 Task: Buy 2 Spice Racks from Seasoning & Spice Tools section under best seller category for shipping address: Martha Hall, 2838 Point Street, Park Ridge, Illinois 60068, Cell Number 7738643880. Pay from credit card ending with 7965, CVV 549
Action: Mouse moved to (235, 53)
Screenshot: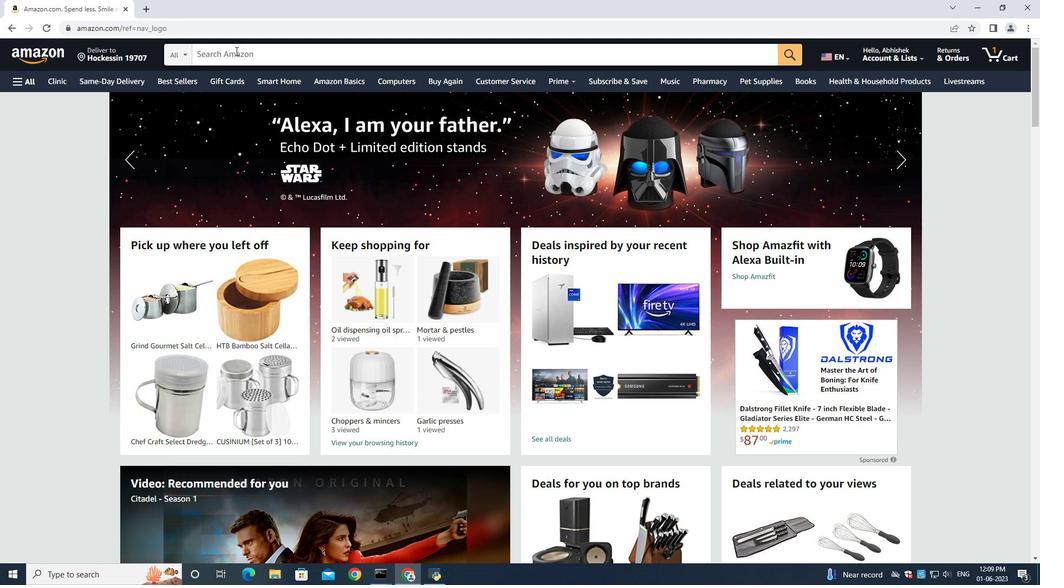 
Action: Mouse pressed left at (235, 53)
Screenshot: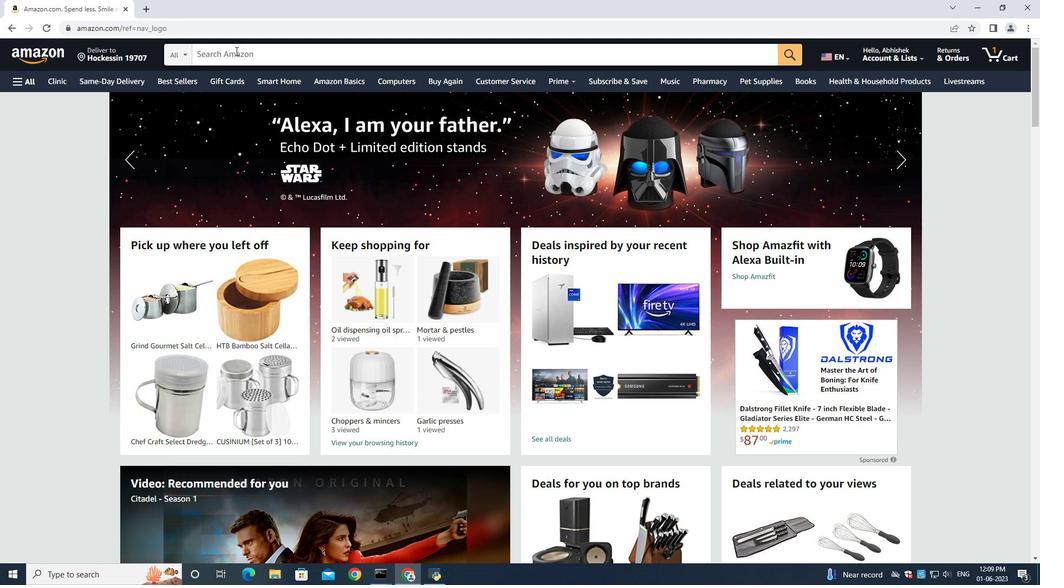 
Action: Mouse moved to (235, 54)
Screenshot: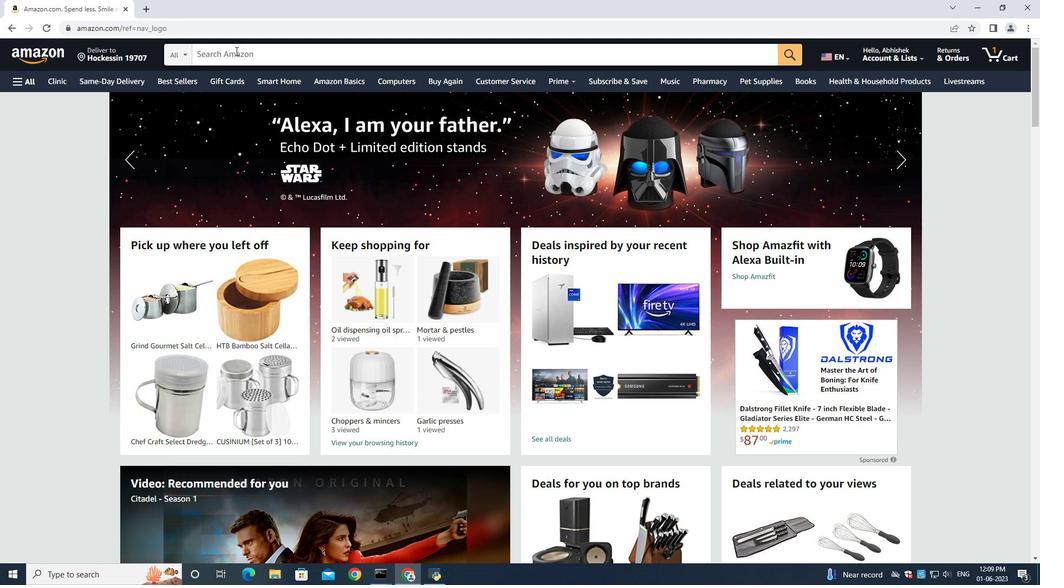 
Action: Key pressed <Key.shift>Spice<Key.space><Key.shift><Key.shift><Key.shift><Key.shift><Key.shift><Key.shift><Key.shift><Key.shift><Key.shift><Key.shift><Key.shift><Key.shift><Key.shift><Key.shift><Key.shift><Key.shift><Key.shift><Key.shift><Key.shift><Key.shift><Key.shift><Key.shift><Key.shift>Racks<Key.enter>
Screenshot: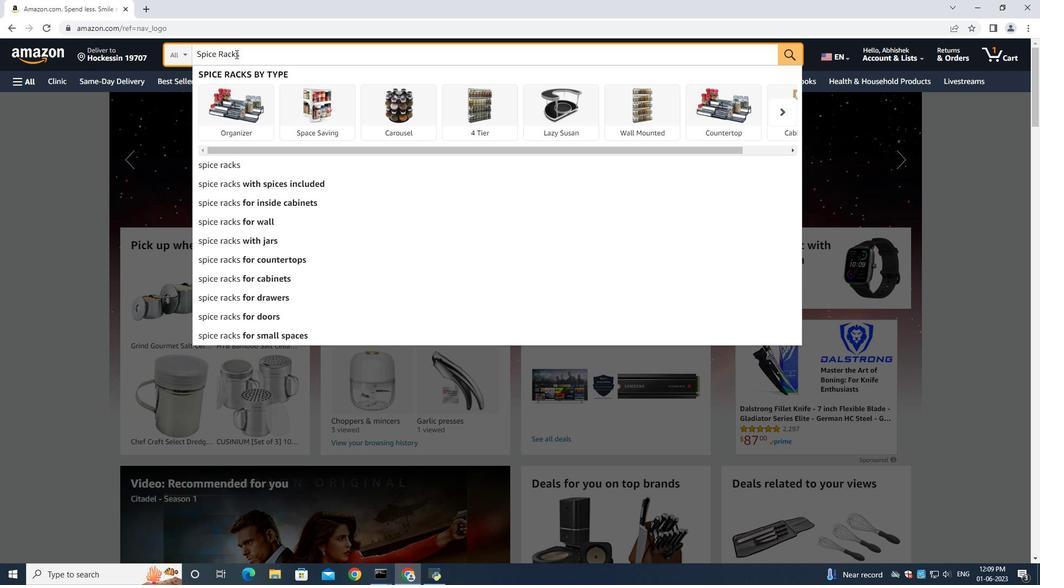 
Action: Mouse moved to (186, 86)
Screenshot: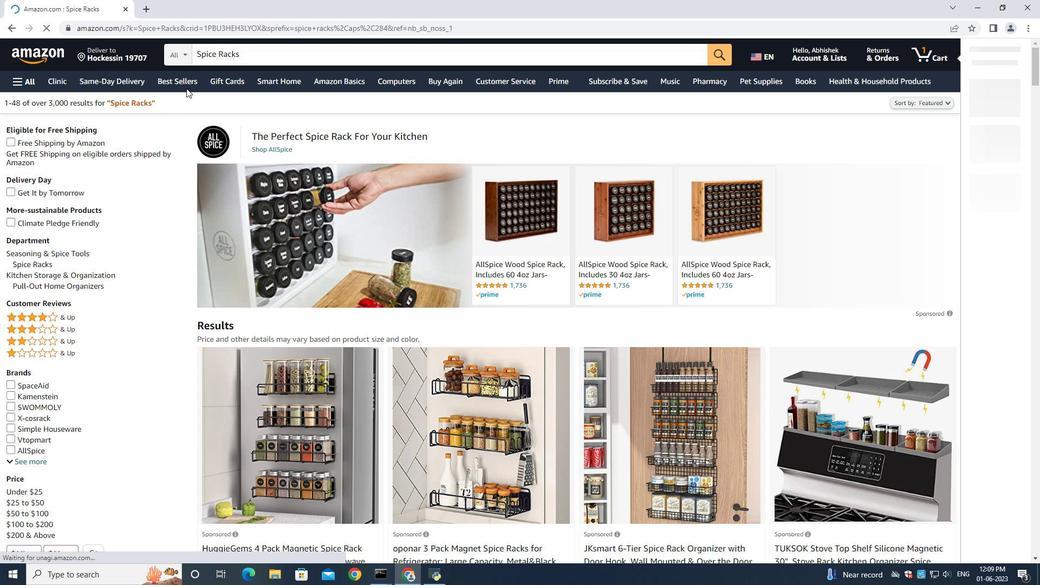 
Action: Mouse pressed left at (186, 86)
Screenshot: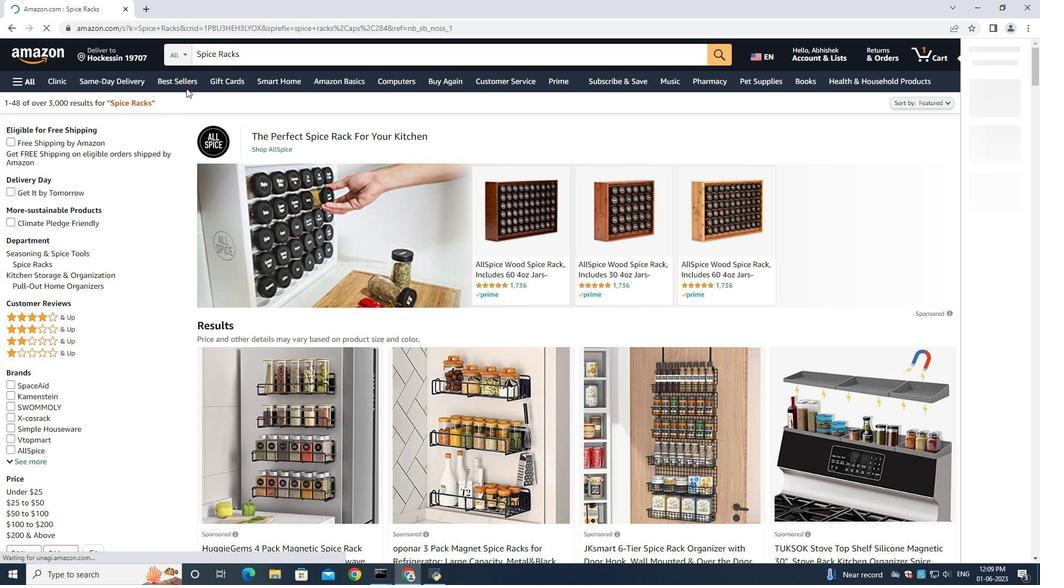 
Action: Mouse moved to (227, 58)
Screenshot: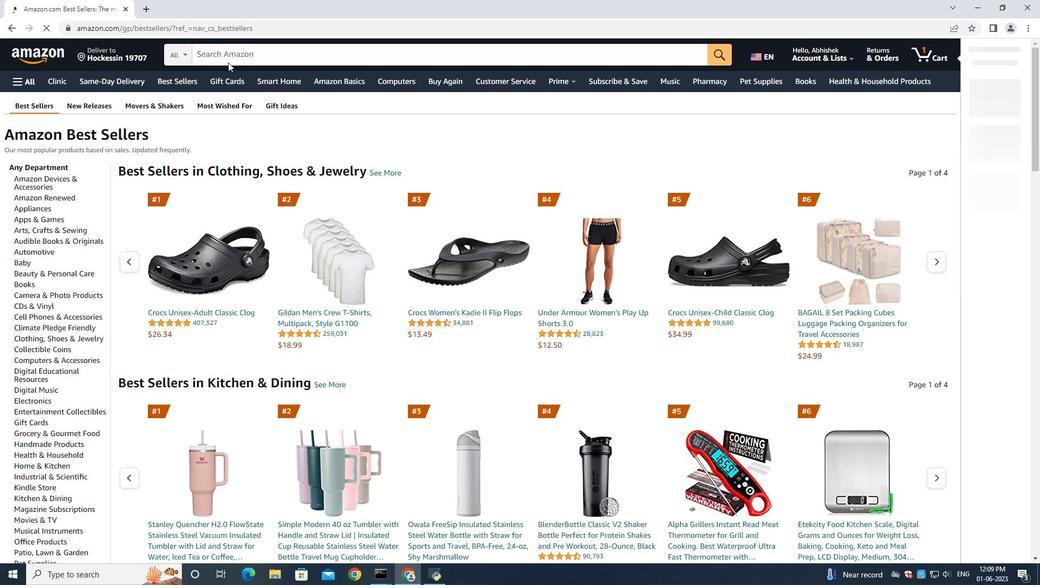 
Action: Mouse pressed left at (227, 58)
Screenshot: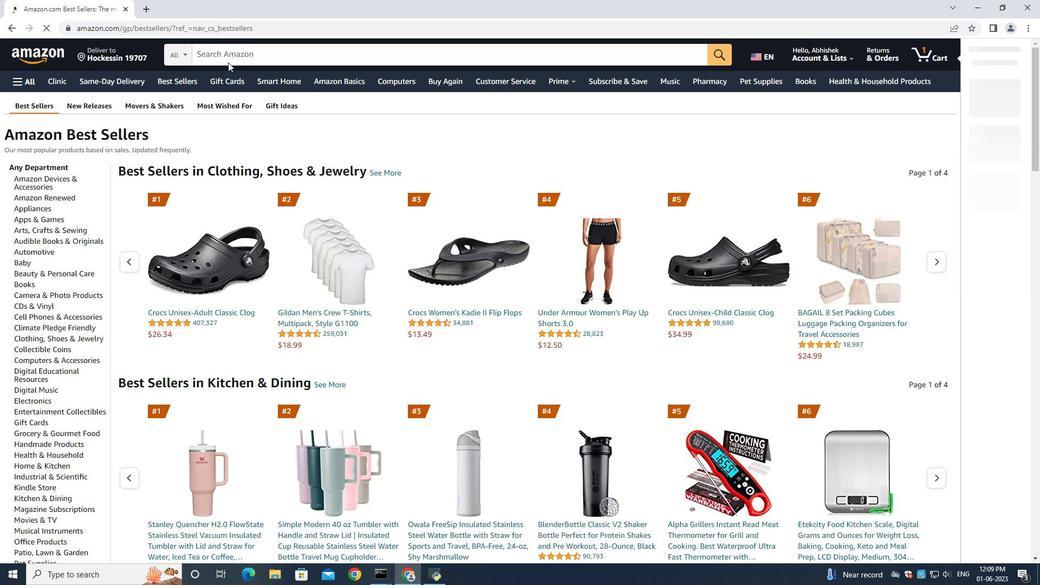 
Action: Mouse moved to (228, 58)
Screenshot: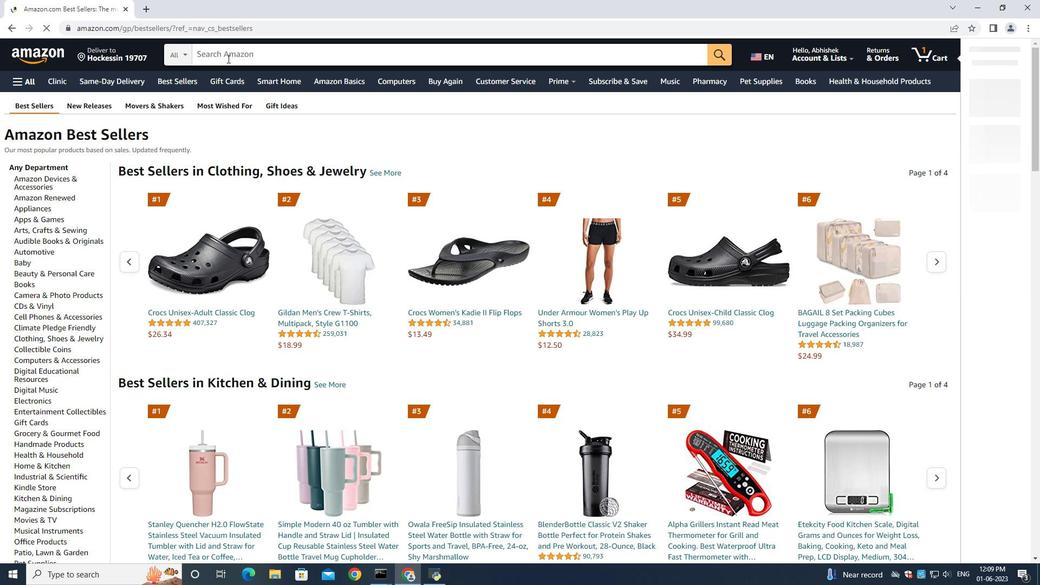 
Action: Key pressed spice<Key.space>racks<Key.enter>
Screenshot: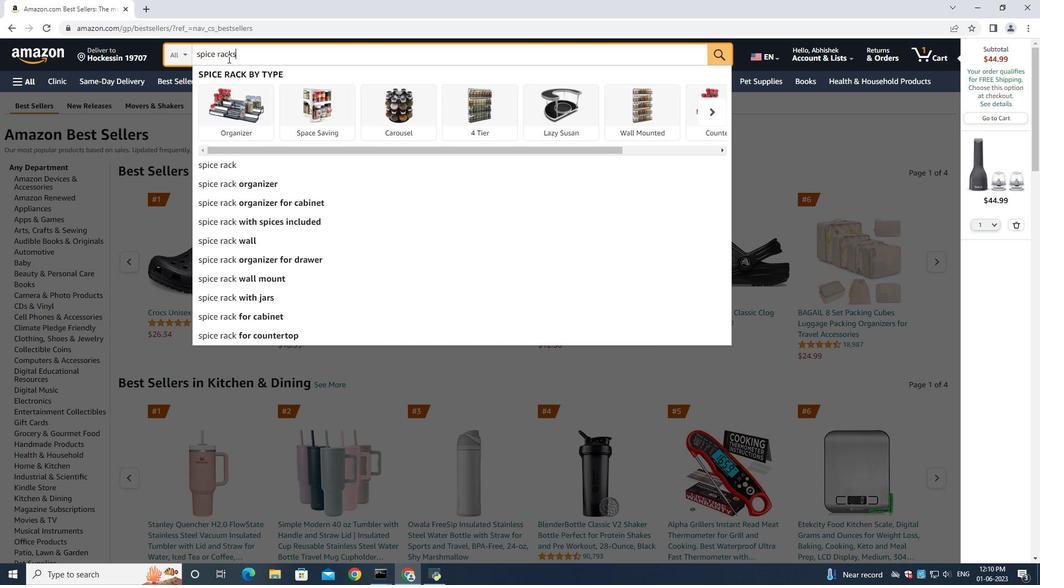 
Action: Mouse moved to (1014, 225)
Screenshot: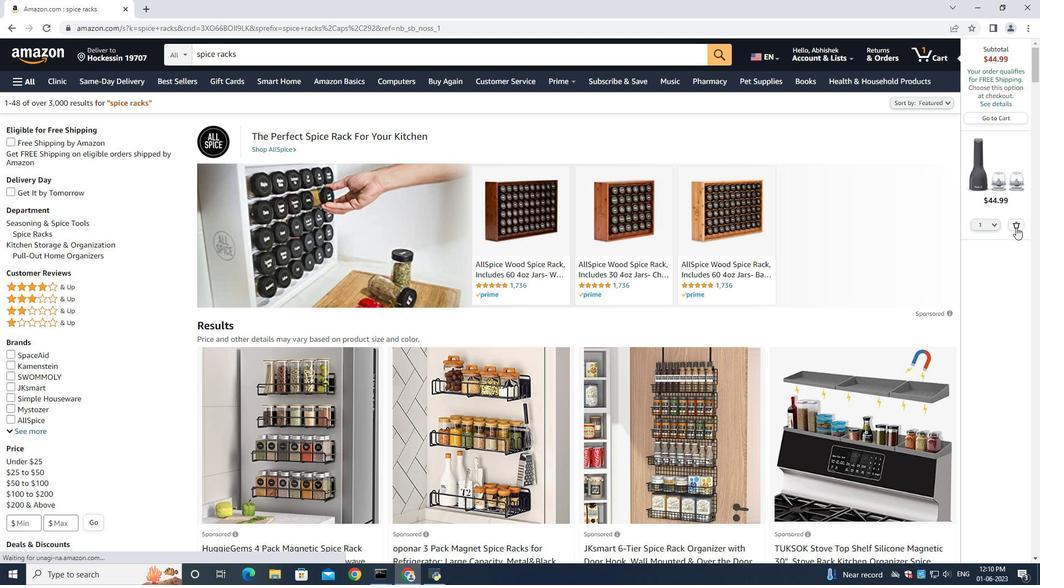 
Action: Mouse pressed left at (1014, 225)
Screenshot: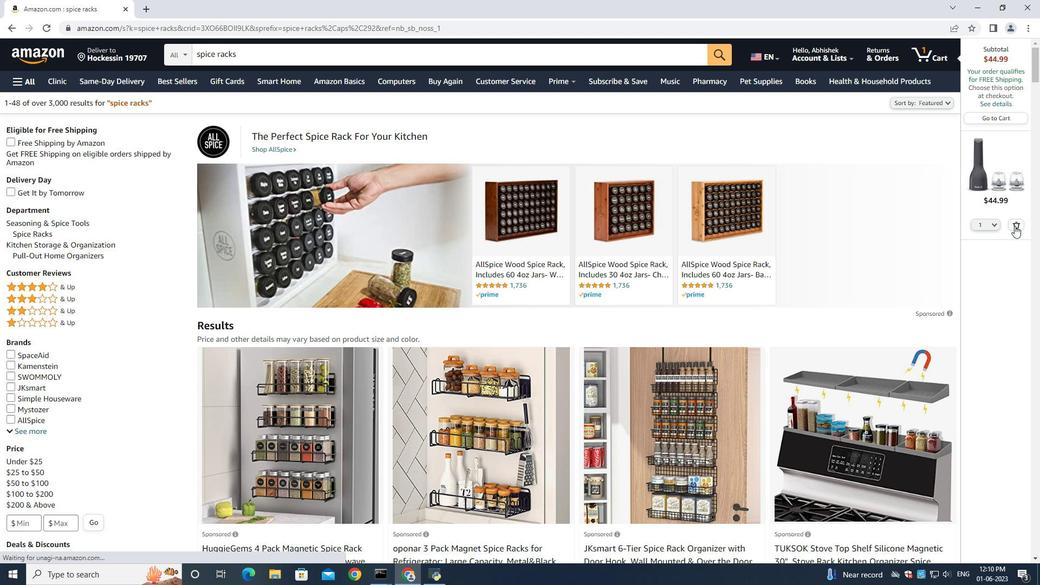 
Action: Mouse moved to (52, 225)
Screenshot: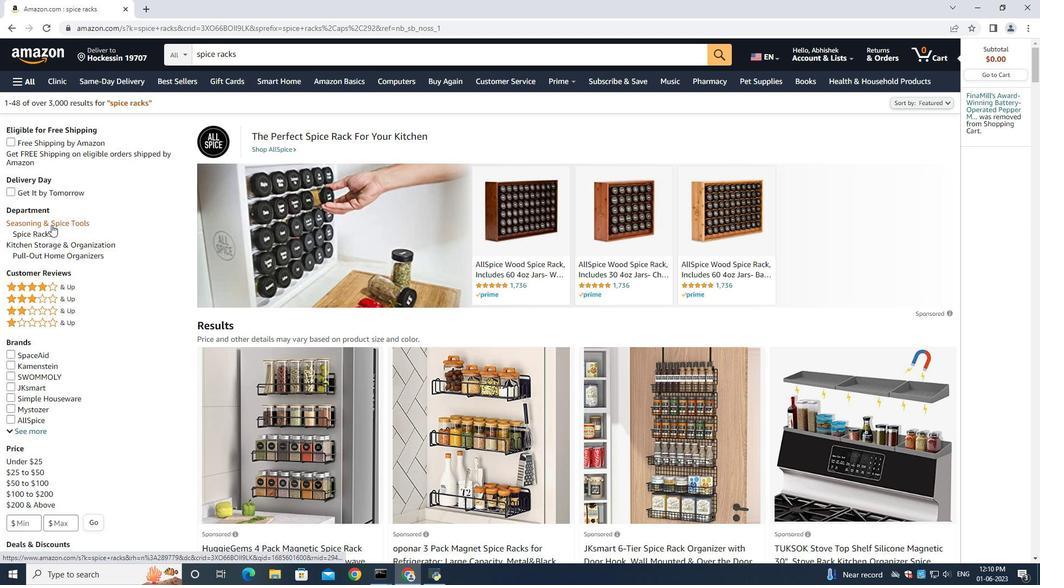 
Action: Mouse pressed left at (52, 225)
Screenshot: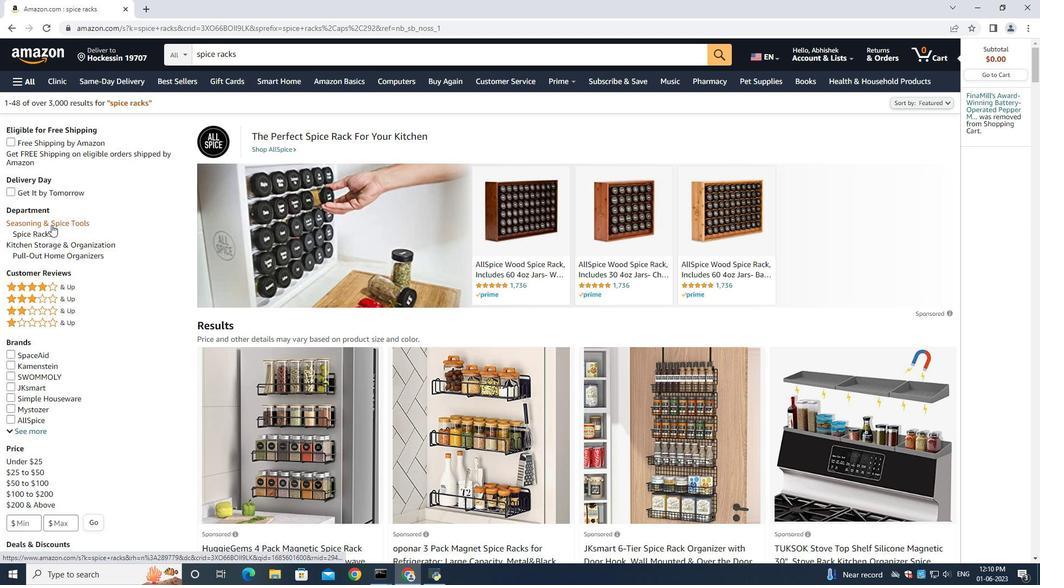 
Action: Mouse moved to (53, 222)
Screenshot: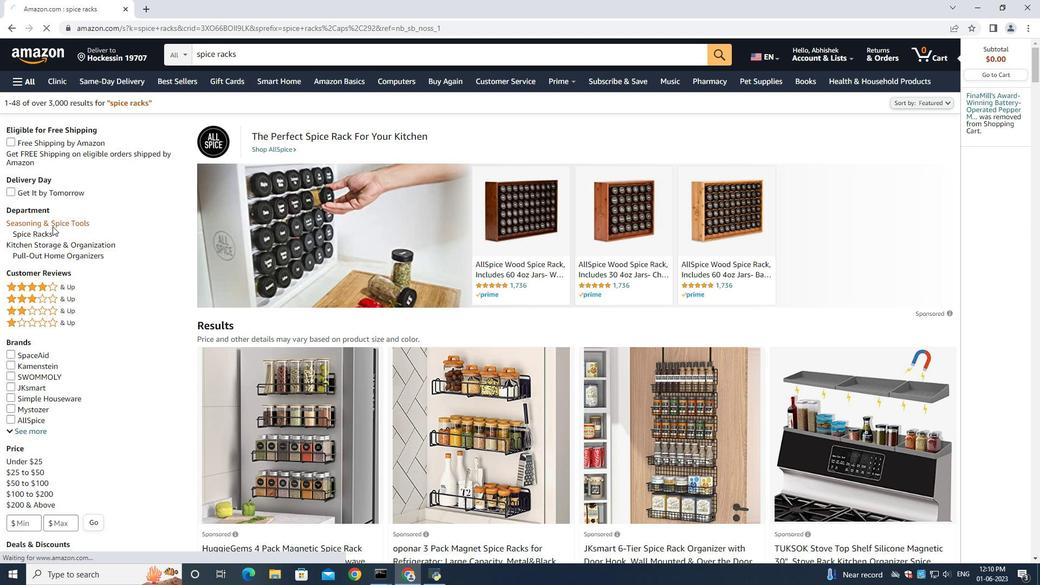 
Action: Mouse pressed left at (53, 222)
Screenshot: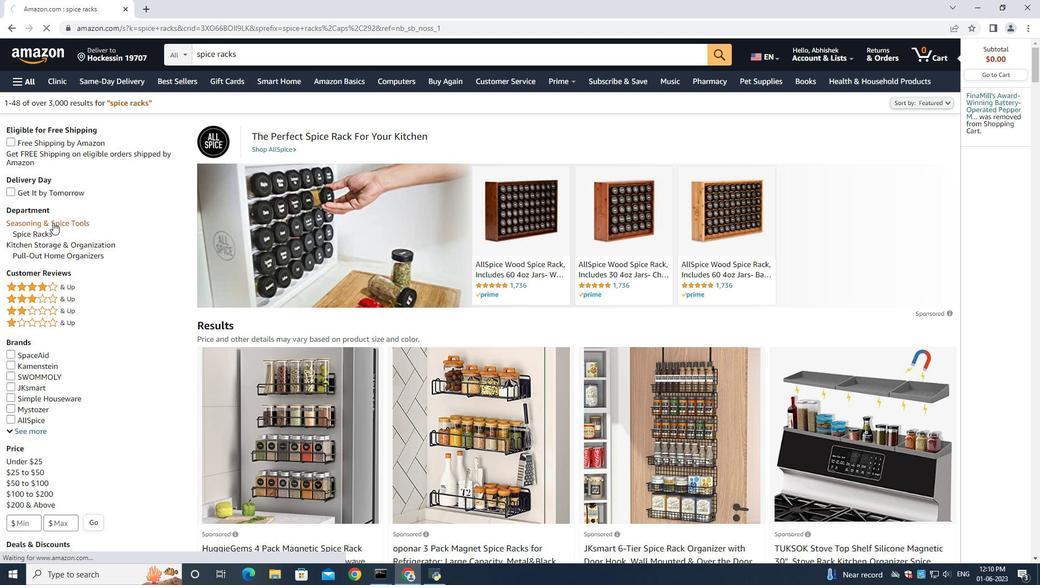 
Action: Mouse moved to (410, 315)
Screenshot: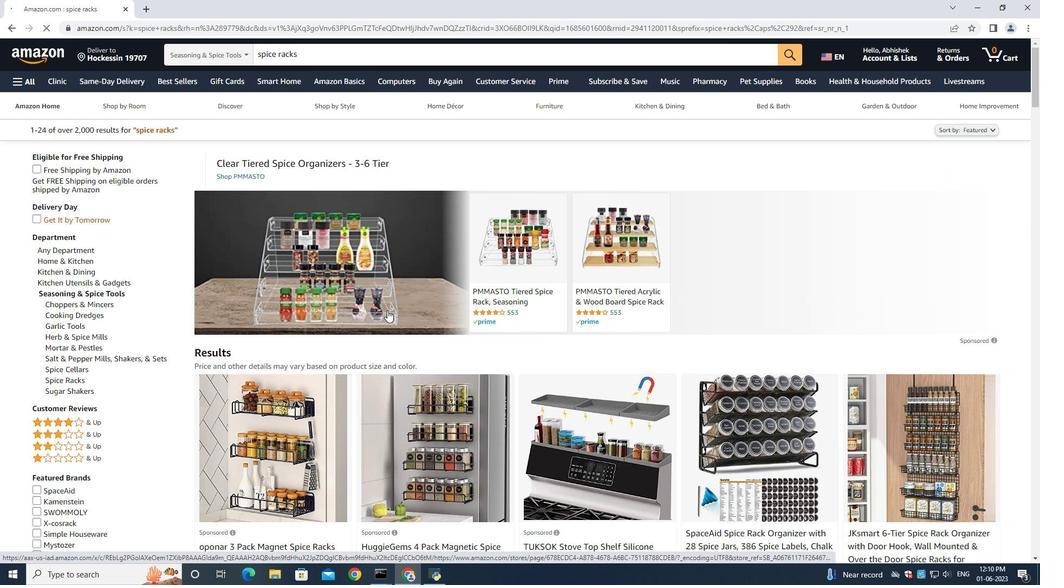 
Action: Mouse scrolled (410, 315) with delta (0, 0)
Screenshot: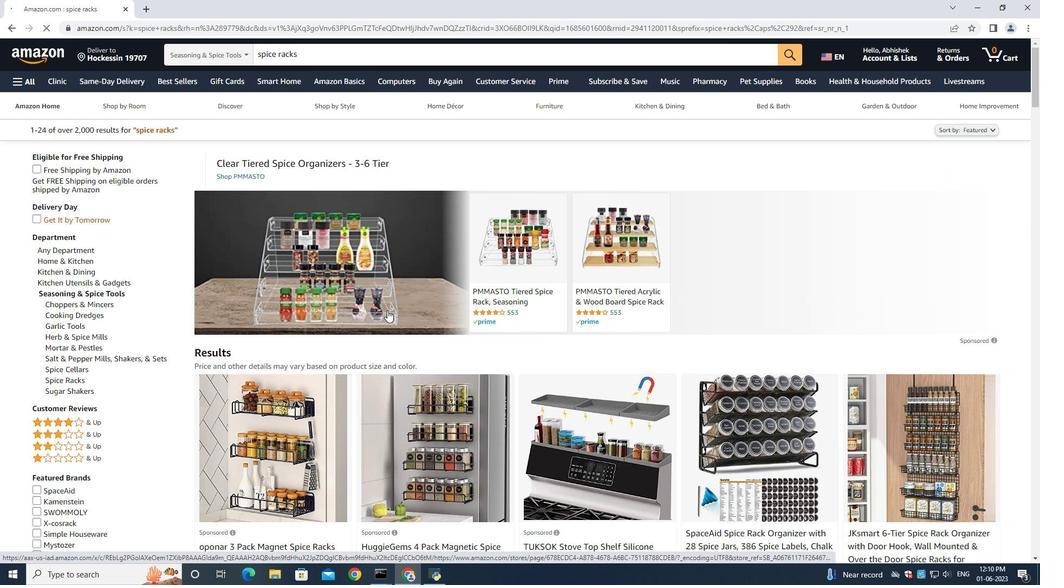 
Action: Mouse scrolled (410, 315) with delta (0, 0)
Screenshot: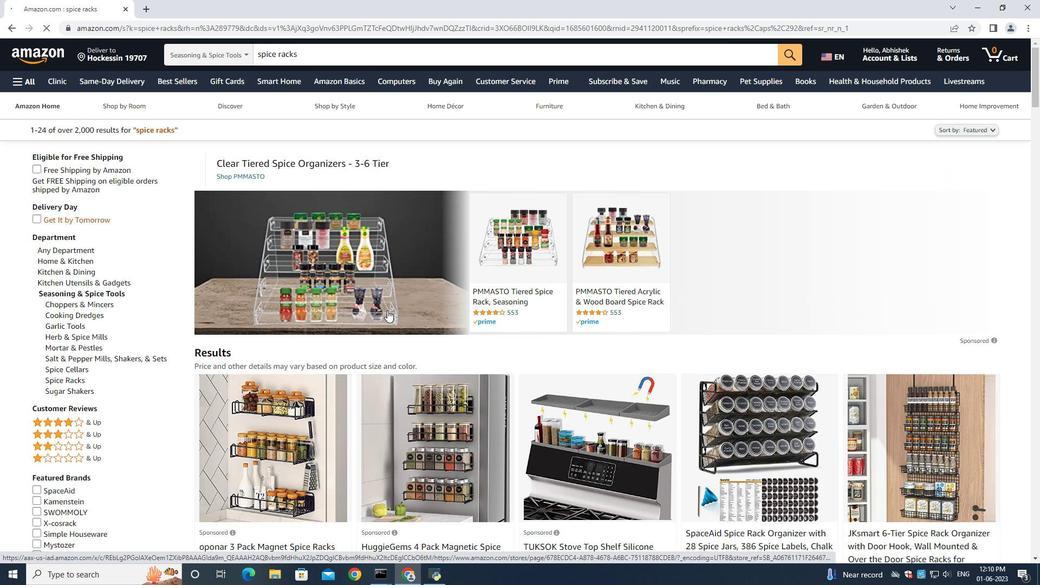 
Action: Mouse moved to (410, 315)
Screenshot: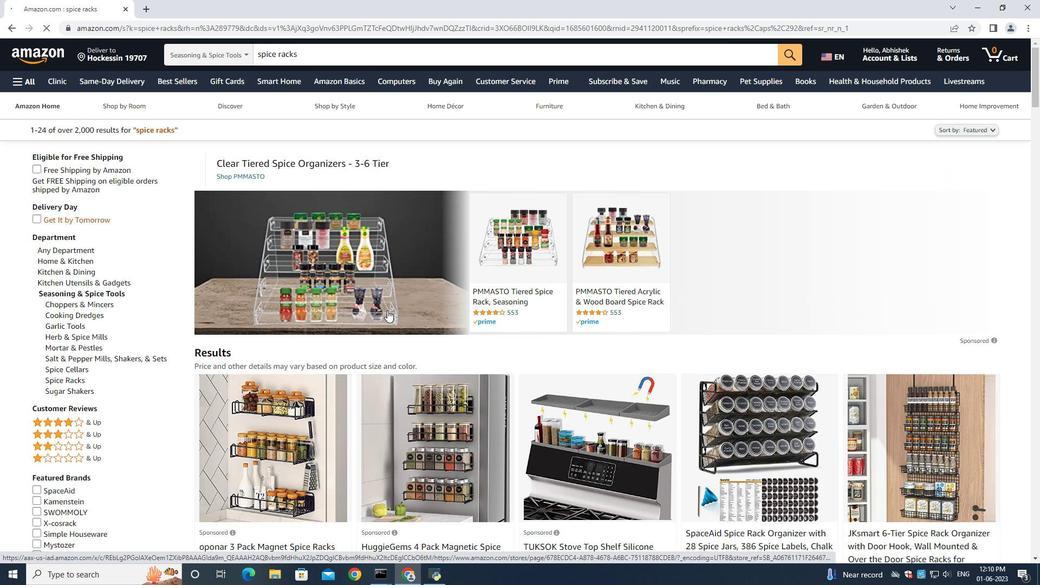 
Action: Mouse scrolled (410, 315) with delta (0, 0)
Screenshot: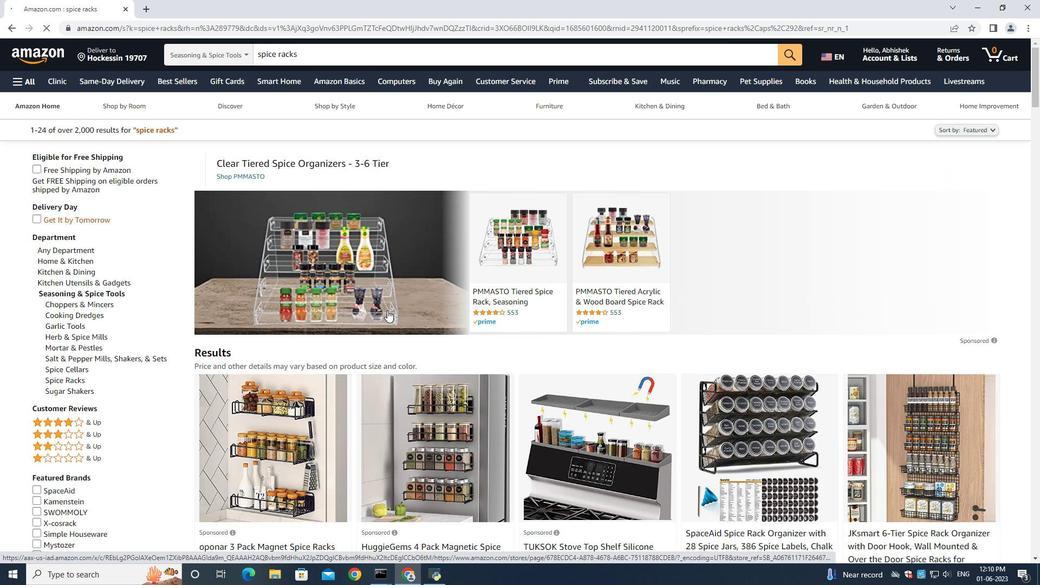
Action: Mouse moved to (413, 313)
Screenshot: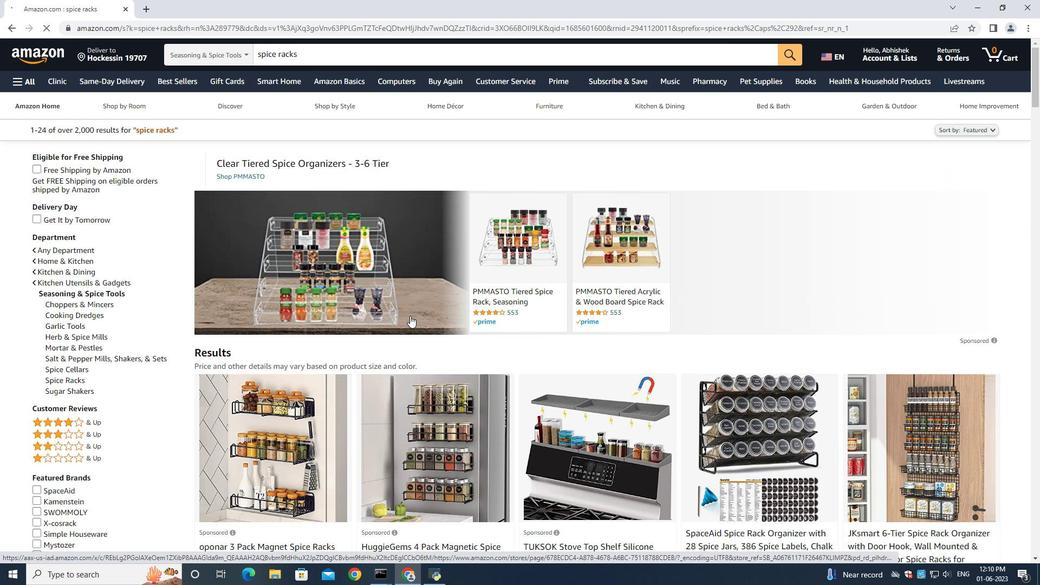 
Action: Mouse scrolled (413, 312) with delta (0, 0)
Screenshot: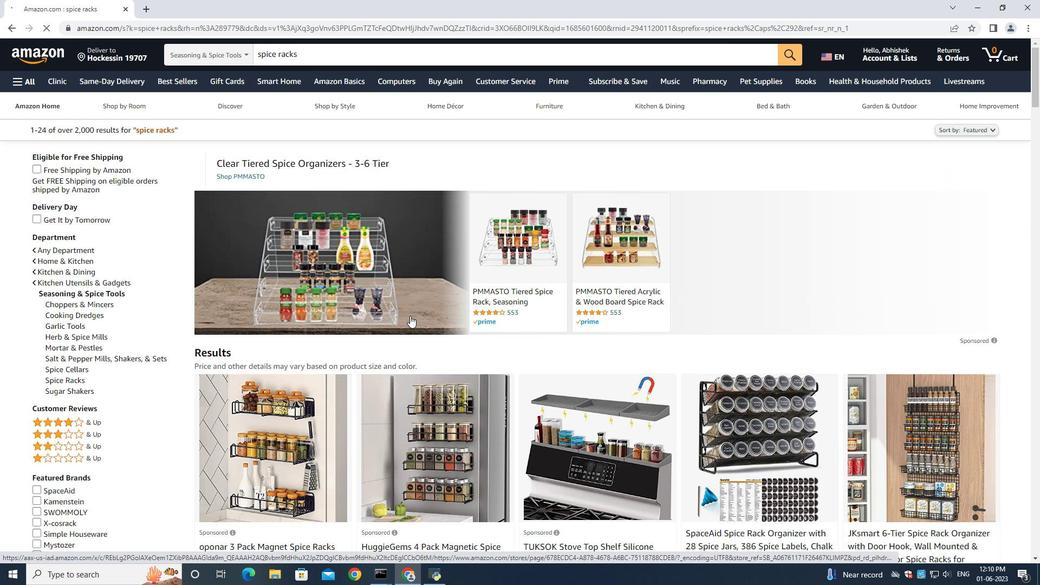 
Action: Mouse moved to (396, 328)
Screenshot: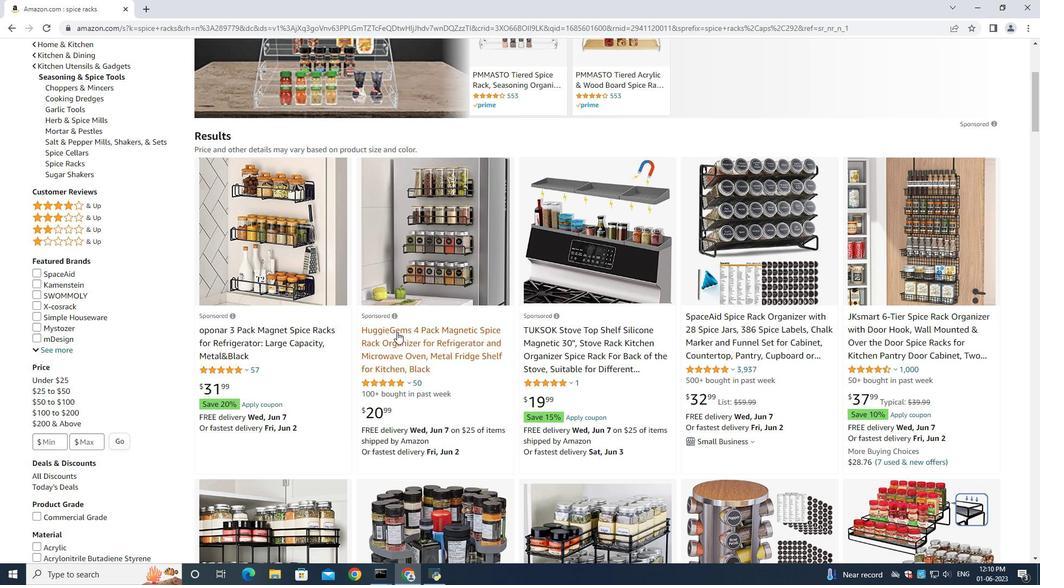 
Action: Mouse pressed left at (396, 328)
Screenshot: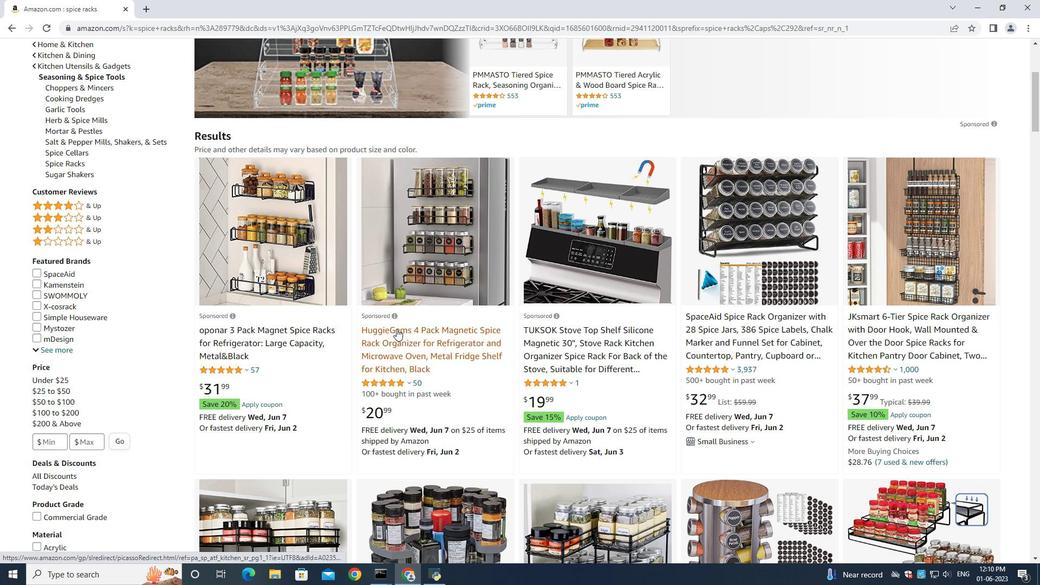 
Action: Mouse moved to (9, 27)
Screenshot: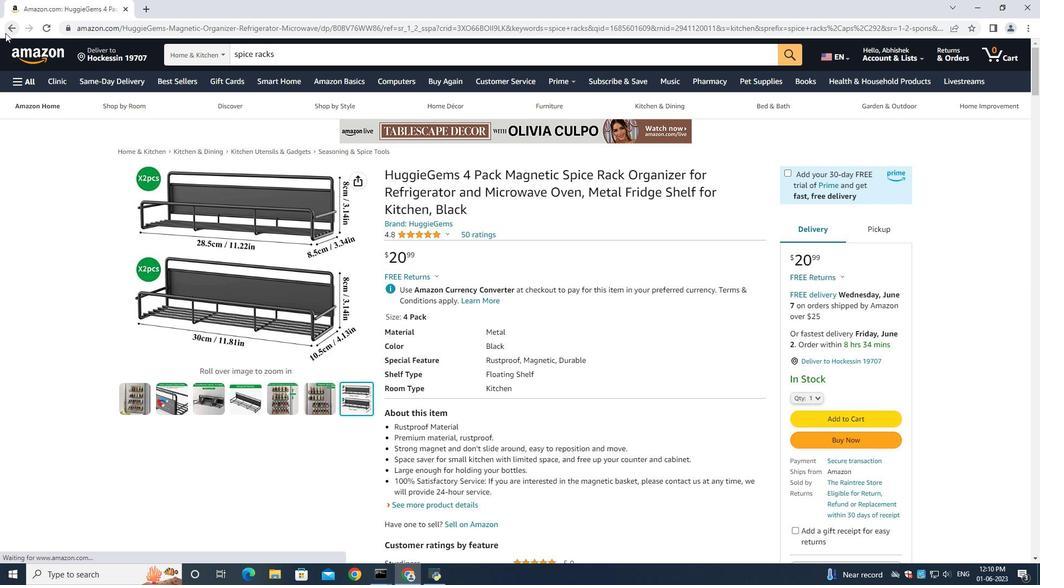 
Action: Mouse pressed left at (9, 27)
Screenshot: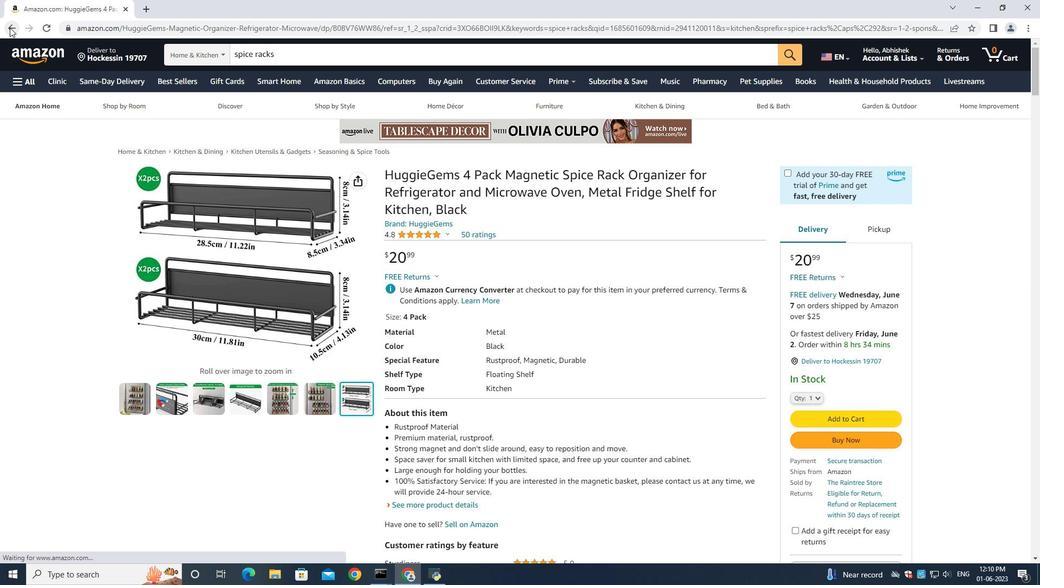 
Action: Mouse moved to (903, 320)
Screenshot: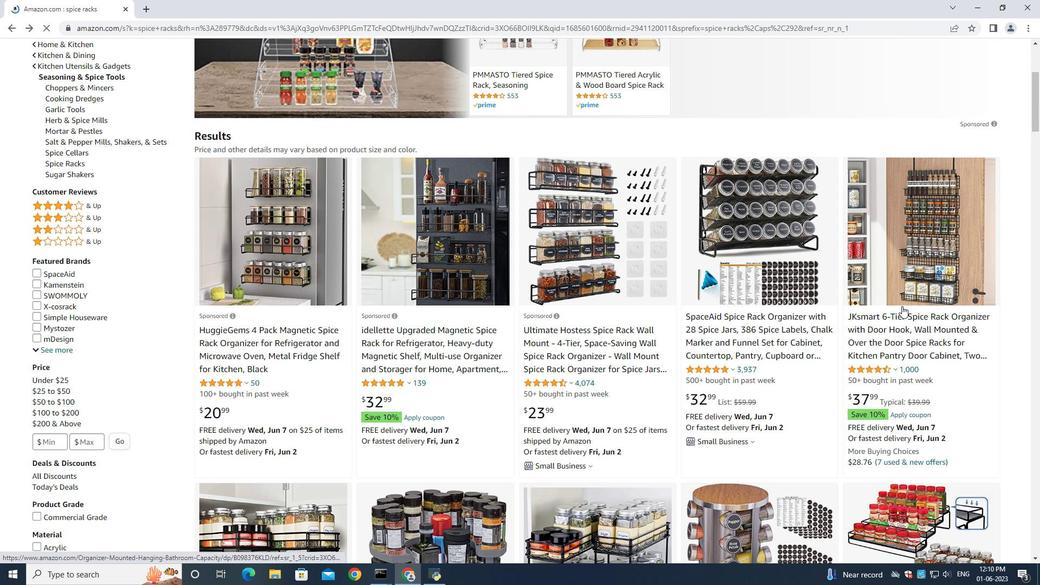 
Action: Mouse pressed left at (903, 320)
Screenshot: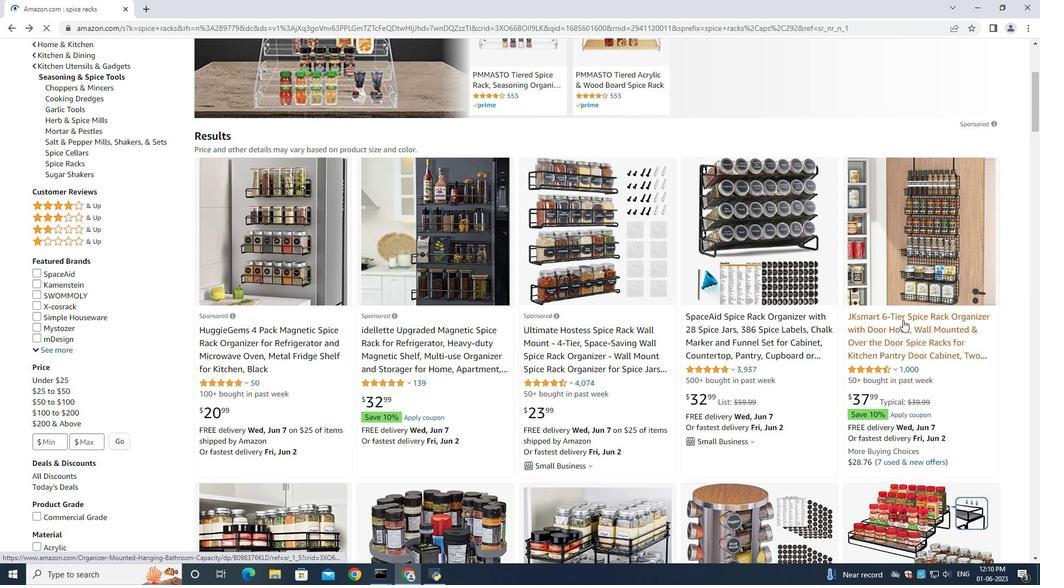 
Action: Mouse moved to (814, 362)
Screenshot: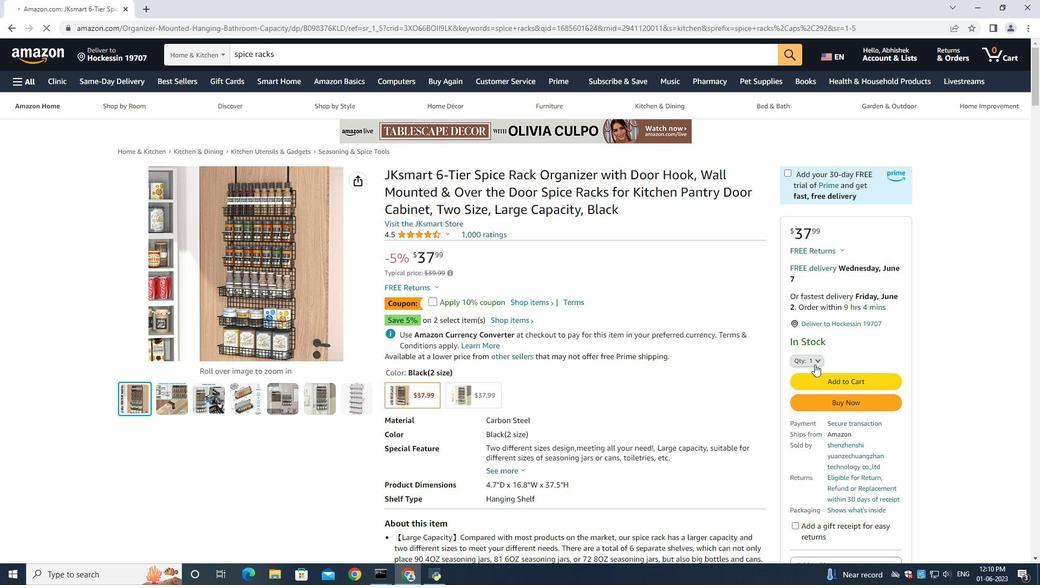 
Action: Mouse pressed left at (814, 362)
Screenshot: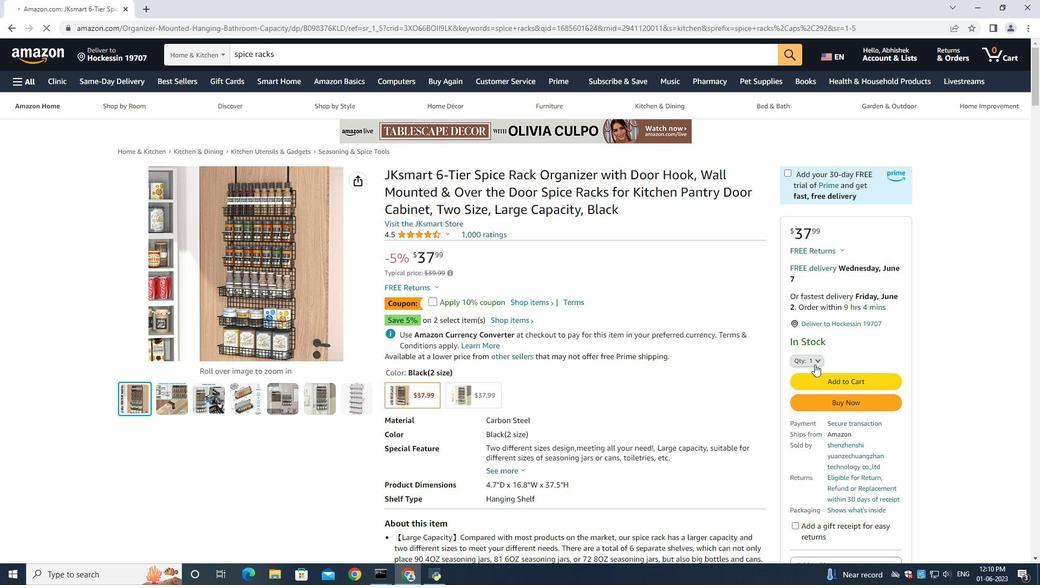 
Action: Mouse moved to (802, 175)
Screenshot: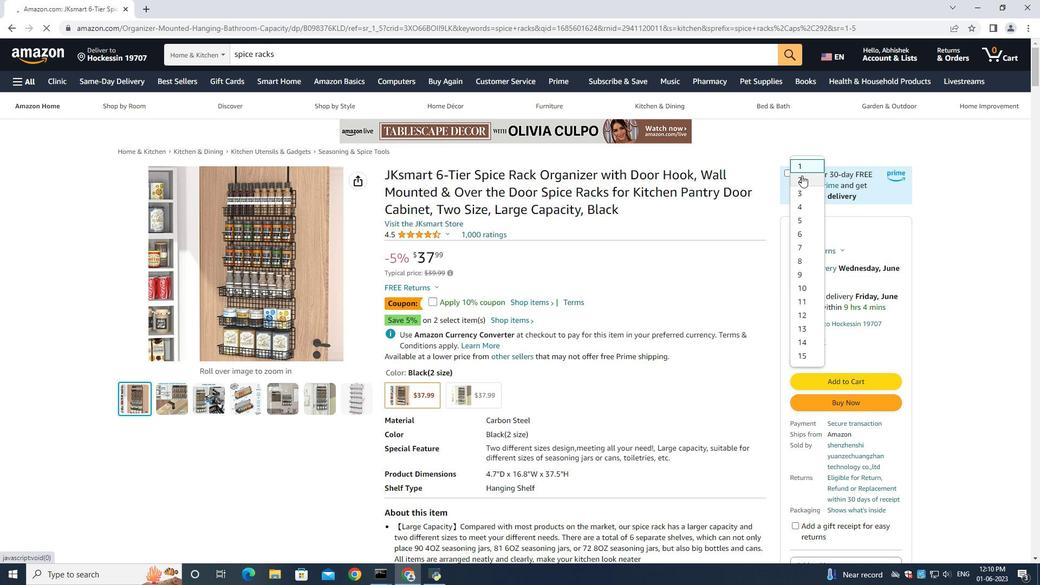 
Action: Mouse pressed left at (802, 175)
Screenshot: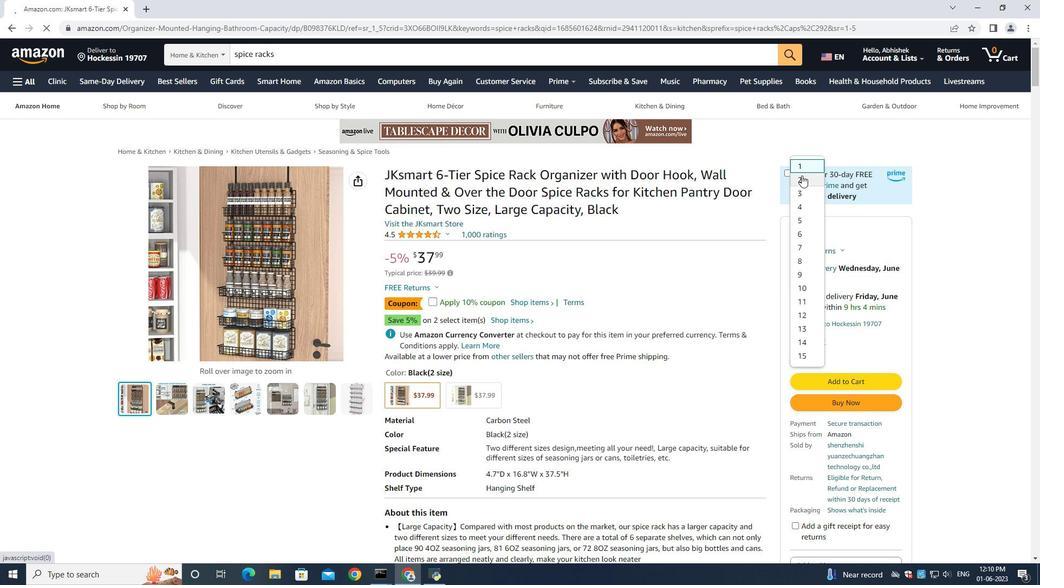 
Action: Mouse moved to (843, 402)
Screenshot: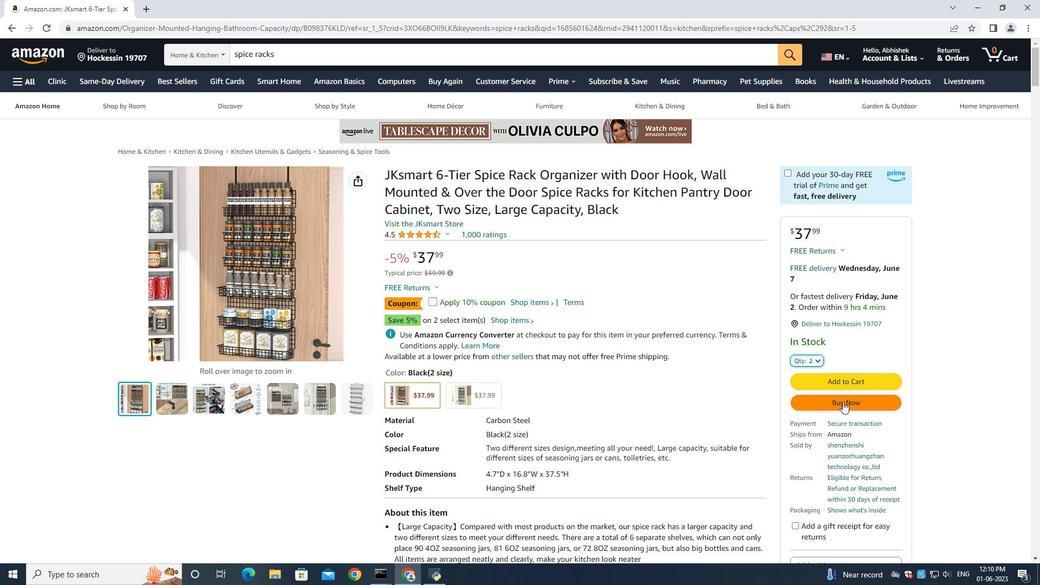 
Action: Mouse pressed left at (843, 402)
Screenshot: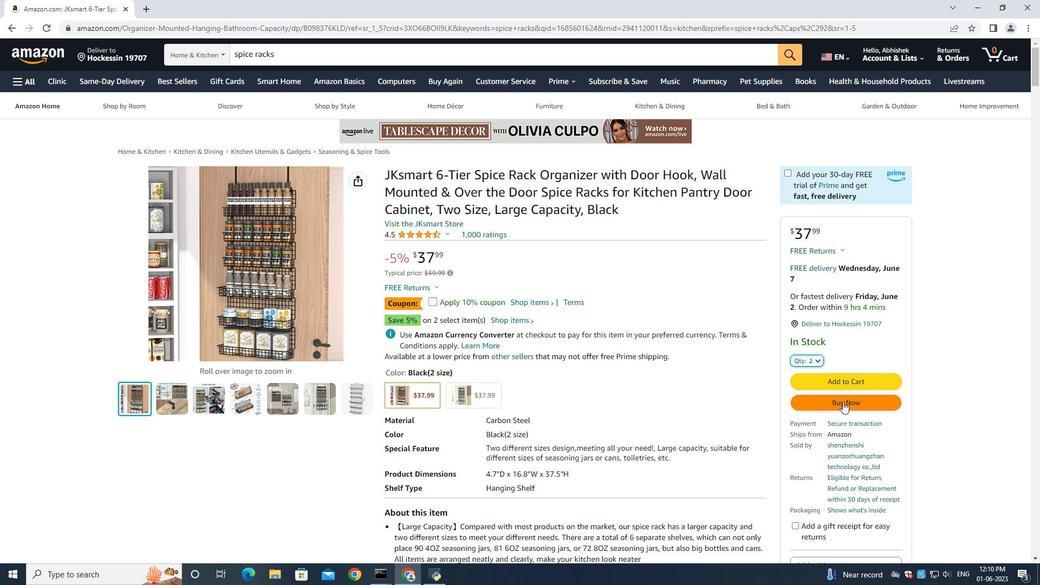 
Action: Mouse moved to (602, 295)
Screenshot: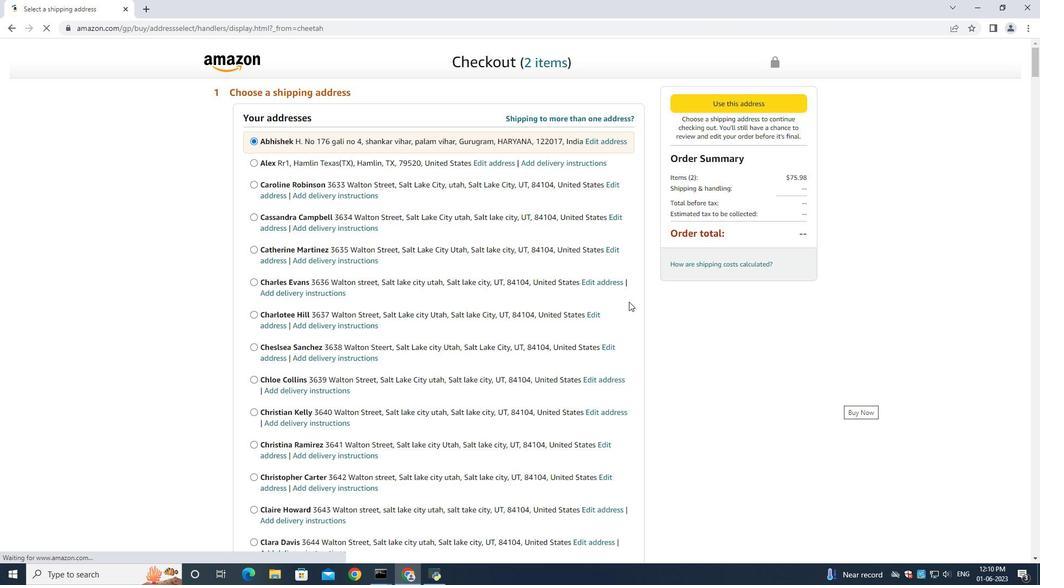 
Action: Mouse scrolled (623, 299) with delta (0, 0)
Screenshot: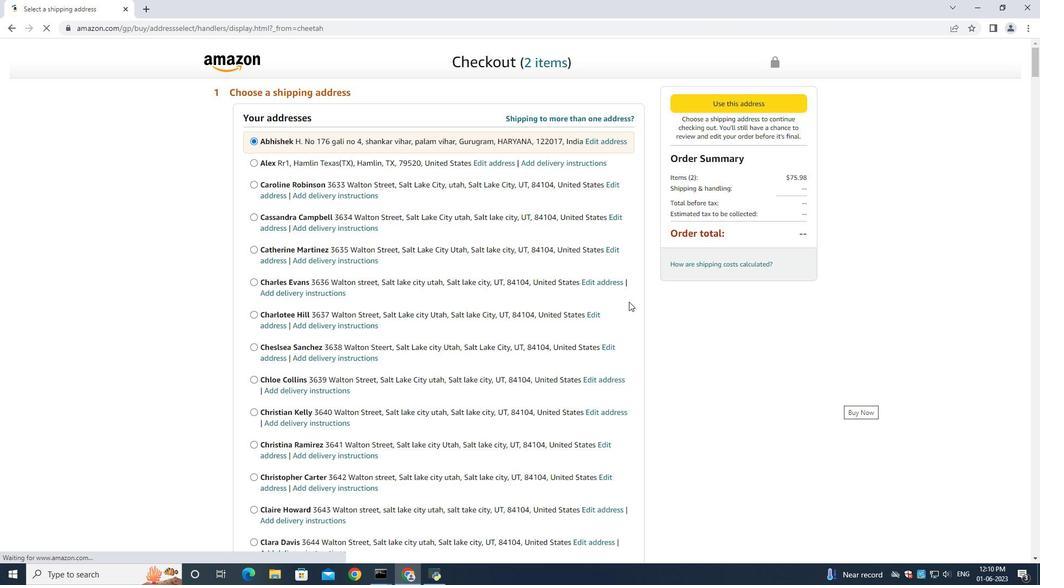 
Action: Mouse moved to (576, 294)
Screenshot: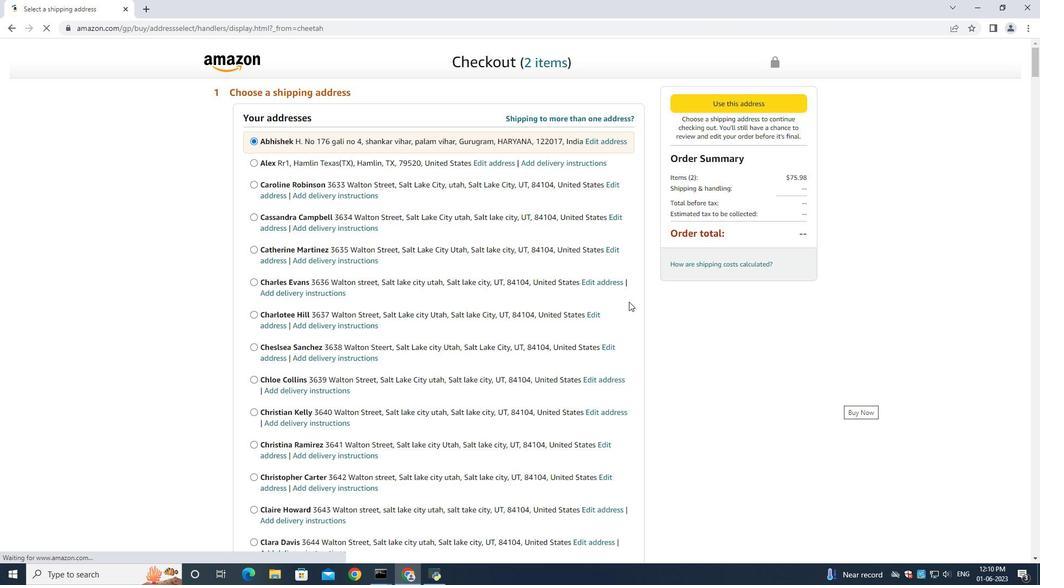 
Action: Mouse scrolled (622, 301) with delta (0, 0)
Screenshot: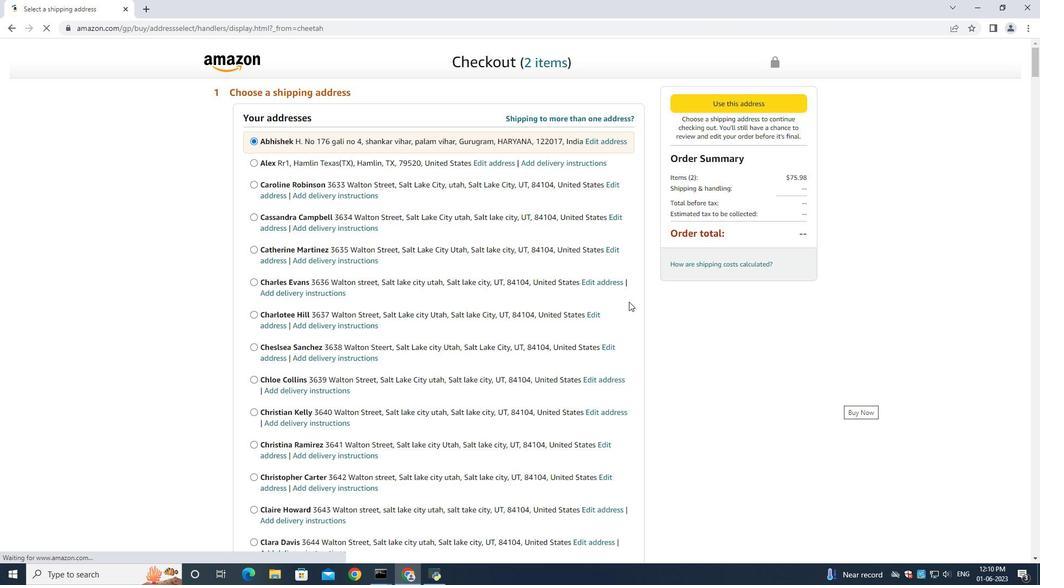 
Action: Mouse moved to (564, 292)
Screenshot: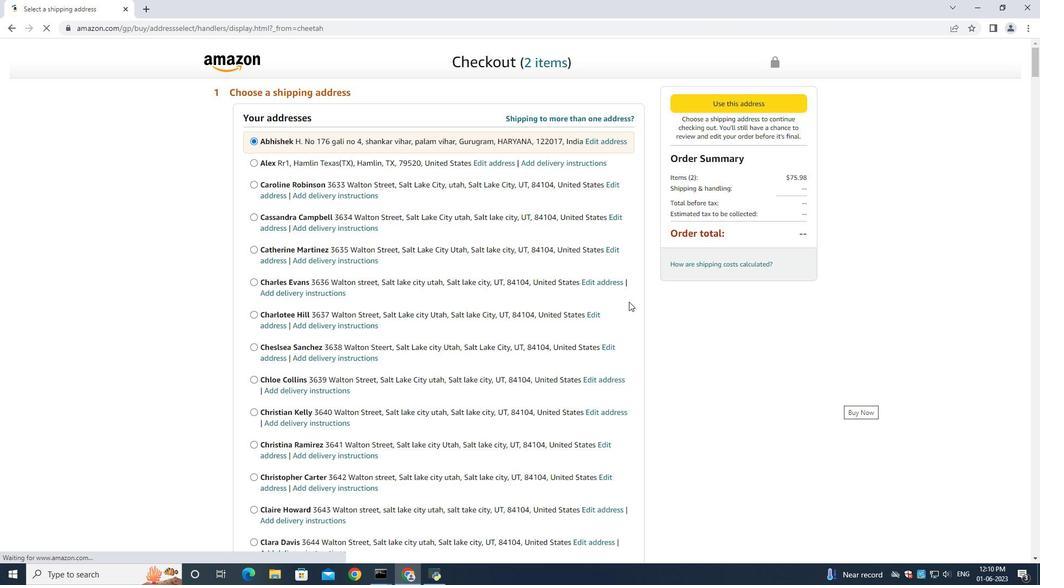 
Action: Mouse scrolled (621, 301) with delta (0, 0)
Screenshot: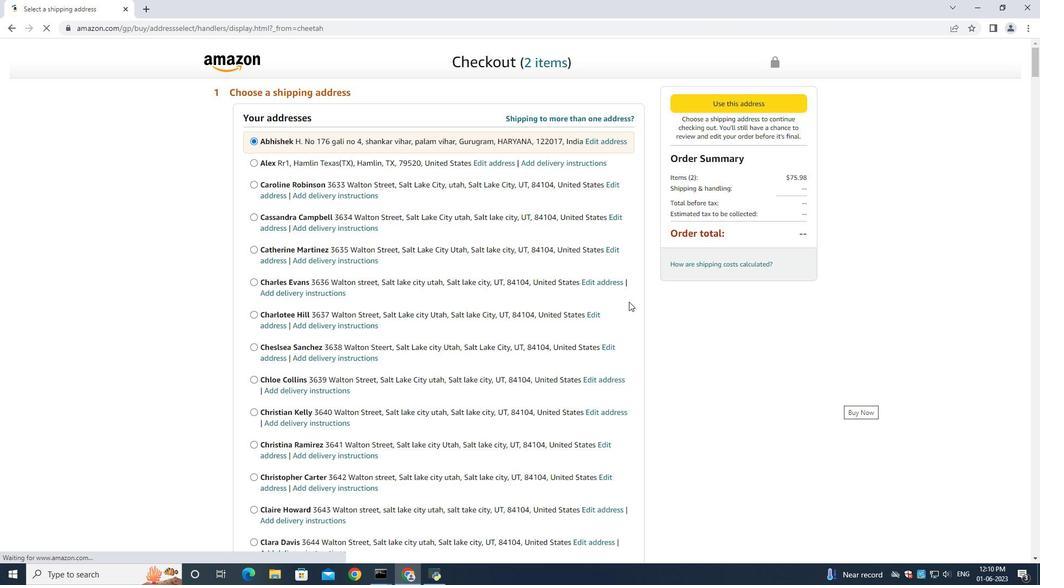 
Action: Mouse moved to (558, 291)
Screenshot: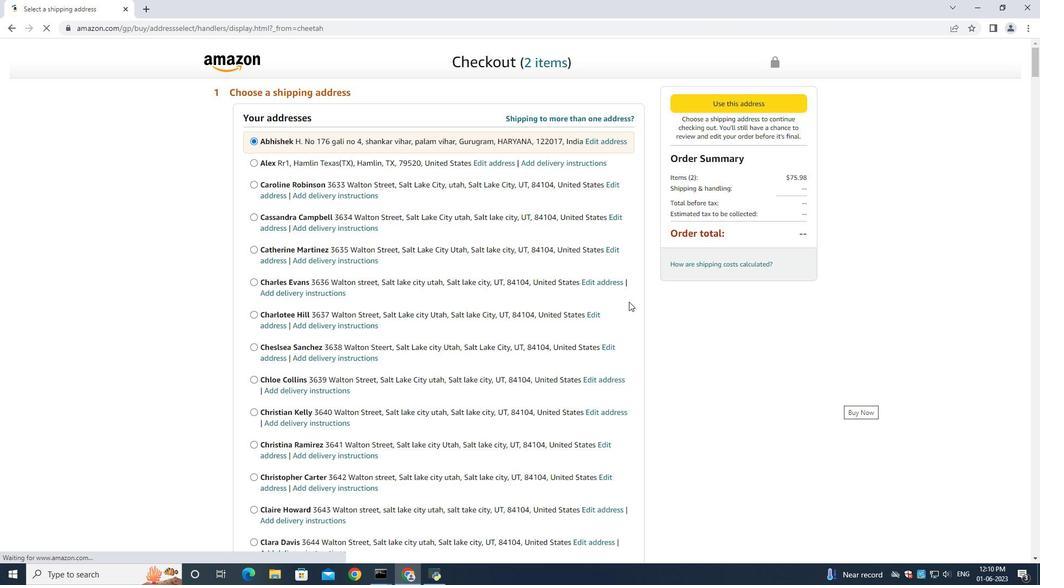 
Action: Mouse scrolled (621, 301) with delta (0, 0)
Screenshot: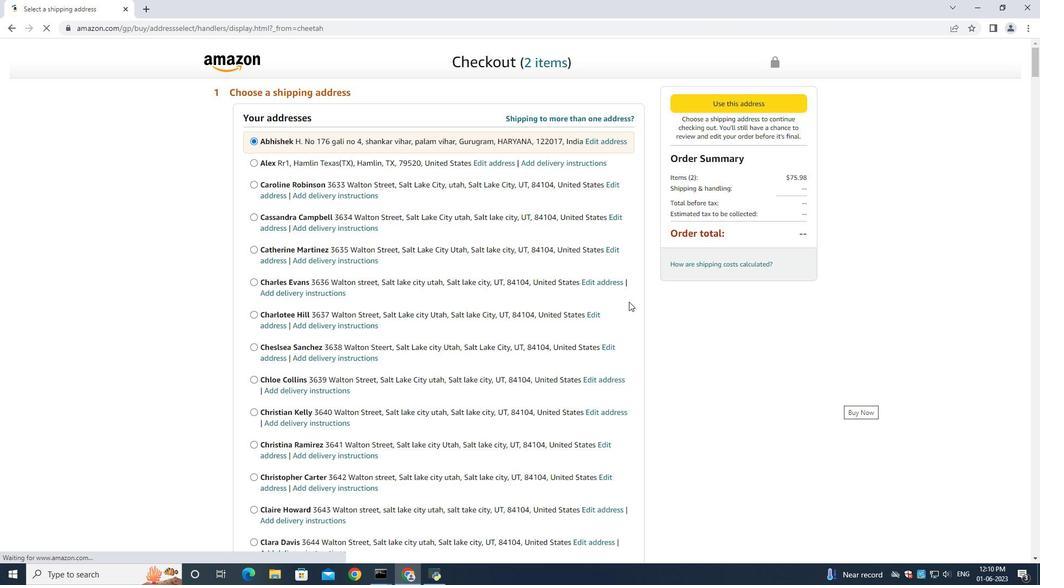 
Action: Mouse moved to (552, 290)
Screenshot: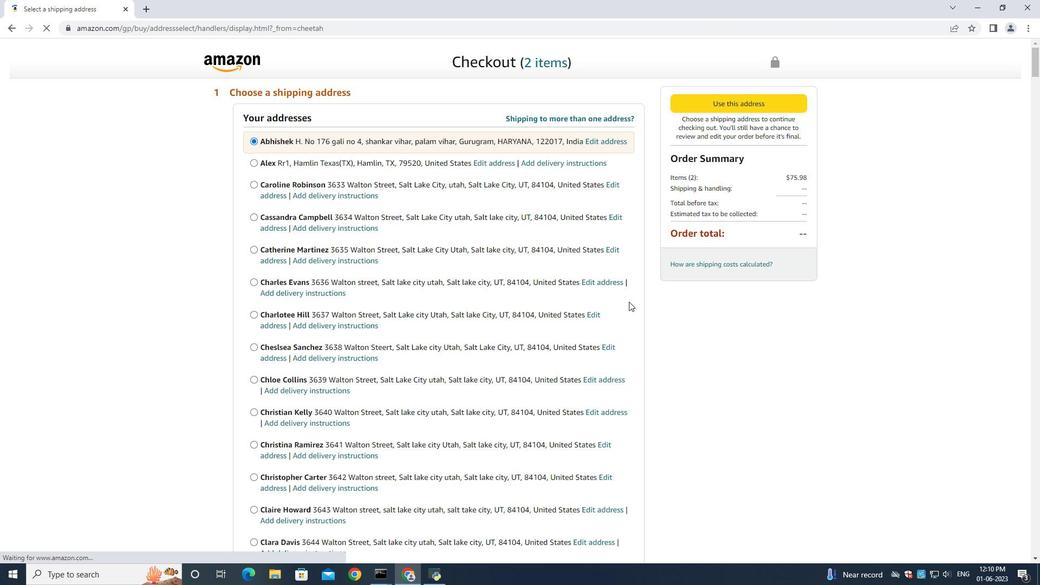 
Action: Mouse scrolled (621, 301) with delta (0, 0)
Screenshot: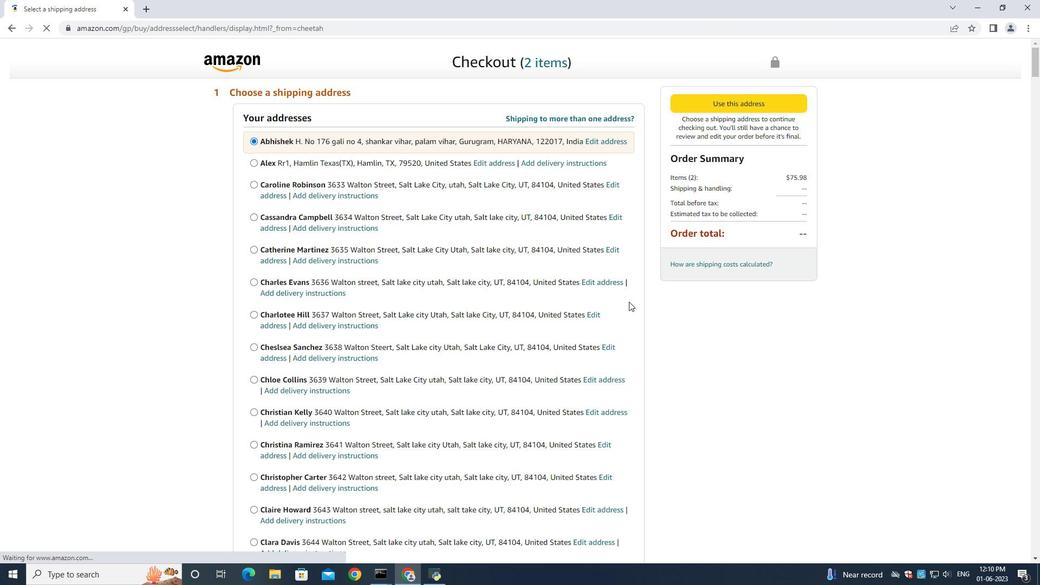 
Action: Mouse moved to (534, 286)
Screenshot: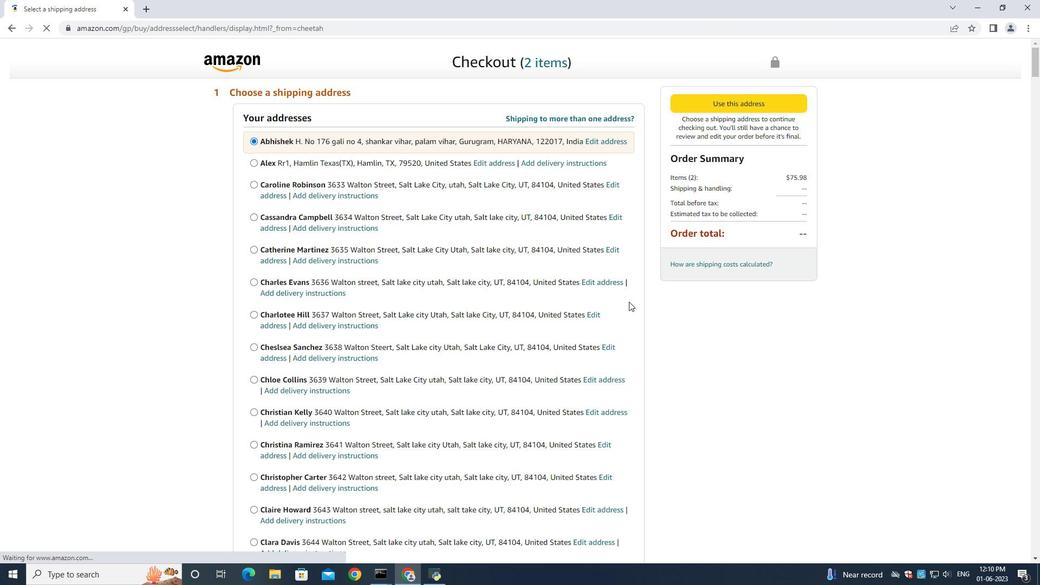 
Action: Mouse scrolled (621, 301) with delta (0, 0)
Screenshot: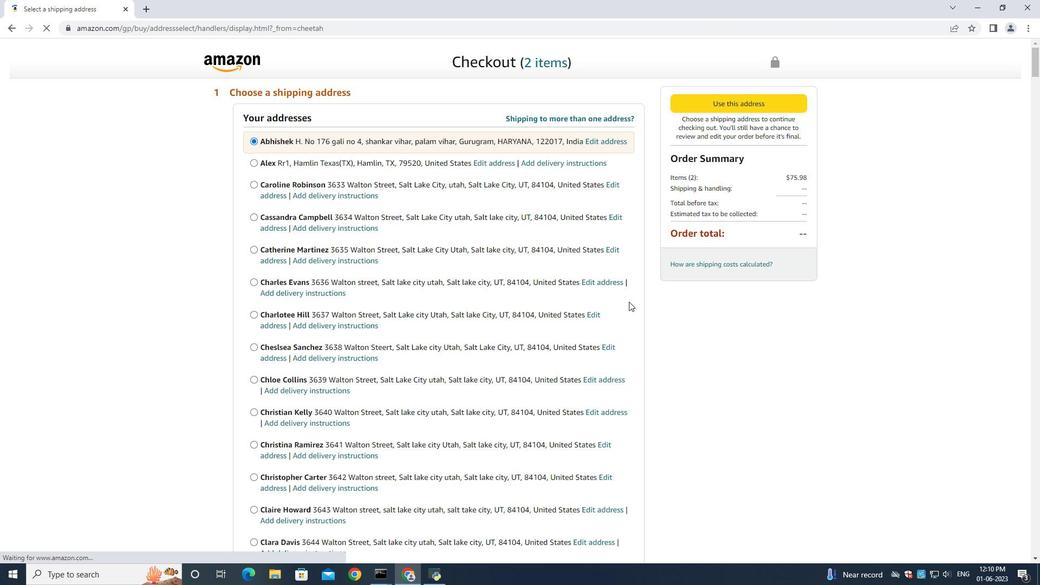 
Action: Mouse scrolled (620, 301) with delta (0, 0)
Screenshot: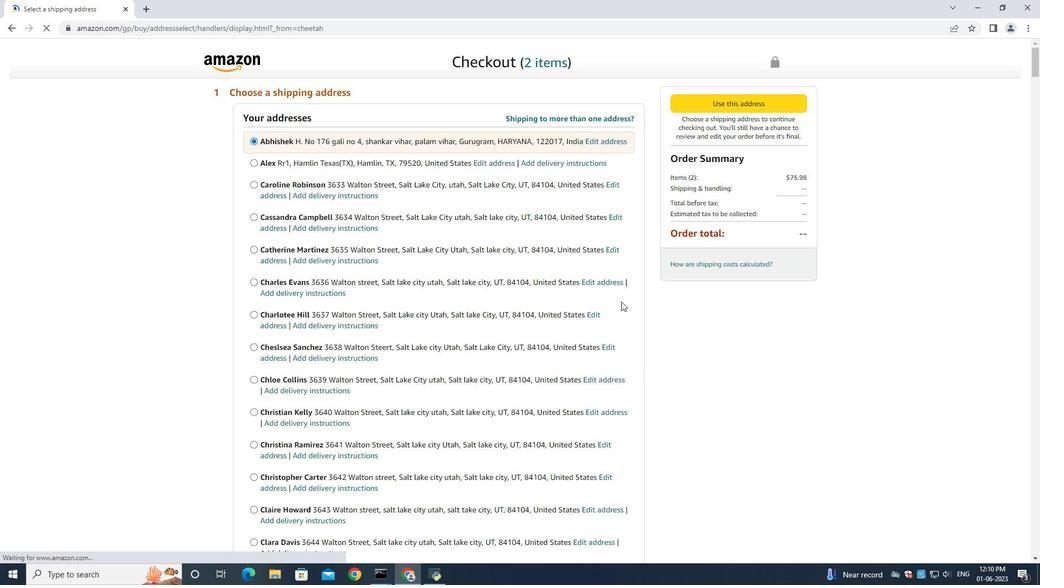 
Action: Mouse scrolled (534, 286) with delta (0, 0)
Screenshot: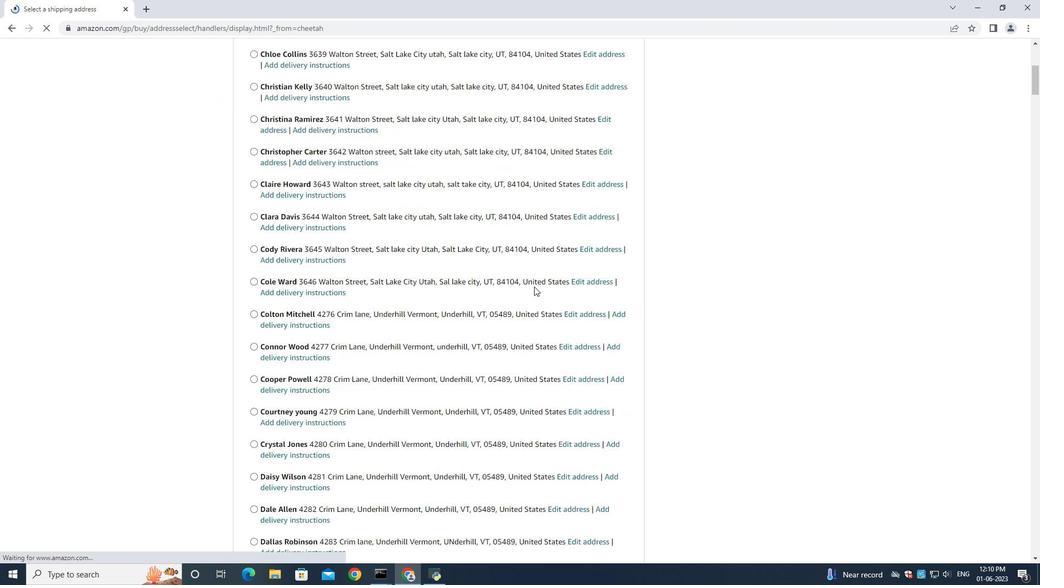 
Action: Mouse scrolled (534, 286) with delta (0, 0)
Screenshot: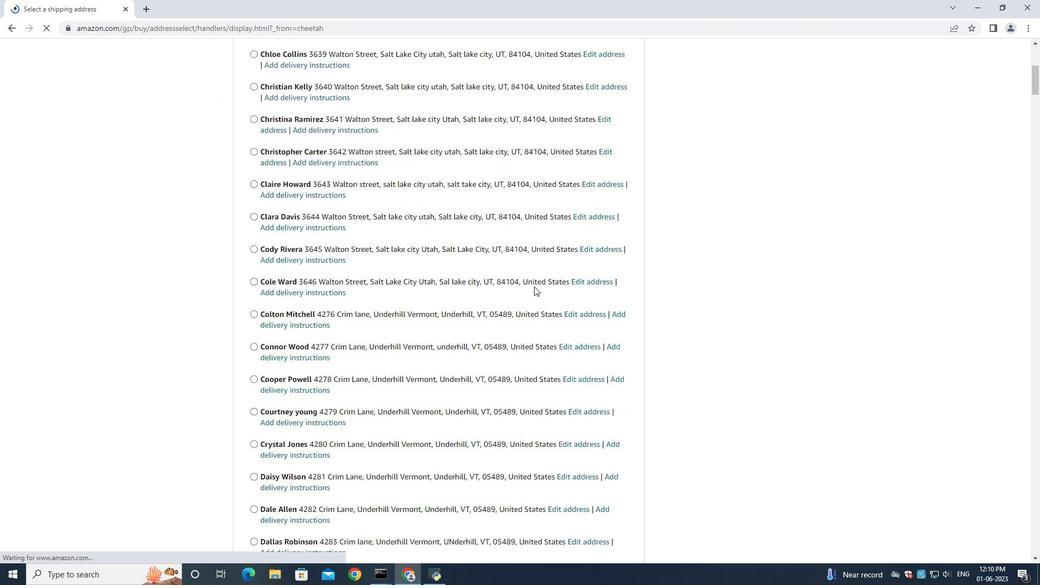 
Action: Mouse scrolled (534, 286) with delta (0, 0)
Screenshot: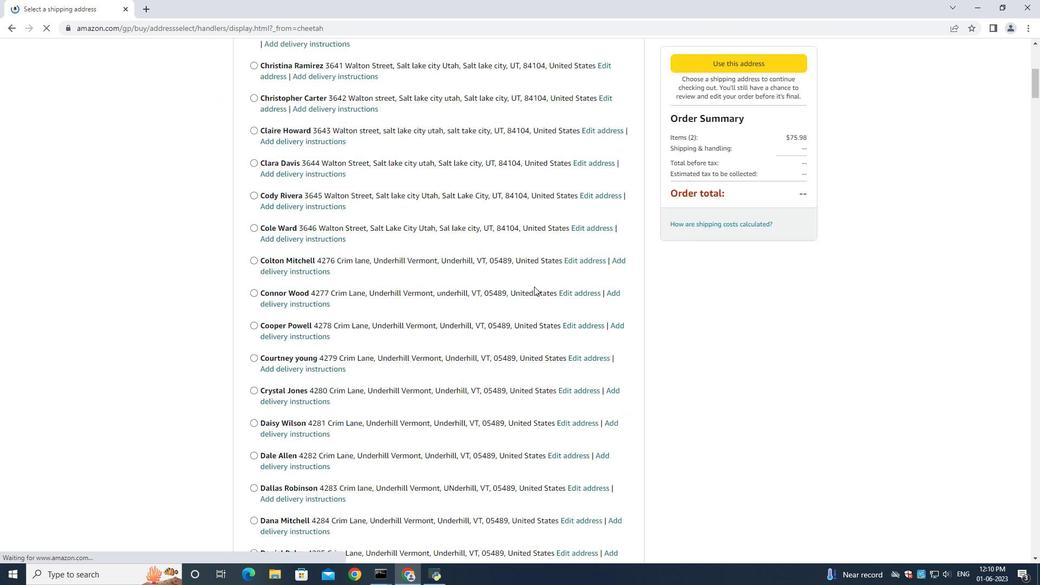 
Action: Mouse moved to (534, 286)
Screenshot: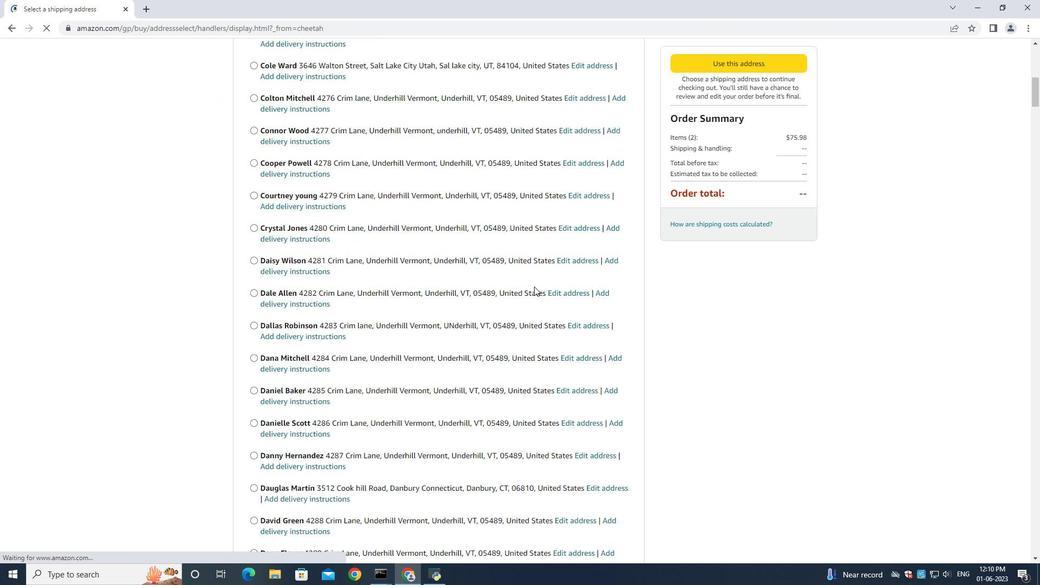 
Action: Mouse scrolled (534, 286) with delta (0, 0)
Screenshot: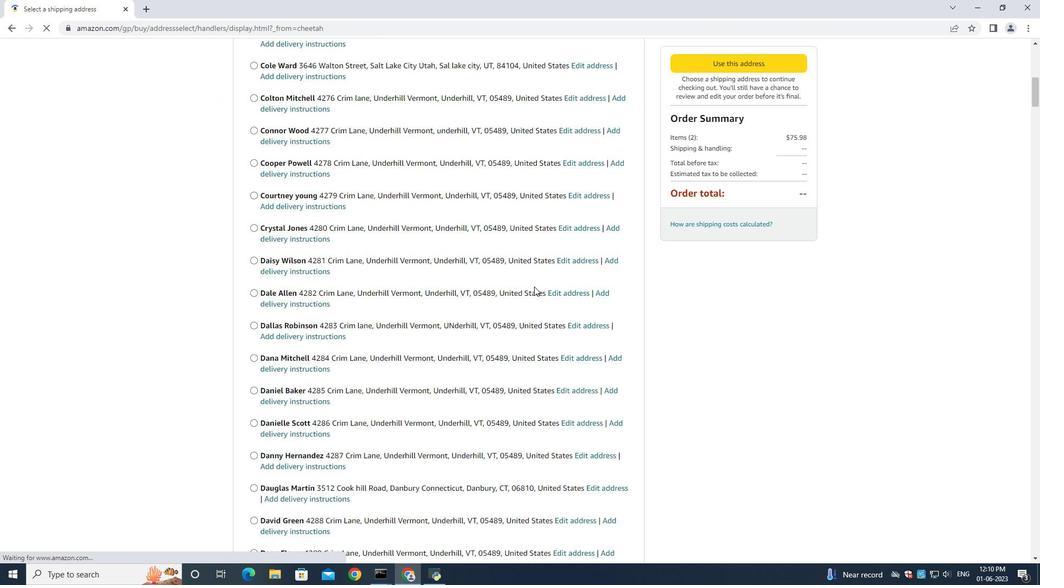 
Action: Mouse moved to (534, 286)
Screenshot: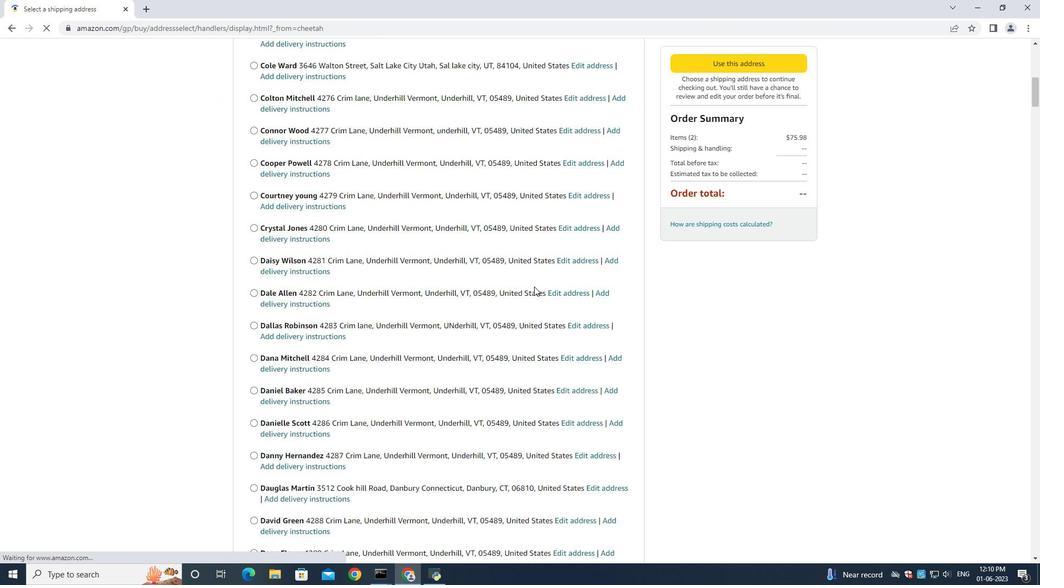 
Action: Mouse scrolled (534, 286) with delta (0, 0)
Screenshot: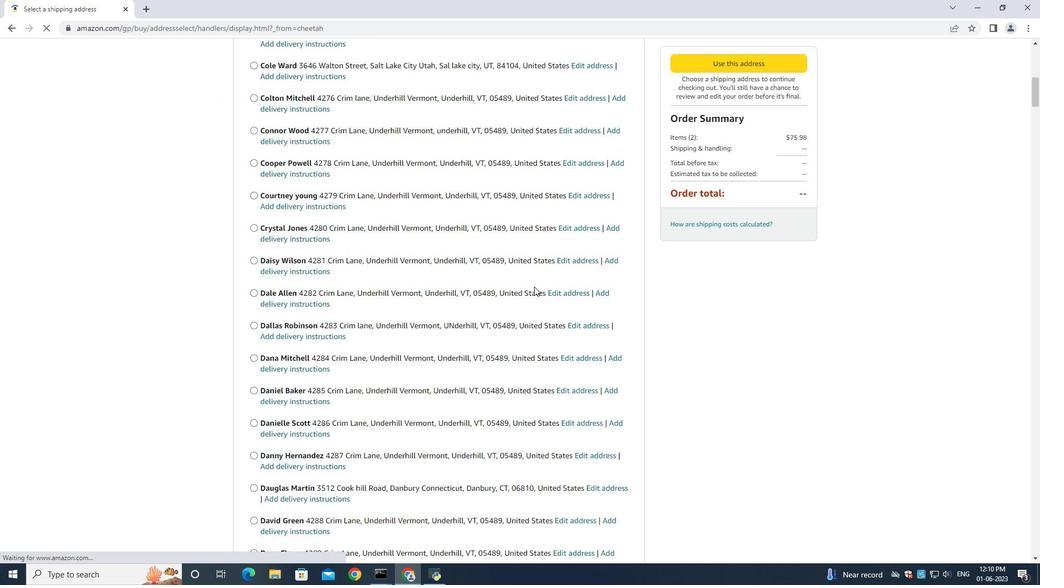 
Action: Mouse scrolled (534, 286) with delta (0, 0)
Screenshot: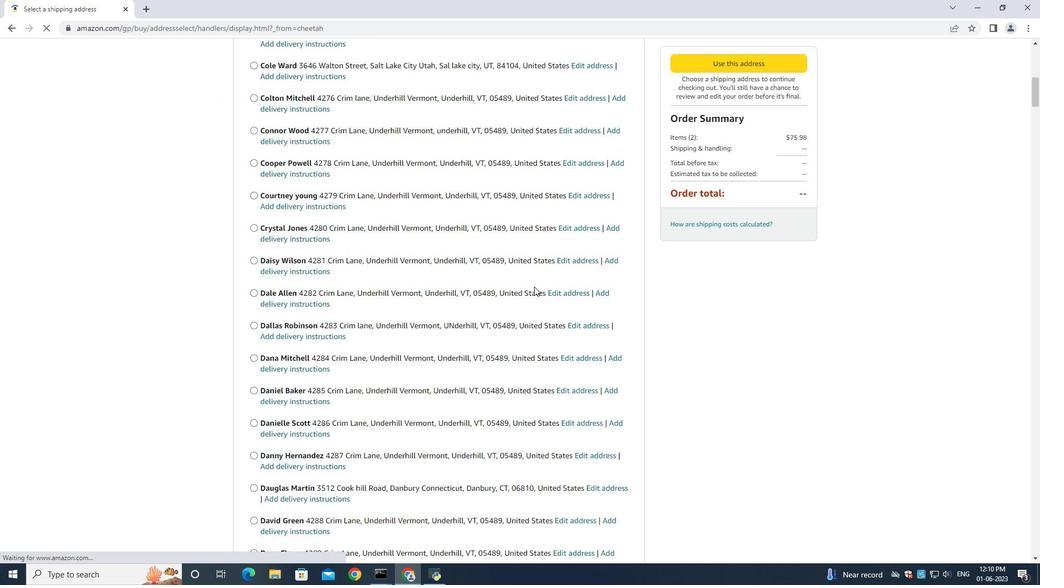 
Action: Mouse scrolled (534, 286) with delta (0, 0)
Screenshot: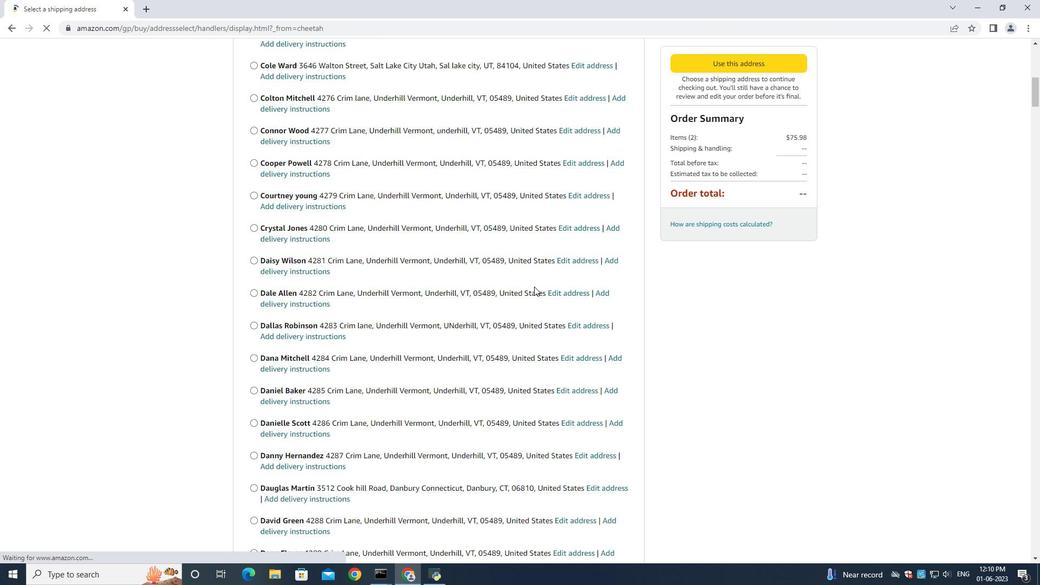 
Action: Mouse moved to (534, 286)
Screenshot: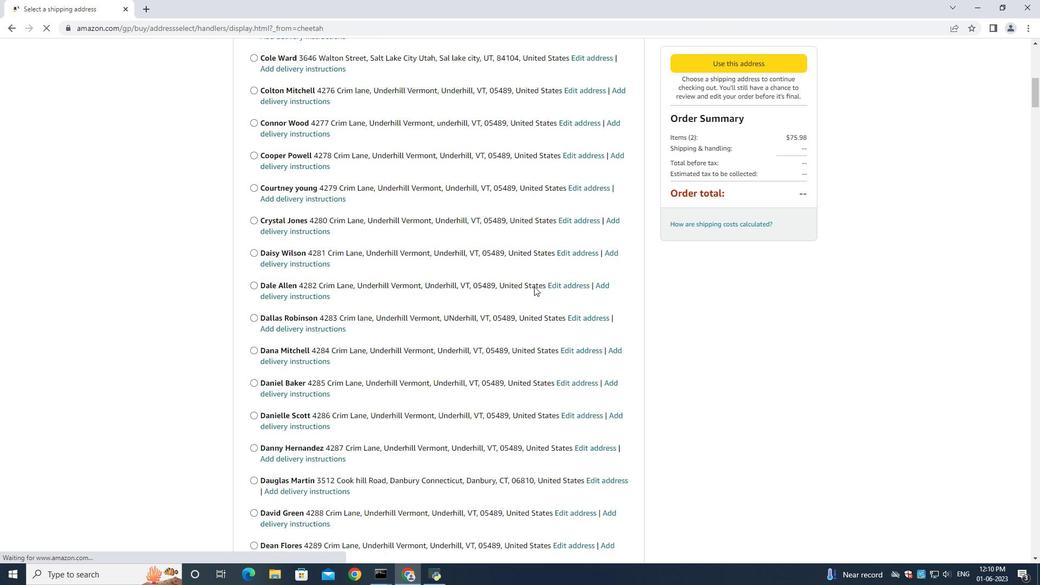 
Action: Mouse scrolled (534, 286) with delta (0, 0)
Screenshot: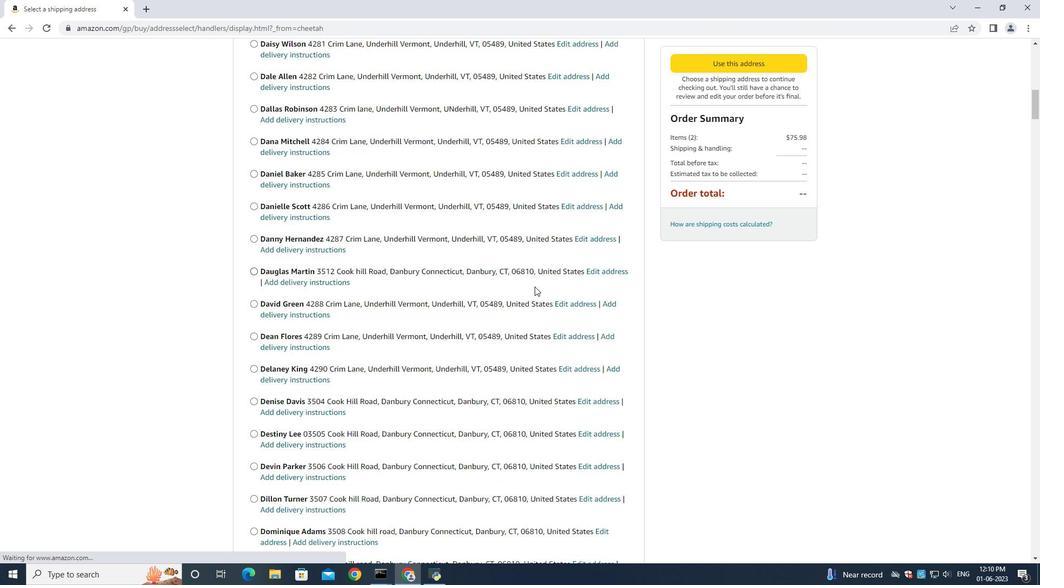 
Action: Mouse scrolled (534, 286) with delta (0, 0)
Screenshot: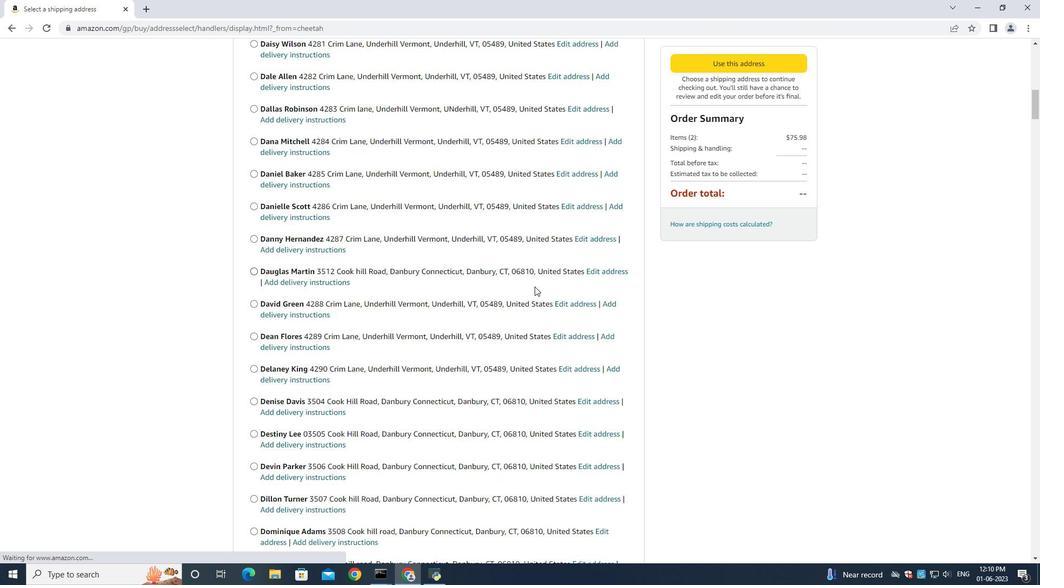 
Action: Mouse scrolled (534, 286) with delta (0, 0)
Screenshot: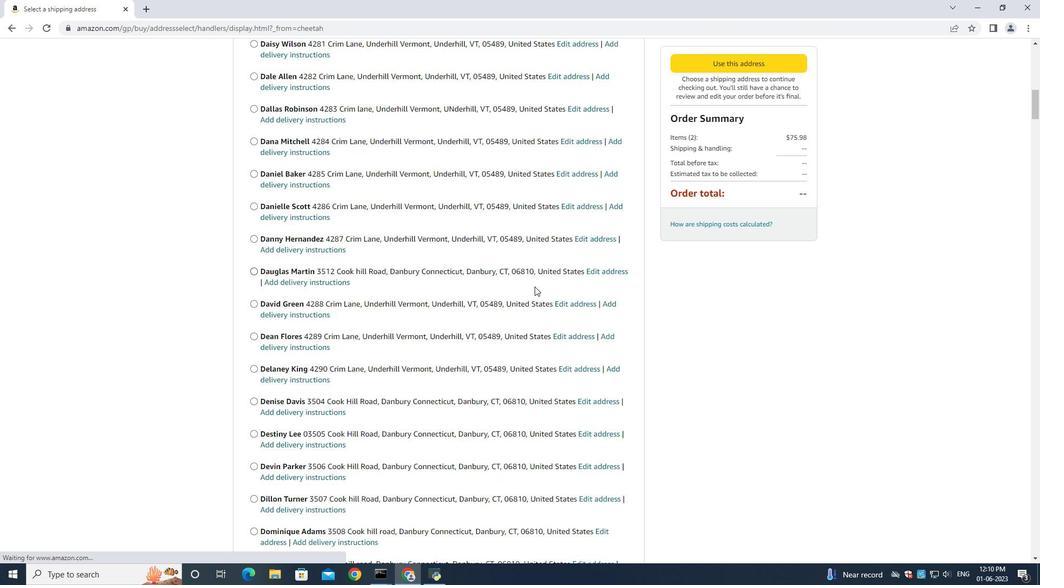 
Action: Mouse scrolled (534, 286) with delta (0, 0)
Screenshot: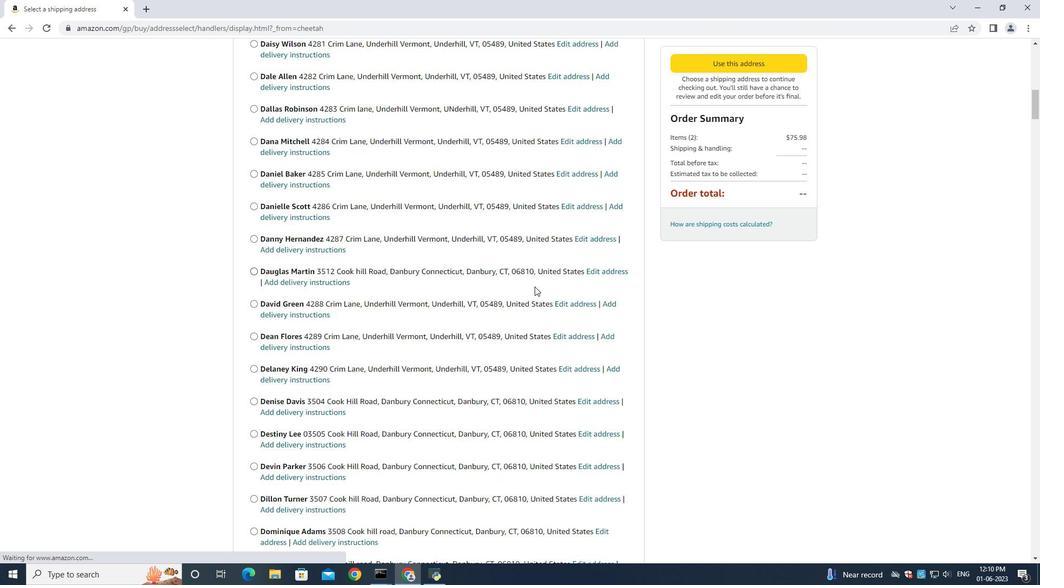 
Action: Mouse scrolled (534, 286) with delta (0, 0)
Screenshot: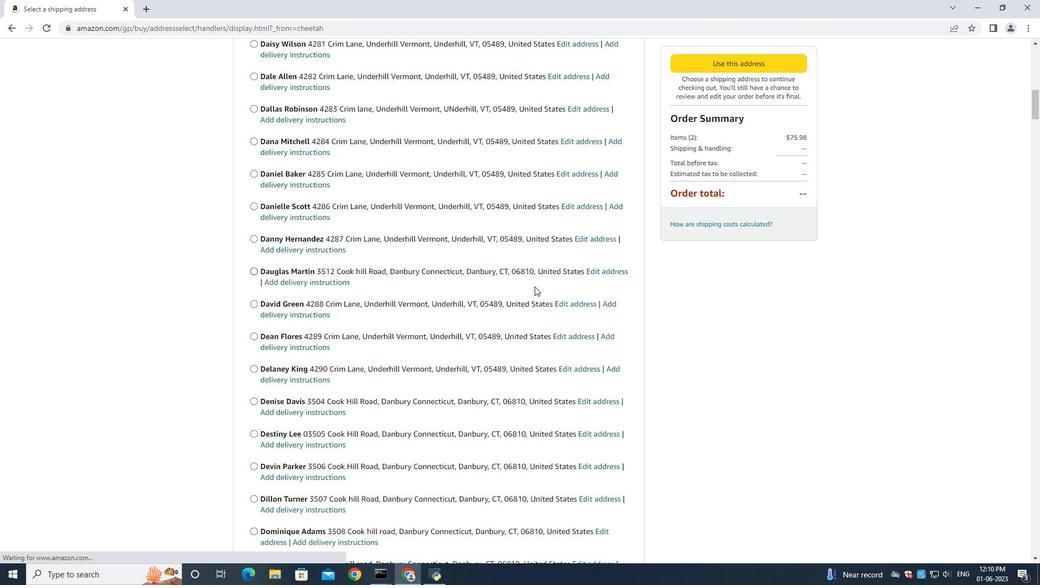 
Action: Mouse moved to (535, 283)
Screenshot: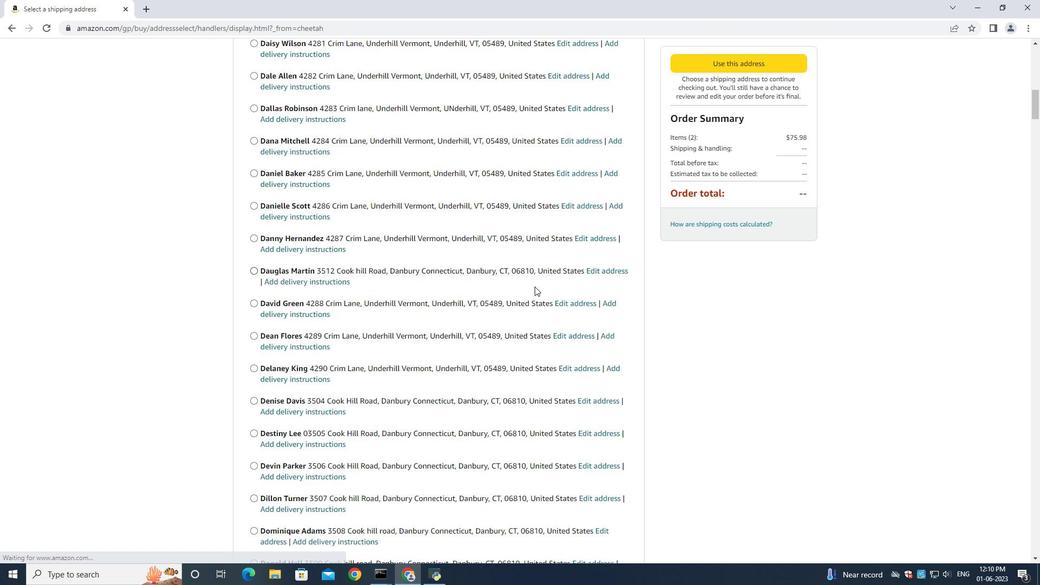 
Action: Mouse scrolled (535, 283) with delta (0, 0)
Screenshot: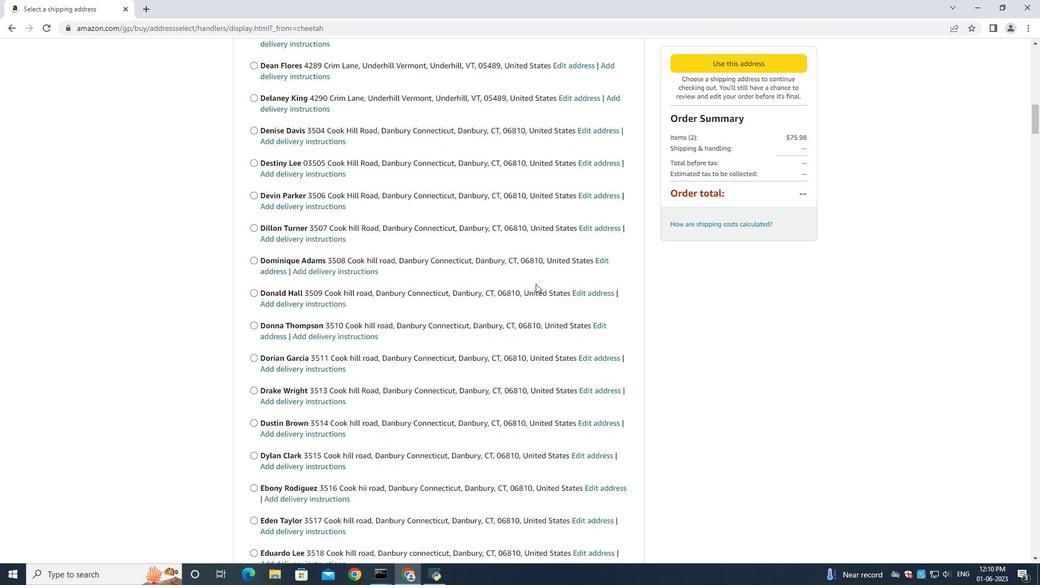 
Action: Mouse moved to (536, 287)
Screenshot: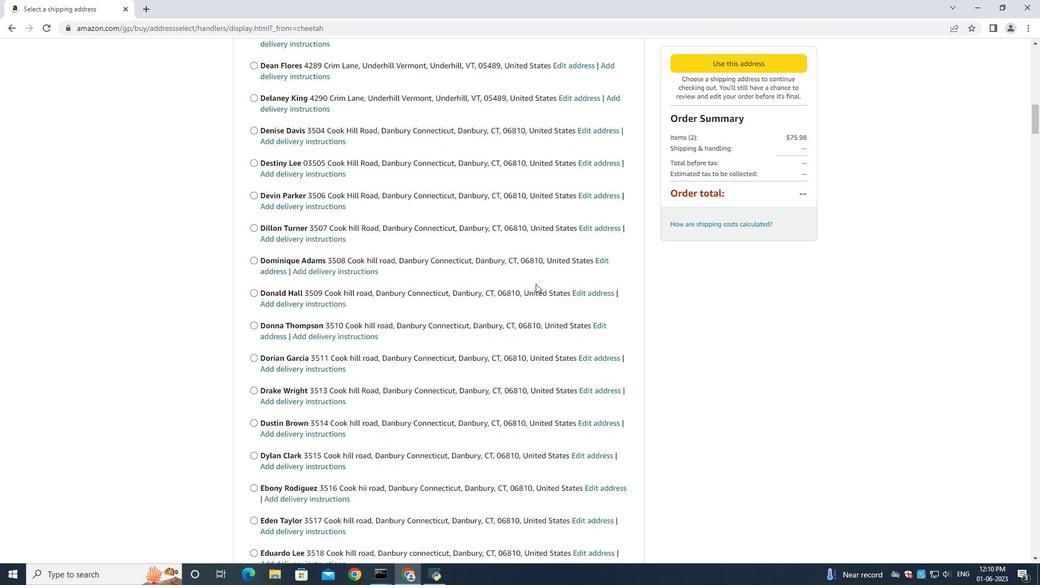 
Action: Mouse scrolled (536, 286) with delta (0, 0)
Screenshot: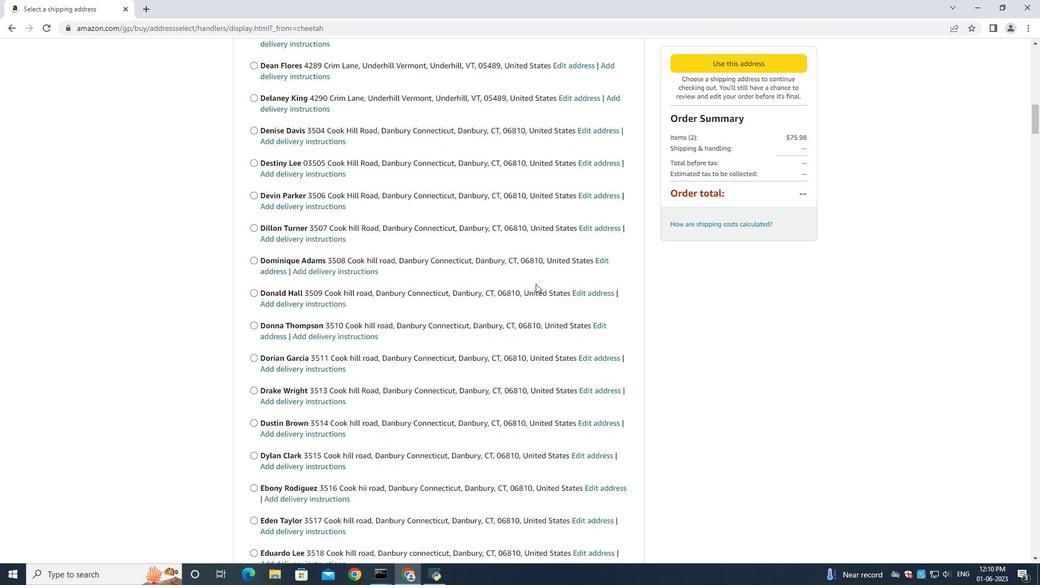 
Action: Mouse moved to (537, 290)
Screenshot: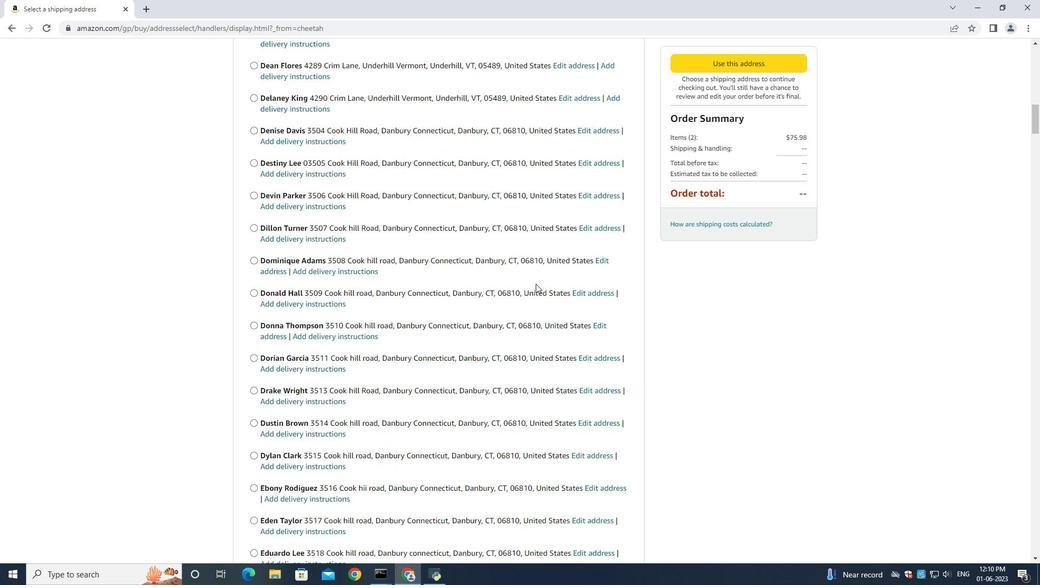 
Action: Mouse scrolled (537, 288) with delta (0, 0)
Screenshot: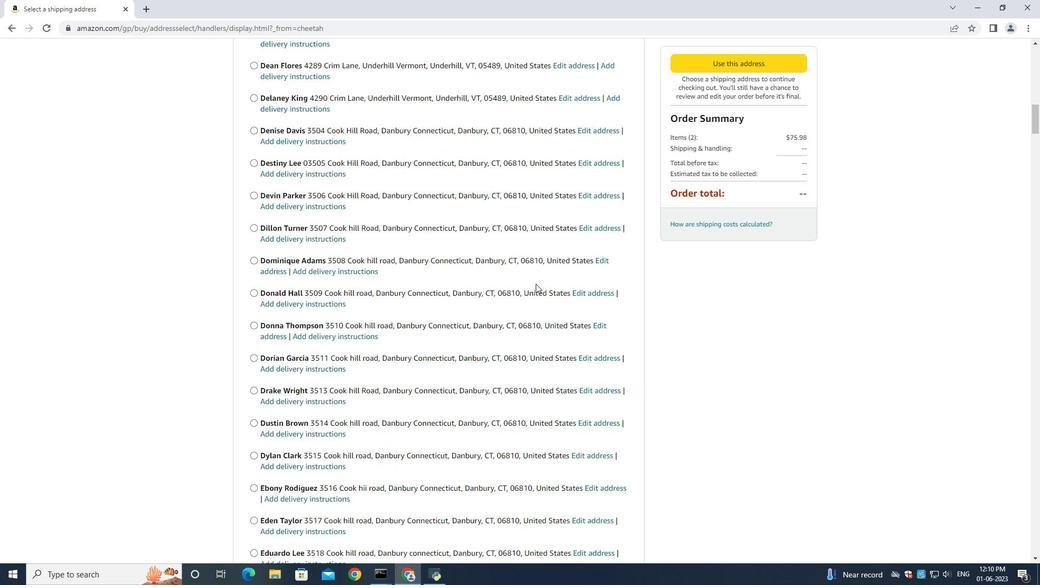 
Action: Mouse moved to (537, 291)
Screenshot: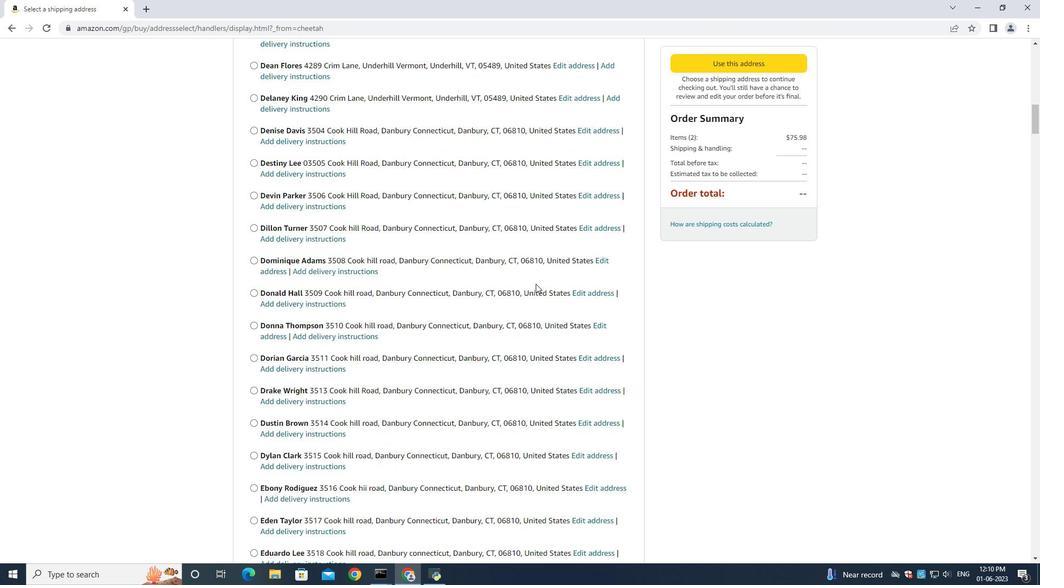 
Action: Mouse scrolled (537, 290) with delta (0, 0)
Screenshot: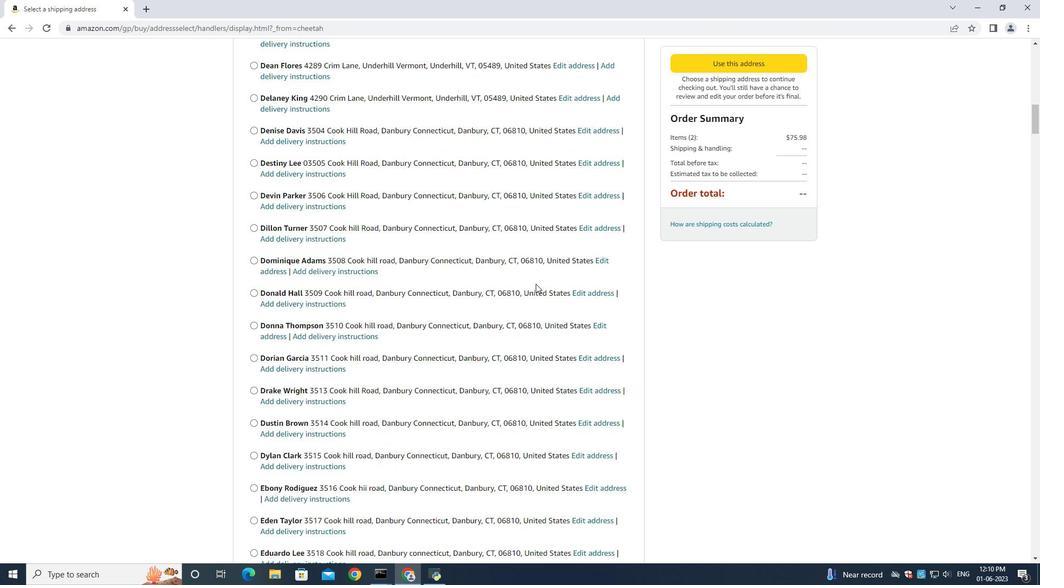 
Action: Mouse scrolled (537, 290) with delta (0, 0)
Screenshot: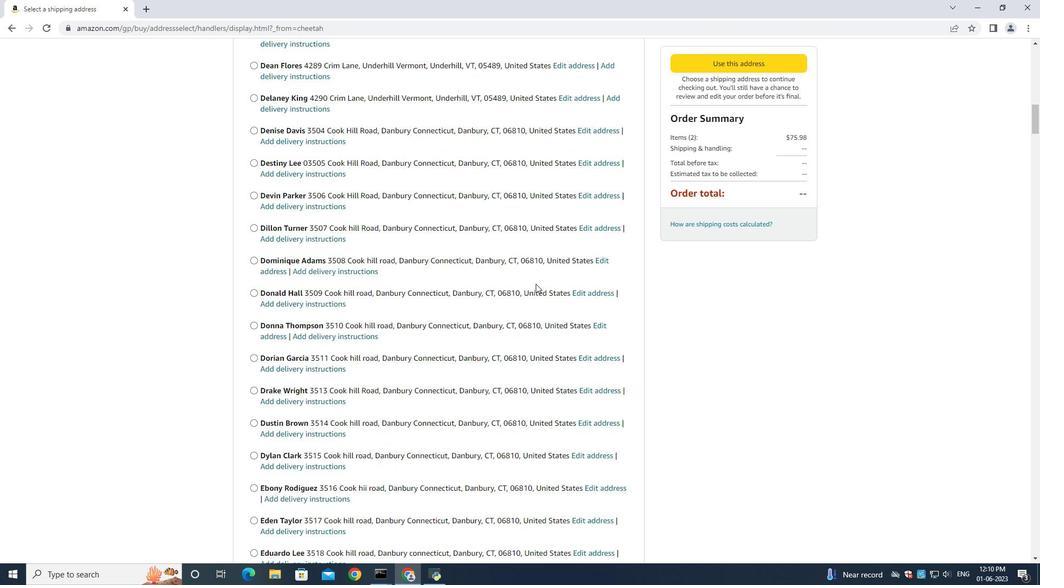 
Action: Mouse scrolled (537, 290) with delta (0, 0)
Screenshot: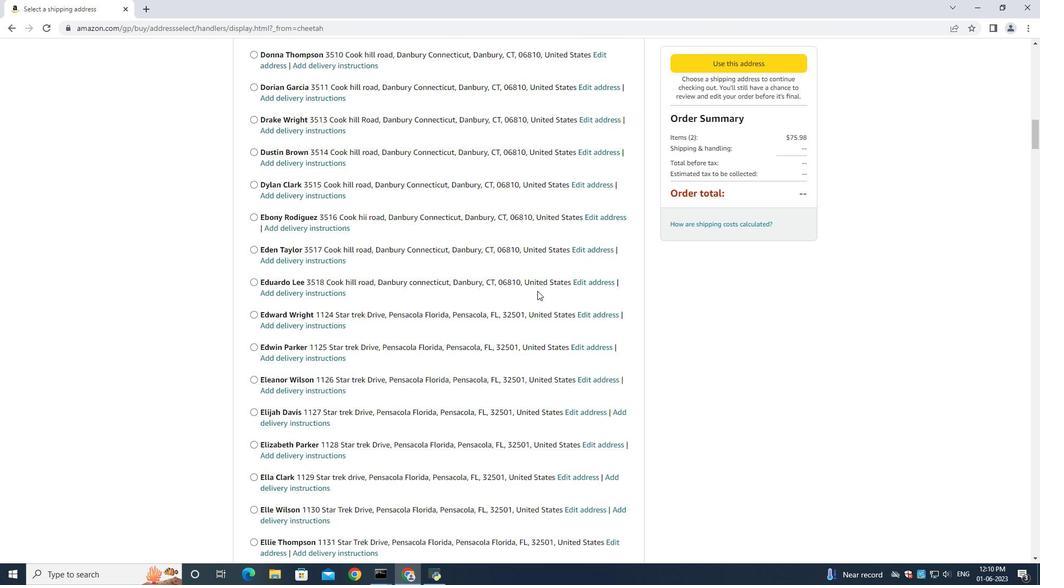 
Action: Mouse moved to (537, 291)
Screenshot: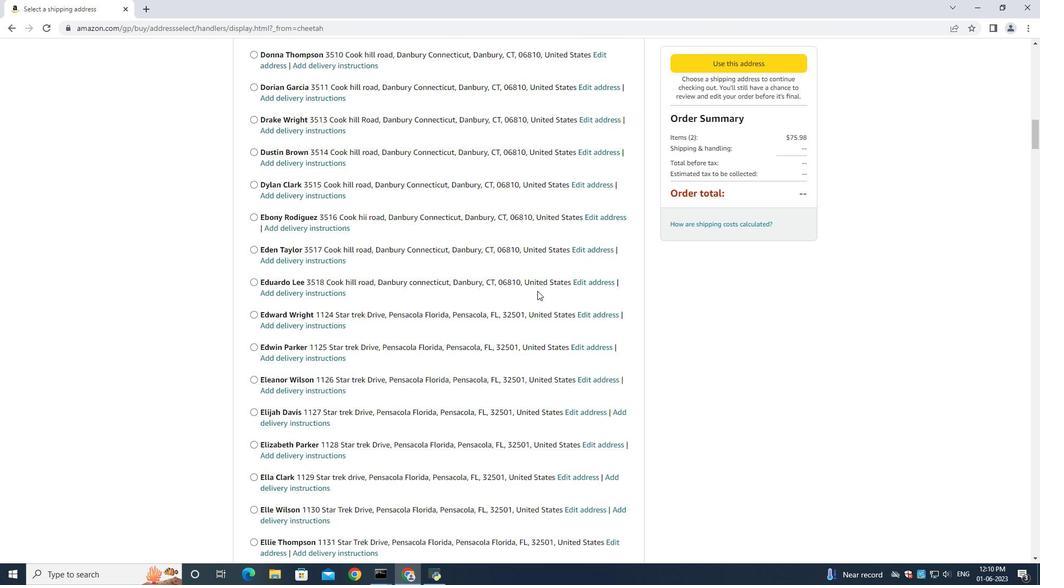 
Action: Mouse scrolled (537, 291) with delta (0, 0)
Screenshot: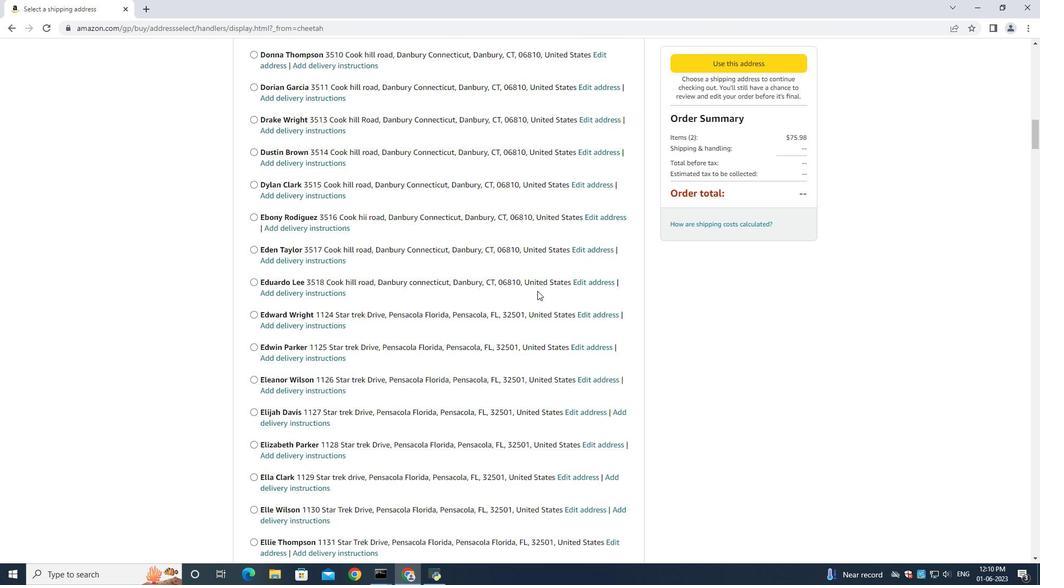 
Action: Mouse moved to (537, 292)
Screenshot: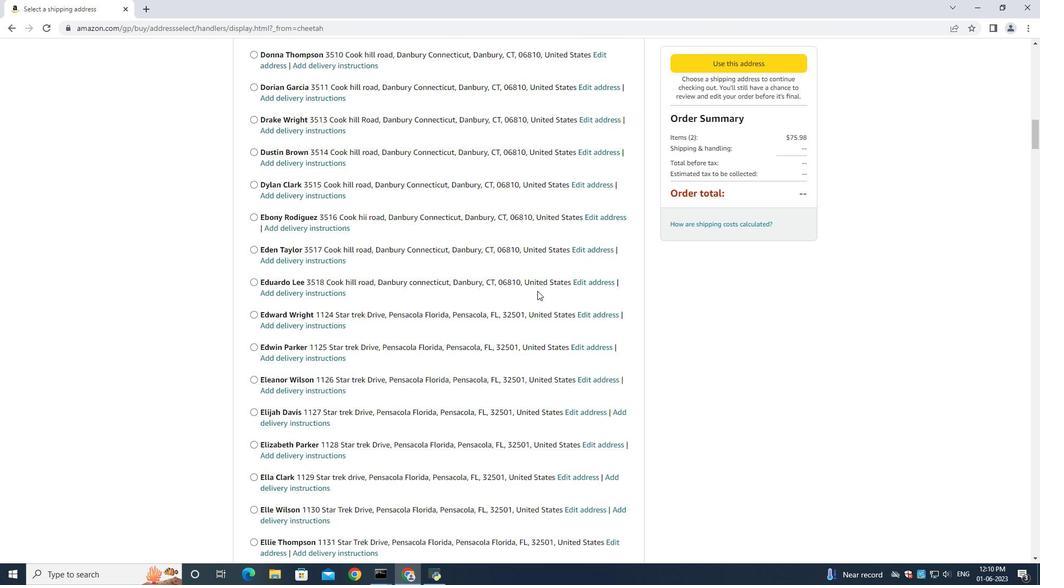 
Action: Mouse scrolled (537, 292) with delta (0, 0)
Screenshot: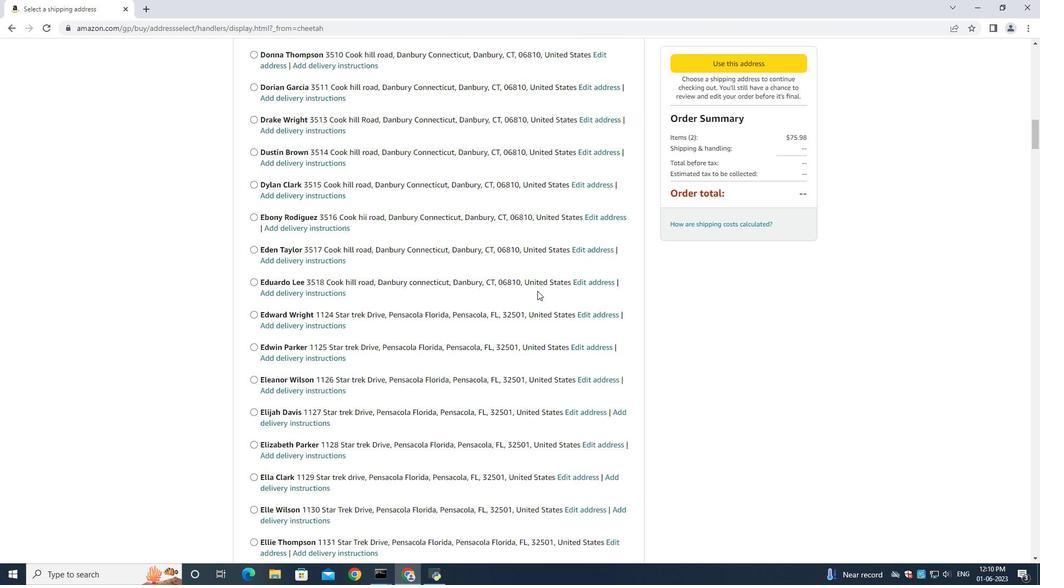 
Action: Mouse scrolled (537, 292) with delta (0, 0)
Screenshot: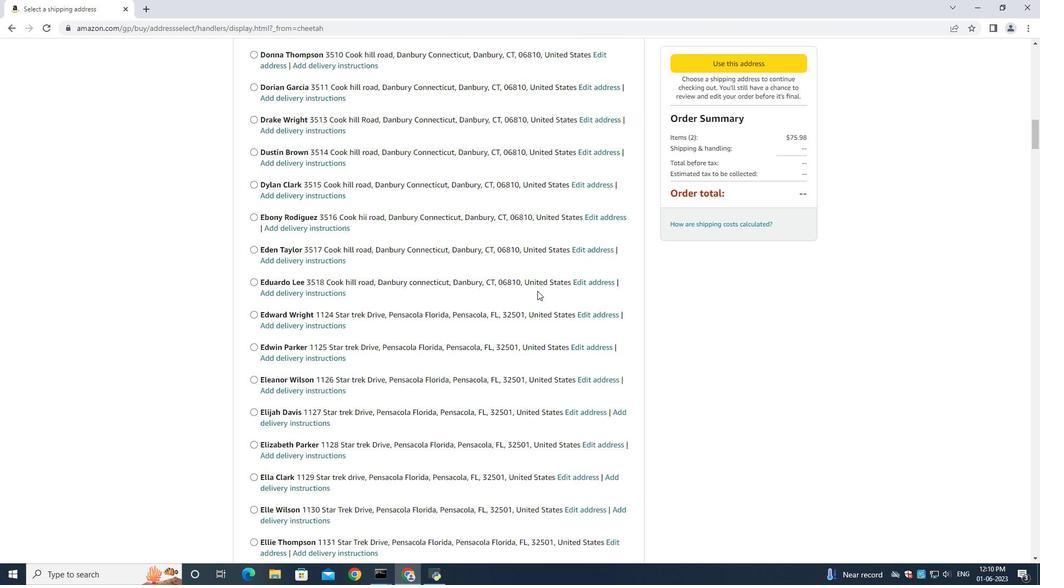 
Action: Mouse moved to (538, 294)
Screenshot: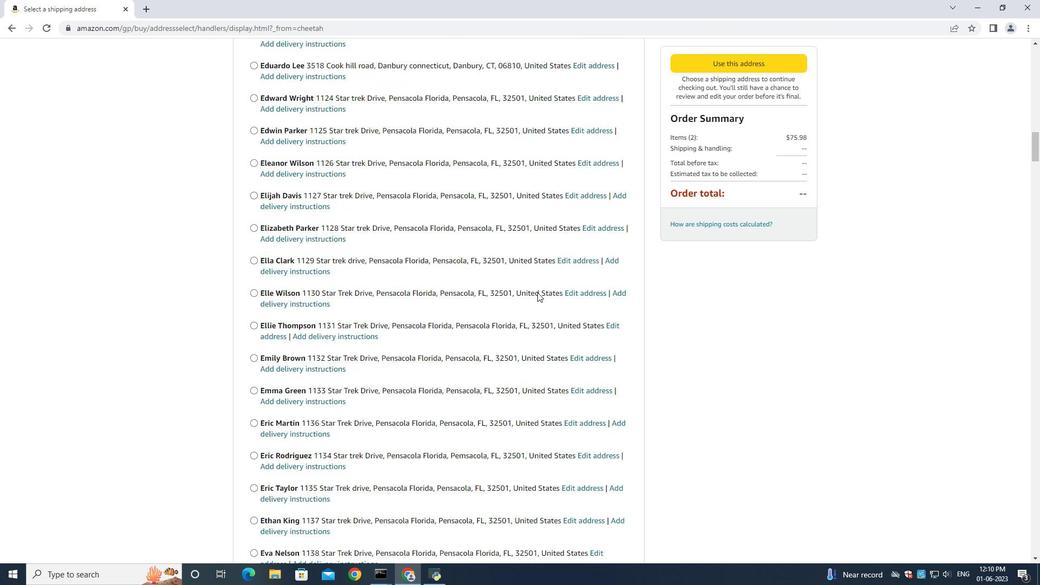 
Action: Mouse scrolled (537, 292) with delta (0, 0)
Screenshot: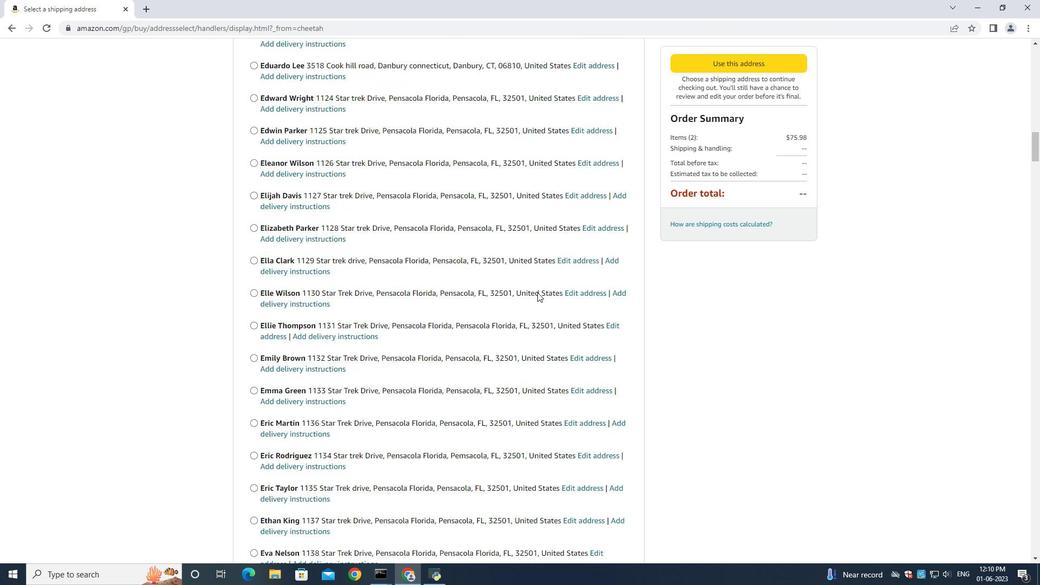 
Action: Mouse moved to (539, 299)
Screenshot: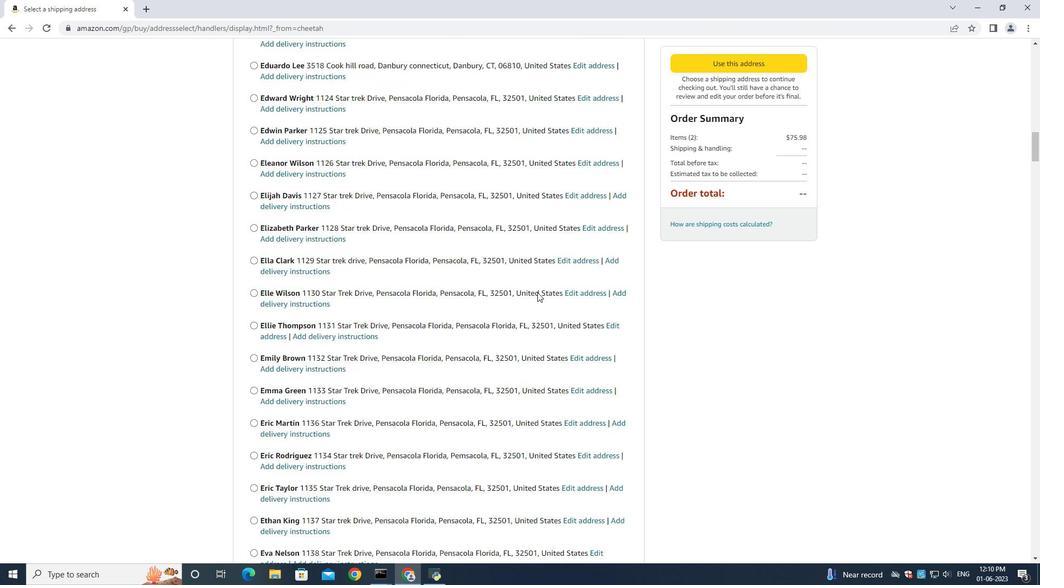 
Action: Mouse scrolled (539, 298) with delta (0, 0)
Screenshot: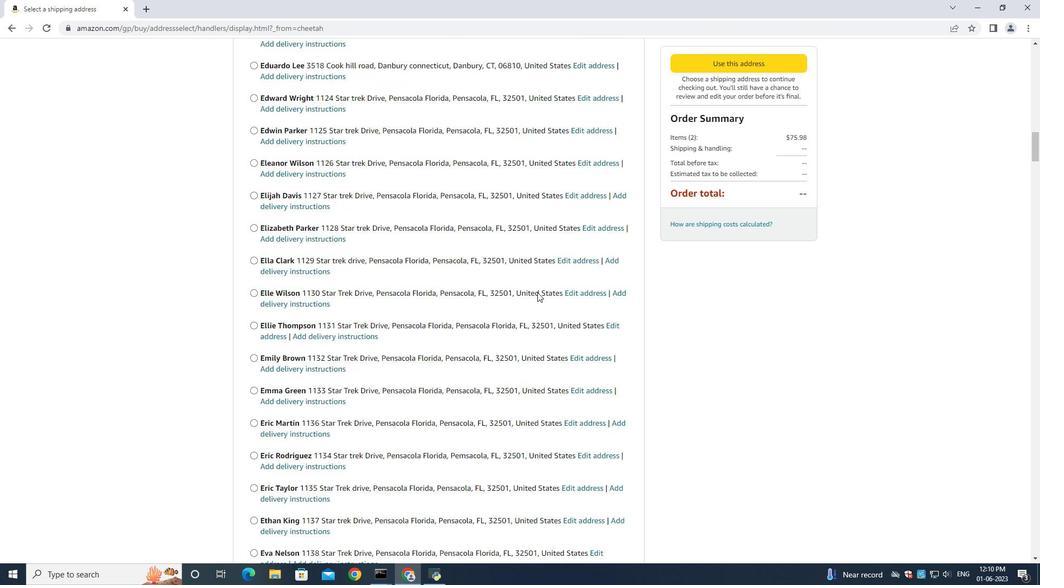 
Action: Mouse scrolled (539, 299) with delta (0, 0)
Screenshot: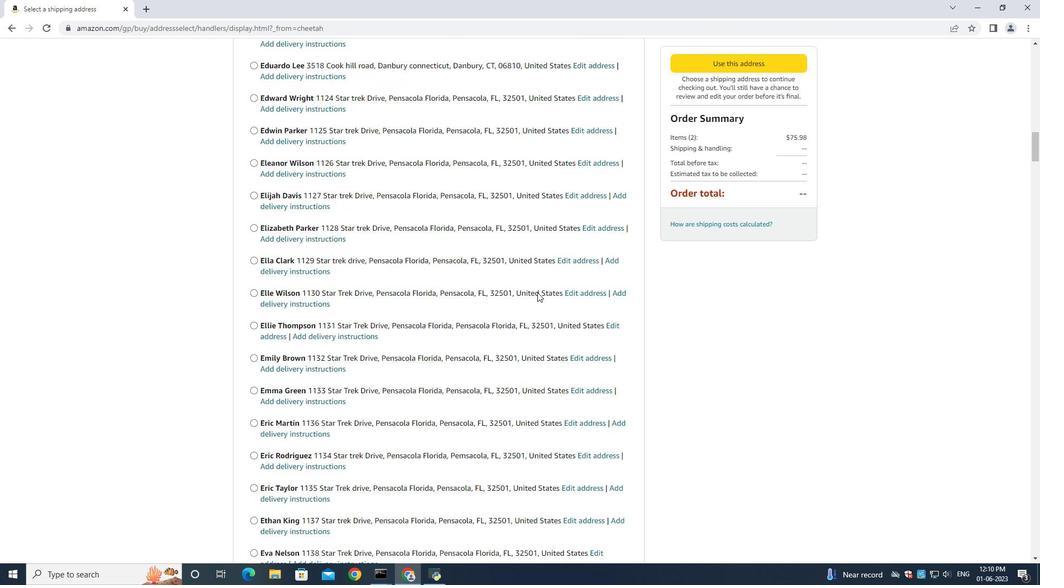 
Action: Mouse scrolled (539, 299) with delta (0, 0)
Screenshot: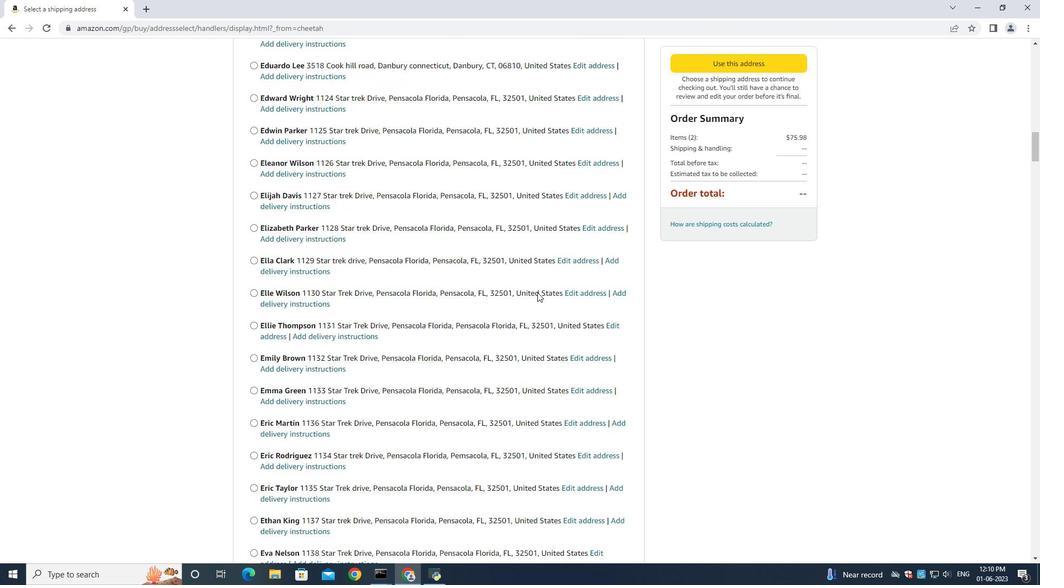 
Action: Mouse scrolled (539, 299) with delta (0, 0)
Screenshot: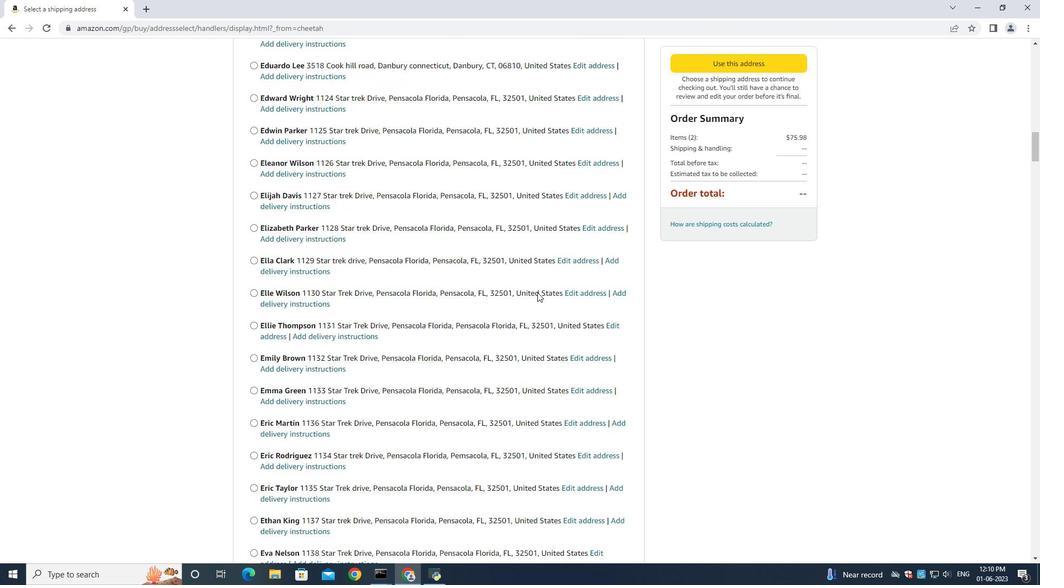 
Action: Mouse scrolled (539, 299) with delta (0, 0)
Screenshot: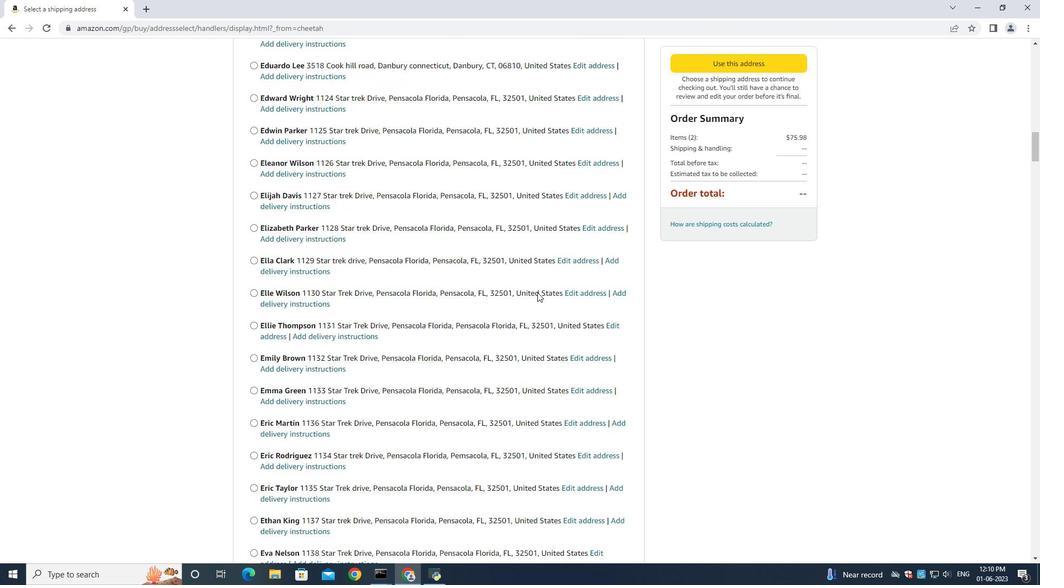 
Action: Mouse scrolled (539, 299) with delta (0, 0)
Screenshot: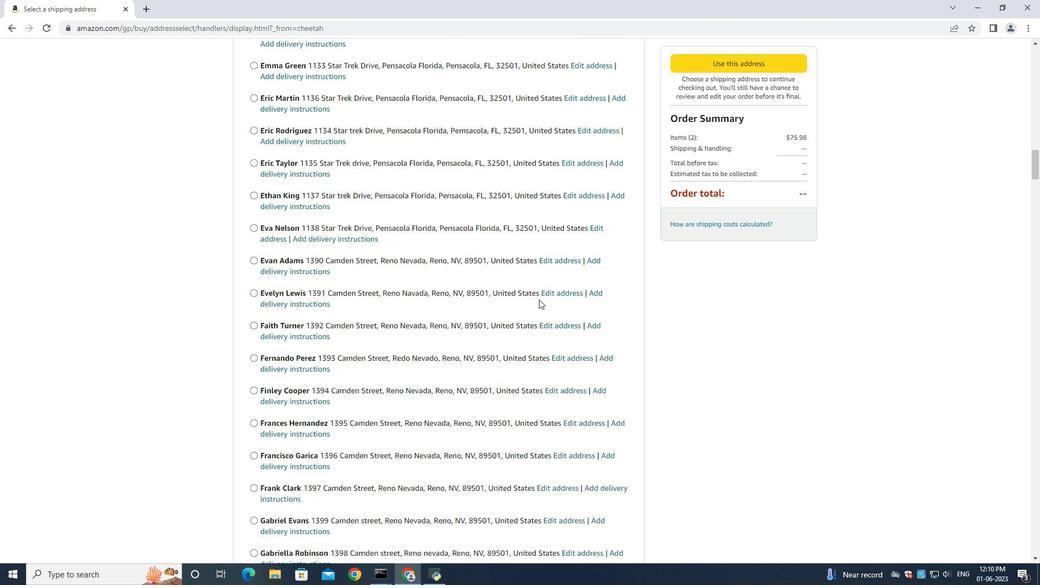 
Action: Mouse scrolled (539, 299) with delta (0, 0)
Screenshot: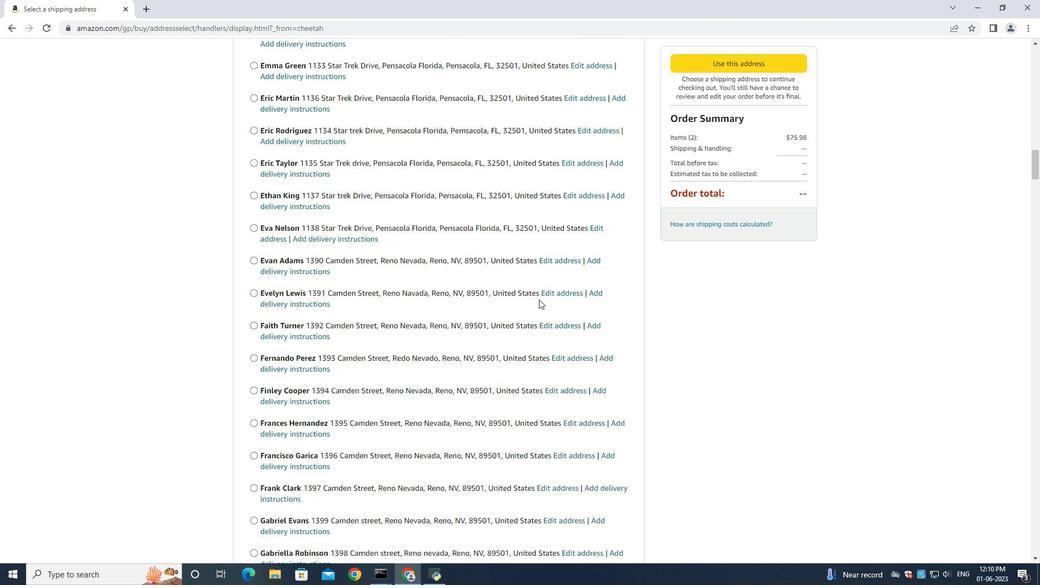 
Action: Mouse scrolled (539, 299) with delta (0, 0)
Screenshot: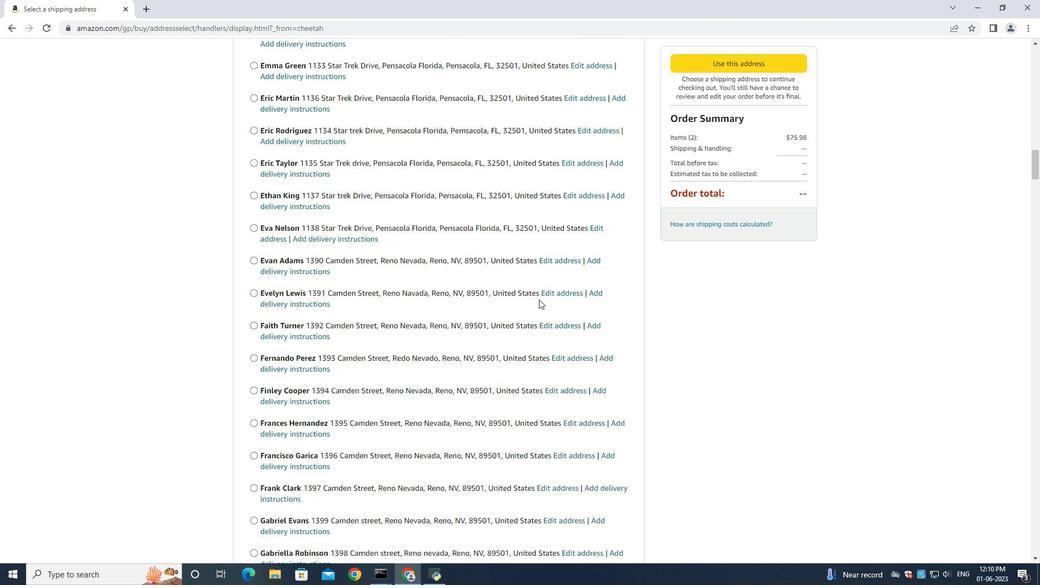 
Action: Mouse scrolled (539, 299) with delta (0, 0)
Screenshot: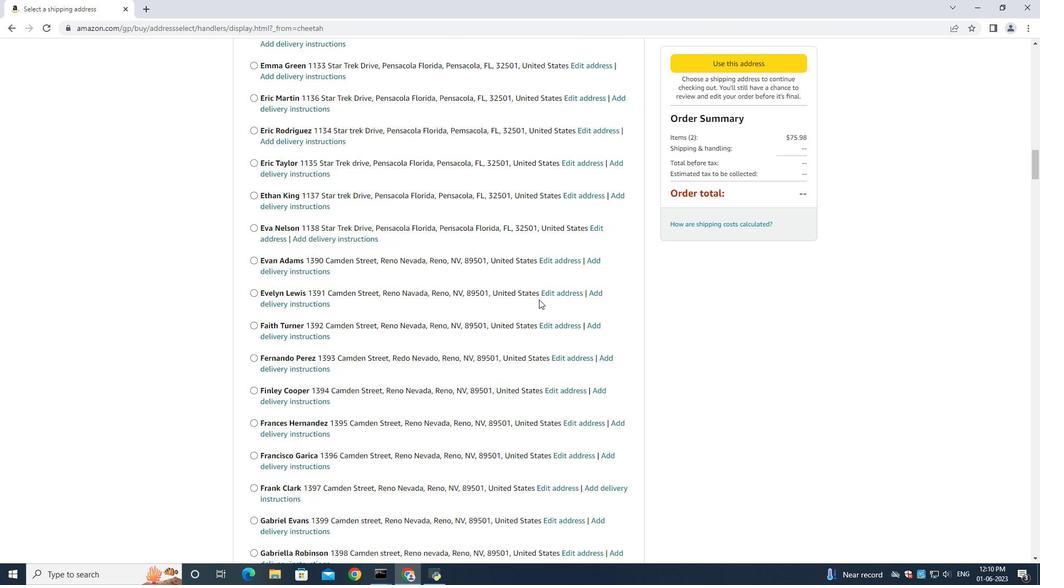 
Action: Mouse scrolled (539, 299) with delta (0, 0)
Screenshot: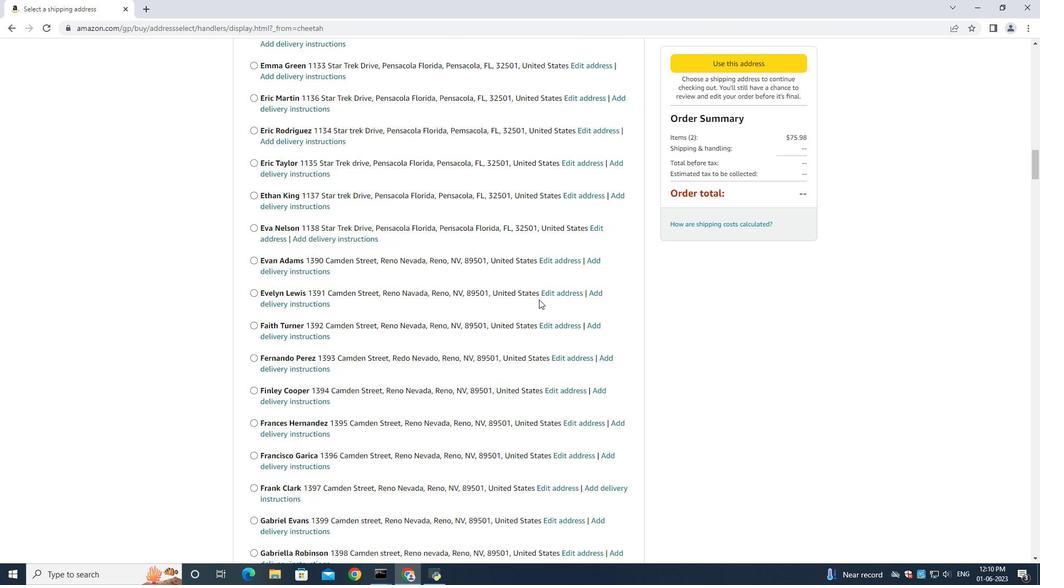 
Action: Mouse scrolled (539, 299) with delta (0, 0)
Screenshot: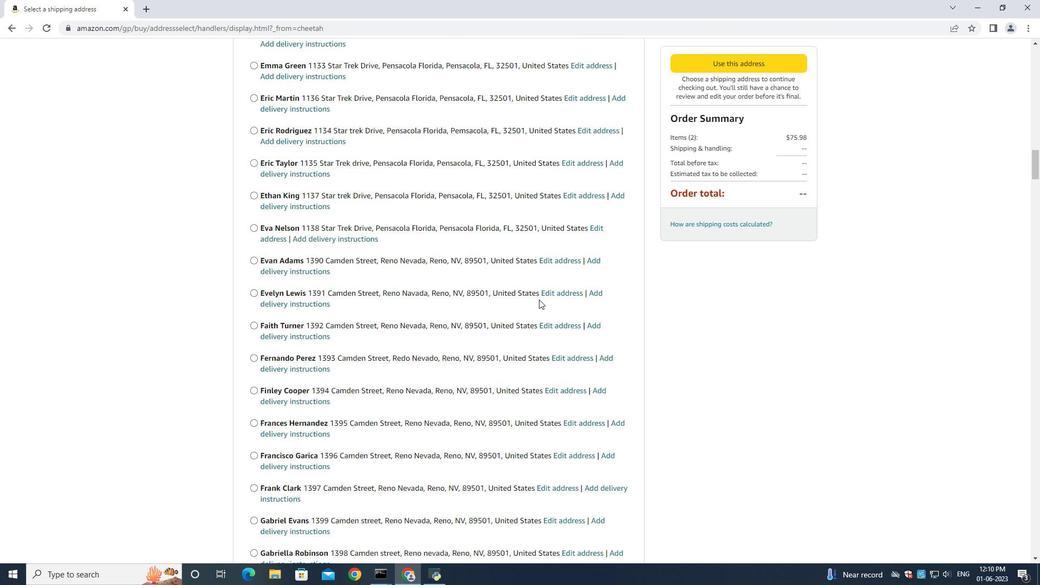 
Action: Mouse scrolled (539, 299) with delta (0, 0)
Screenshot: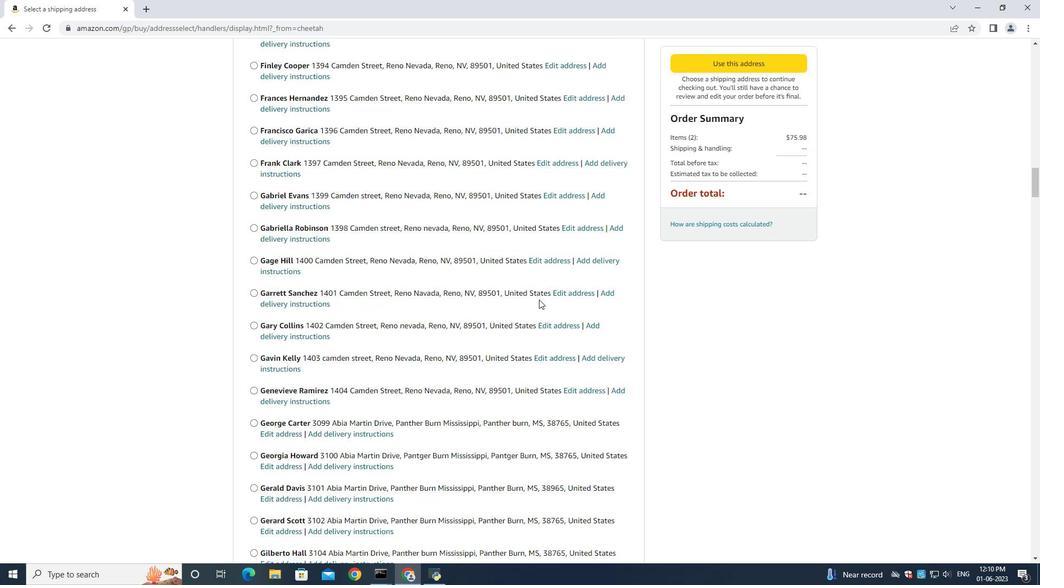 
Action: Mouse scrolled (539, 299) with delta (0, 0)
Screenshot: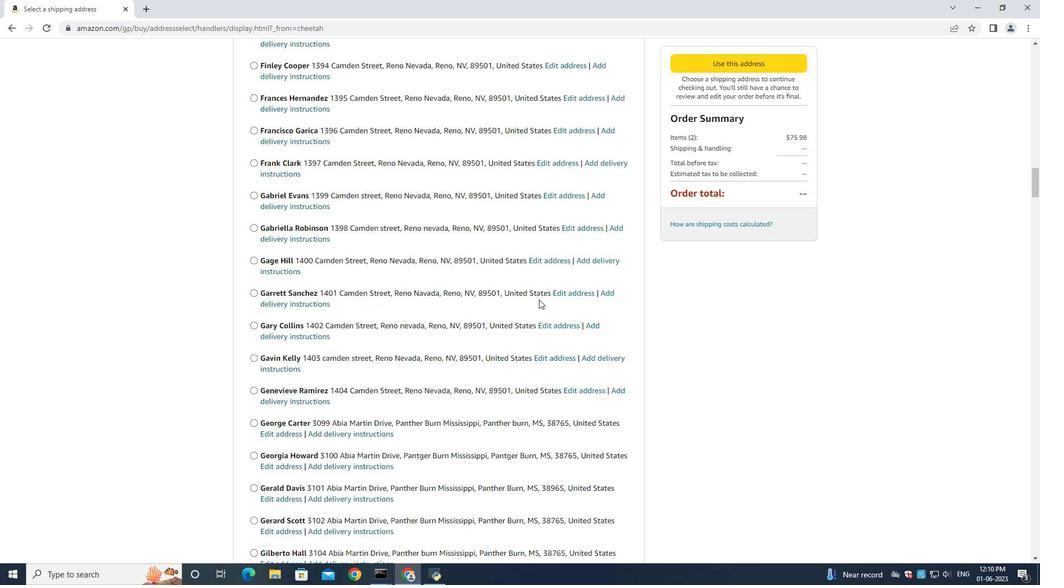 
Action: Mouse scrolled (539, 299) with delta (0, 0)
Screenshot: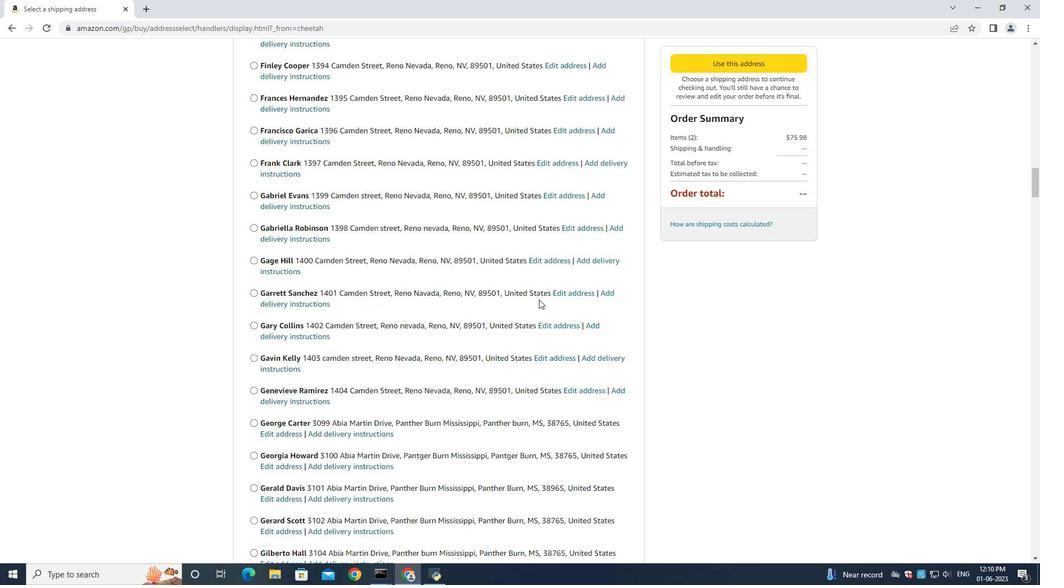 
Action: Mouse scrolled (539, 299) with delta (0, 0)
Screenshot: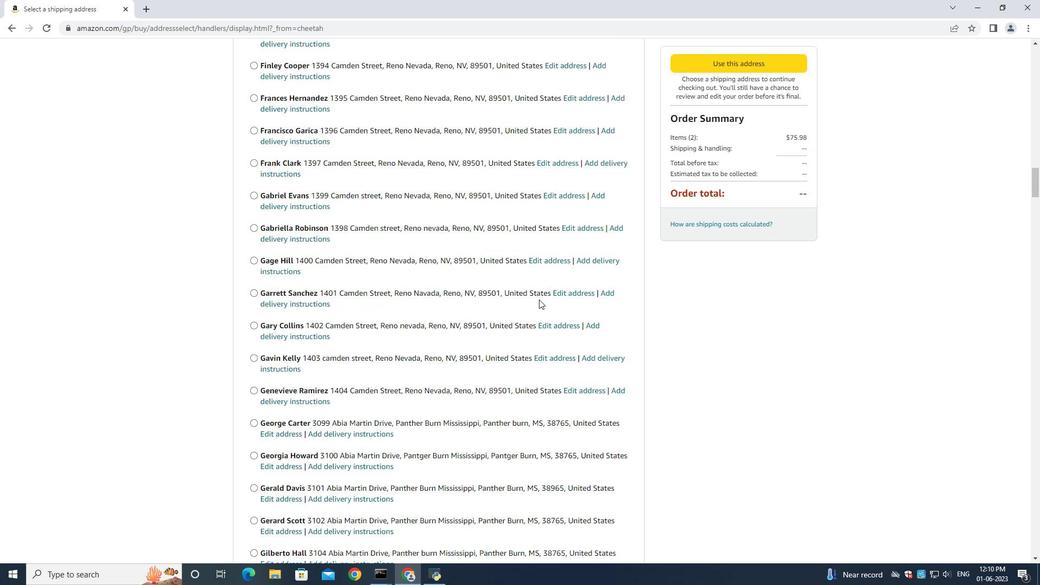 
Action: Mouse scrolled (539, 299) with delta (0, 0)
Screenshot: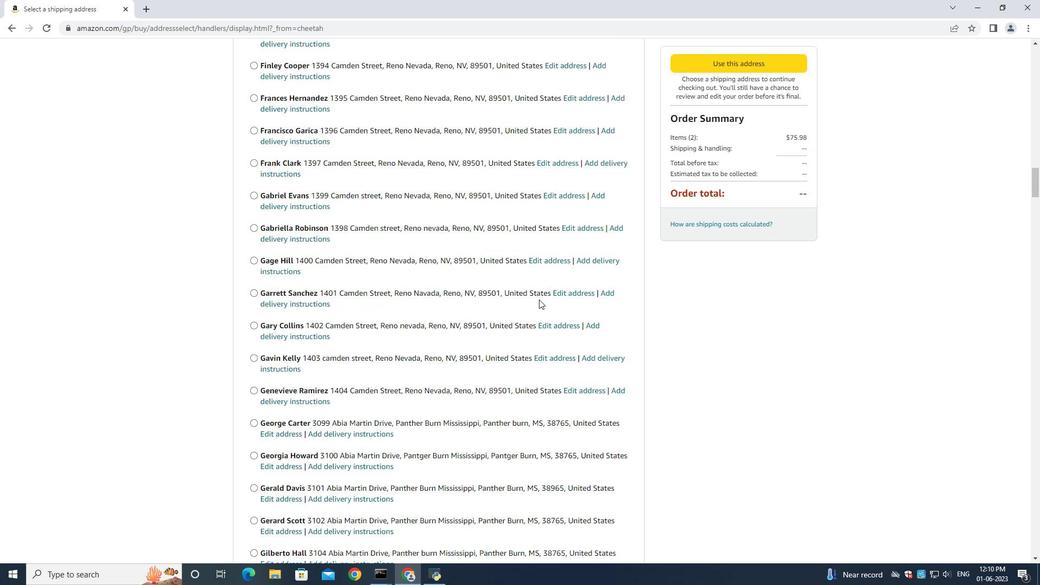 
Action: Mouse scrolled (539, 299) with delta (0, 0)
Screenshot: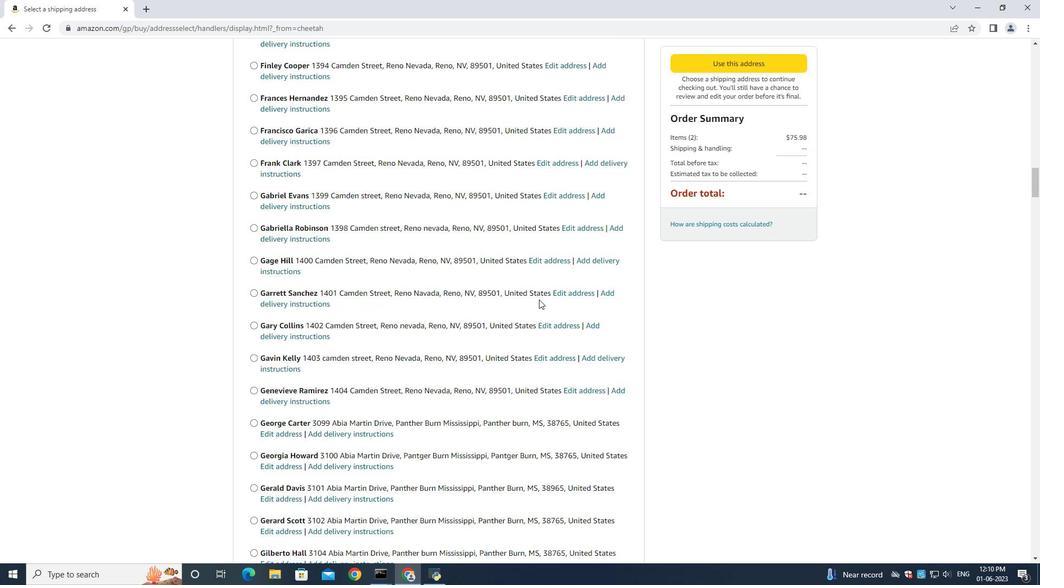 
Action: Mouse moved to (539, 299)
Screenshot: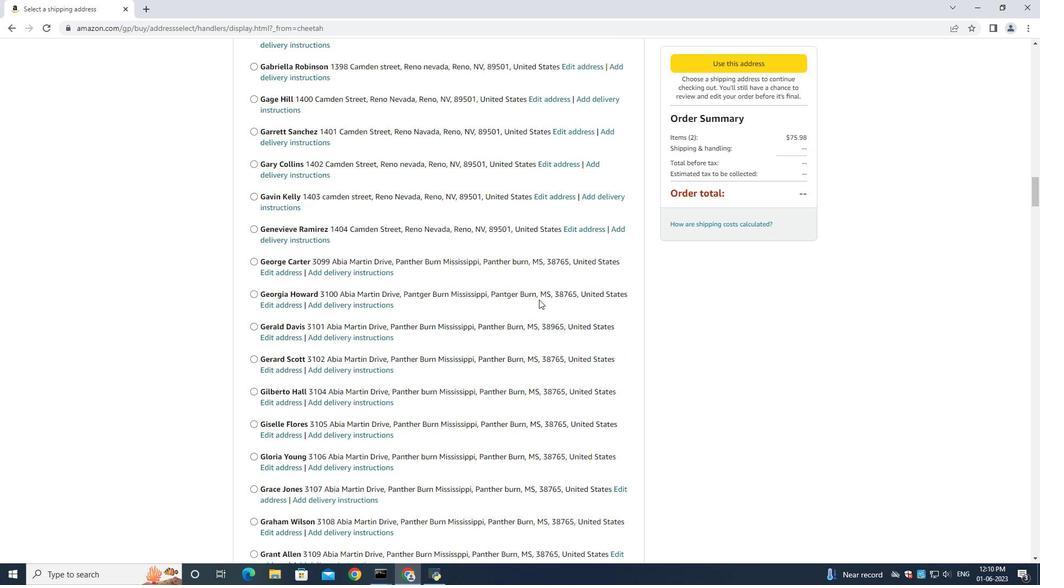 
Action: Mouse scrolled (539, 298) with delta (0, 0)
Screenshot: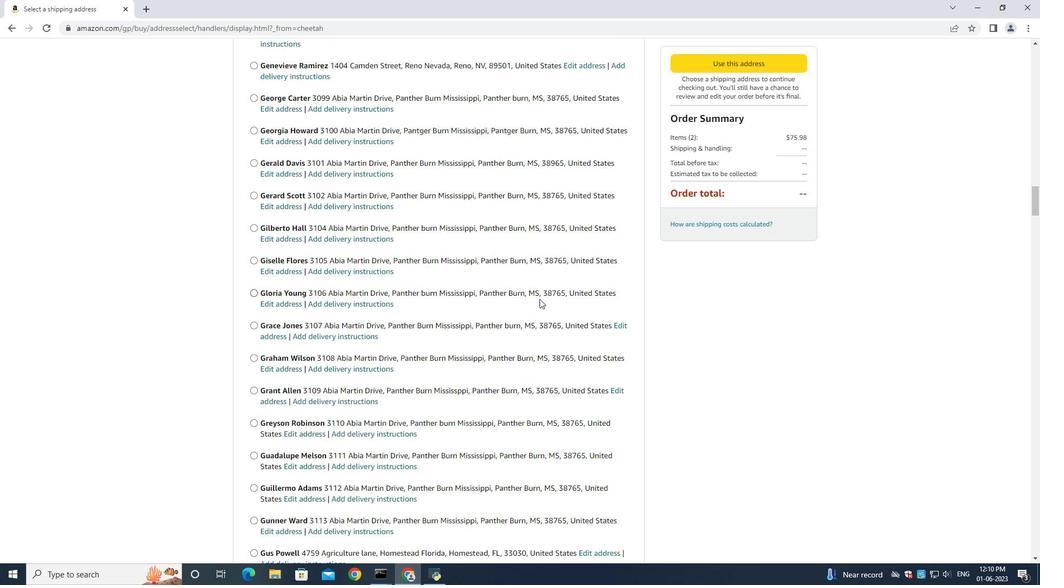 
Action: Mouse scrolled (539, 298) with delta (0, 0)
Screenshot: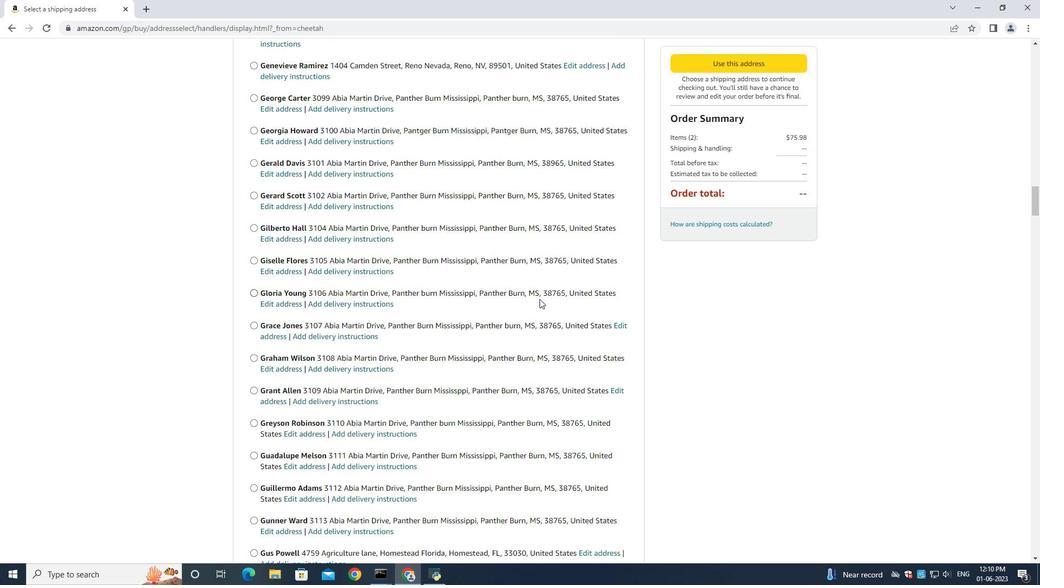 
Action: Mouse moved to (539, 299)
Screenshot: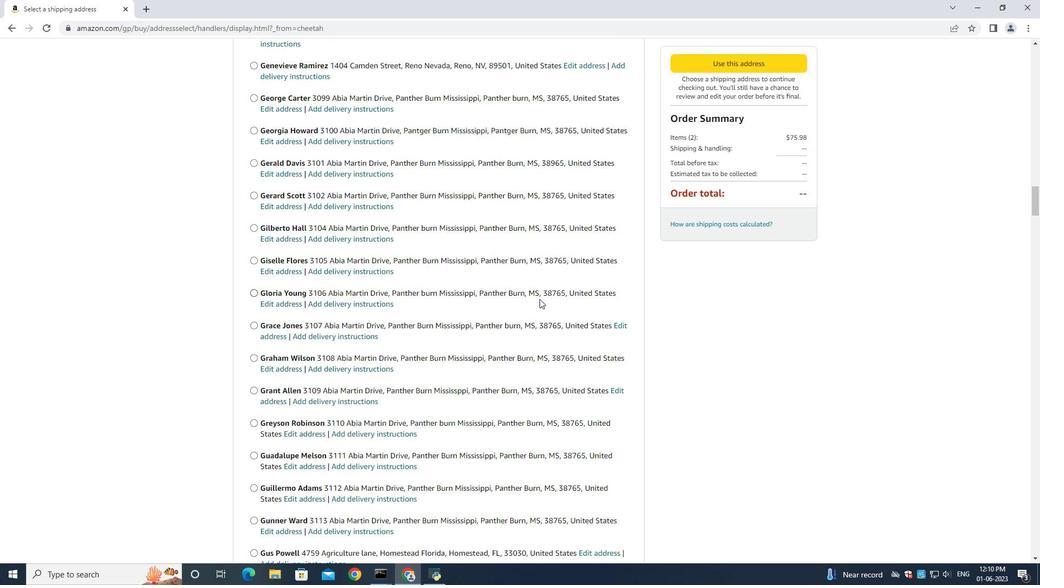 
Action: Mouse scrolled (539, 298) with delta (0, 0)
Screenshot: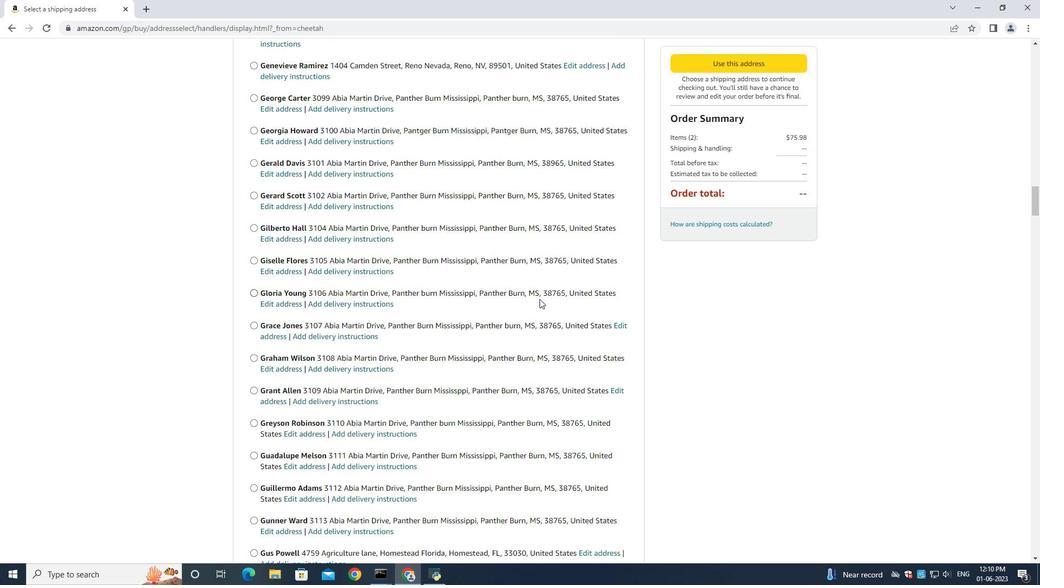 
Action: Mouse moved to (540, 300)
Screenshot: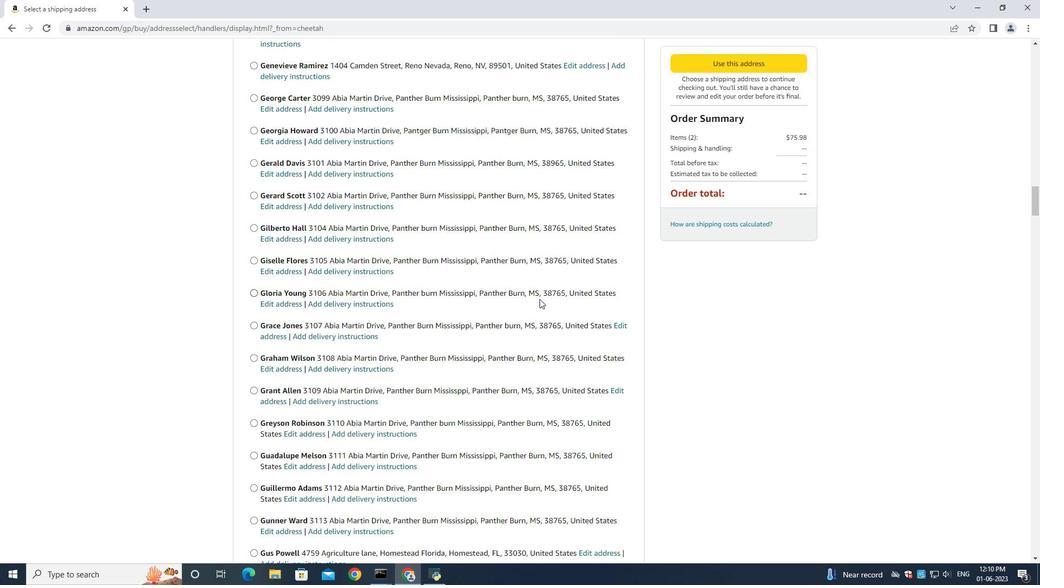 
Action: Mouse scrolled (540, 299) with delta (0, 0)
Screenshot: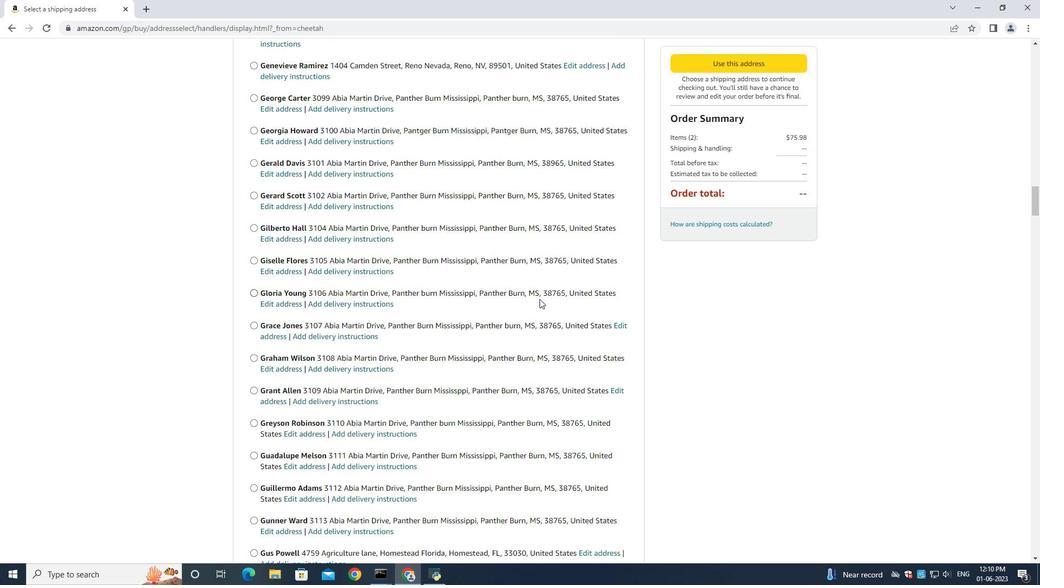 
Action: Mouse scrolled (540, 299) with delta (0, 0)
Screenshot: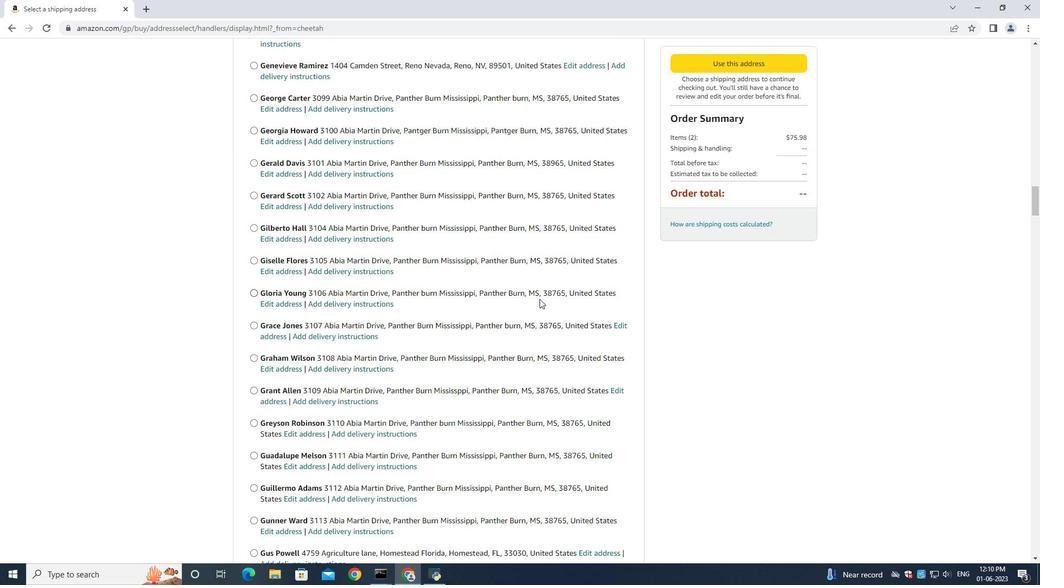 
Action: Mouse moved to (540, 300)
Screenshot: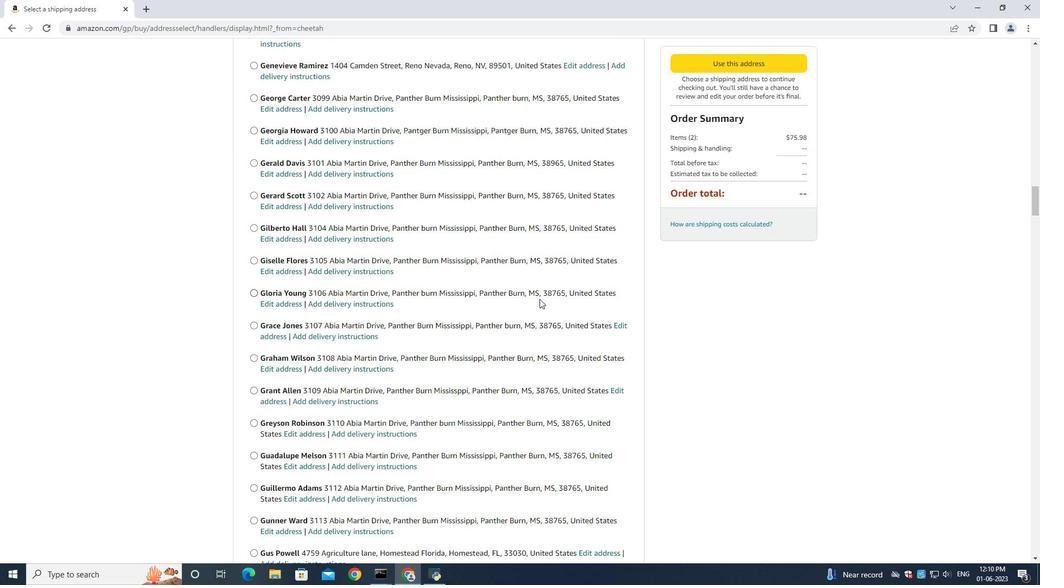 
Action: Mouse scrolled (540, 299) with delta (0, 0)
Screenshot: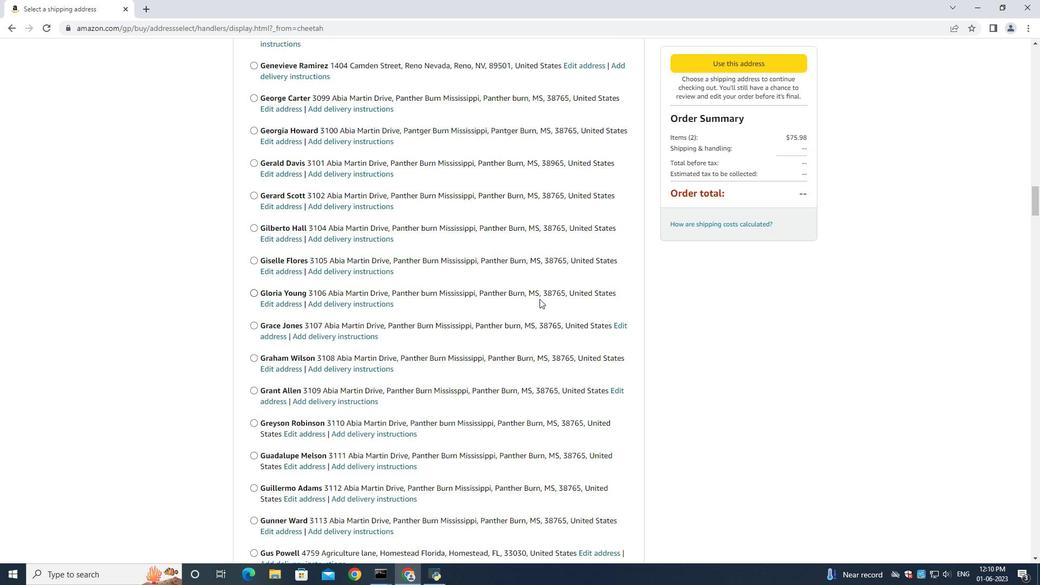 
Action: Mouse moved to (540, 299)
Screenshot: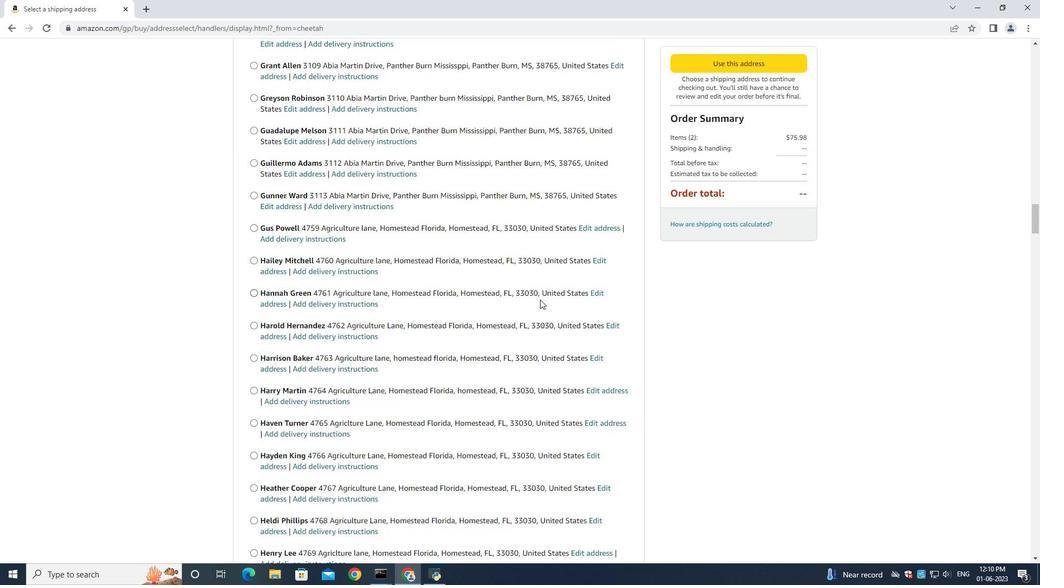 
Action: Mouse scrolled (540, 299) with delta (0, 0)
Screenshot: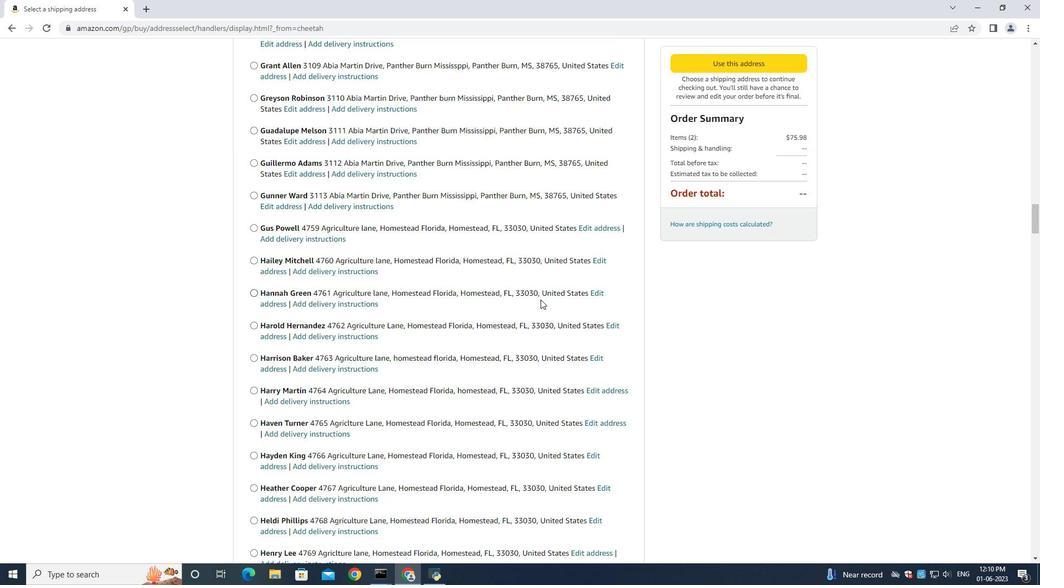 
Action: Mouse scrolled (540, 299) with delta (0, 0)
Screenshot: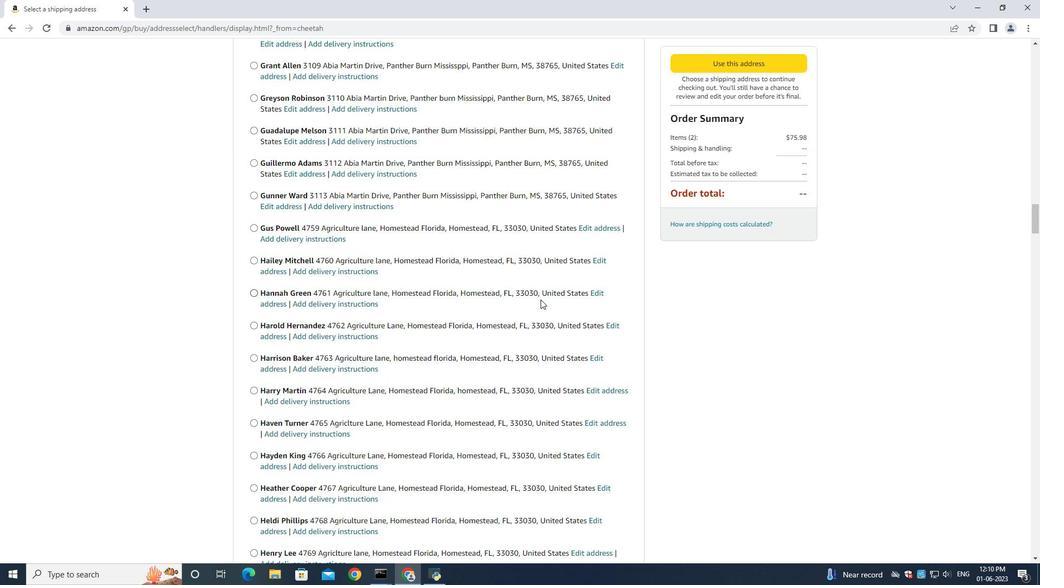 
Action: Mouse moved to (540, 299)
Screenshot: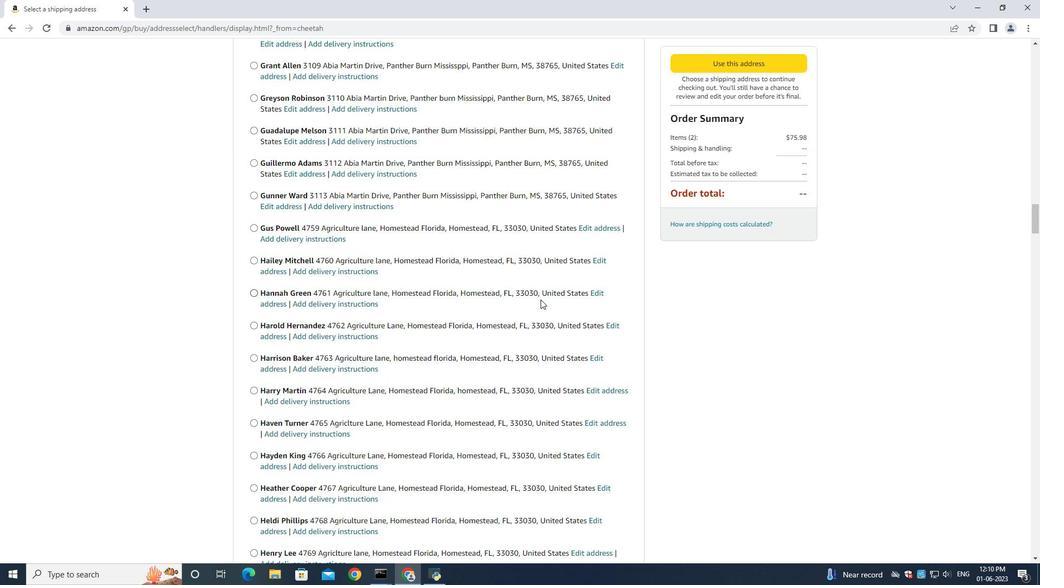 
Action: Mouse scrolled (540, 299) with delta (0, 0)
Screenshot: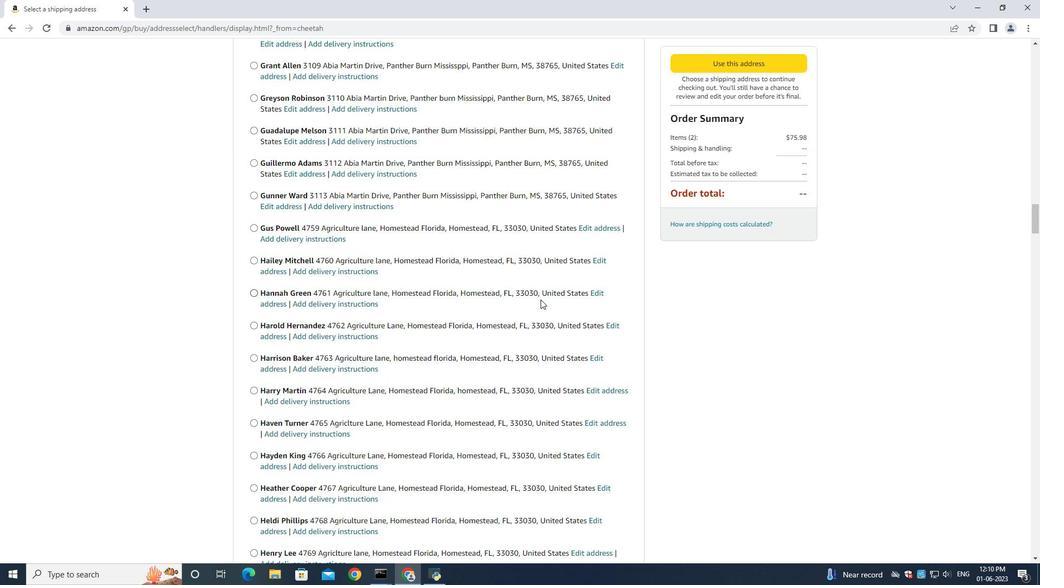
Action: Mouse scrolled (540, 299) with delta (0, 0)
Screenshot: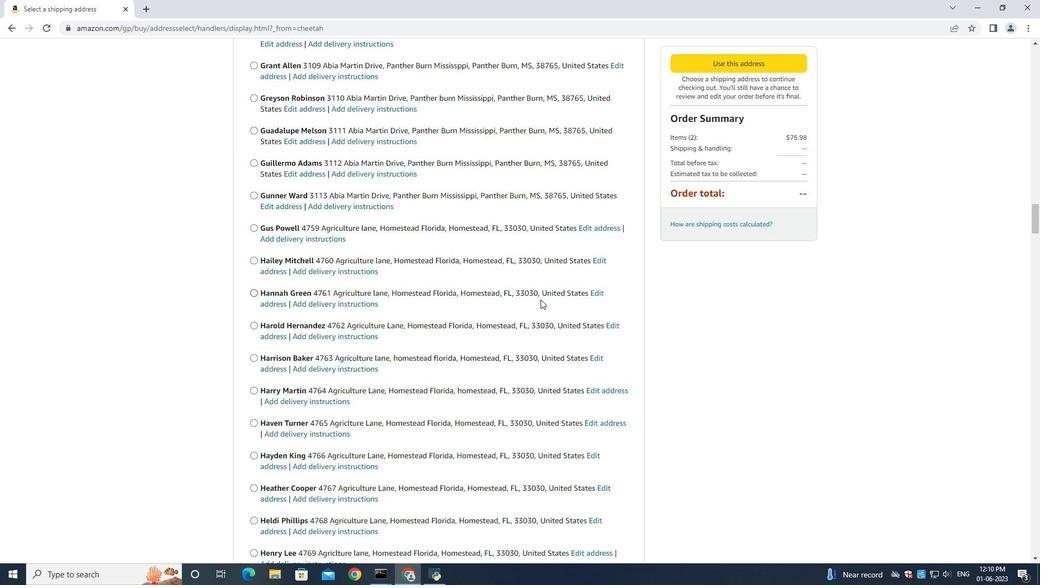 
Action: Mouse moved to (540, 299)
Screenshot: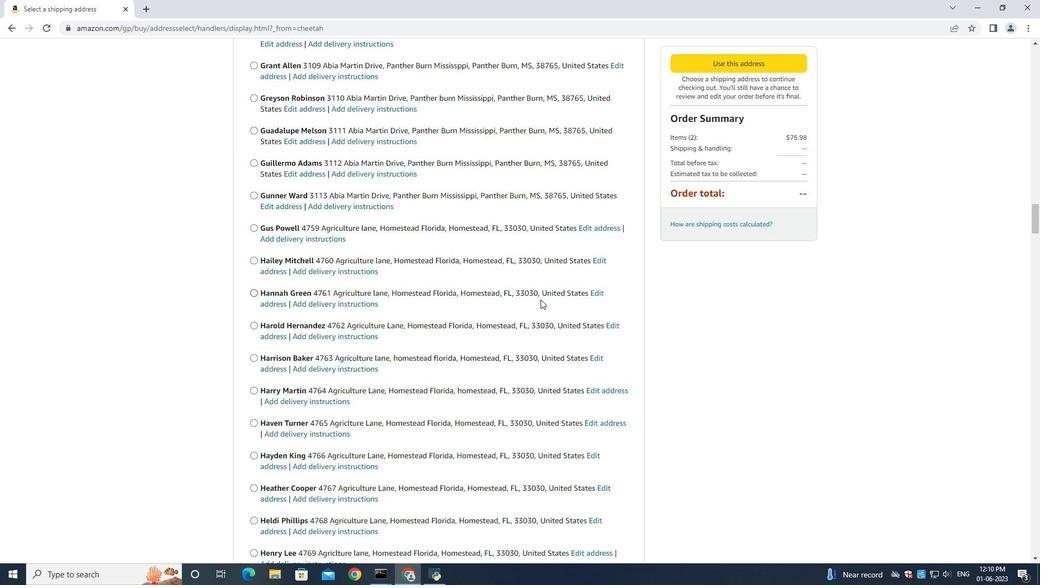 
Action: Mouse scrolled (540, 299) with delta (0, 0)
Screenshot: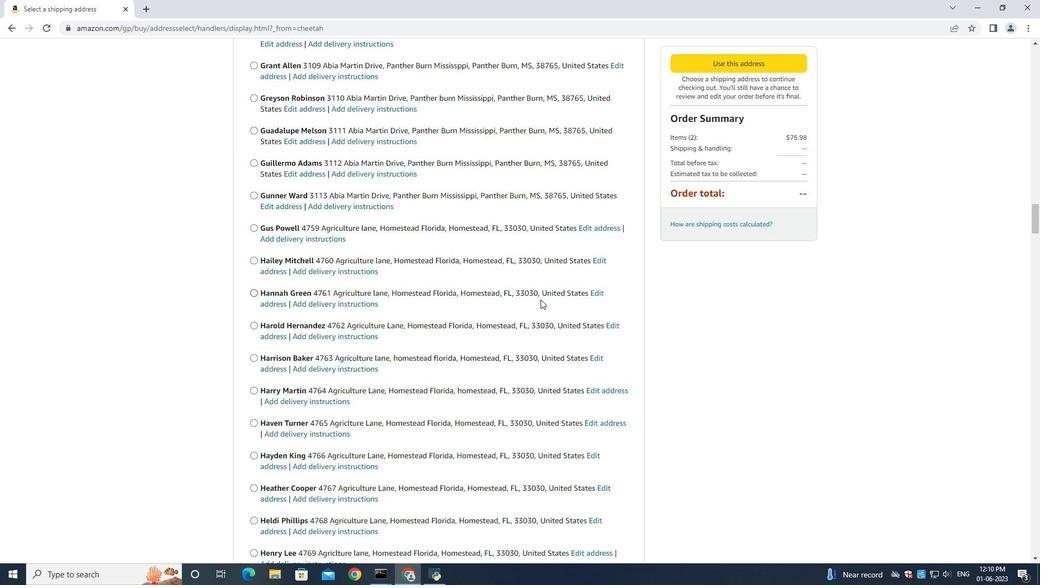 
Action: Mouse scrolled (540, 299) with delta (0, 0)
Screenshot: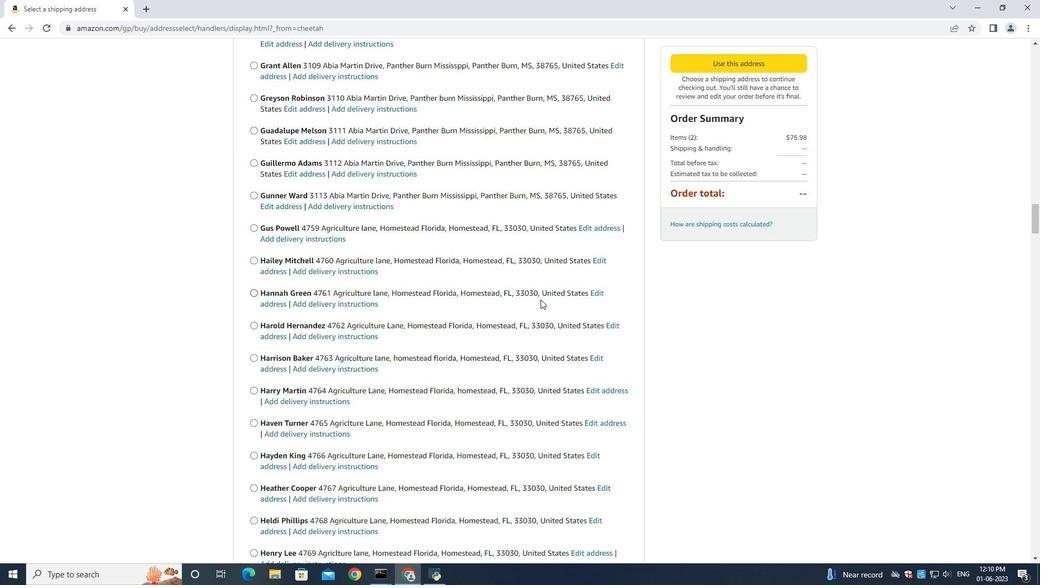 
Action: Mouse moved to (541, 300)
Screenshot: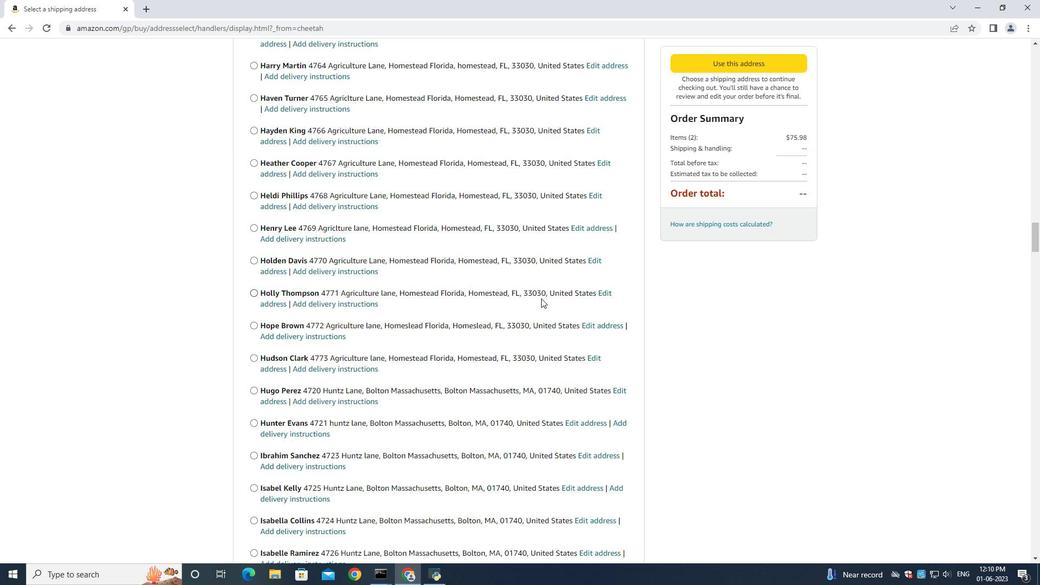 
Action: Mouse scrolled (541, 299) with delta (0, 0)
Screenshot: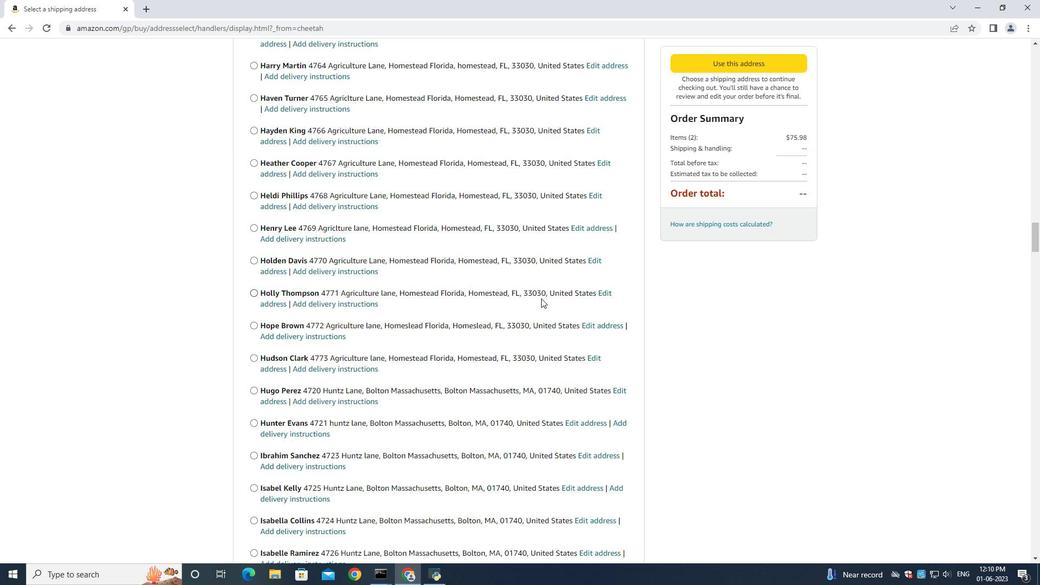 
Action: Mouse scrolled (541, 299) with delta (0, 0)
Screenshot: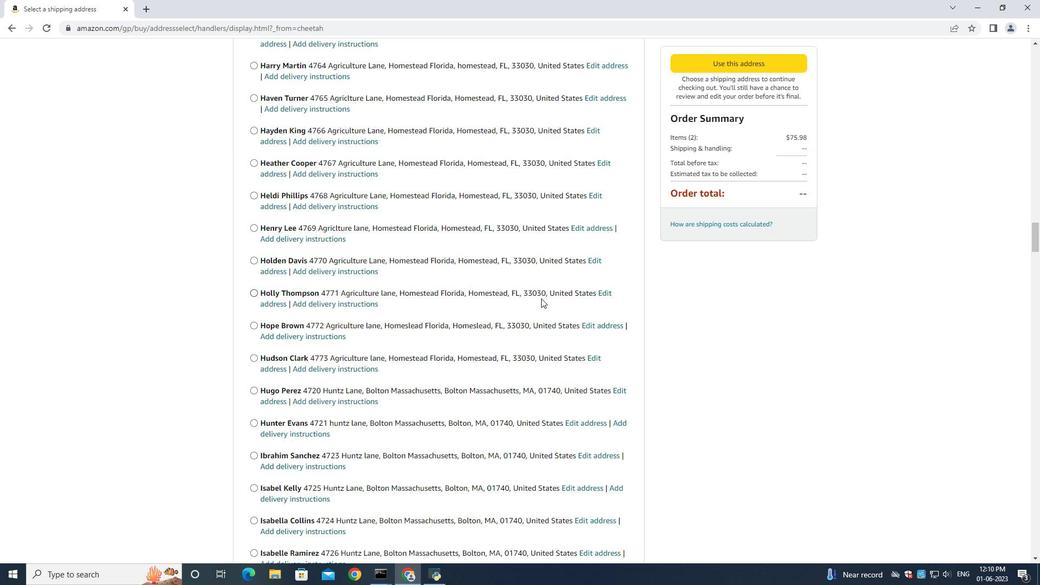 
Action: Mouse scrolled (541, 299) with delta (0, 0)
Screenshot: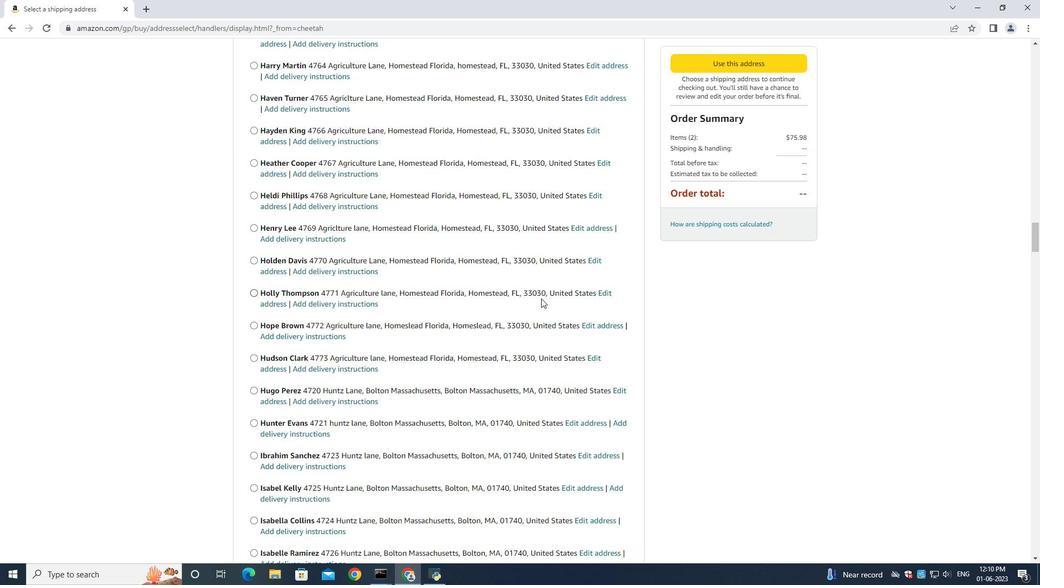 
Action: Mouse scrolled (541, 299) with delta (0, 0)
Screenshot: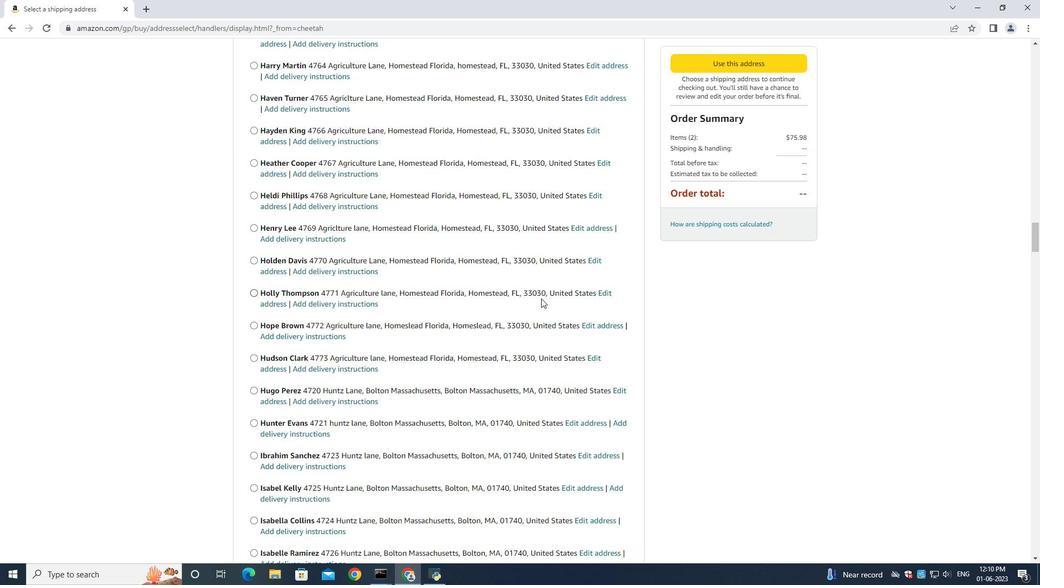 
Action: Mouse scrolled (541, 299) with delta (0, 0)
Screenshot: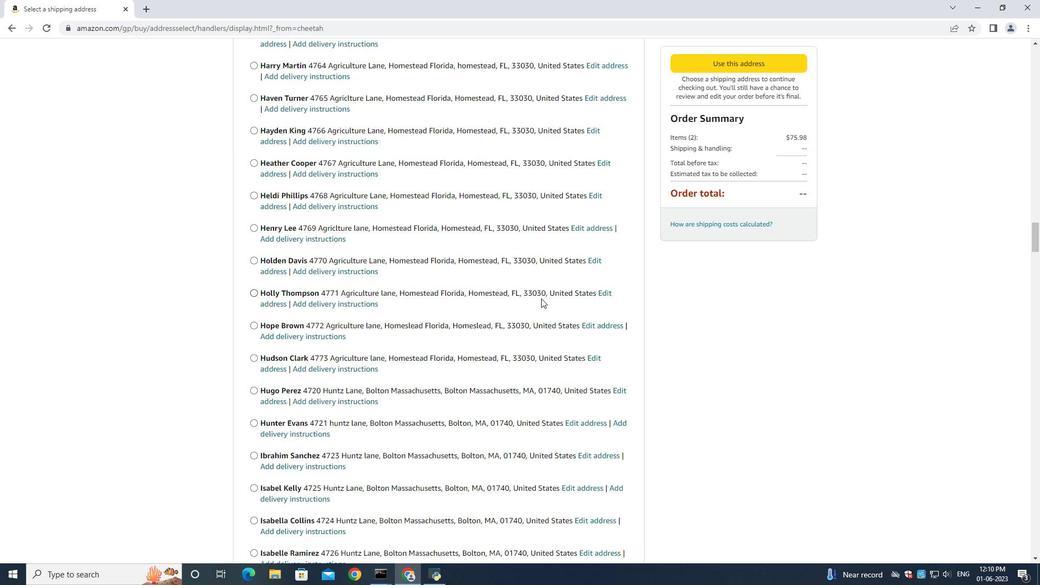 
Action: Mouse moved to (541, 300)
Screenshot: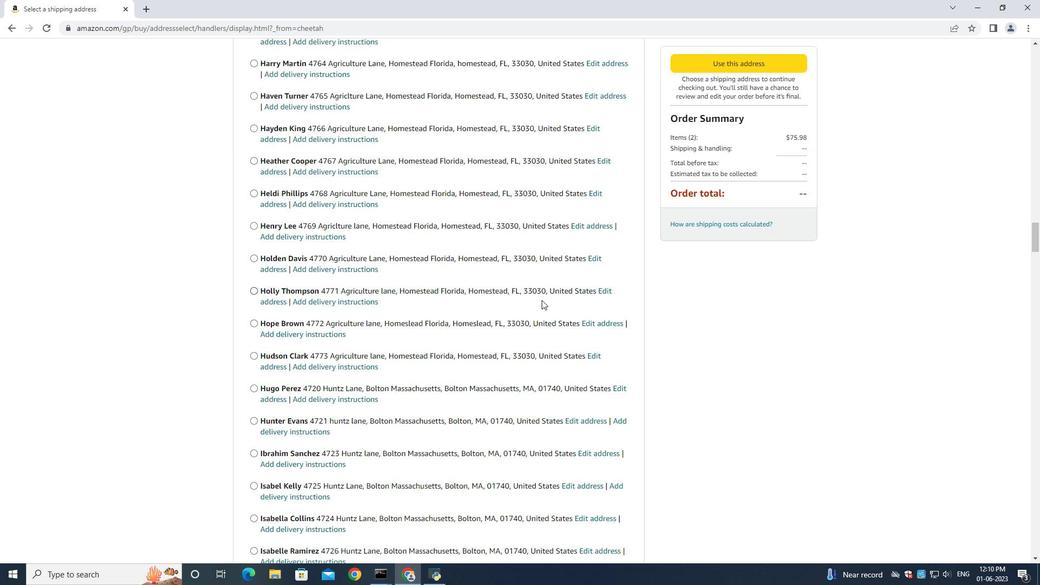 
Action: Mouse scrolled (541, 299) with delta (0, 0)
Screenshot: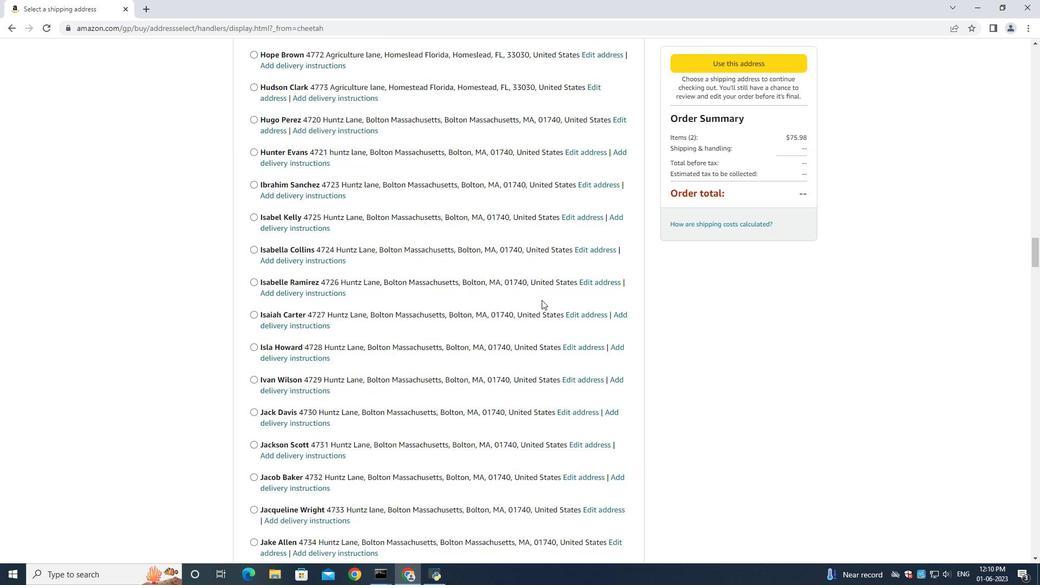 
Action: Mouse scrolled (541, 299) with delta (0, 0)
Screenshot: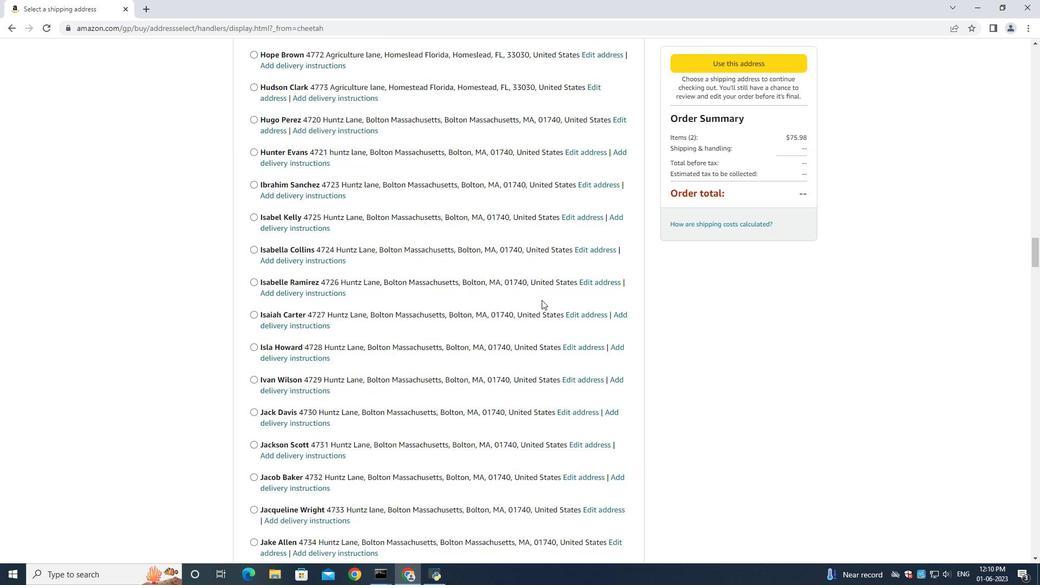 
Action: Mouse scrolled (541, 299) with delta (0, 0)
Screenshot: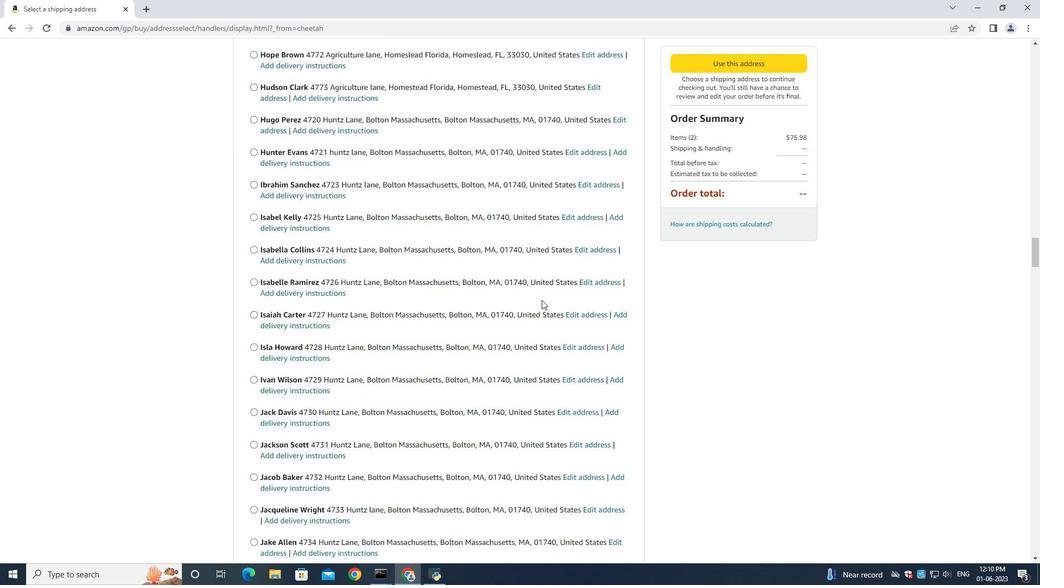 
Action: Mouse scrolled (541, 299) with delta (0, 0)
Screenshot: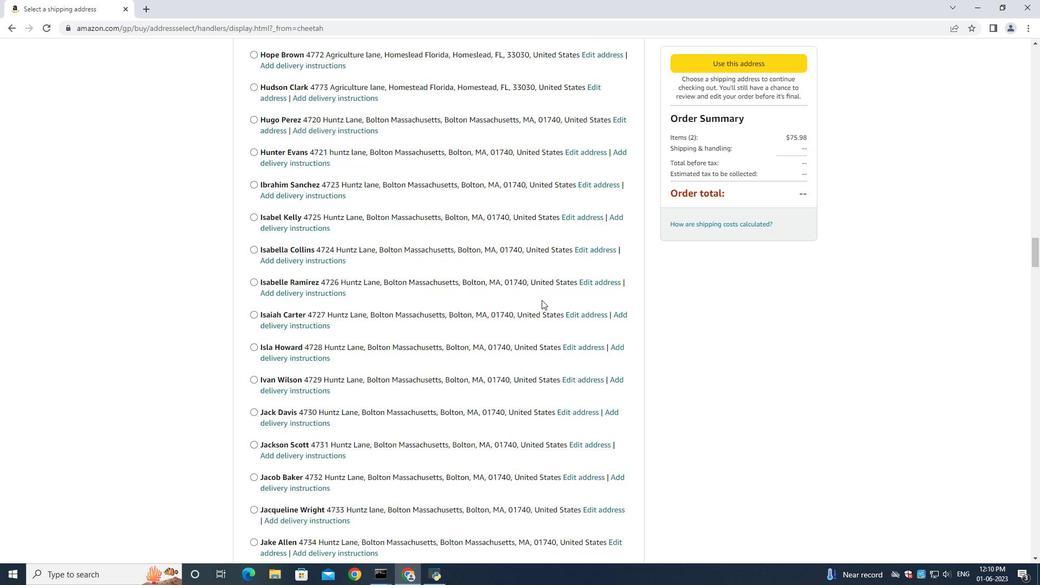 
Action: Mouse scrolled (541, 299) with delta (0, 0)
Screenshot: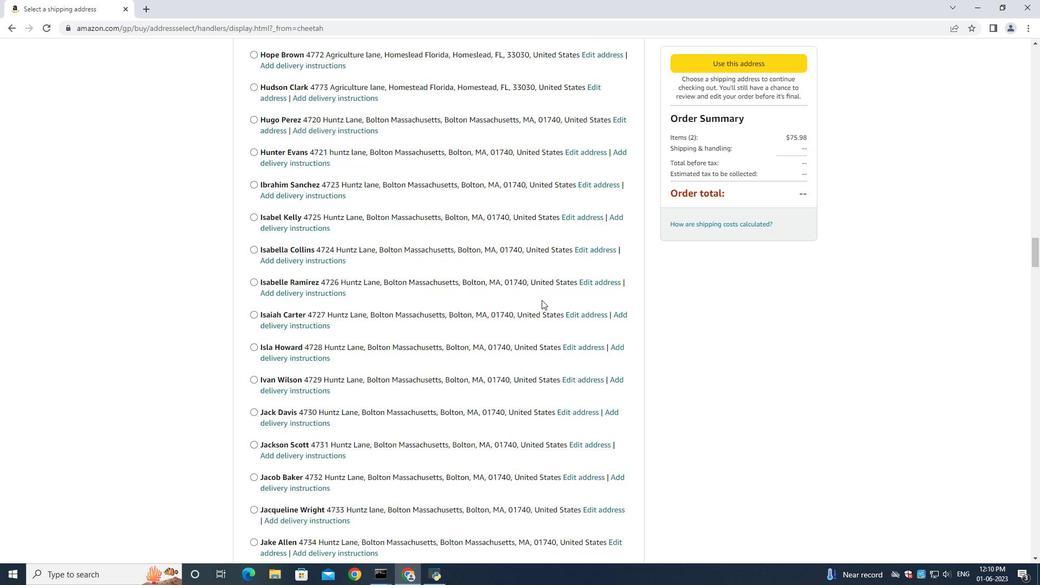 
Action: Mouse scrolled (541, 299) with delta (0, 0)
Screenshot: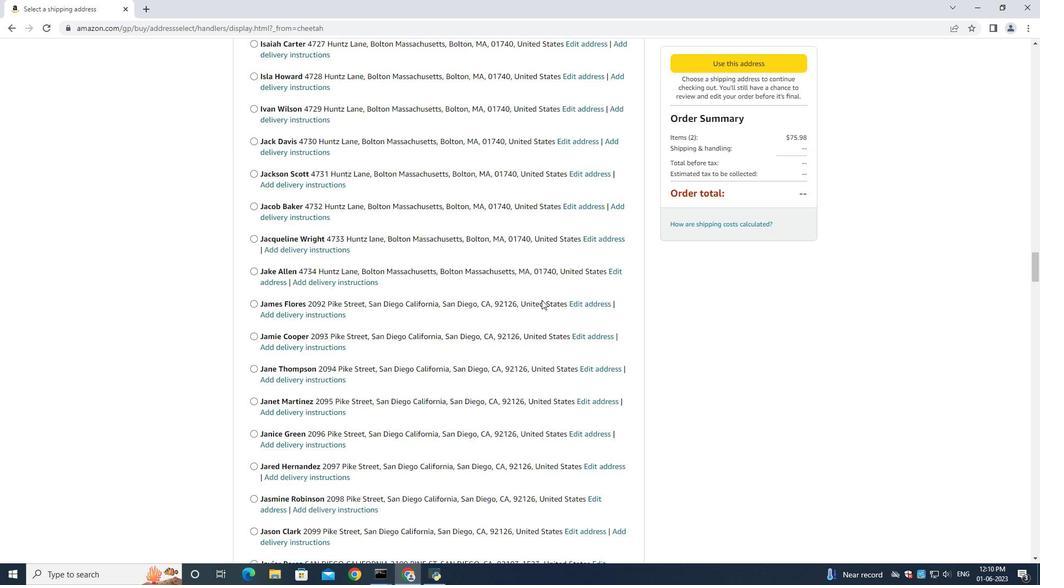 
Action: Mouse scrolled (541, 299) with delta (0, 0)
Screenshot: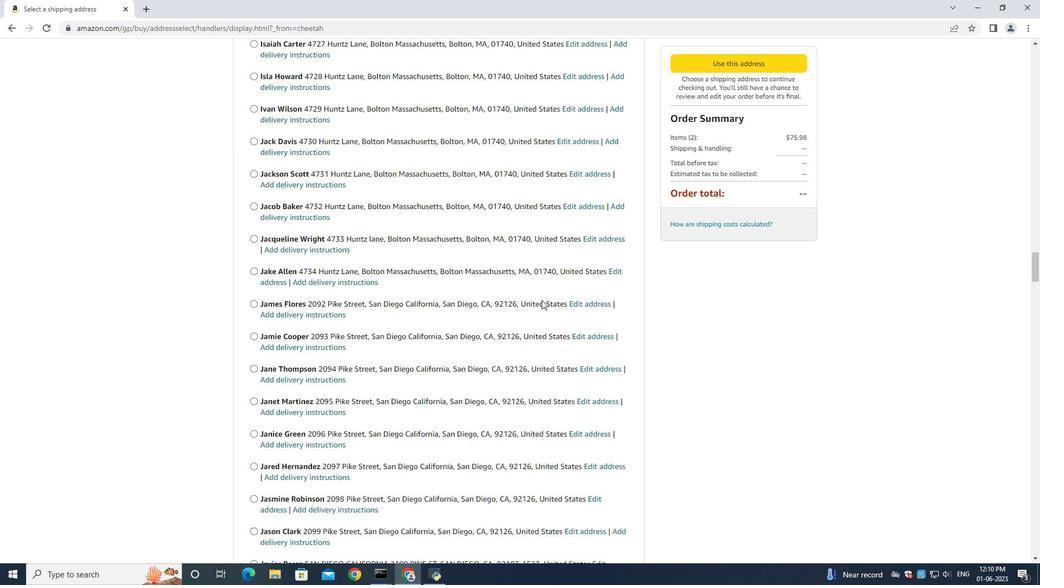 
Action: Mouse scrolled (541, 299) with delta (0, 0)
Screenshot: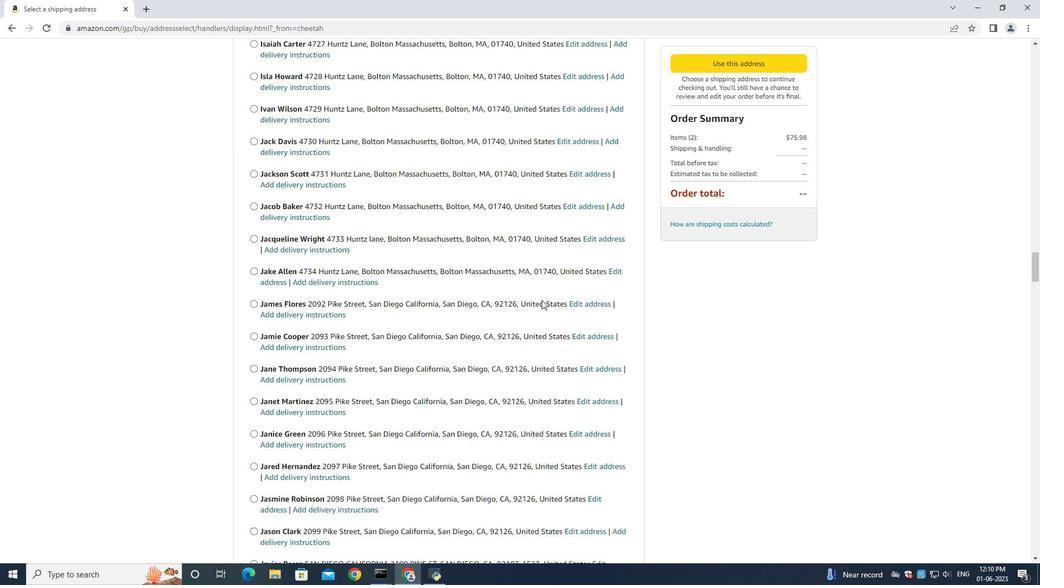 
Action: Mouse scrolled (541, 299) with delta (0, 0)
Screenshot: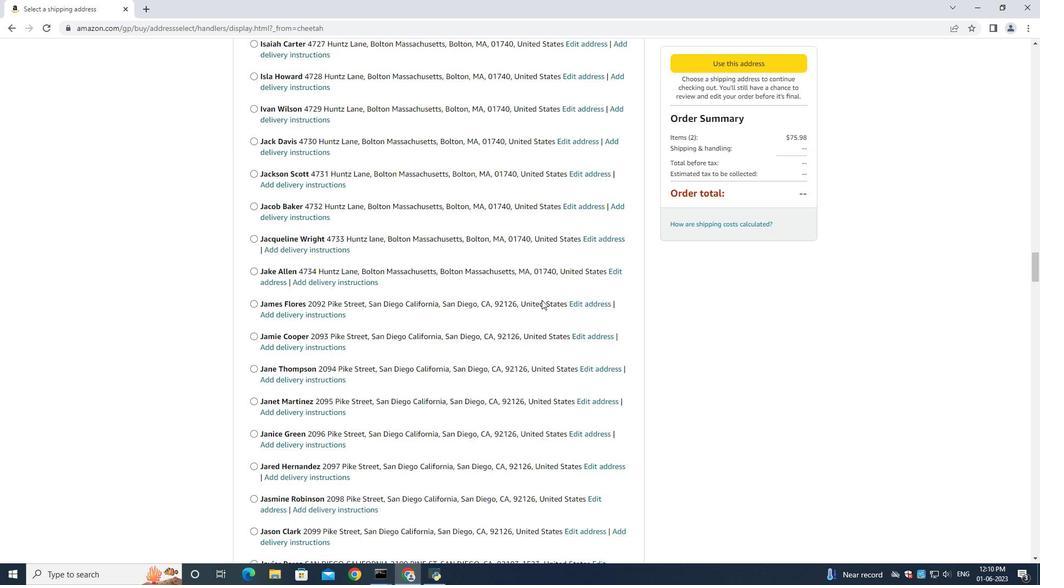 
Action: Mouse scrolled (541, 299) with delta (0, 0)
Screenshot: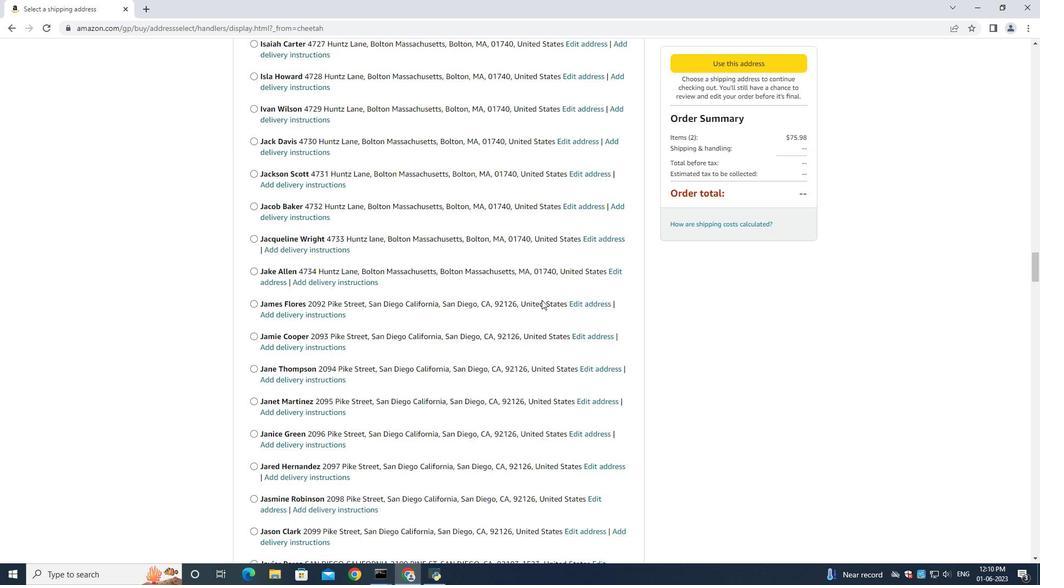 
Action: Mouse scrolled (541, 299) with delta (0, 0)
Screenshot: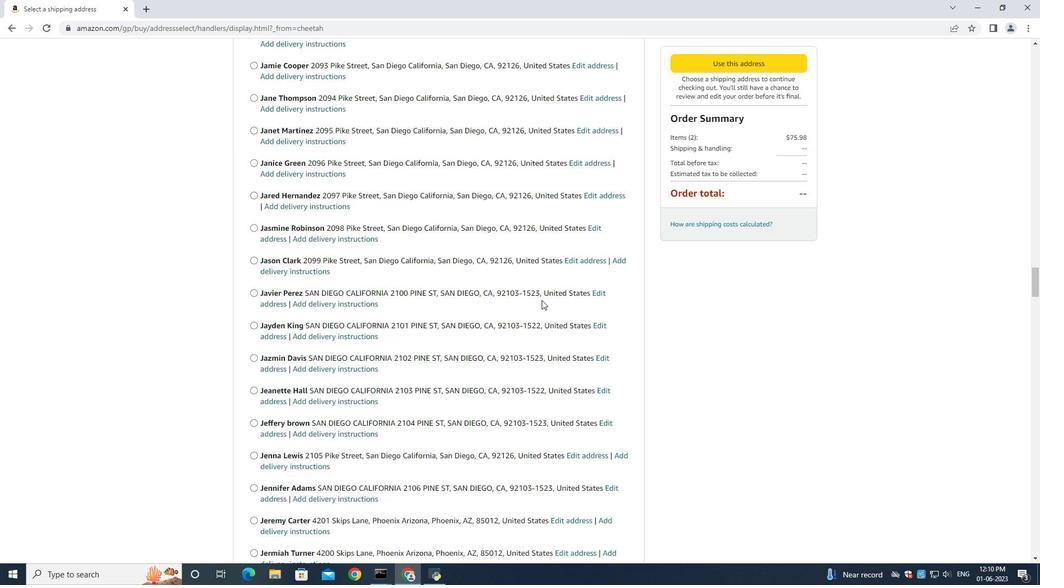 
Action: Mouse scrolled (541, 299) with delta (0, 0)
Screenshot: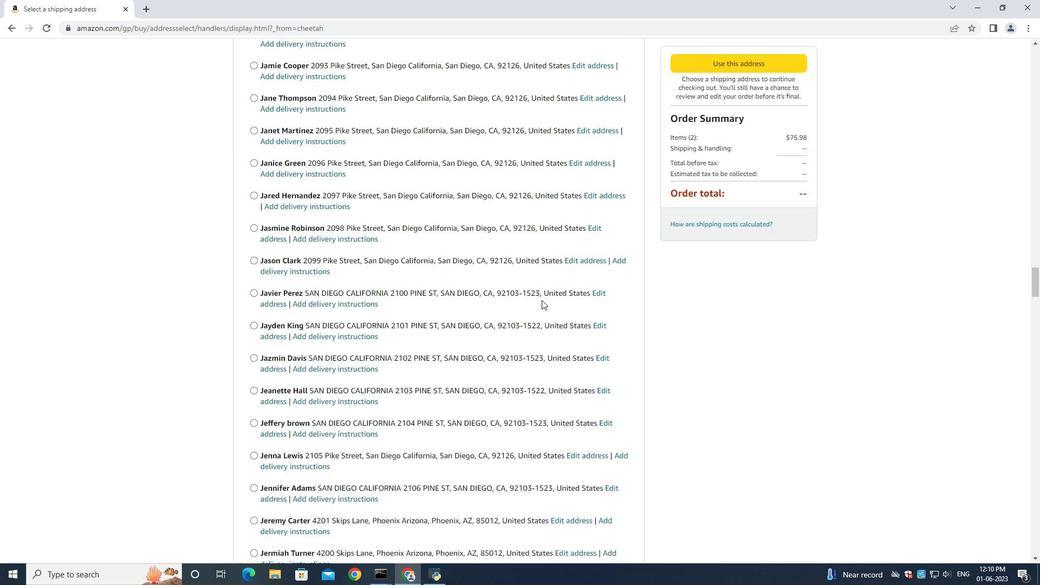 
Action: Mouse scrolled (541, 299) with delta (0, 0)
Screenshot: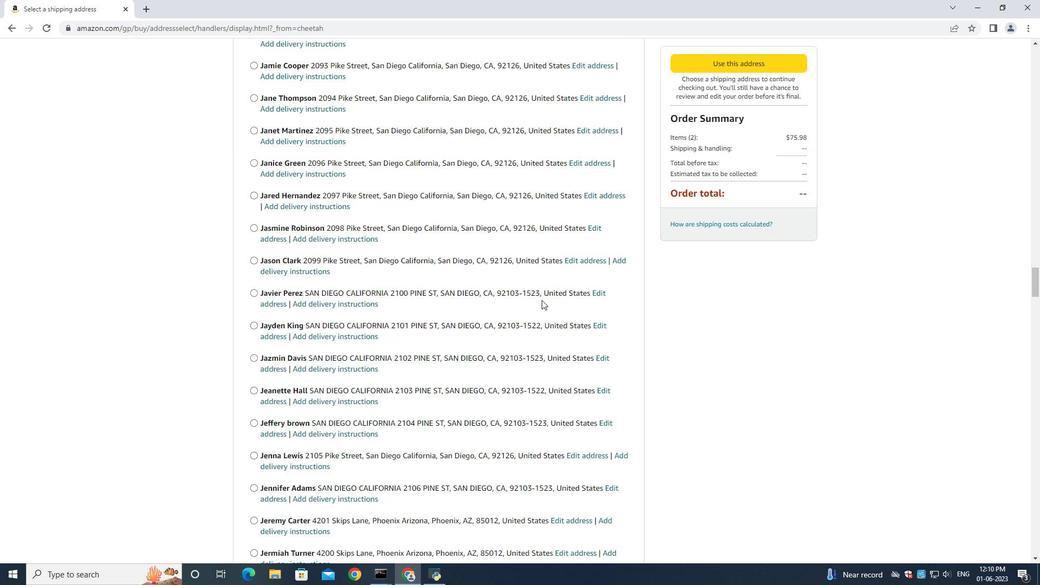 
Action: Mouse scrolled (541, 299) with delta (0, 0)
Screenshot: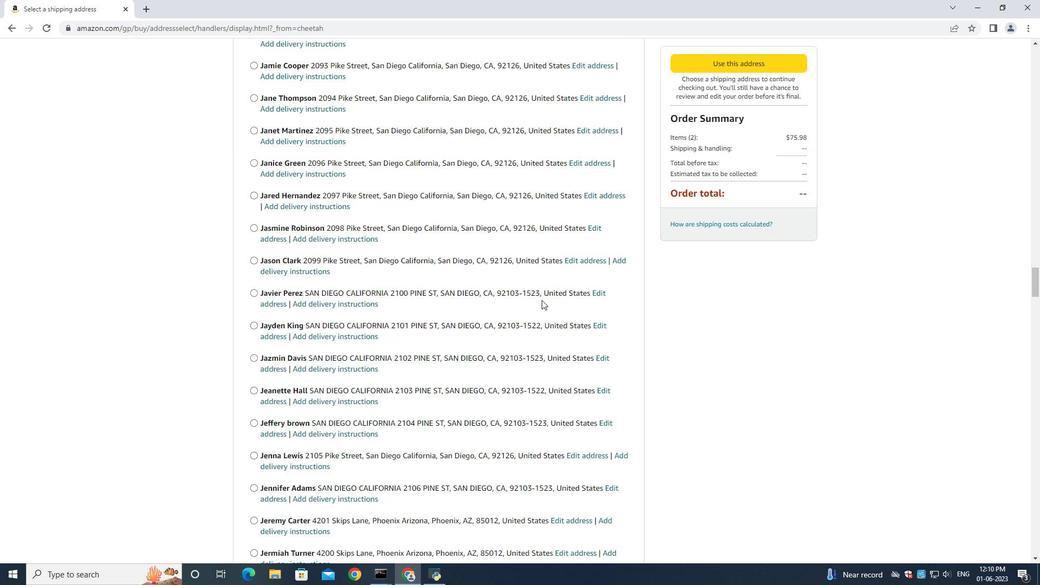 
Action: Mouse scrolled (541, 299) with delta (0, 0)
Screenshot: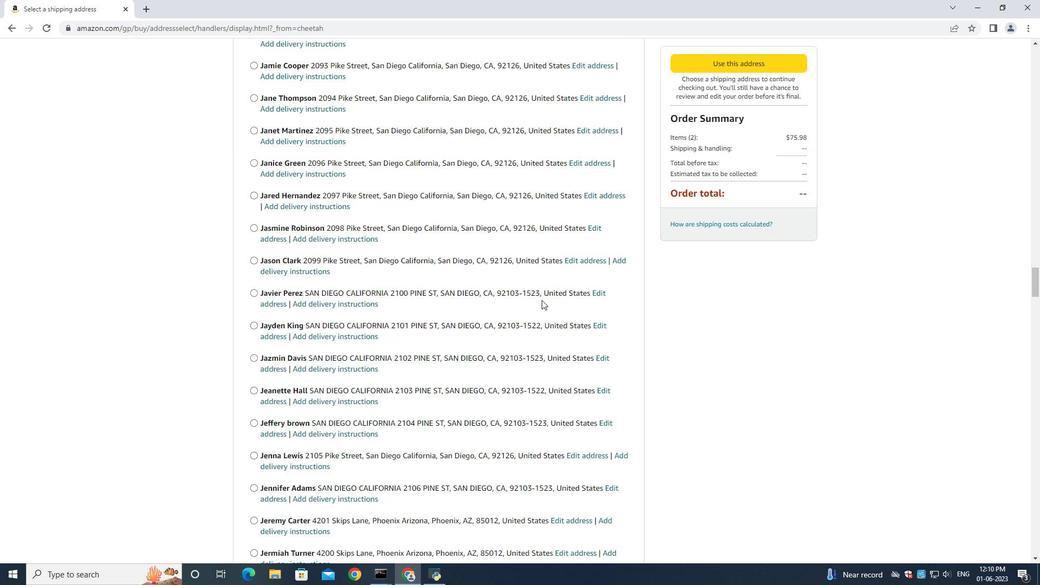 
Action: Mouse moved to (542, 302)
Screenshot: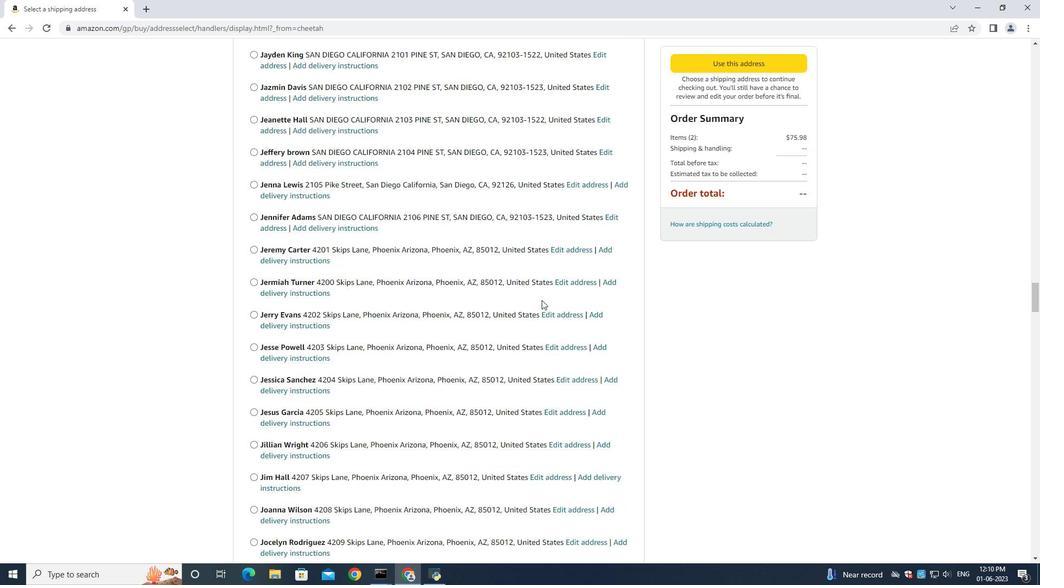 
Action: Mouse scrolled (542, 302) with delta (0, 0)
Screenshot: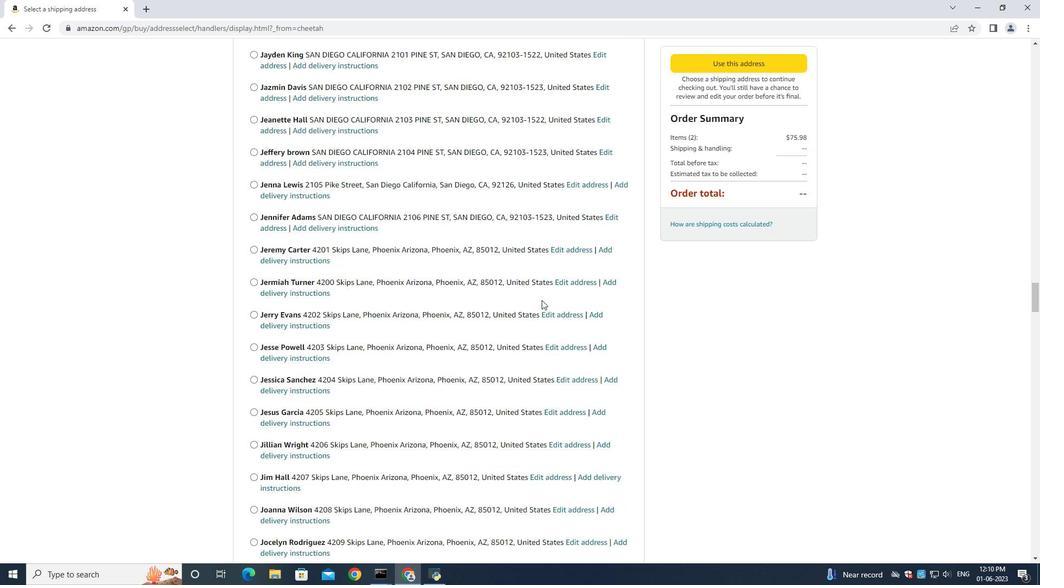 
Action: Mouse scrolled (542, 302) with delta (0, 0)
Screenshot: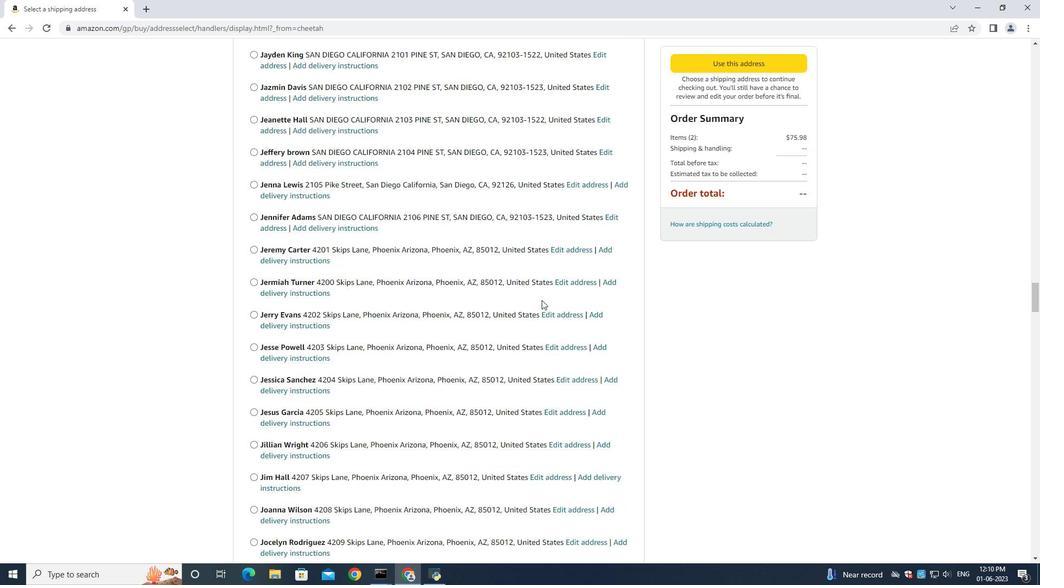 
Action: Mouse scrolled (542, 302) with delta (0, 0)
Screenshot: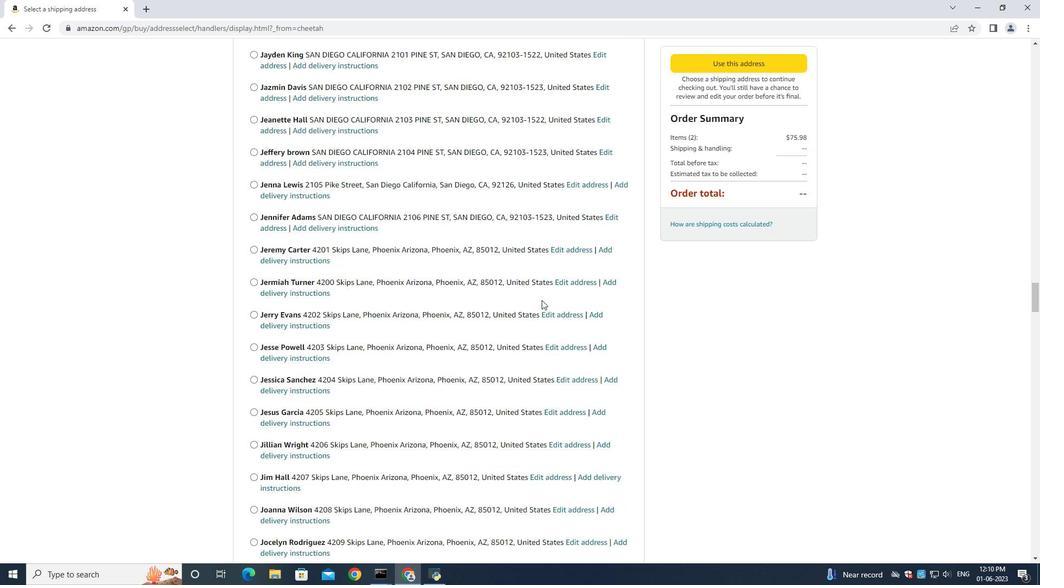 
Action: Mouse moved to (542, 302)
Screenshot: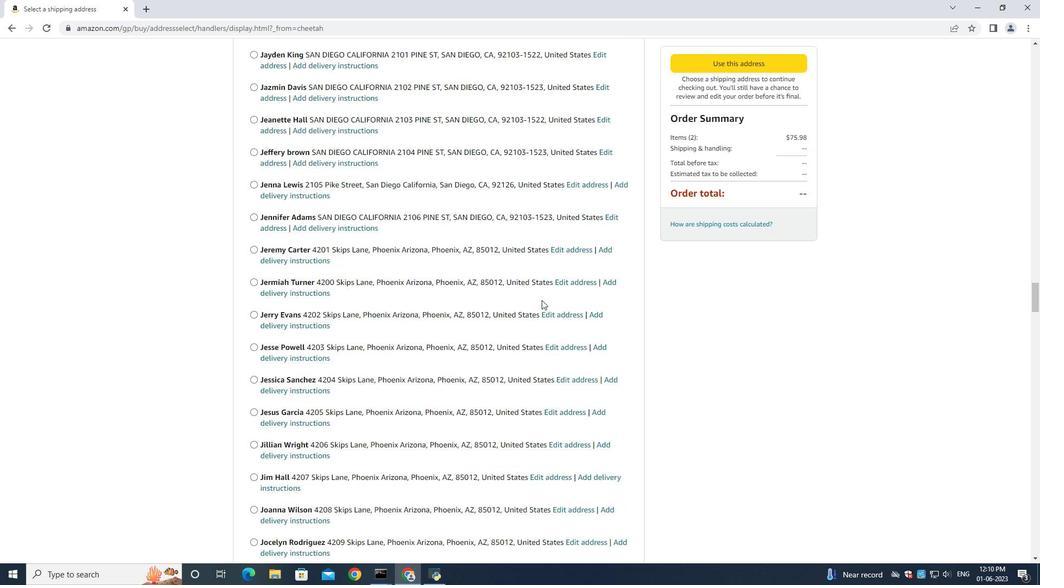 
Action: Mouse scrolled (542, 302) with delta (0, 0)
Screenshot: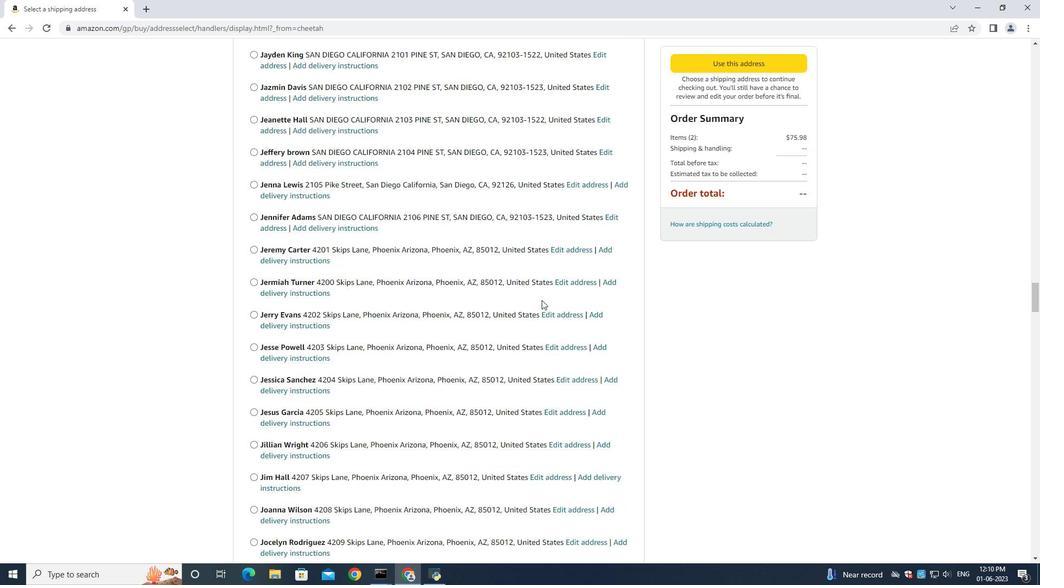 
Action: Mouse scrolled (542, 302) with delta (0, 0)
Screenshot: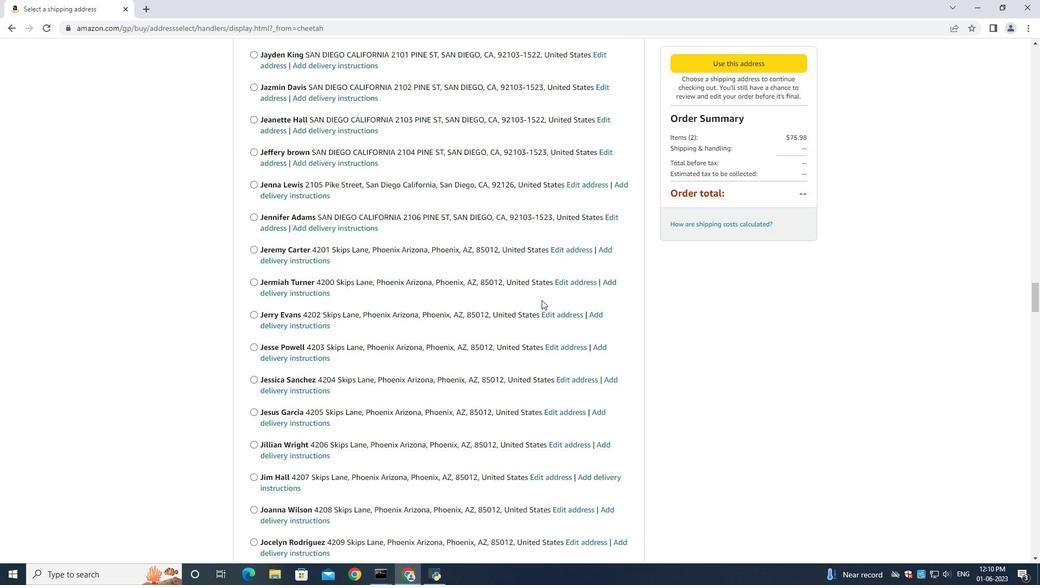 
Action: Mouse moved to (542, 302)
Screenshot: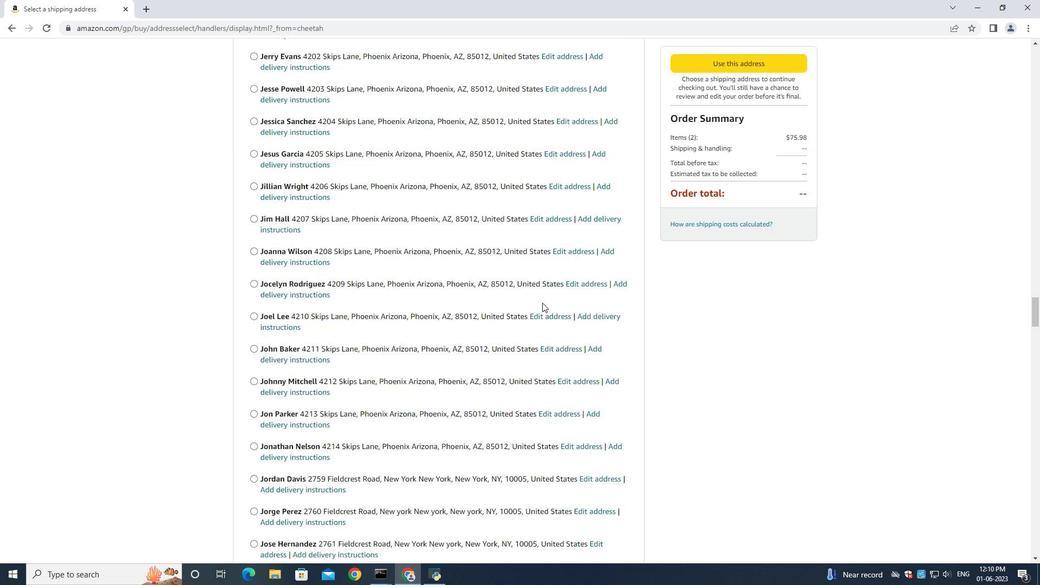 
Action: Mouse scrolled (542, 302) with delta (0, 0)
Screenshot: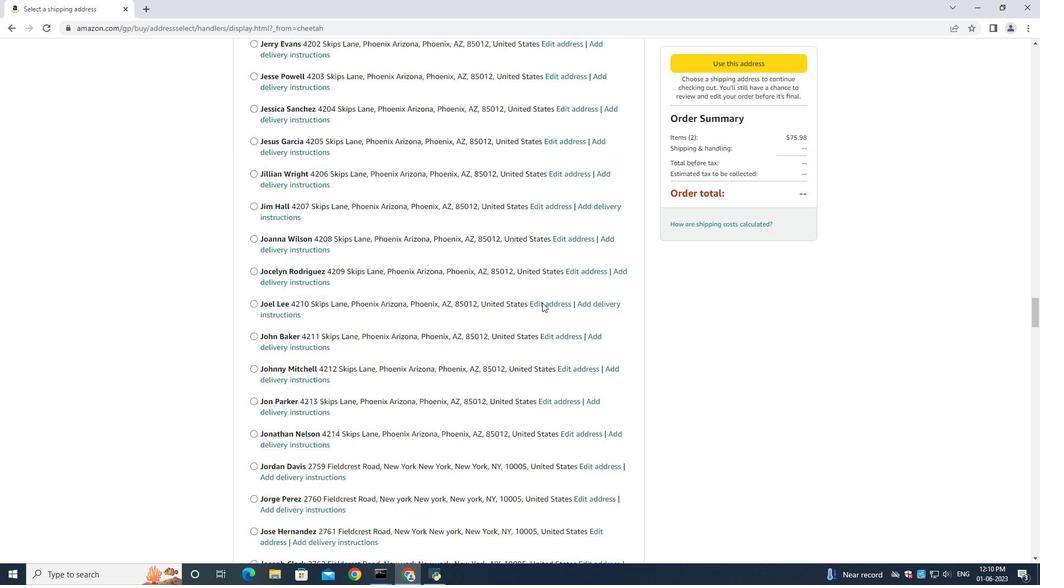 
Action: Mouse scrolled (542, 302) with delta (0, 0)
Screenshot: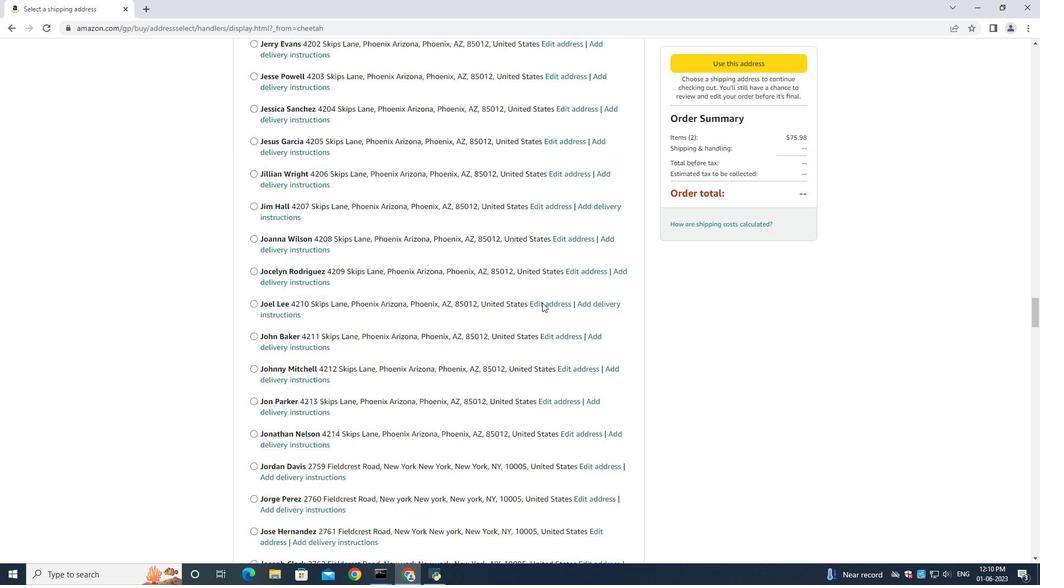
Action: Mouse scrolled (542, 302) with delta (0, 0)
Screenshot: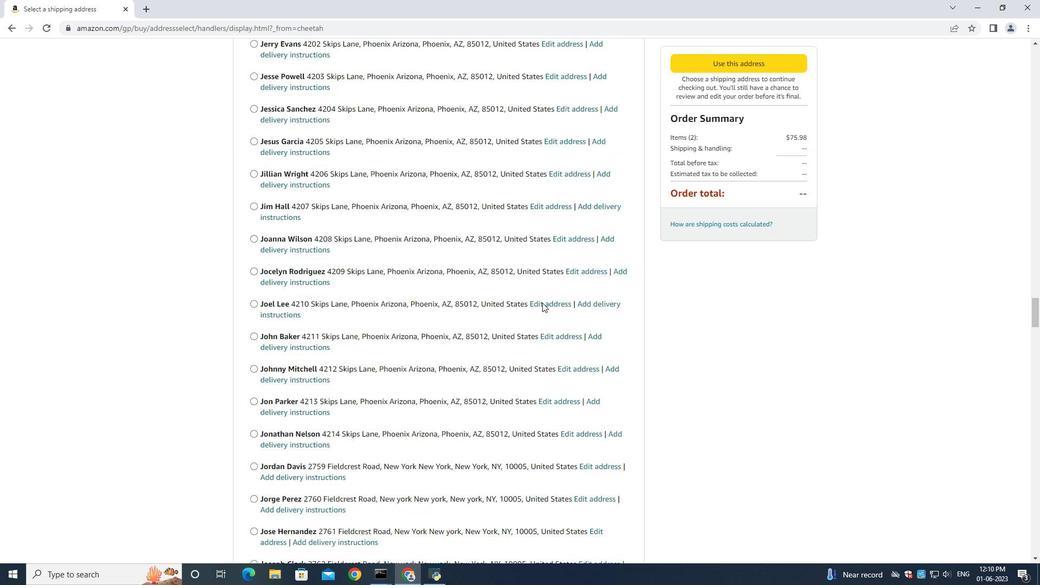 
Action: Mouse scrolled (542, 302) with delta (0, 0)
Screenshot: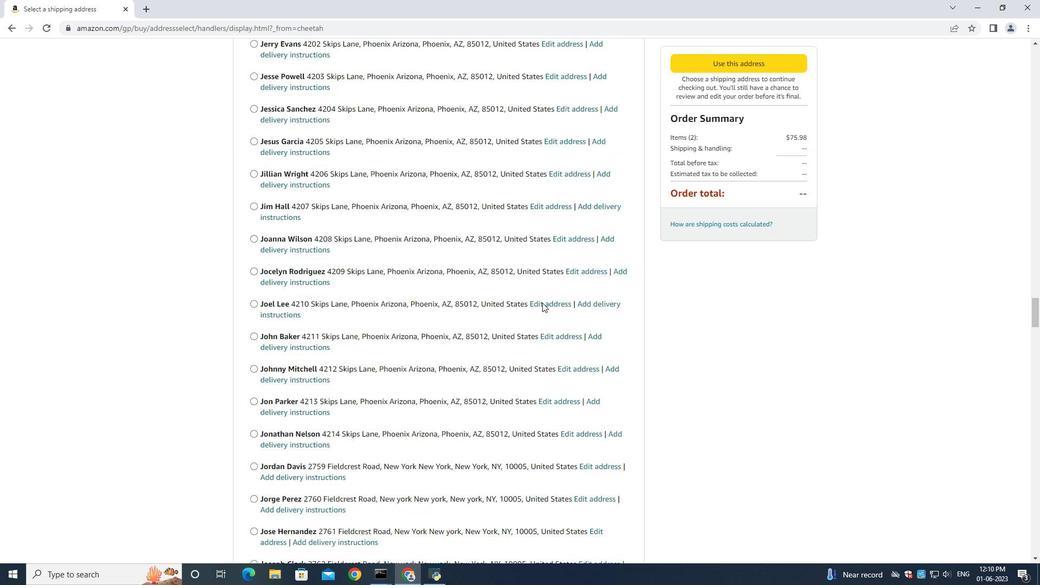 
Action: Mouse scrolled (542, 302) with delta (0, 0)
Screenshot: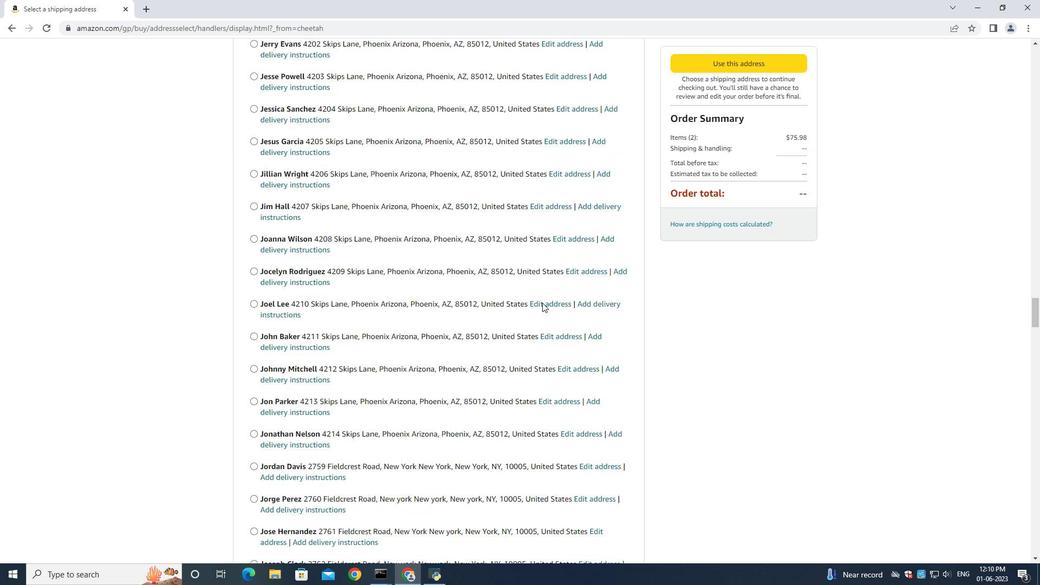 
Action: Mouse scrolled (542, 302) with delta (0, 0)
Screenshot: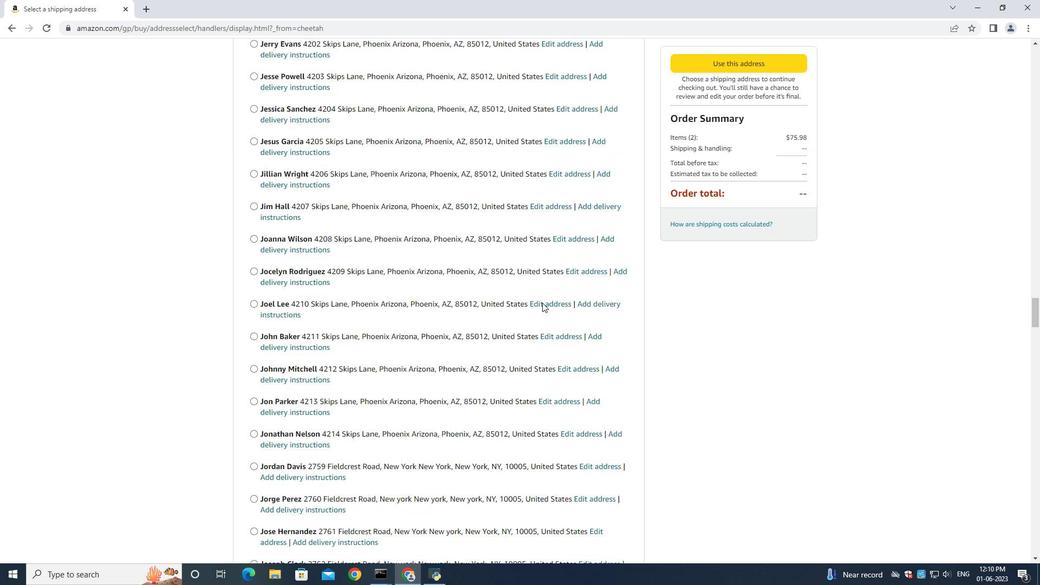 
Action: Mouse scrolled (542, 302) with delta (0, 0)
Screenshot: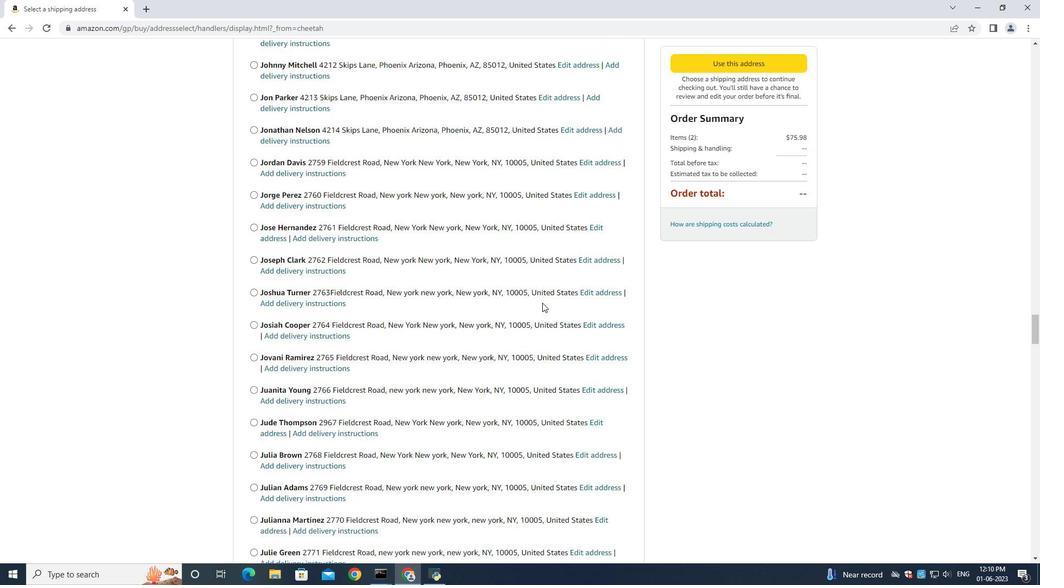 
Action: Mouse scrolled (542, 302) with delta (0, 0)
Screenshot: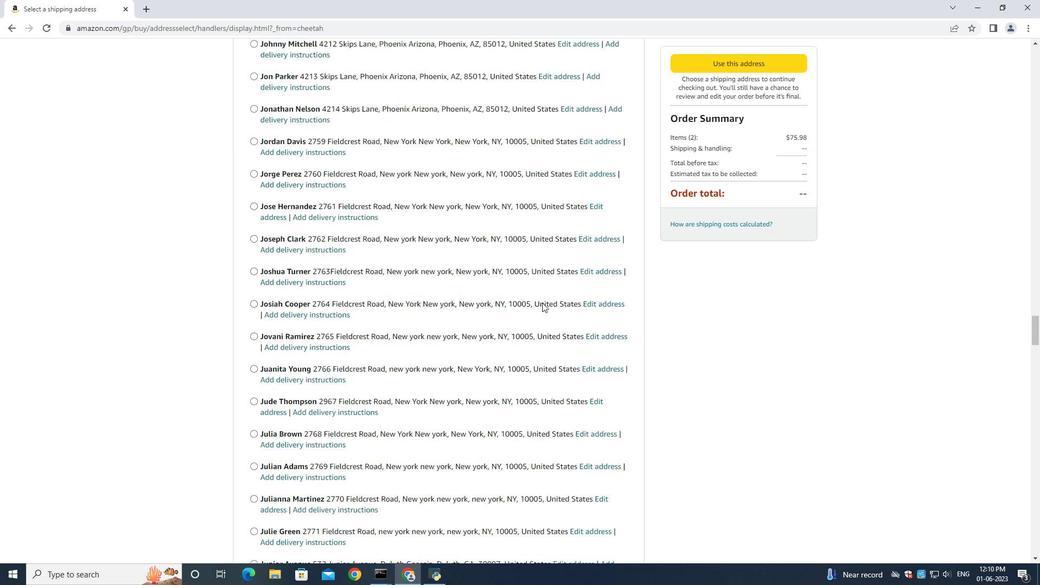 
Action: Mouse scrolled (542, 302) with delta (0, 0)
Screenshot: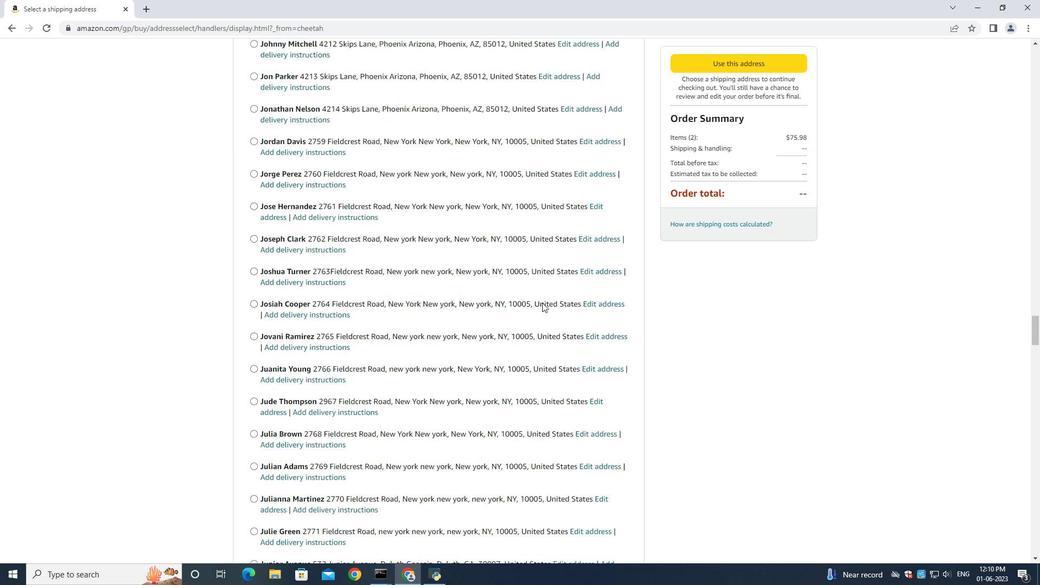 
Action: Mouse scrolled (542, 302) with delta (0, 0)
Screenshot: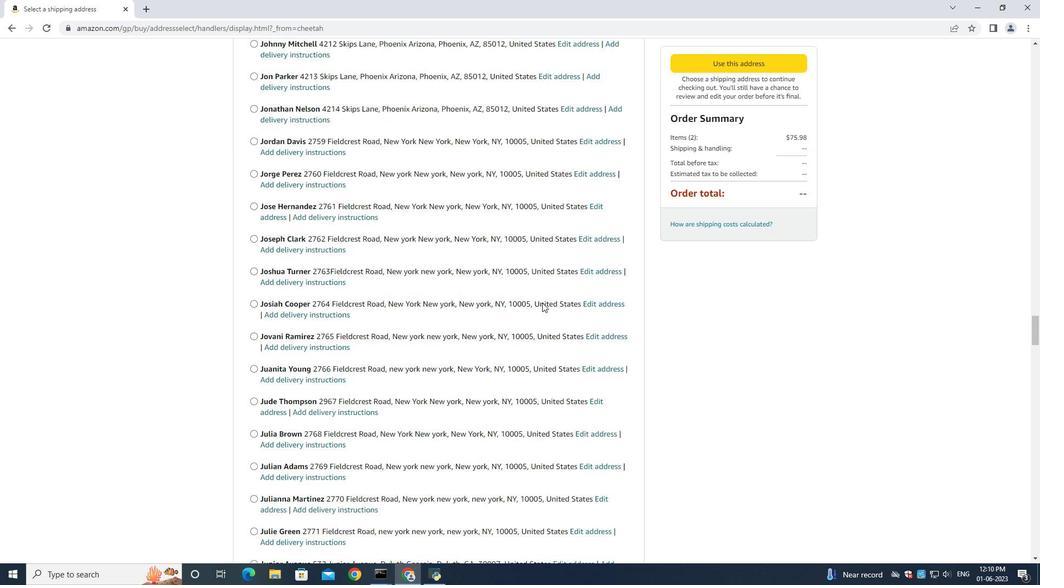 
Action: Mouse scrolled (542, 302) with delta (0, 0)
Screenshot: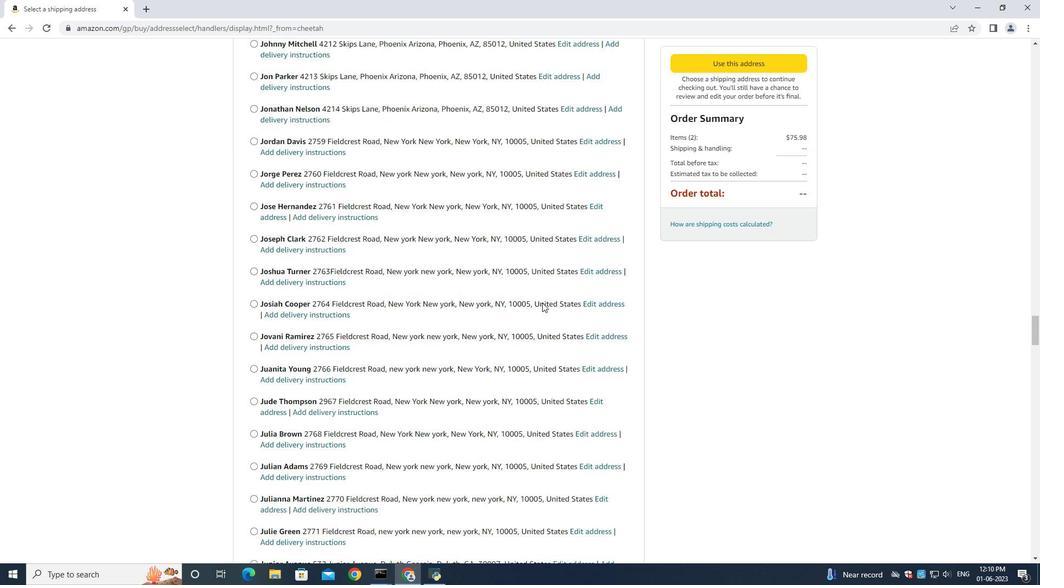 
Action: Mouse scrolled (542, 302) with delta (0, 0)
Screenshot: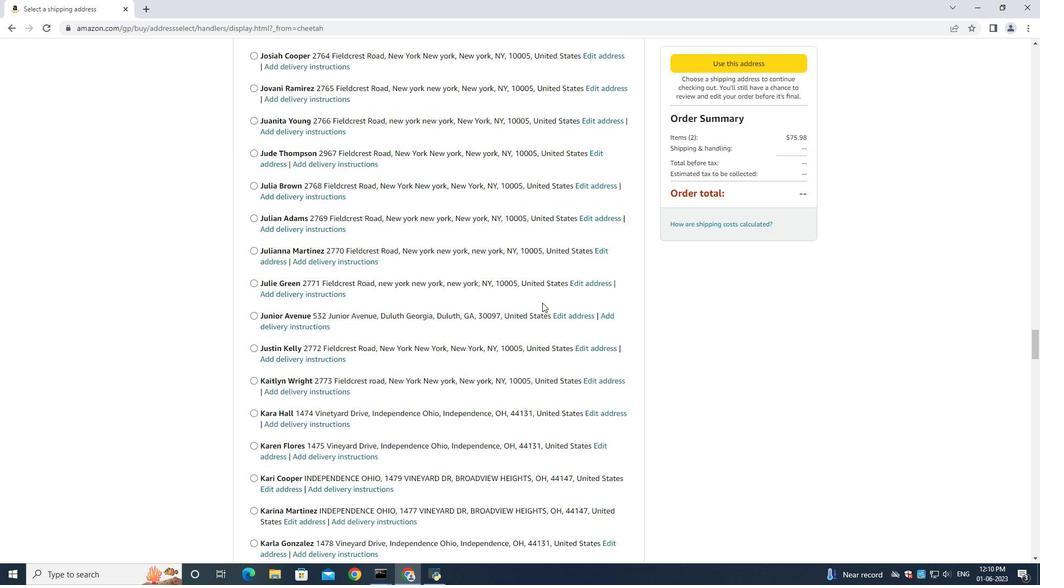 
Action: Mouse scrolled (542, 302) with delta (0, 0)
Screenshot: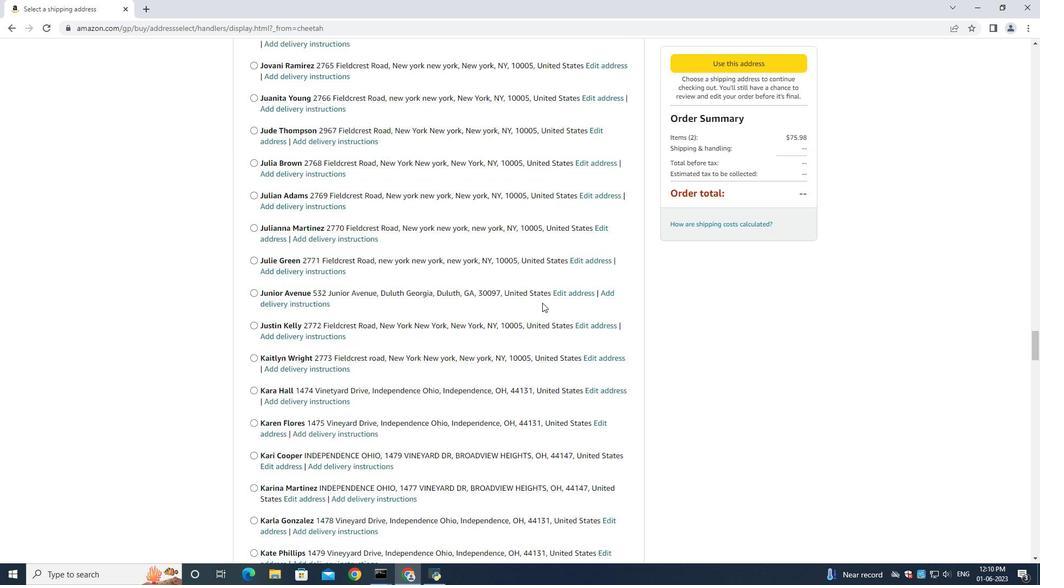 
Action: Mouse scrolled (542, 302) with delta (0, 0)
Screenshot: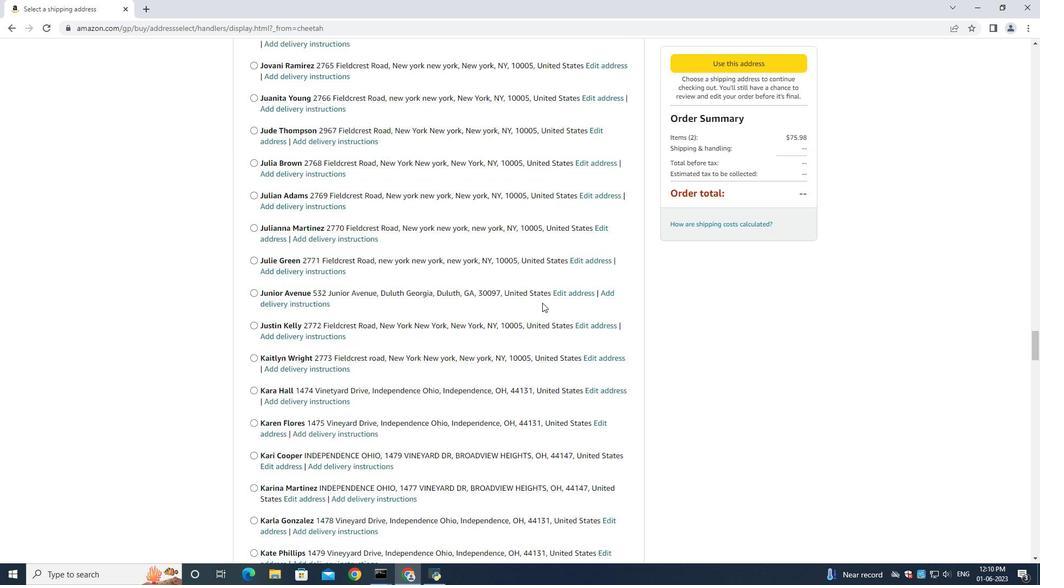
Action: Mouse scrolled (542, 302) with delta (0, 0)
Screenshot: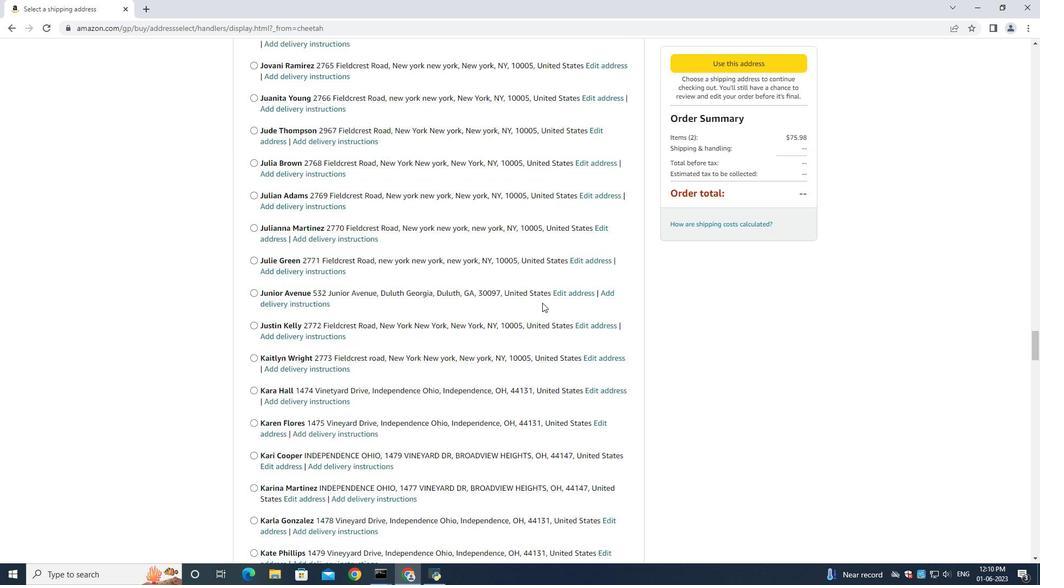 
Action: Mouse scrolled (542, 302) with delta (0, 0)
Screenshot: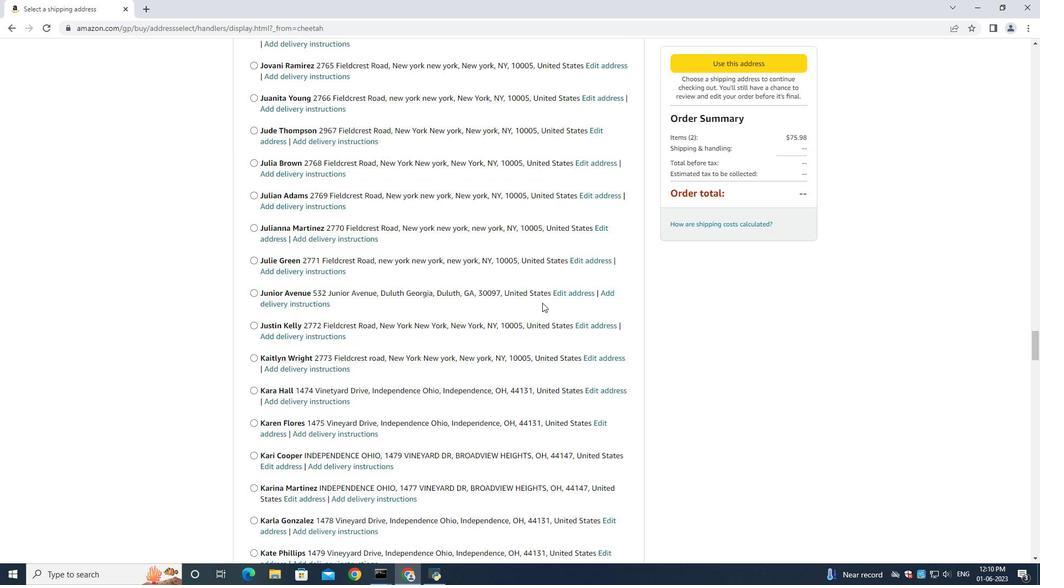 
Action: Mouse scrolled (542, 302) with delta (0, 0)
Screenshot: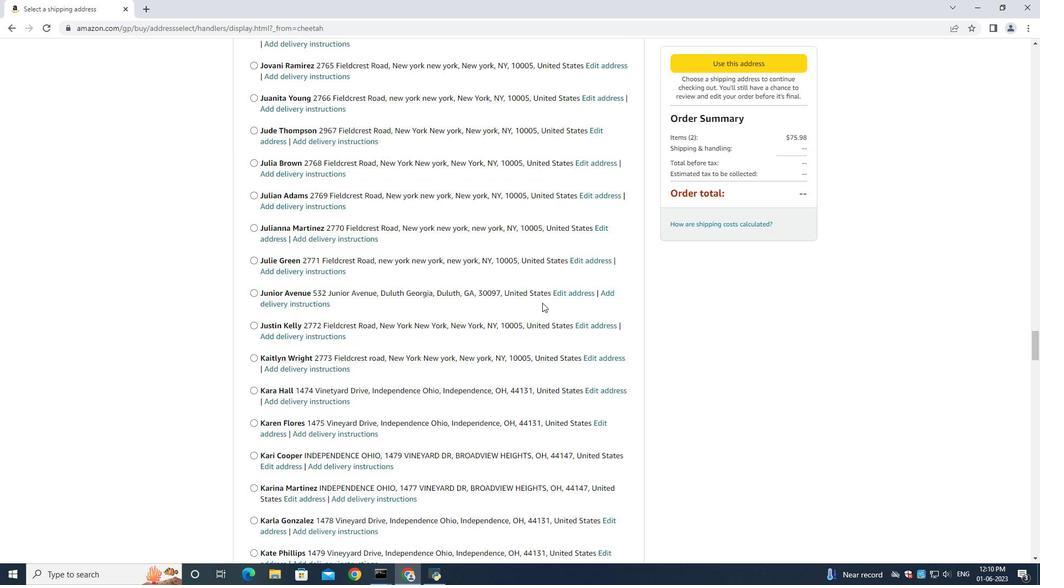 
Action: Mouse scrolled (542, 302) with delta (0, 0)
Screenshot: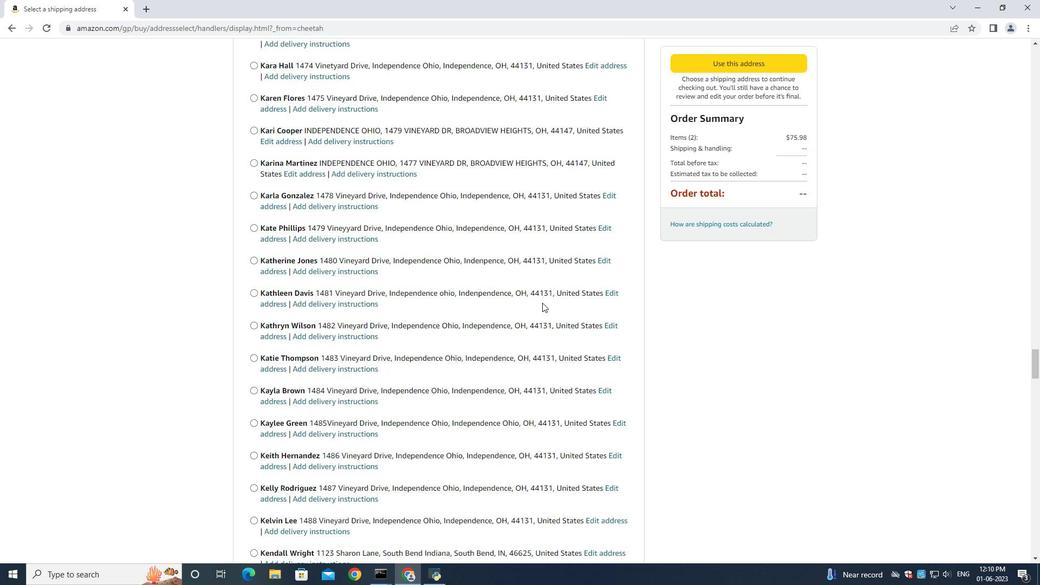 
Action: Mouse scrolled (542, 302) with delta (0, 0)
Screenshot: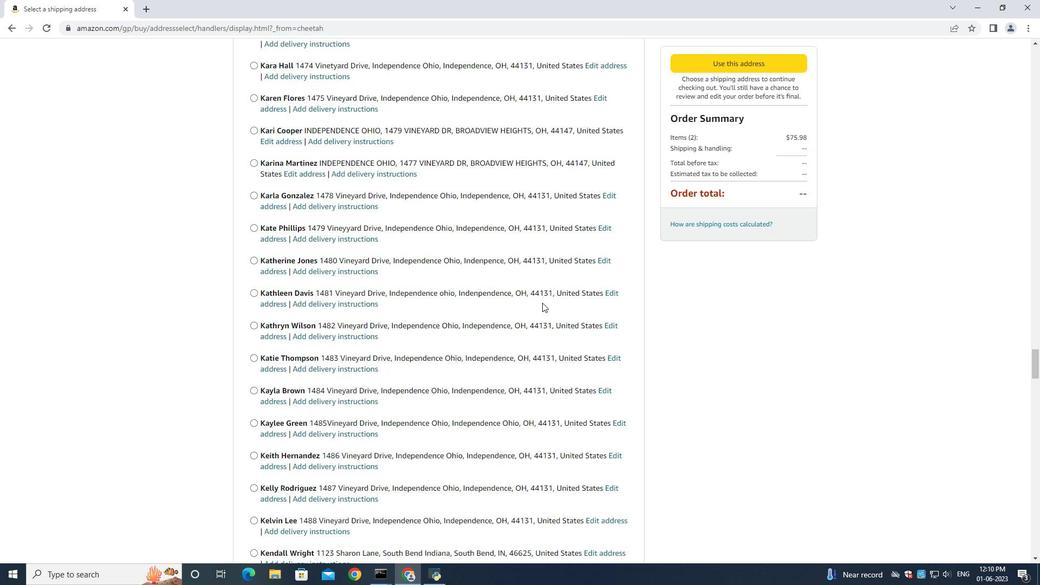 
Action: Mouse scrolled (542, 302) with delta (0, 0)
Screenshot: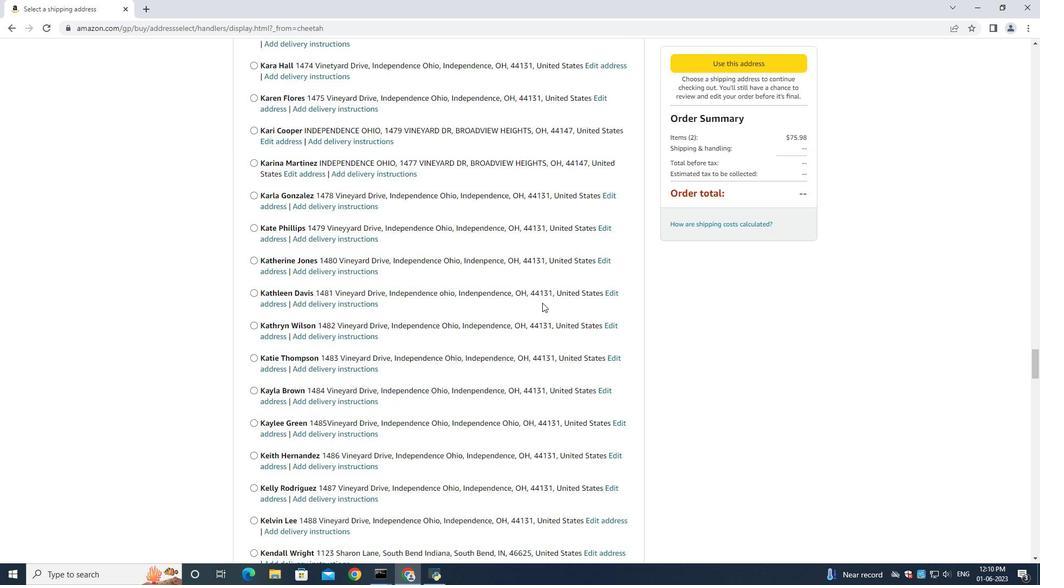 
Action: Mouse scrolled (542, 302) with delta (0, 0)
Screenshot: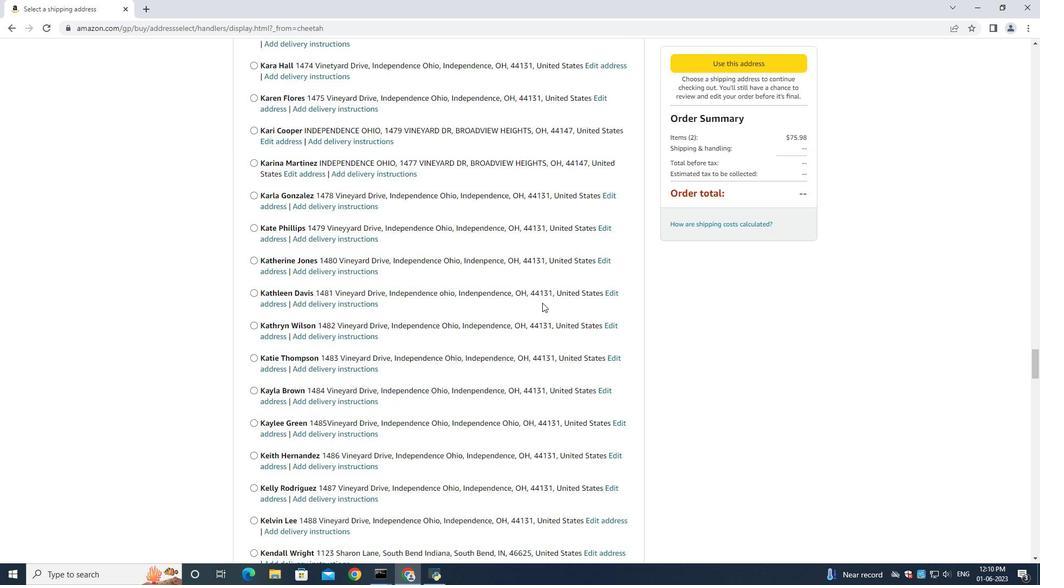 
Action: Mouse scrolled (542, 302) with delta (0, 0)
Screenshot: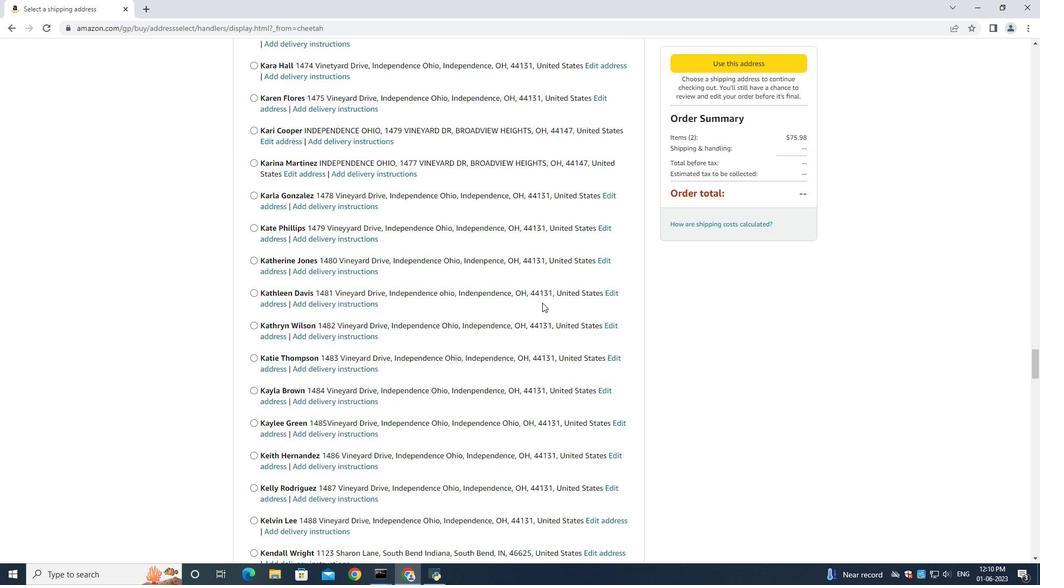 
Action: Mouse scrolled (542, 302) with delta (0, 0)
Screenshot: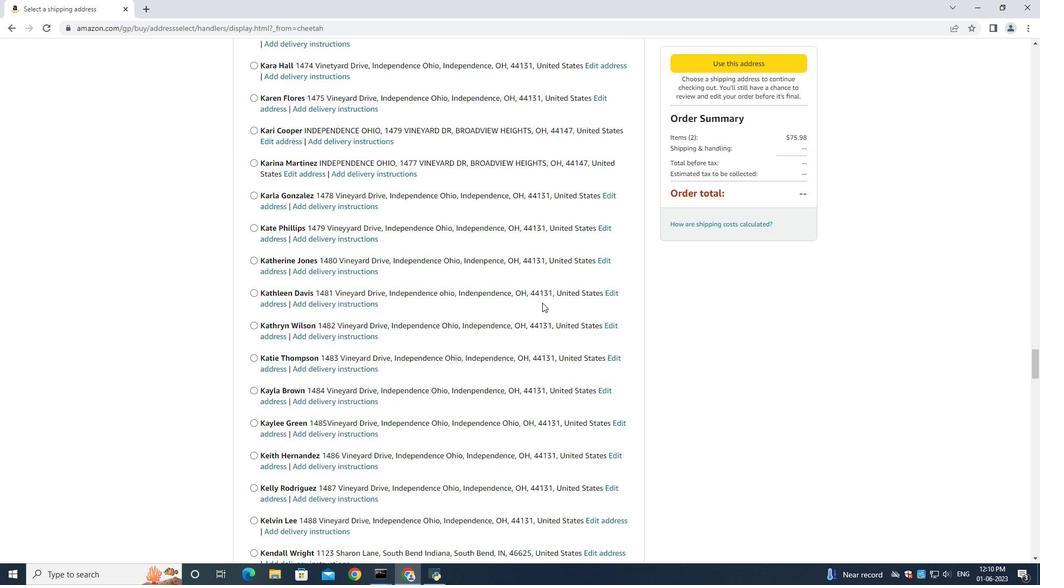 
Action: Mouse scrolled (542, 302) with delta (0, 0)
Screenshot: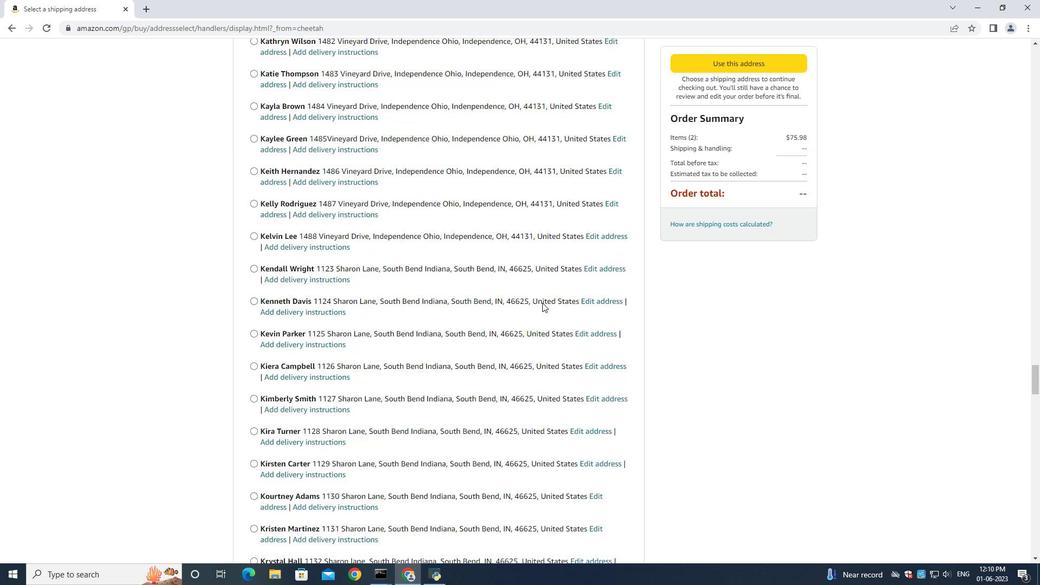 
Action: Mouse scrolled (542, 302) with delta (0, 0)
Screenshot: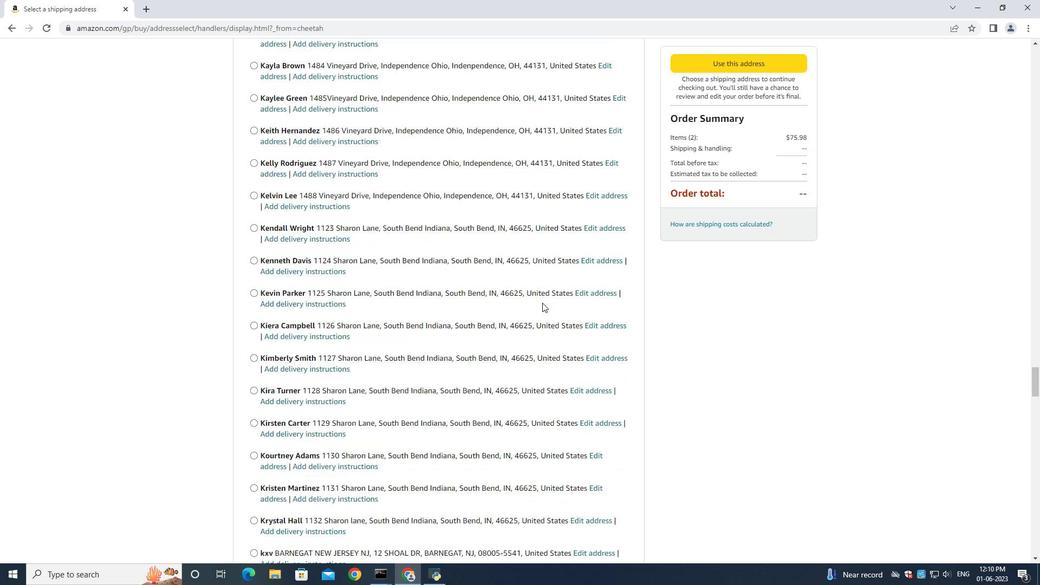 
Action: Mouse scrolled (542, 302) with delta (0, 0)
Screenshot: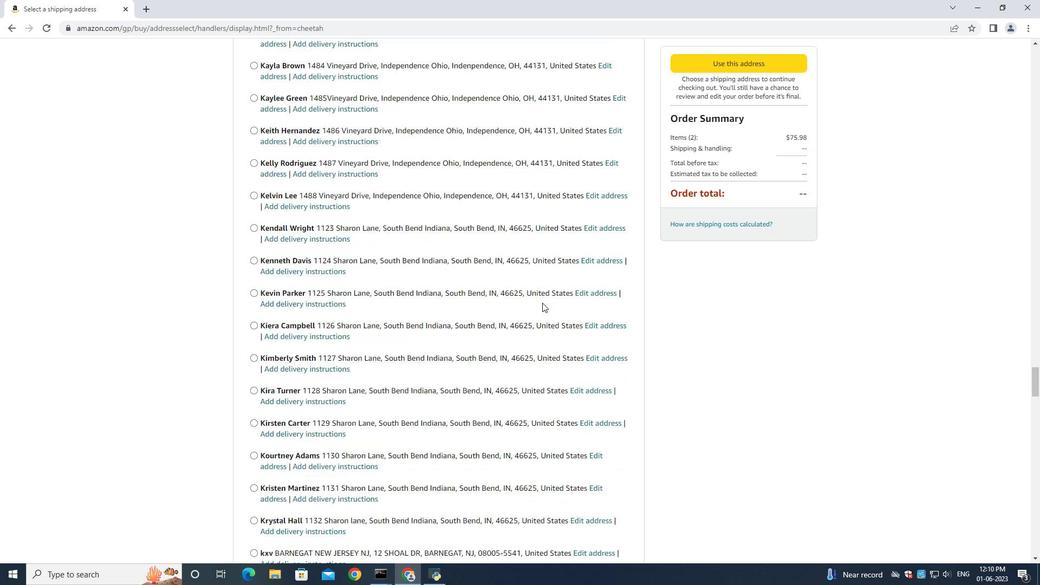
Action: Mouse scrolled (542, 302) with delta (0, 0)
Screenshot: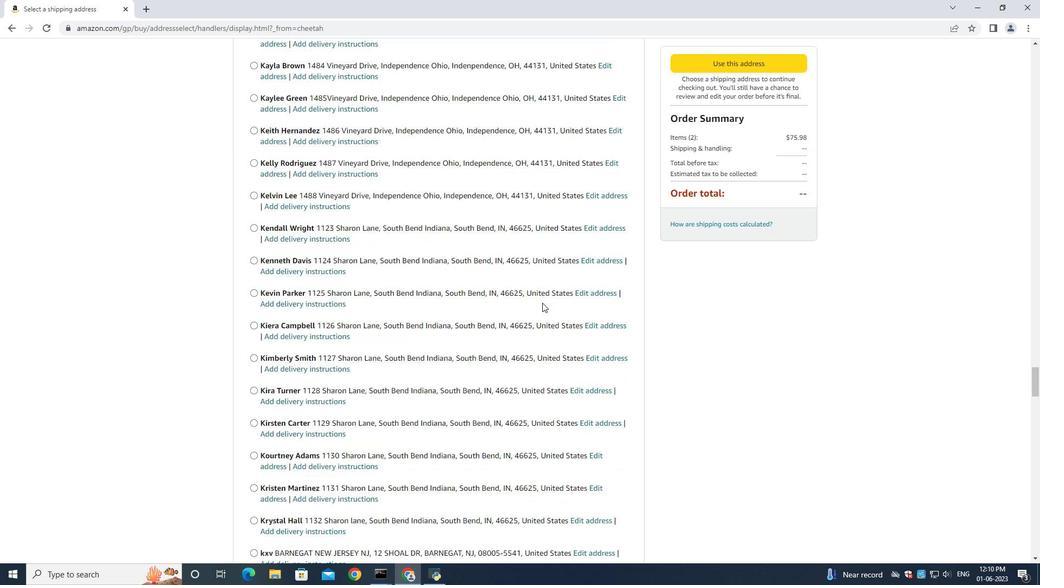 
Action: Mouse scrolled (542, 302) with delta (0, 0)
Screenshot: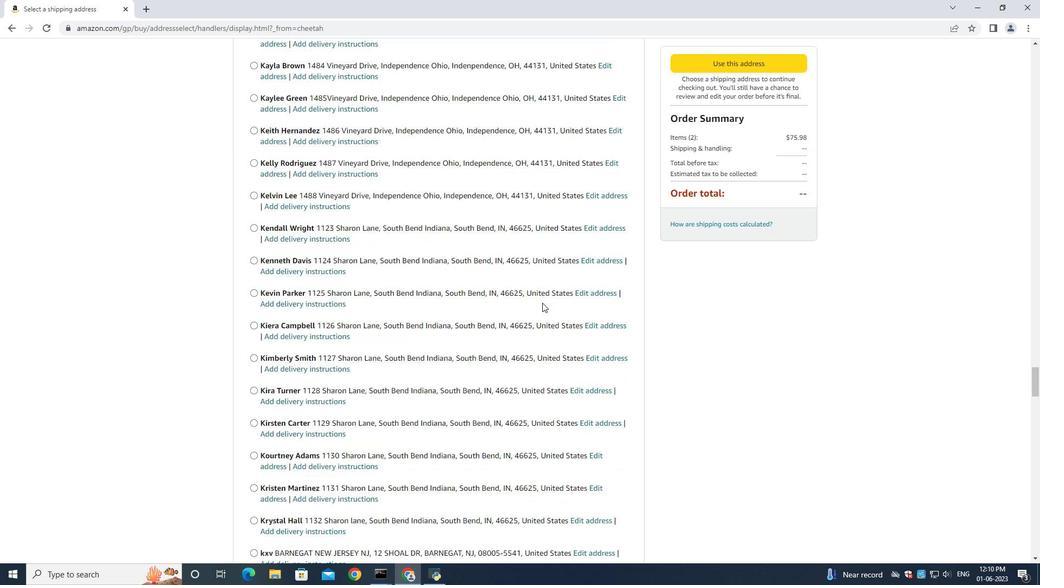 
Action: Mouse scrolled (542, 302) with delta (0, 0)
Screenshot: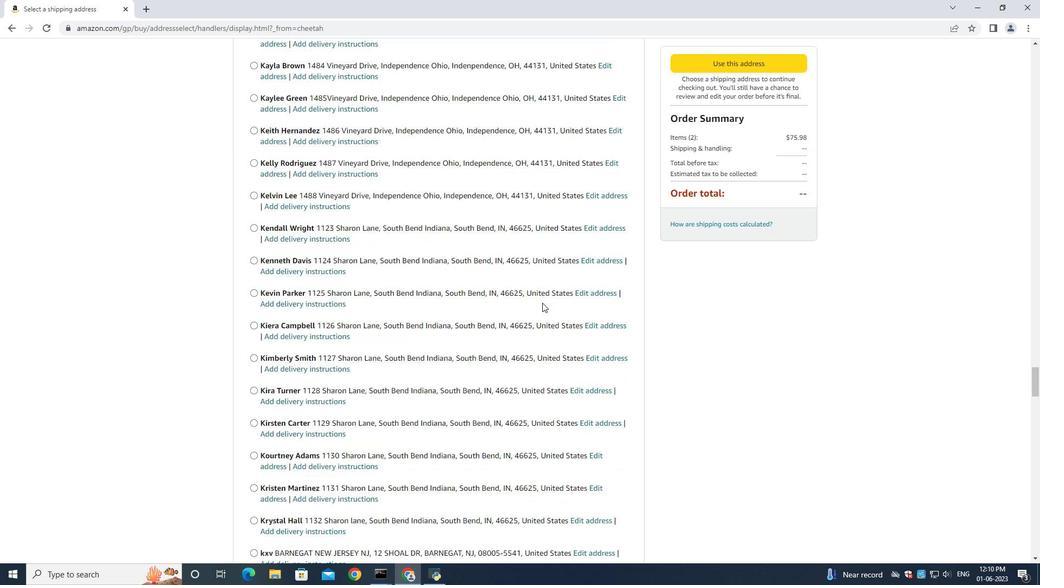 
Action: Mouse moved to (543, 303)
Screenshot: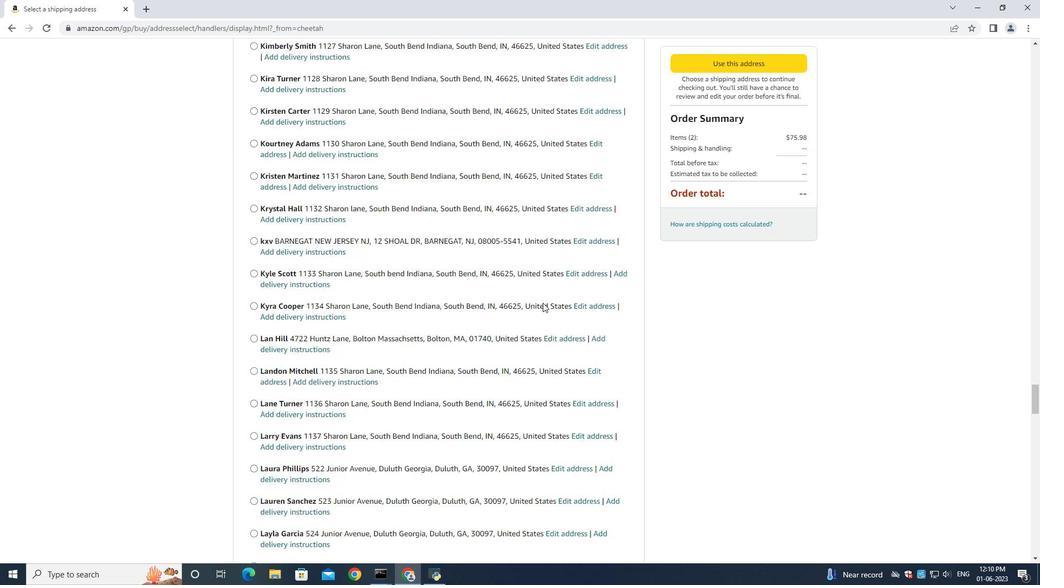 
Action: Mouse scrolled (543, 302) with delta (0, 0)
Screenshot: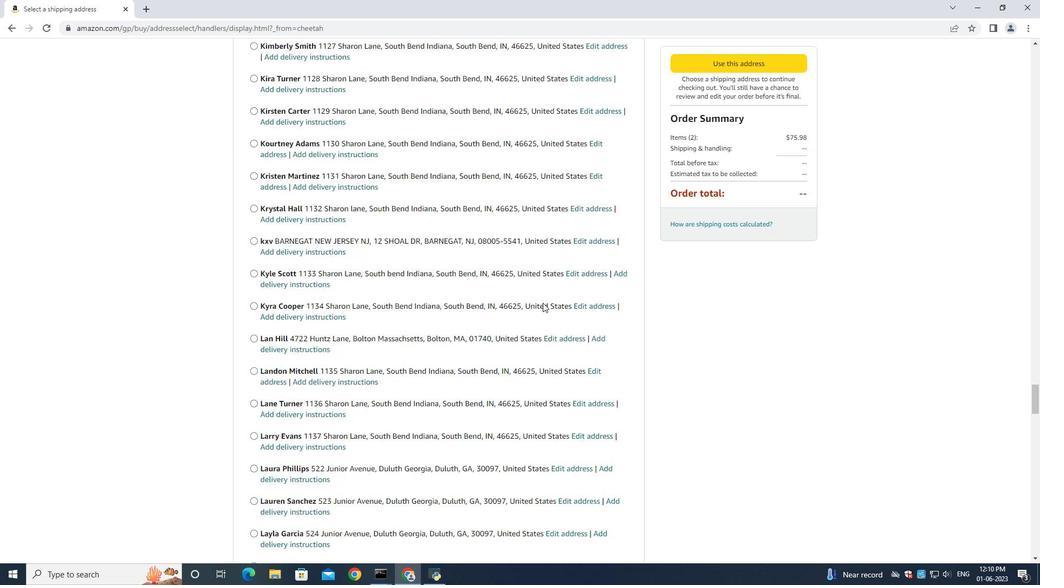 
Action: Mouse scrolled (543, 302) with delta (0, 0)
Screenshot: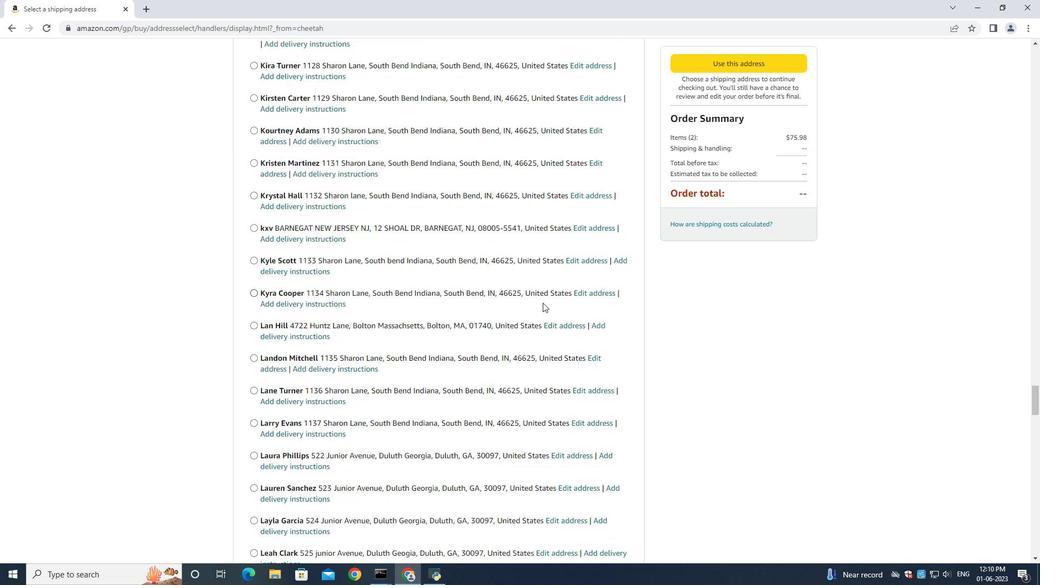 
Action: Mouse scrolled (543, 302) with delta (0, 0)
Screenshot: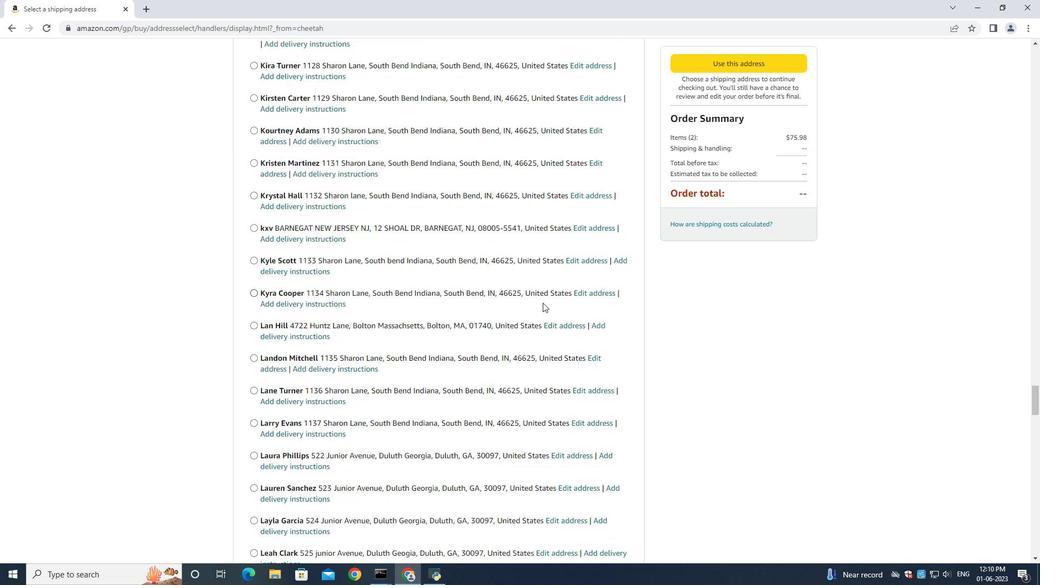 
Action: Mouse scrolled (543, 302) with delta (0, 0)
Screenshot: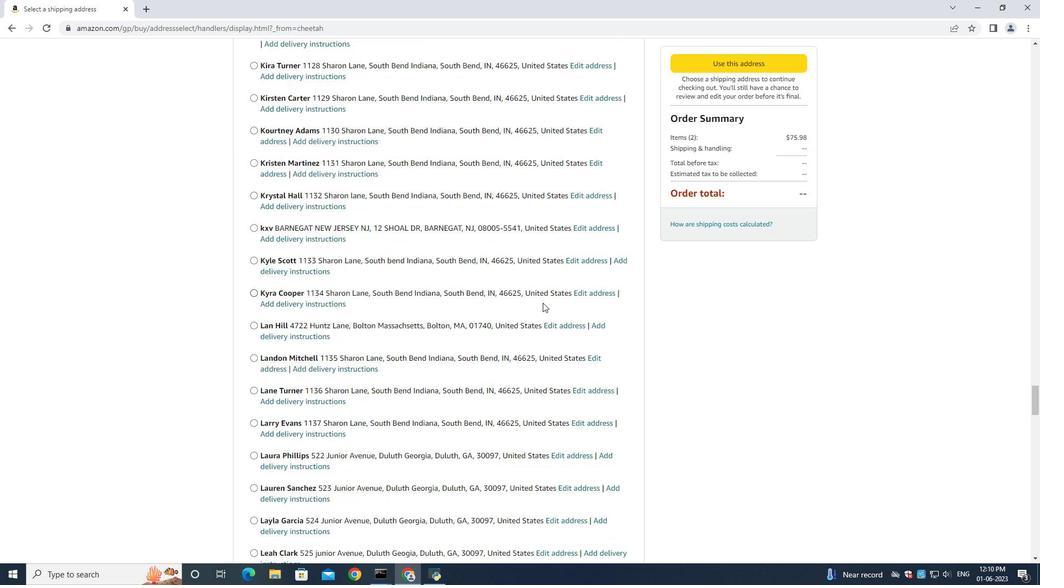 
Action: Mouse moved to (543, 303)
Screenshot: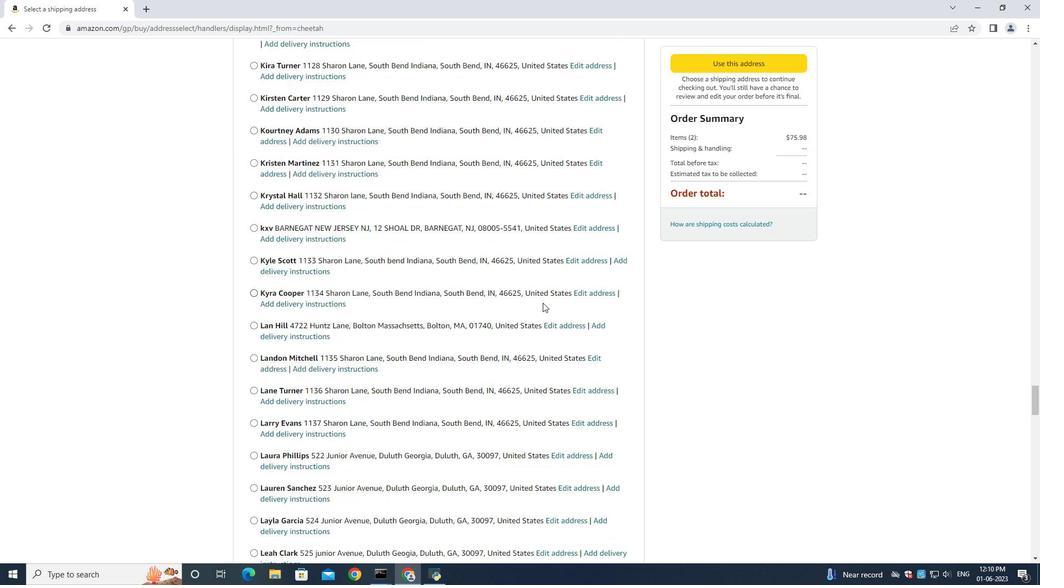 
Action: Mouse scrolled (543, 302) with delta (0, 0)
Screenshot: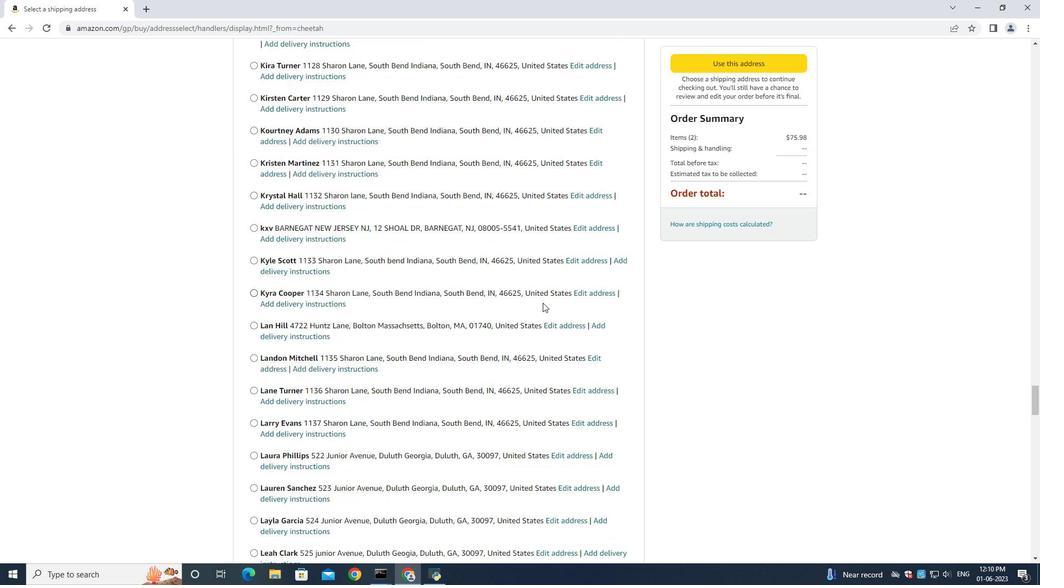 
Action: Mouse scrolled (543, 302) with delta (0, 0)
Screenshot: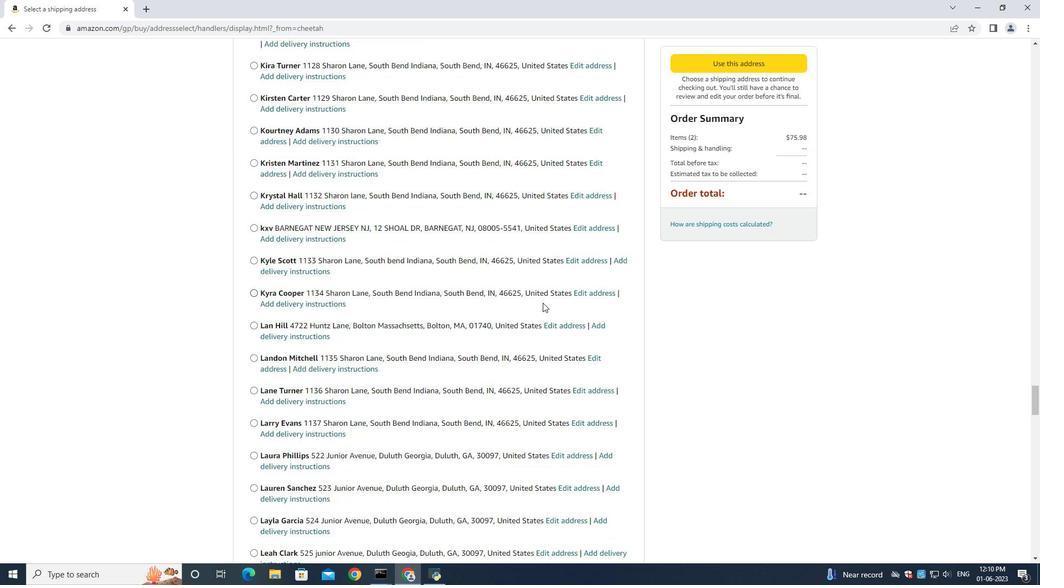 
Action: Mouse moved to (544, 305)
Screenshot: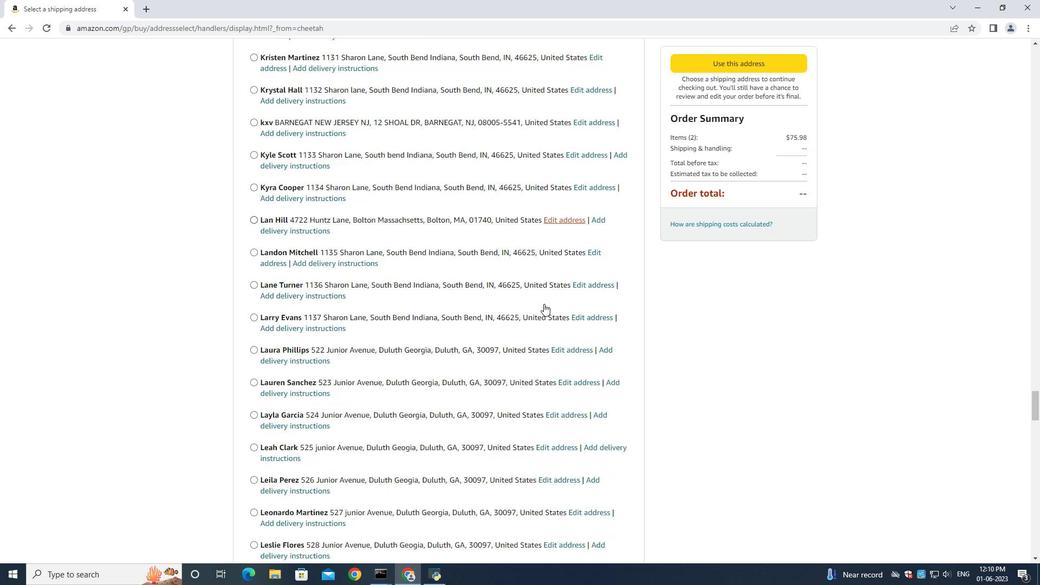 
Action: Mouse scrolled (544, 304) with delta (0, 0)
Screenshot: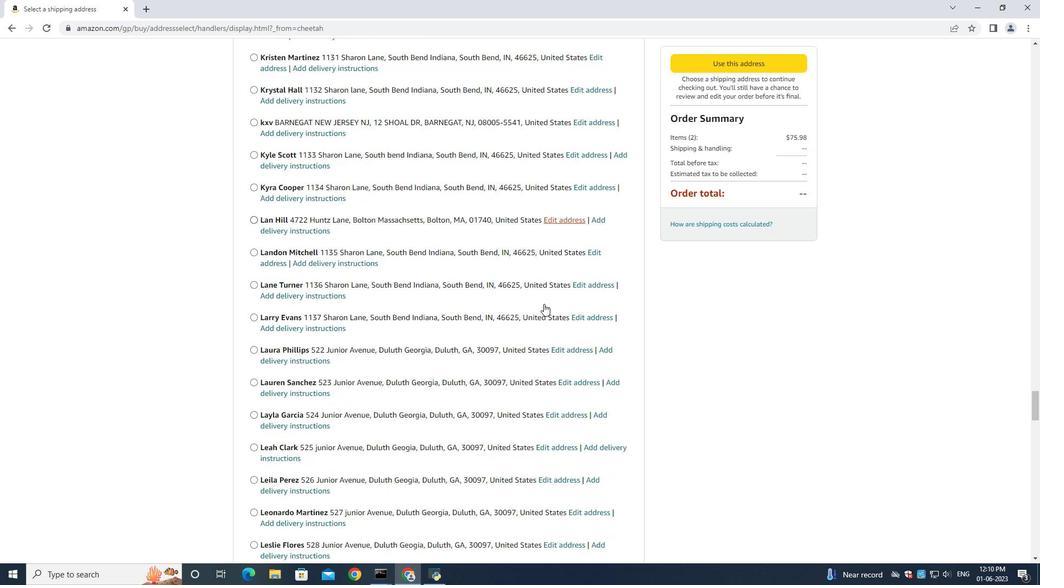 
Action: Mouse scrolled (544, 304) with delta (0, 0)
Screenshot: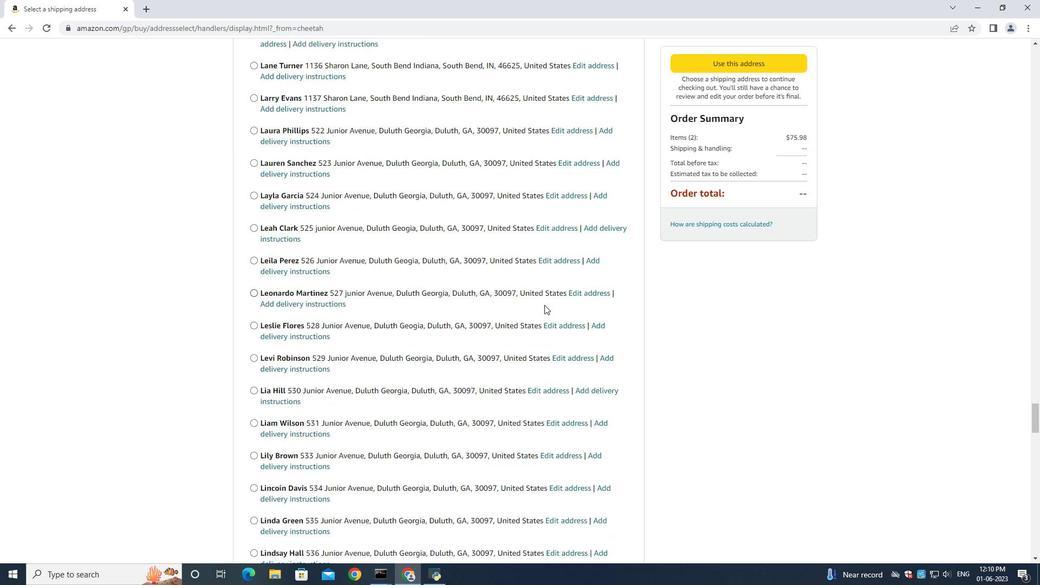 
Action: Mouse scrolled (544, 304) with delta (0, 0)
Screenshot: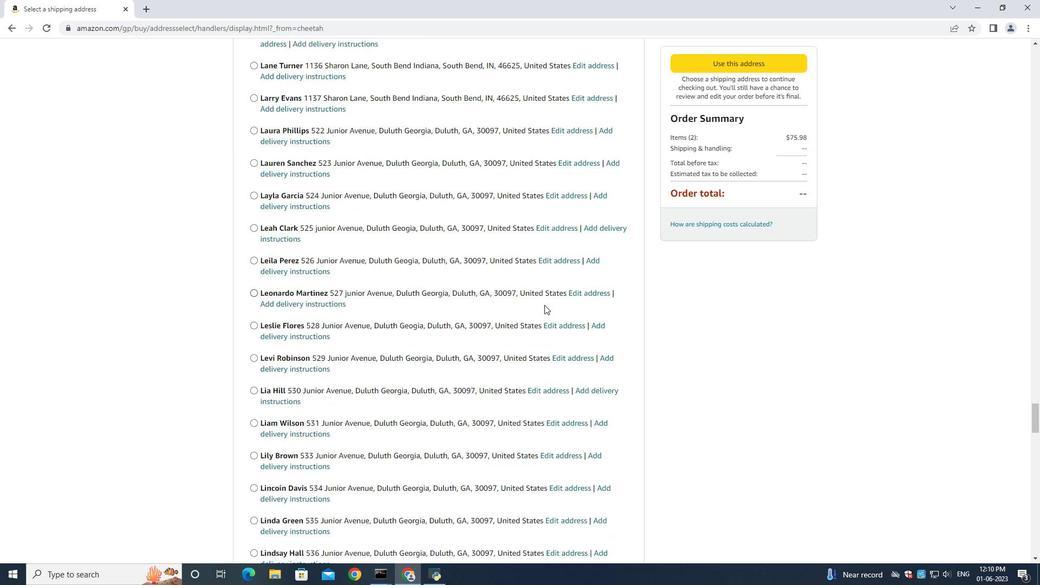 
Action: Mouse scrolled (544, 304) with delta (0, 0)
Screenshot: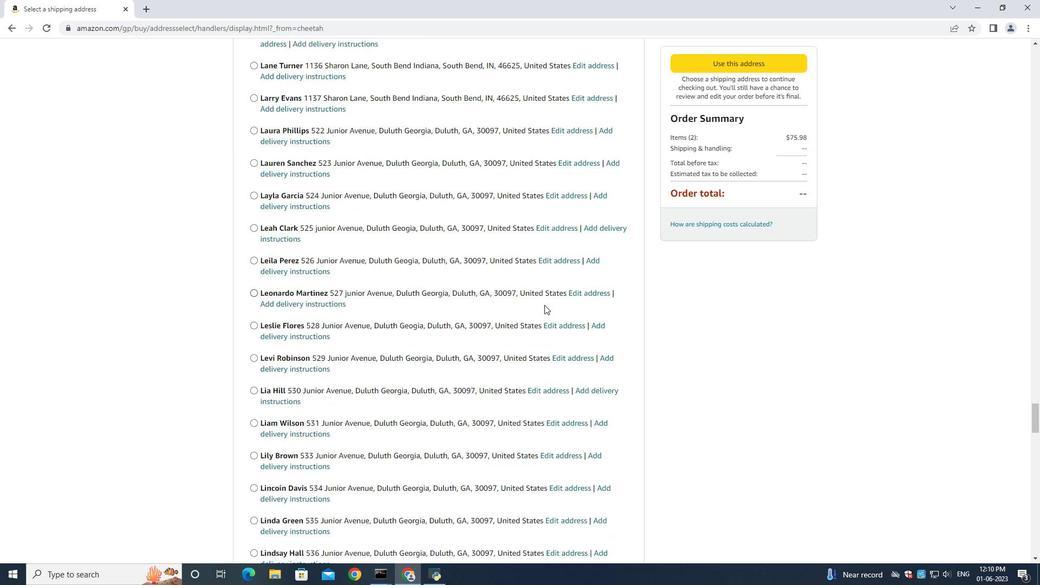
Action: Mouse scrolled (544, 304) with delta (0, 0)
Screenshot: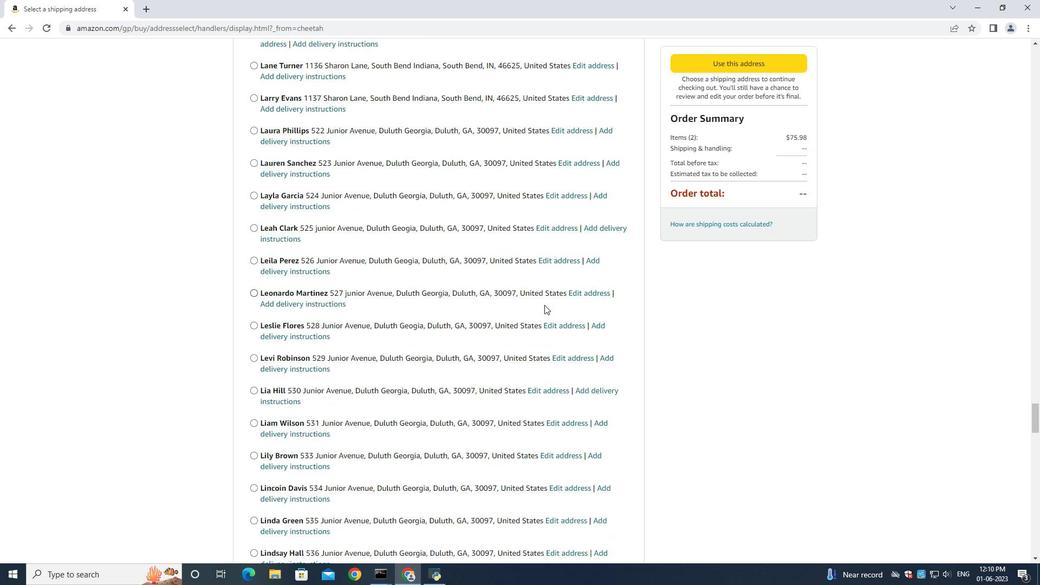 
Action: Mouse scrolled (544, 304) with delta (0, 0)
Screenshot: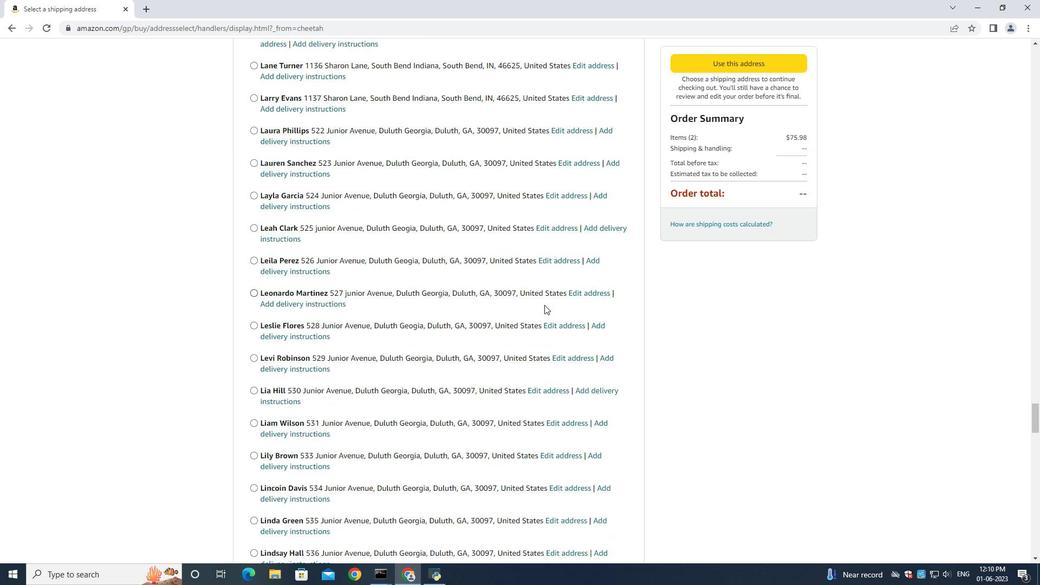
Action: Mouse moved to (544, 305)
Screenshot: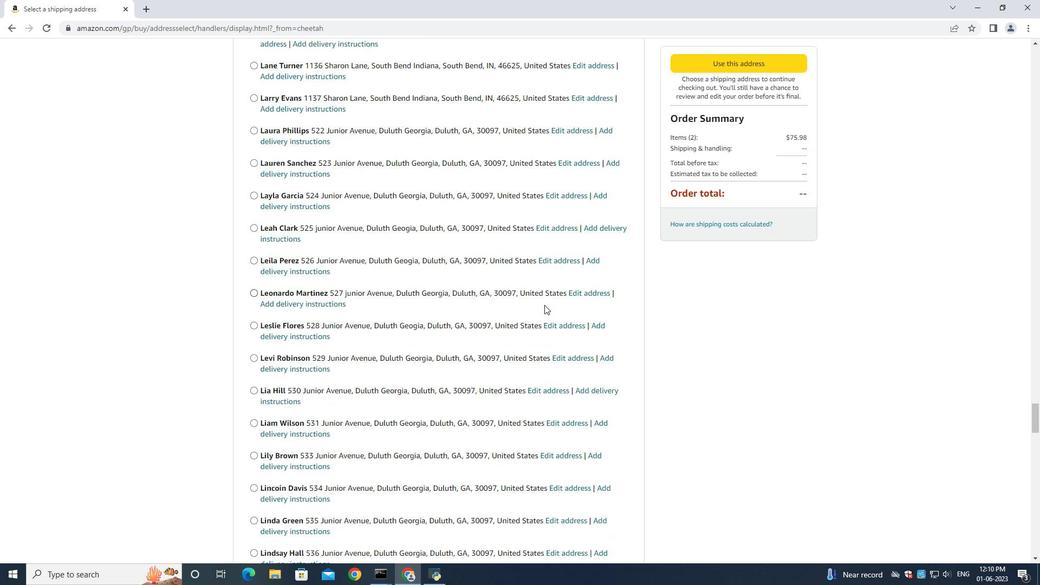 
Action: Mouse scrolled (544, 305) with delta (0, 0)
Screenshot: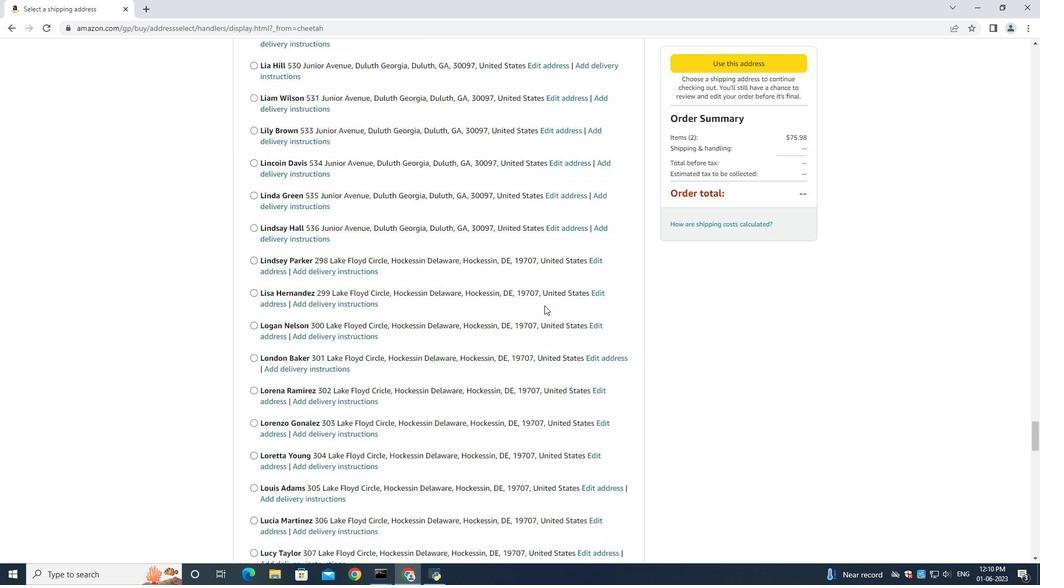 
Action: Mouse moved to (544, 306)
Screenshot: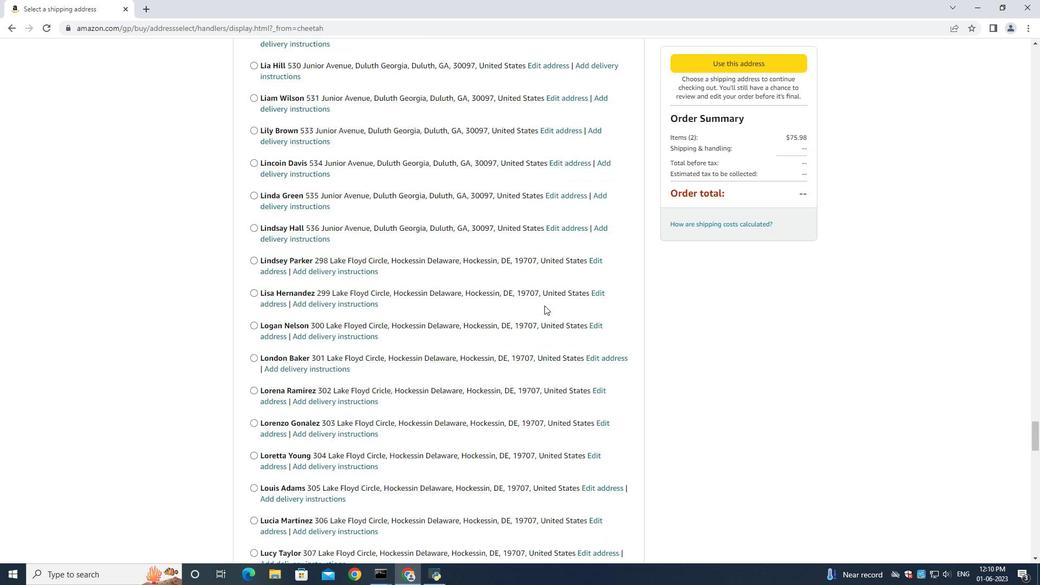 
Action: Mouse scrolled (544, 305) with delta (0, 0)
Screenshot: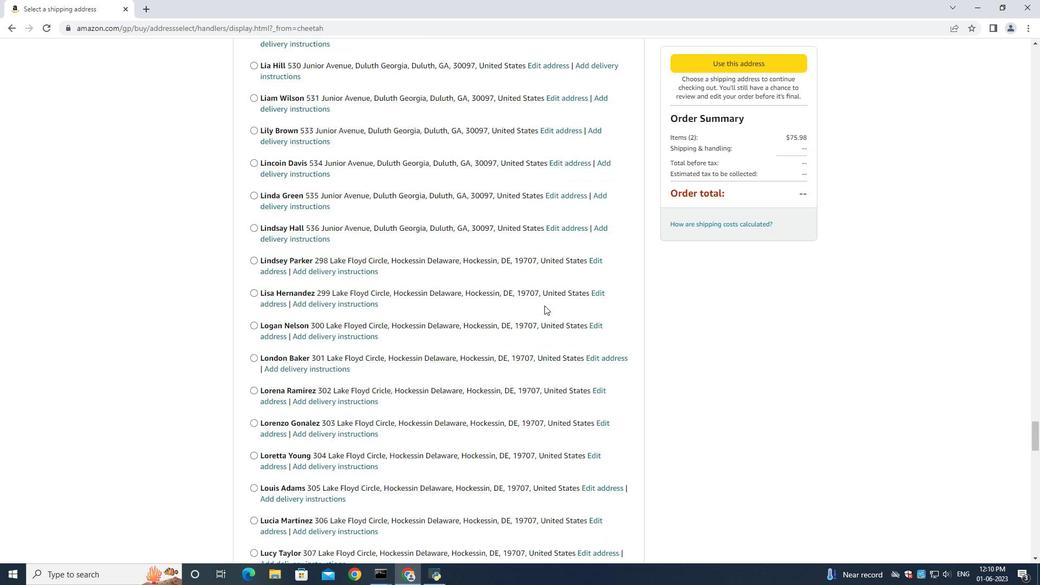 
Action: Mouse moved to (544, 307)
Screenshot: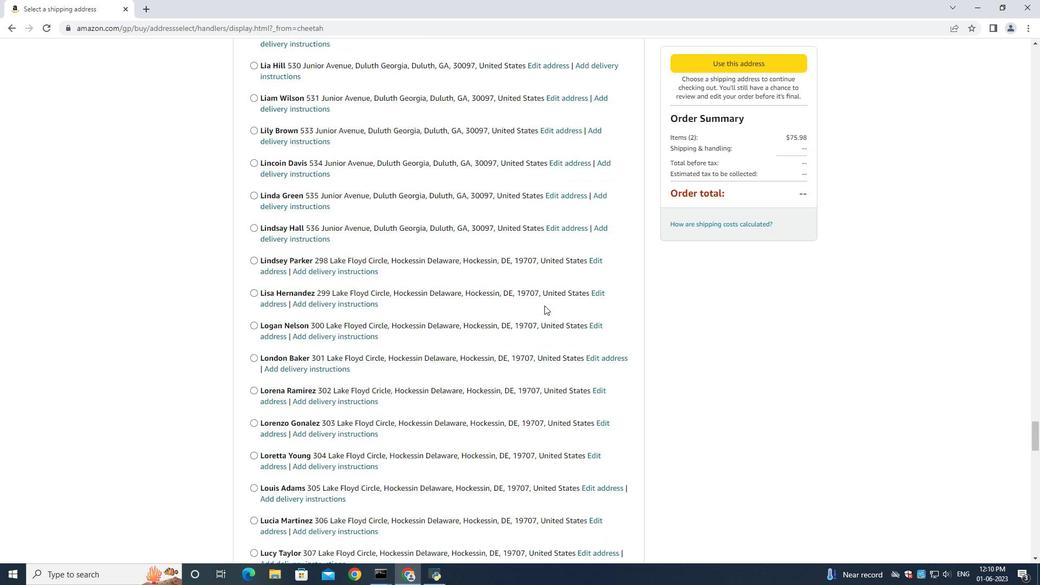 
Action: Mouse scrolled (544, 306) with delta (0, 0)
Screenshot: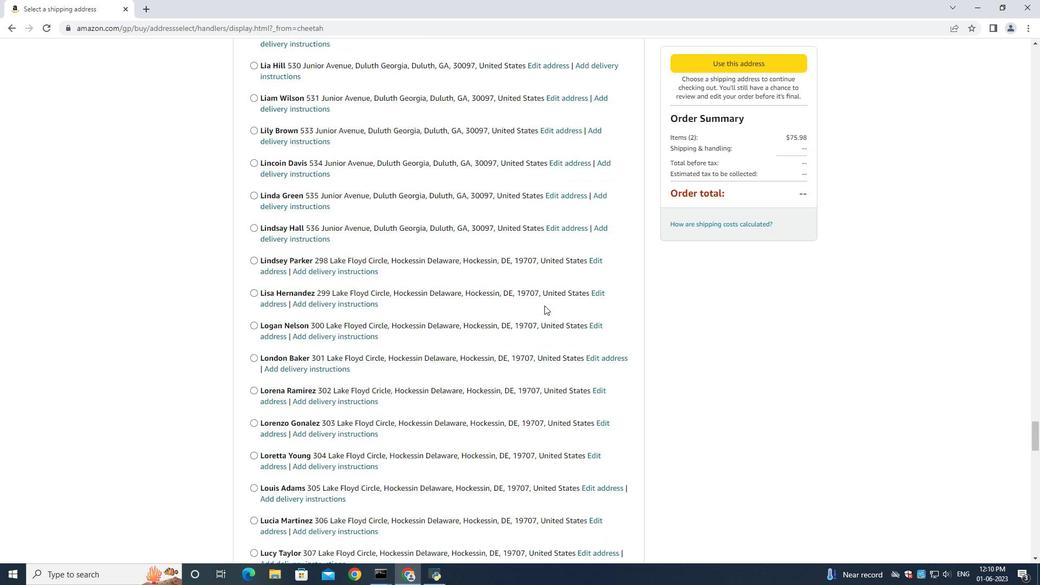
Action: Mouse scrolled (544, 306) with delta (0, 0)
Screenshot: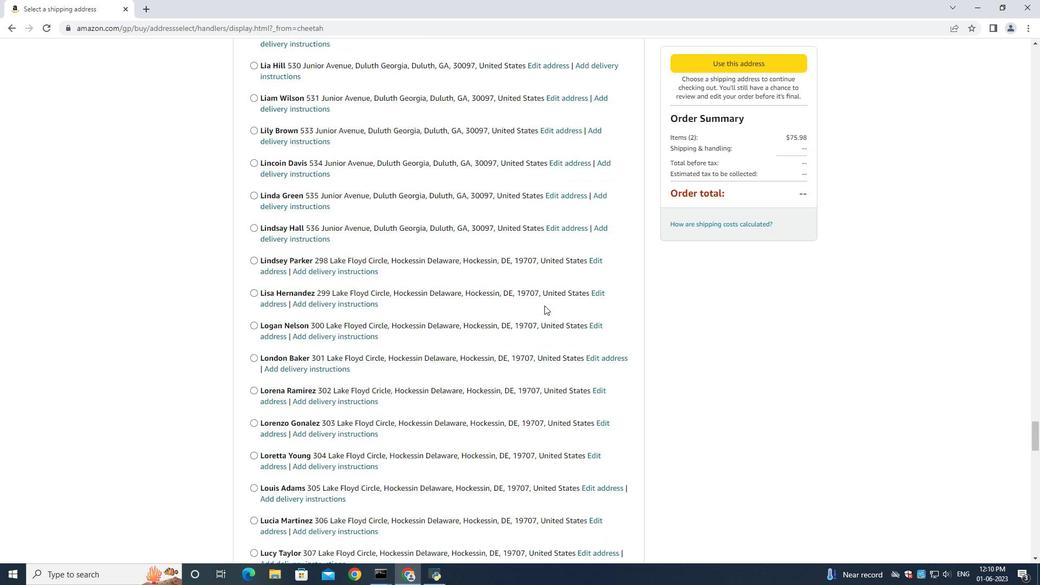 
Action: Mouse scrolled (544, 306) with delta (0, 0)
Screenshot: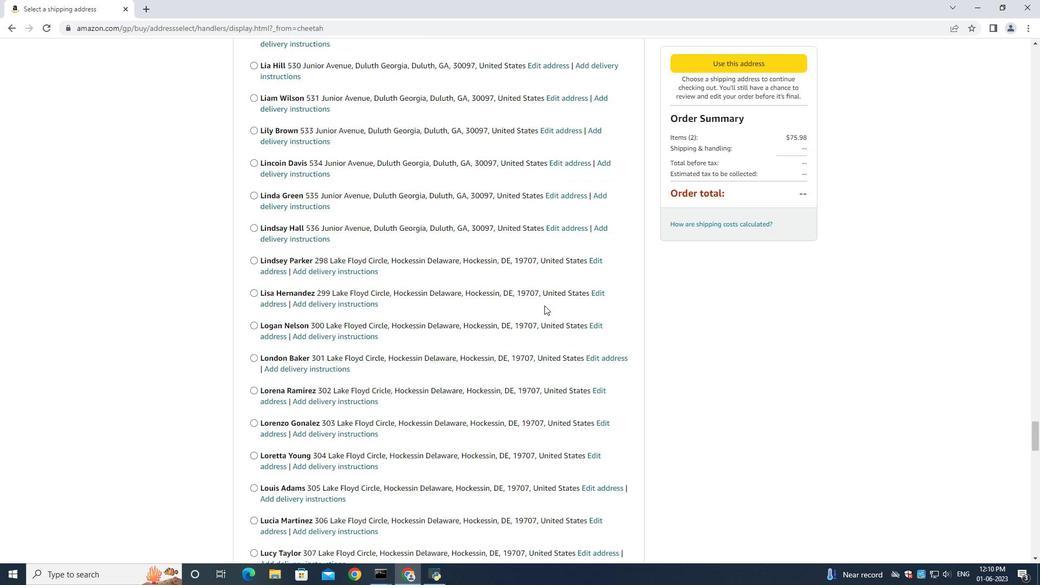 
Action: Mouse moved to (544, 307)
Screenshot: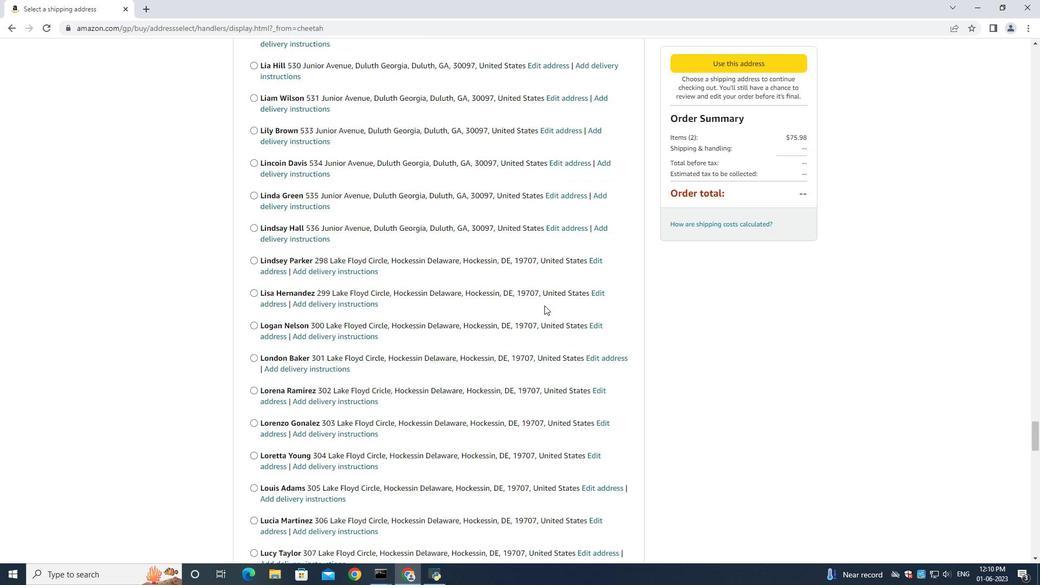 
Action: Mouse scrolled (544, 306) with delta (0, 0)
Screenshot: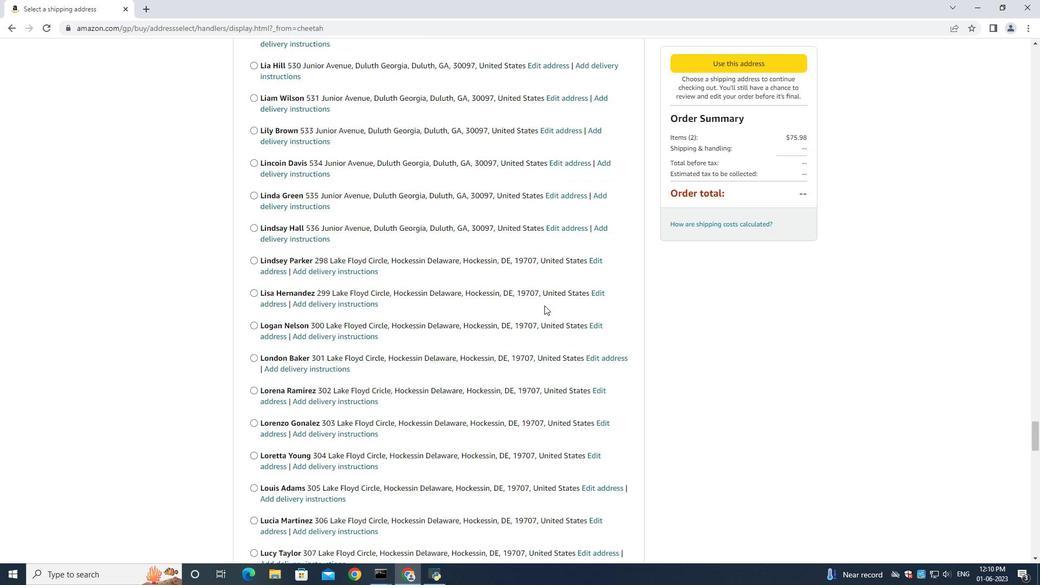 
Action: Mouse moved to (546, 307)
Screenshot: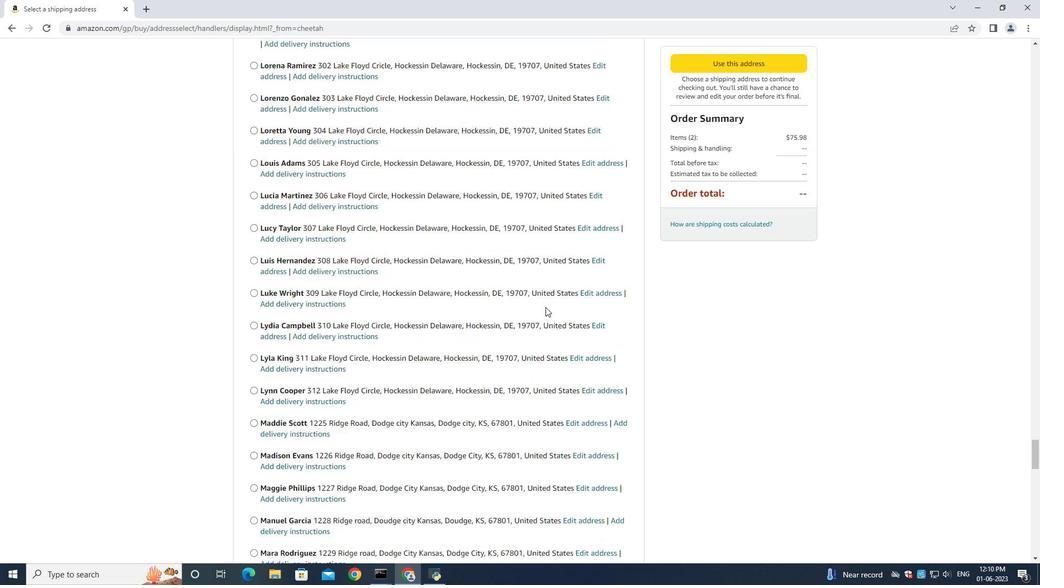
Action: Mouse scrolled (546, 306) with delta (0, 0)
Screenshot: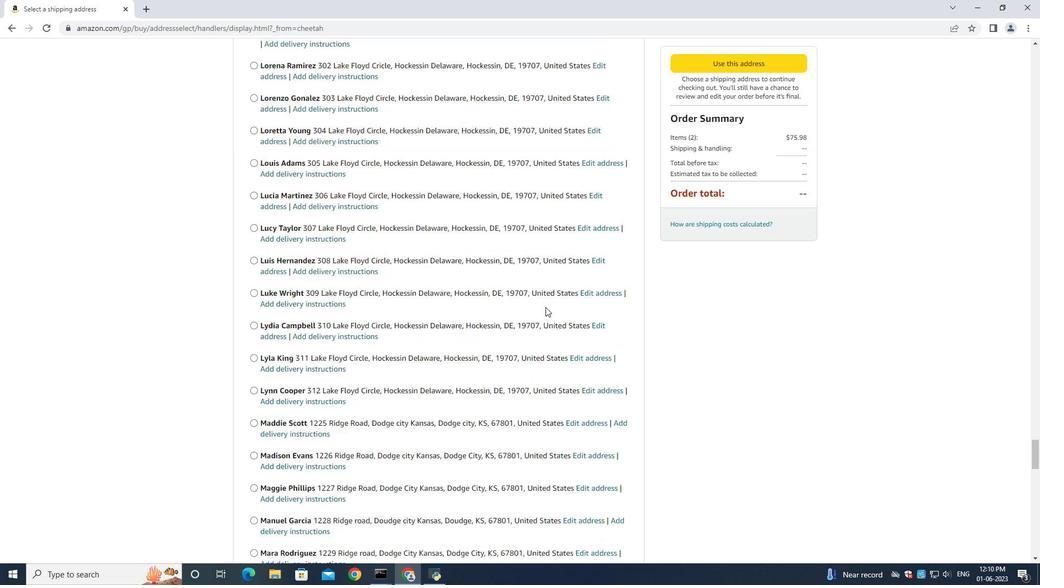 
Action: Mouse moved to (546, 307)
Screenshot: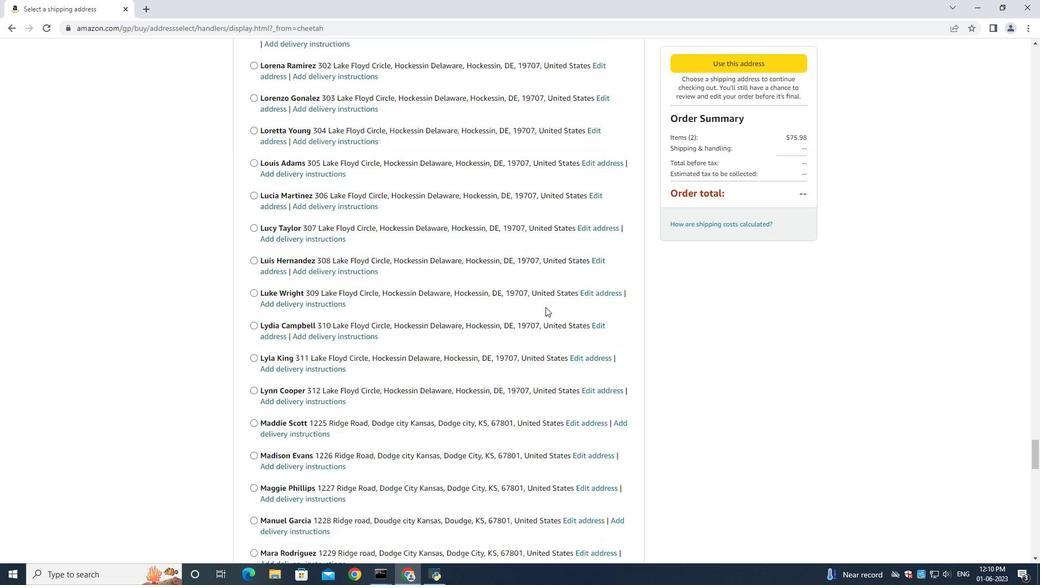 
Action: Mouse scrolled (546, 306) with delta (0, 0)
Screenshot: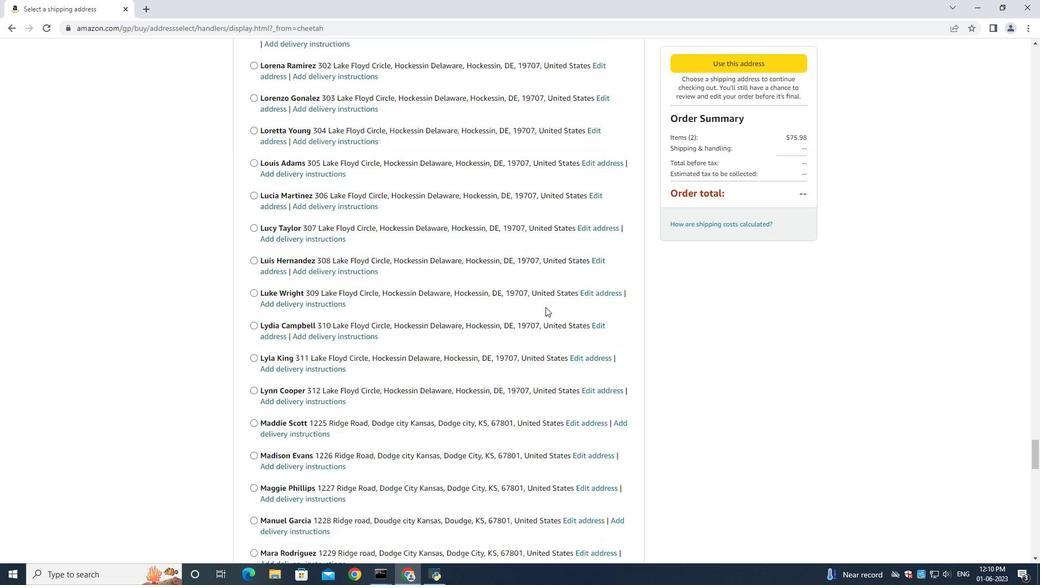 
Action: Mouse scrolled (546, 306) with delta (0, 0)
Screenshot: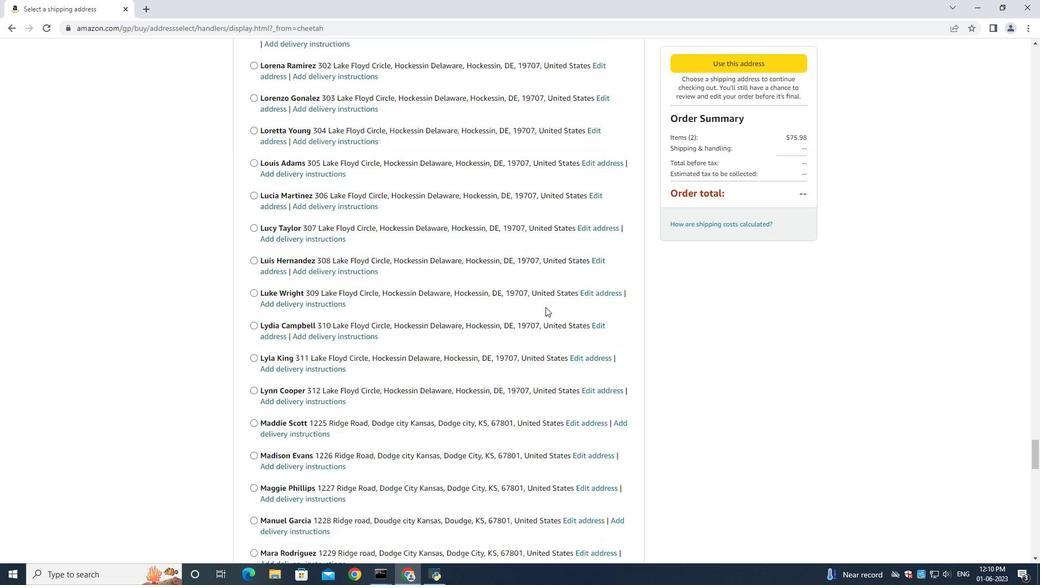
Action: Mouse moved to (546, 307)
Screenshot: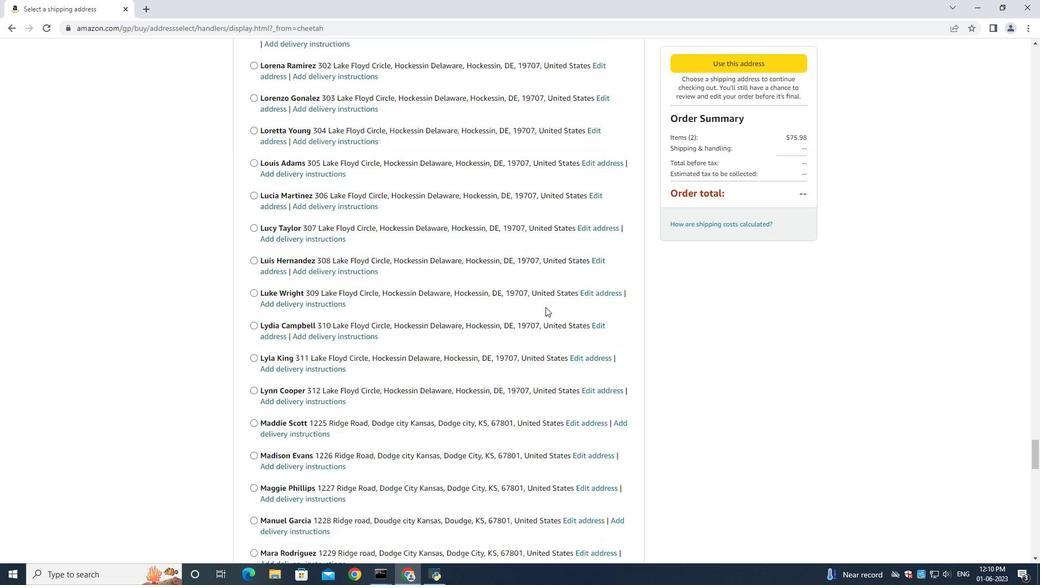 
Action: Mouse scrolled (546, 306) with delta (0, 0)
Screenshot: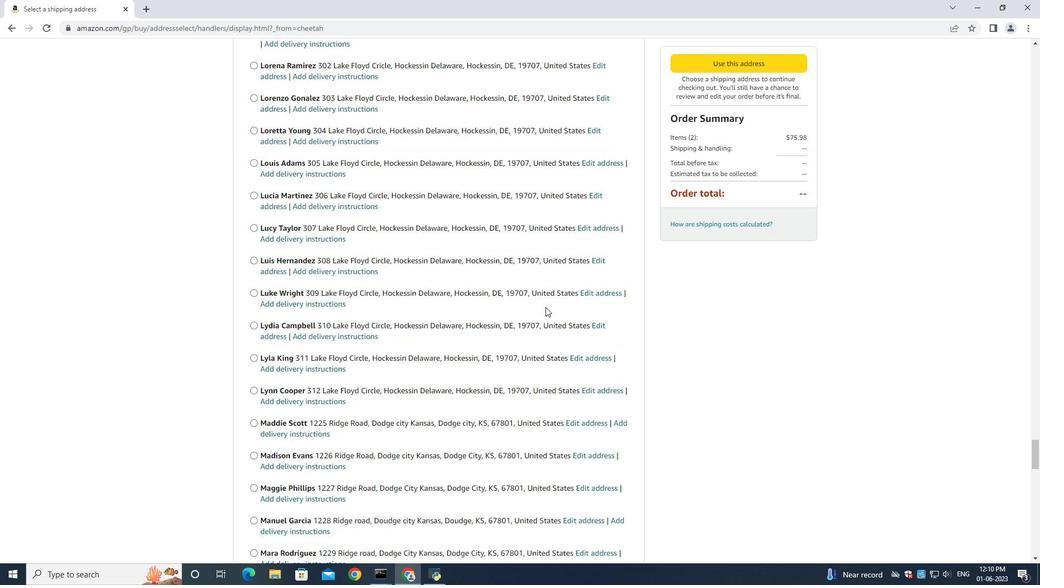 
Action: Mouse scrolled (546, 306) with delta (0, 0)
Screenshot: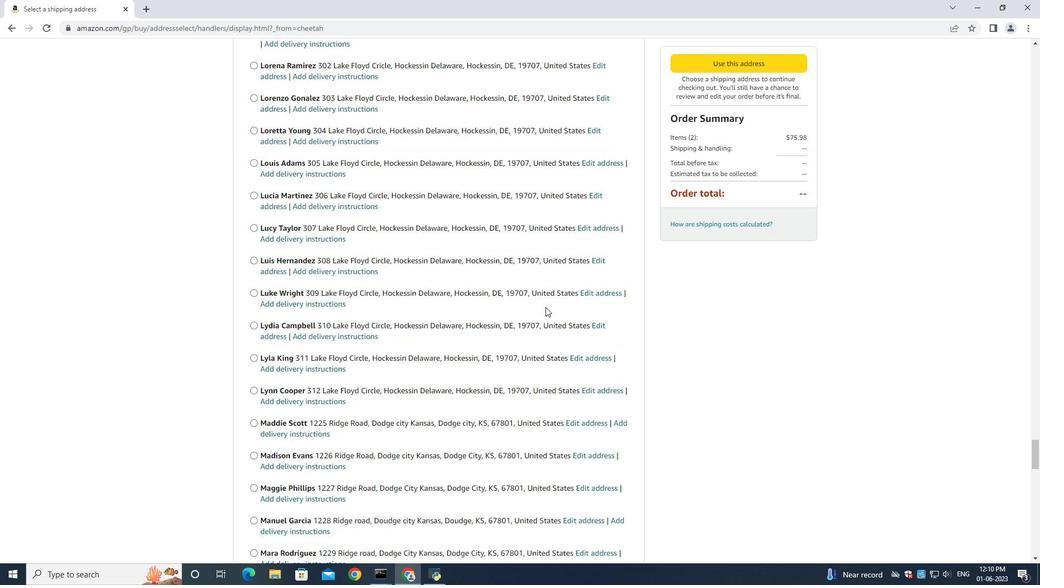 
Action: Mouse scrolled (546, 306) with delta (0, 0)
Screenshot: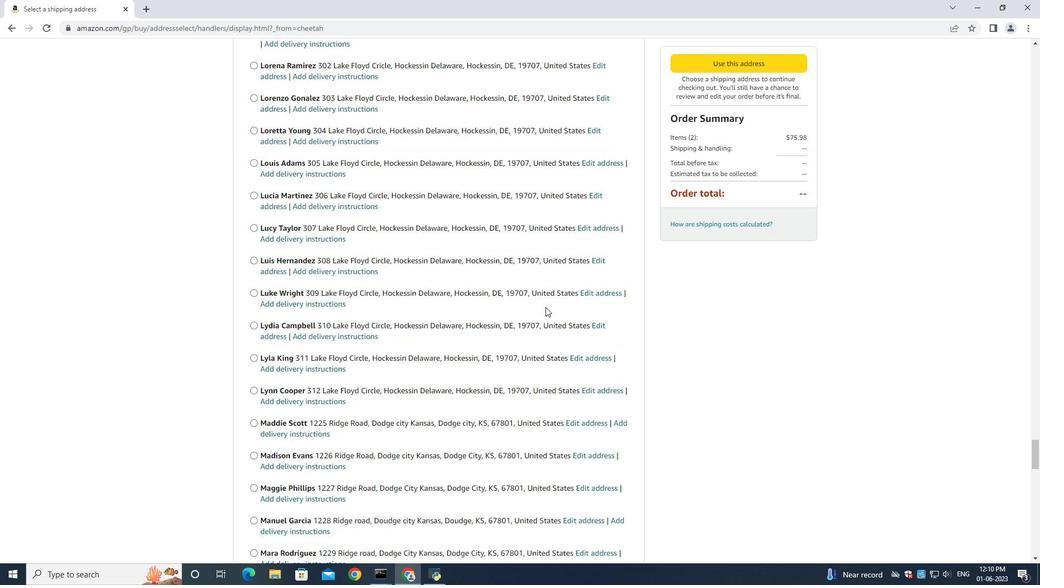 
Action: Mouse moved to (546, 307)
Screenshot: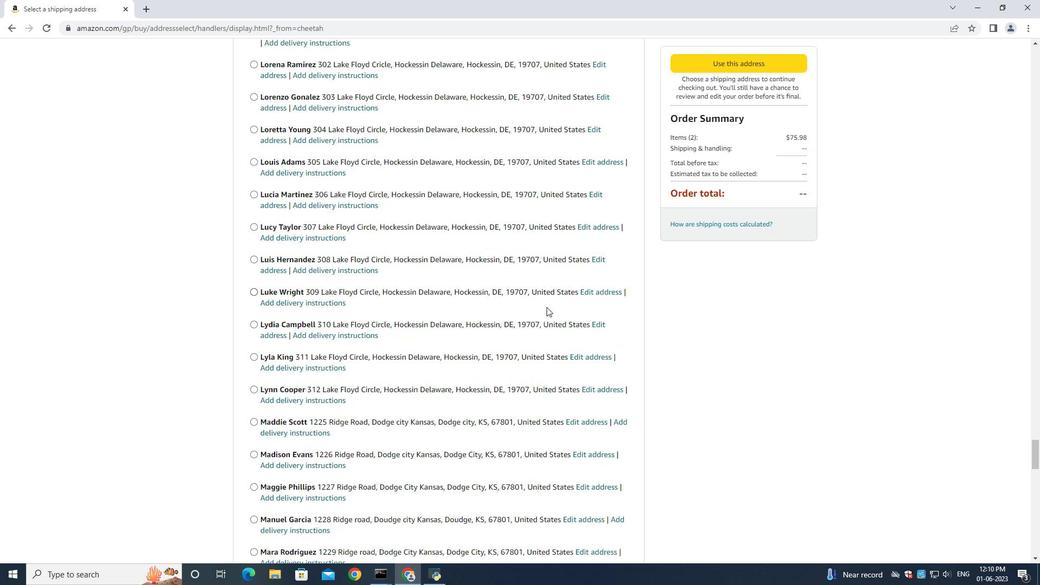 
Action: Mouse scrolled (546, 306) with delta (0, 0)
Screenshot: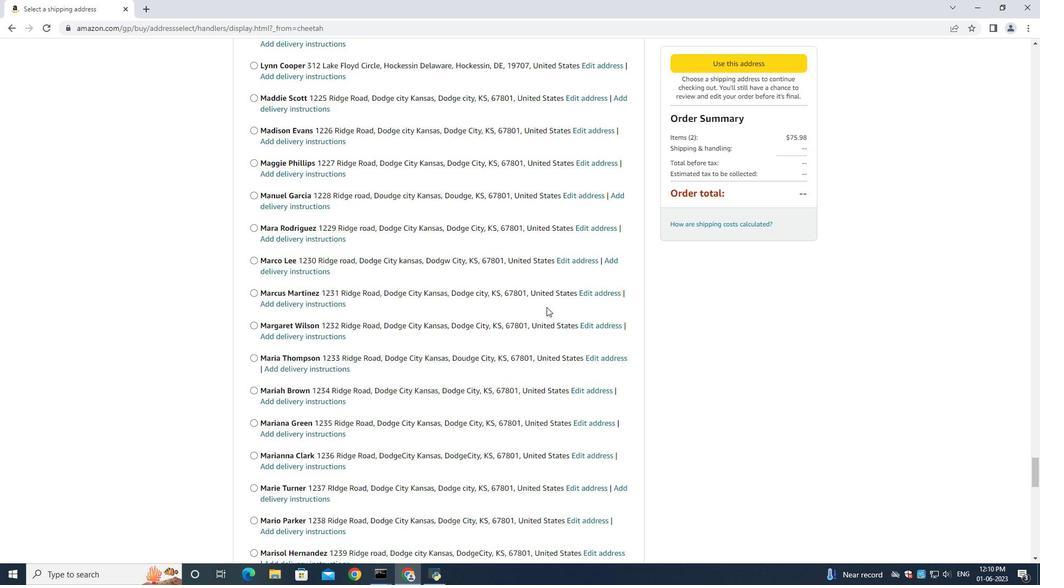 
Action: Mouse scrolled (546, 306) with delta (0, 0)
Screenshot: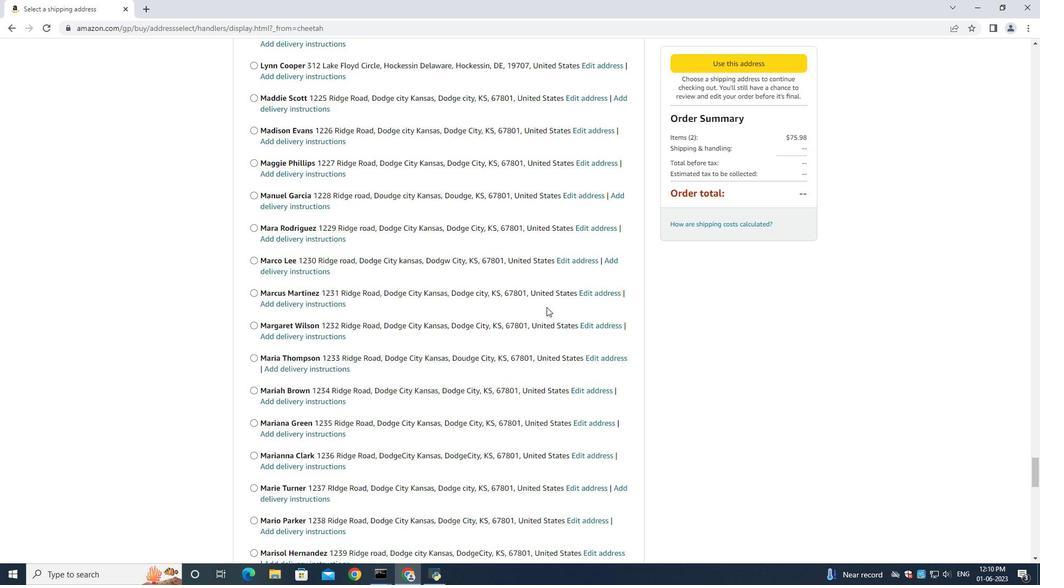 
Action: Mouse scrolled (546, 306) with delta (0, 0)
Screenshot: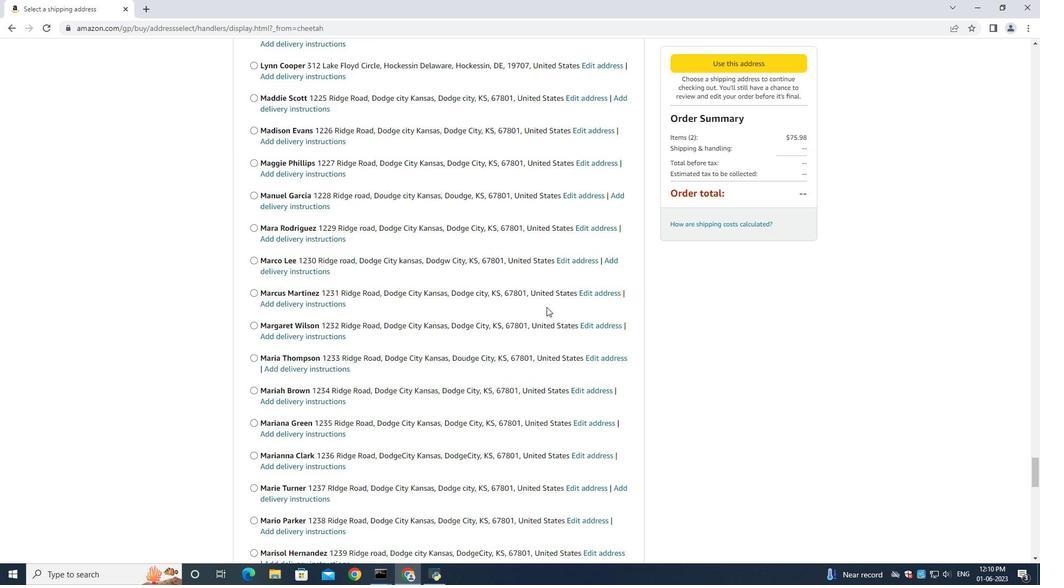 
Action: Mouse scrolled (546, 306) with delta (0, 0)
Screenshot: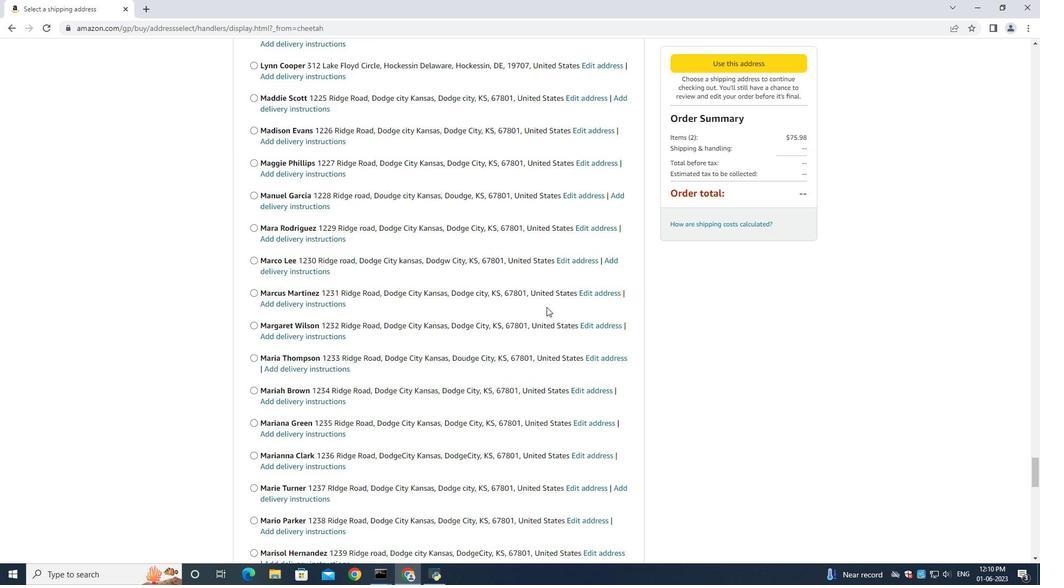 
Action: Mouse scrolled (546, 306) with delta (0, 0)
Screenshot: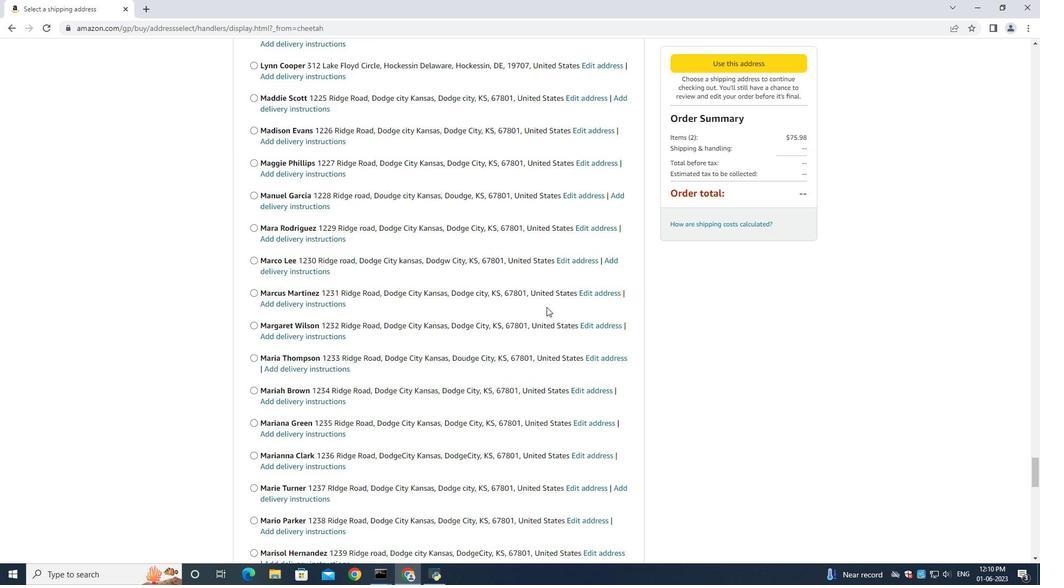 
Action: Mouse moved to (546, 307)
Screenshot: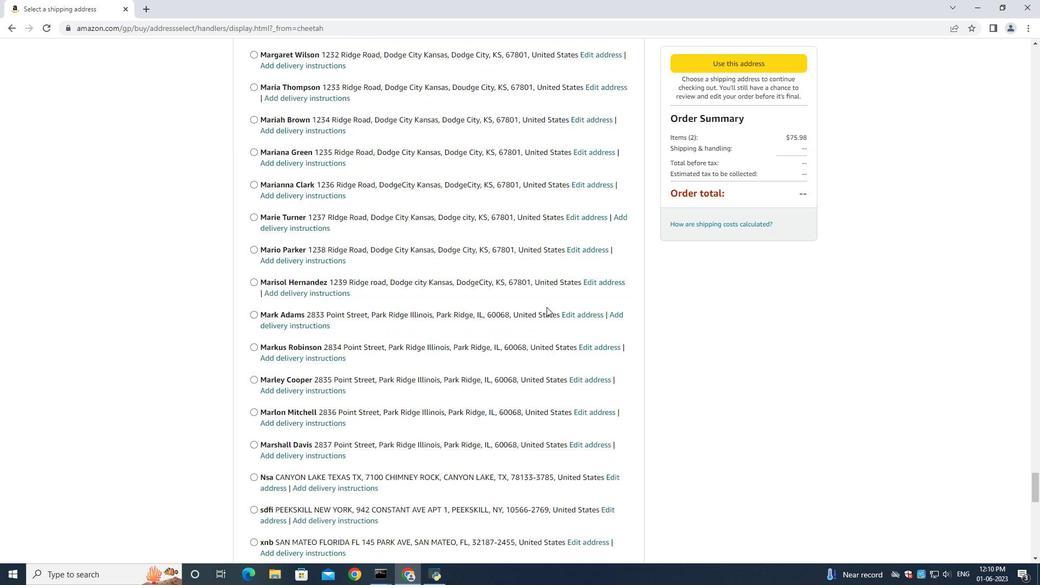 
Action: Mouse scrolled (546, 306) with delta (0, 0)
Screenshot: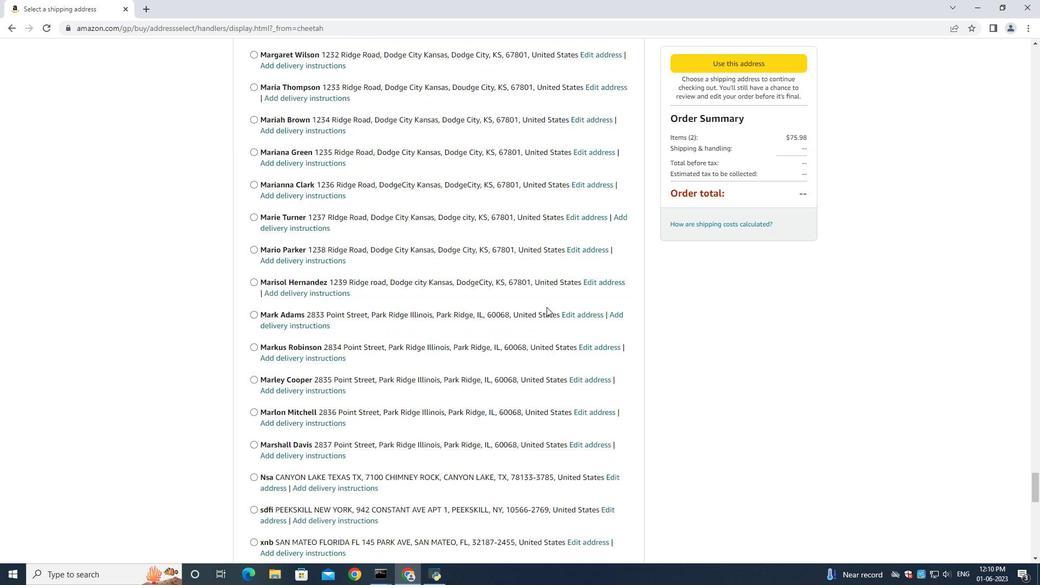 
Action: Mouse moved to (546, 308)
Screenshot: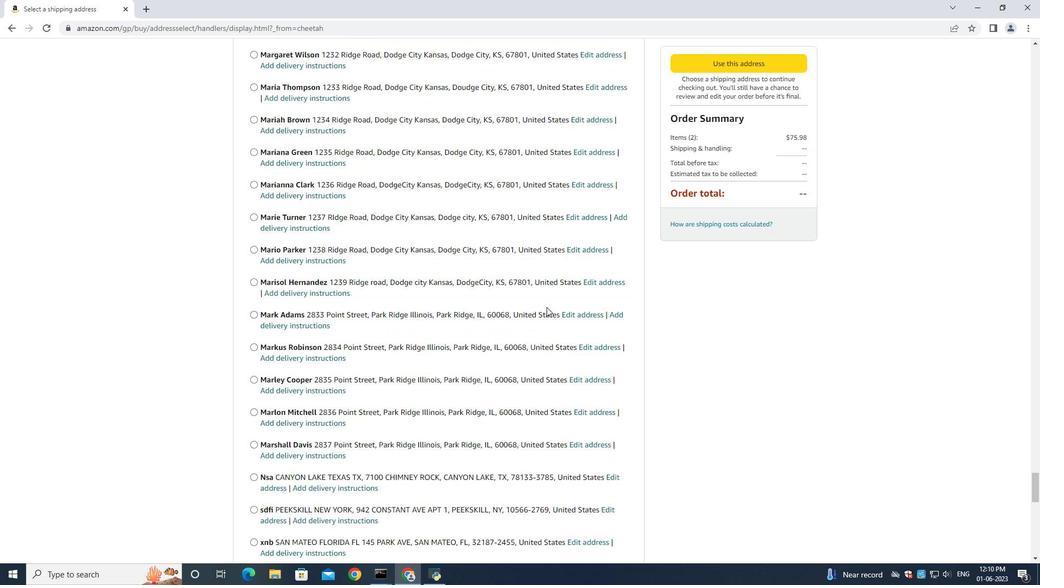 
Action: Mouse scrolled (546, 307) with delta (0, 0)
Screenshot: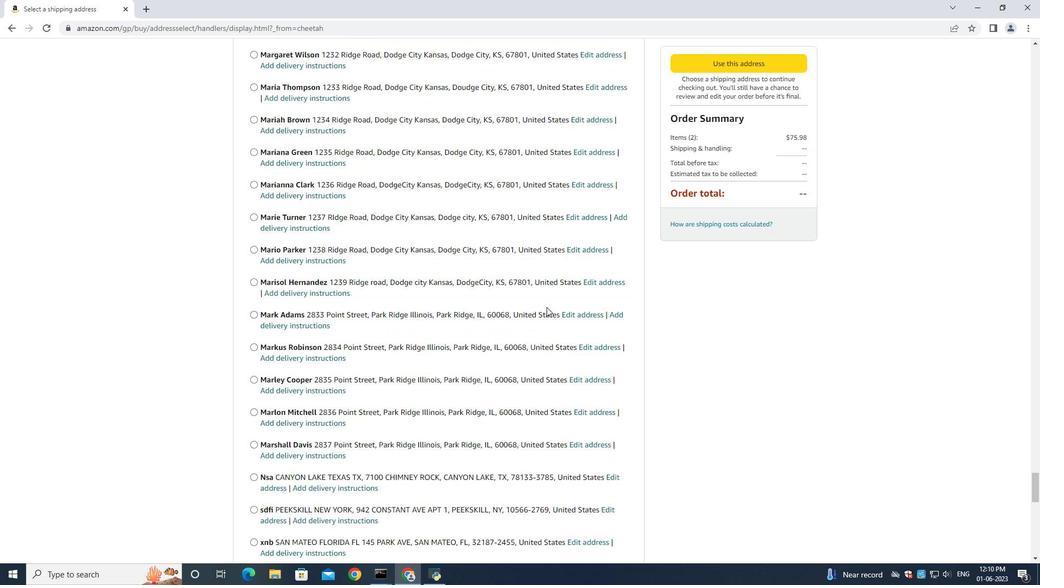 
Action: Mouse scrolled (546, 307) with delta (0, 0)
Screenshot: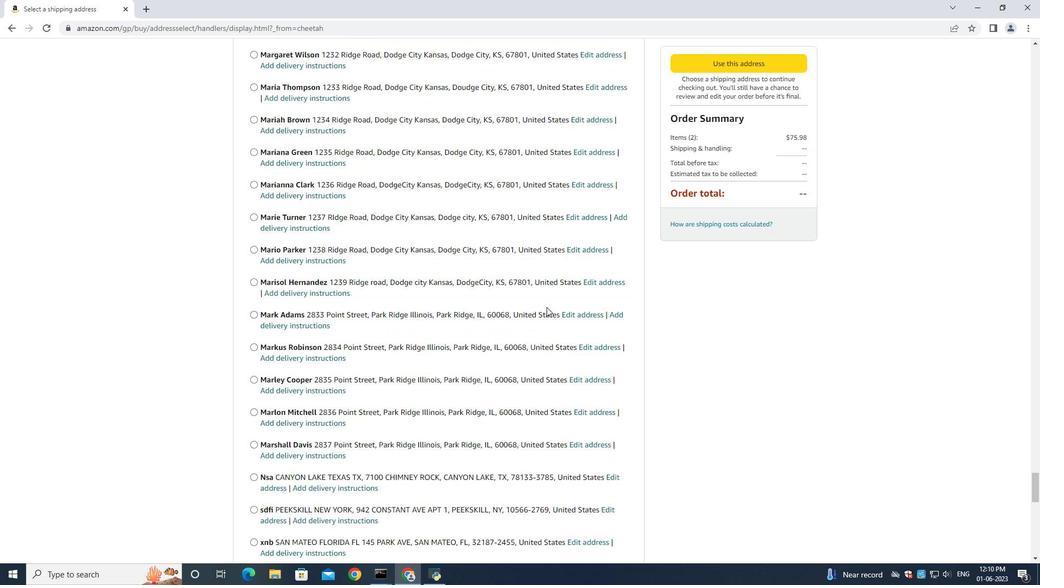 
Action: Mouse moved to (546, 308)
Screenshot: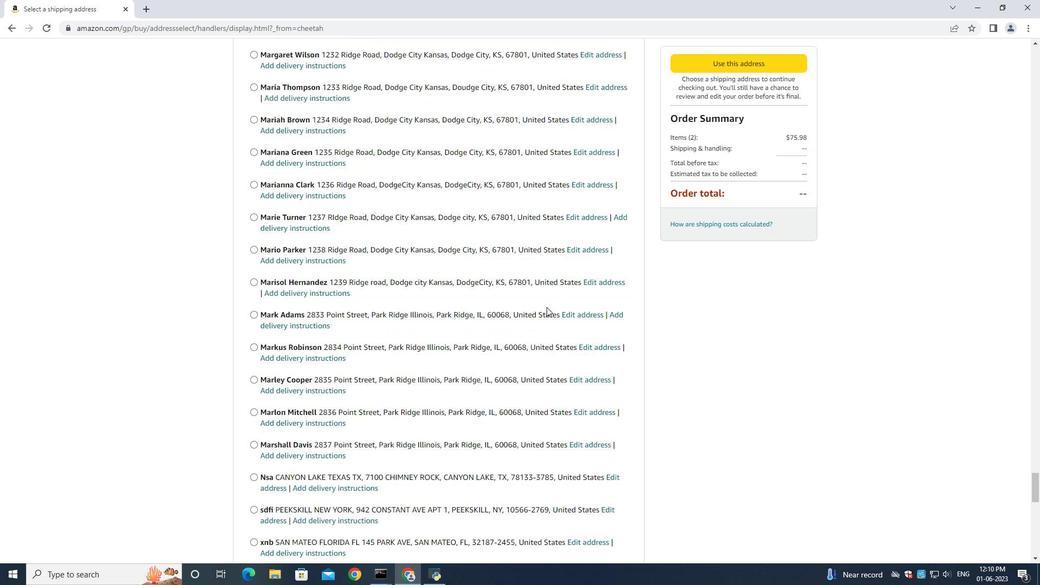 
Action: Mouse scrolled (546, 307) with delta (0, 0)
Screenshot: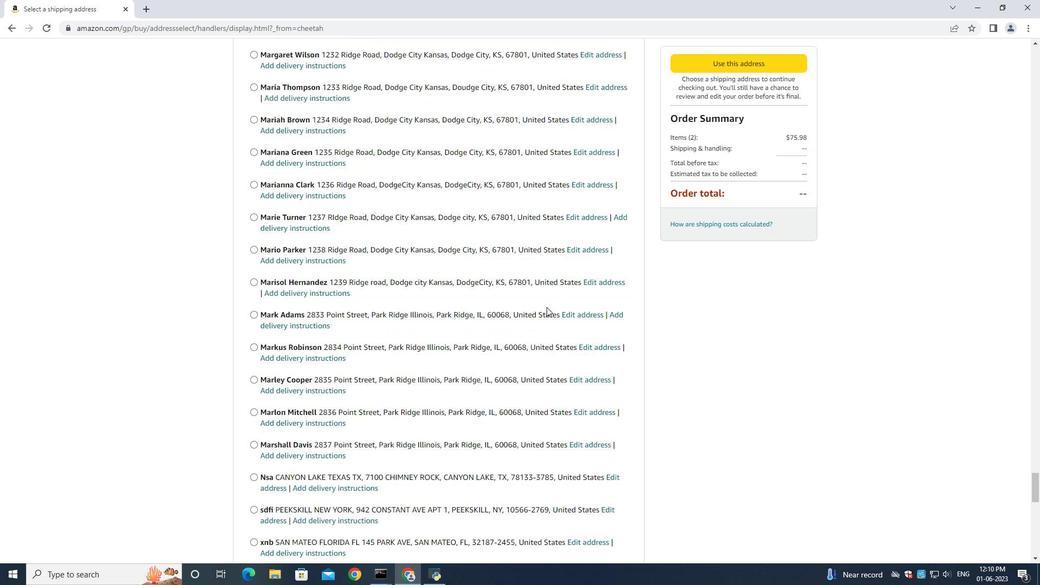 
Action: Mouse scrolled (546, 307) with delta (0, 0)
Screenshot: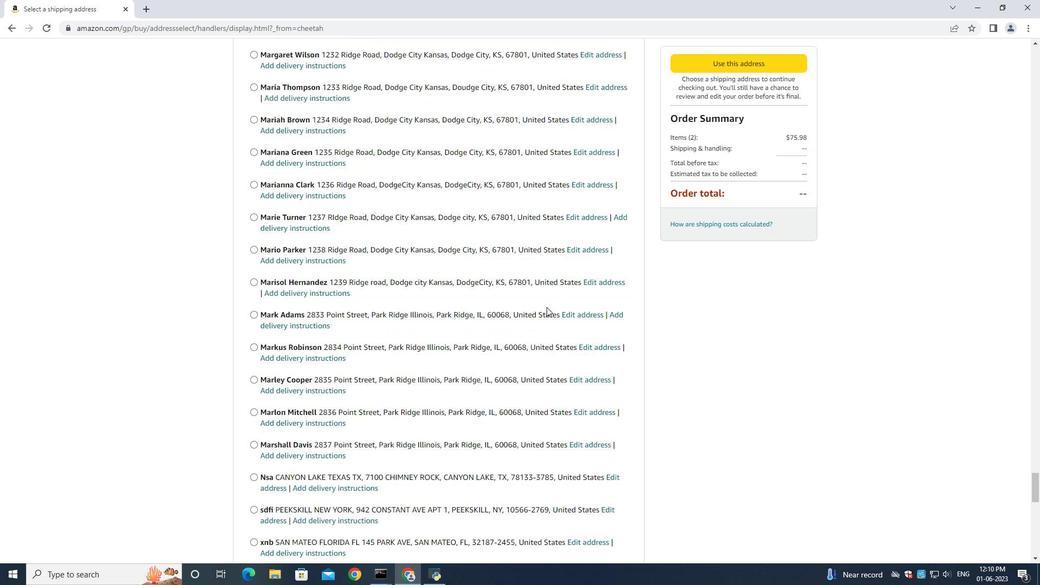 
Action: Mouse scrolled (546, 307) with delta (0, 0)
Screenshot: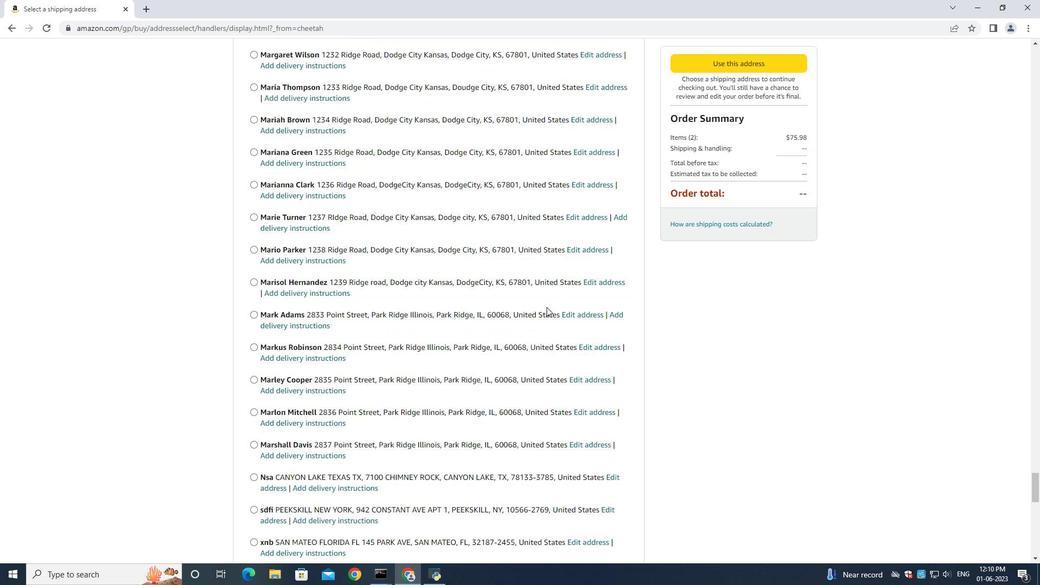 
Action: Mouse moved to (546, 307)
Screenshot: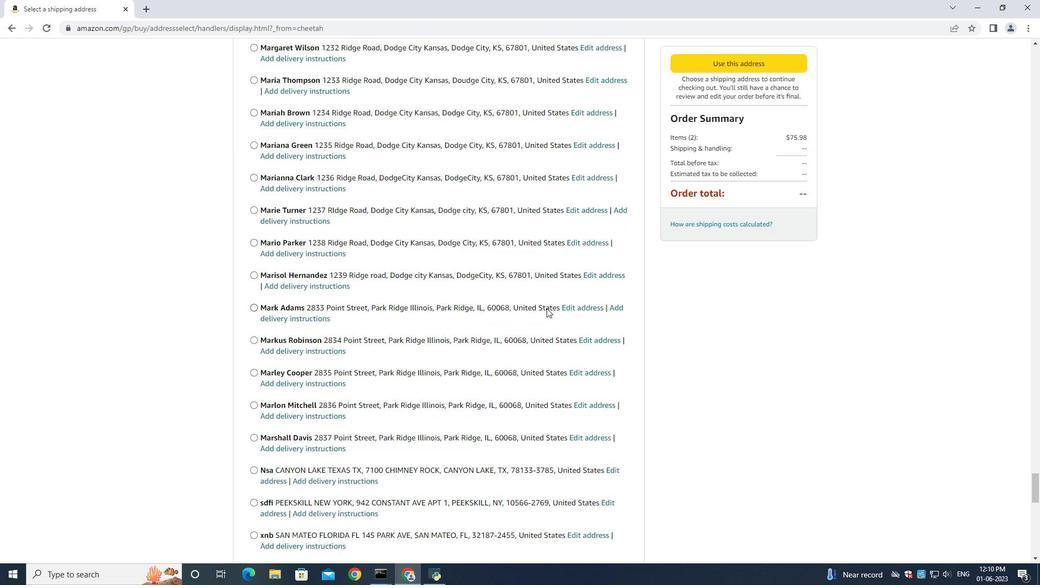 
Action: Mouse scrolled (546, 307) with delta (0, 0)
Screenshot: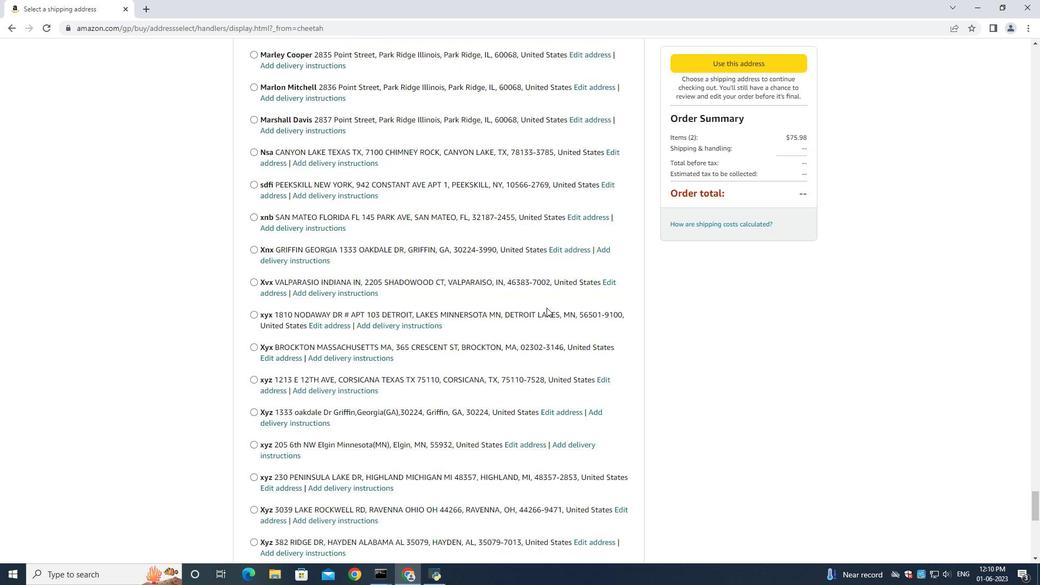 
Action: Mouse scrolled (546, 307) with delta (0, 0)
Screenshot: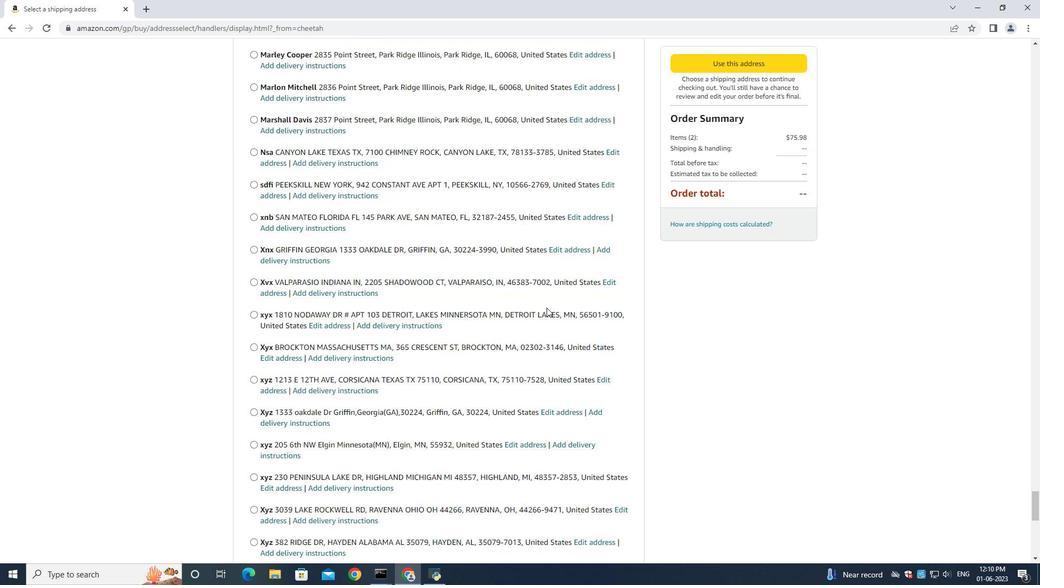 
Action: Mouse scrolled (546, 307) with delta (0, 0)
Screenshot: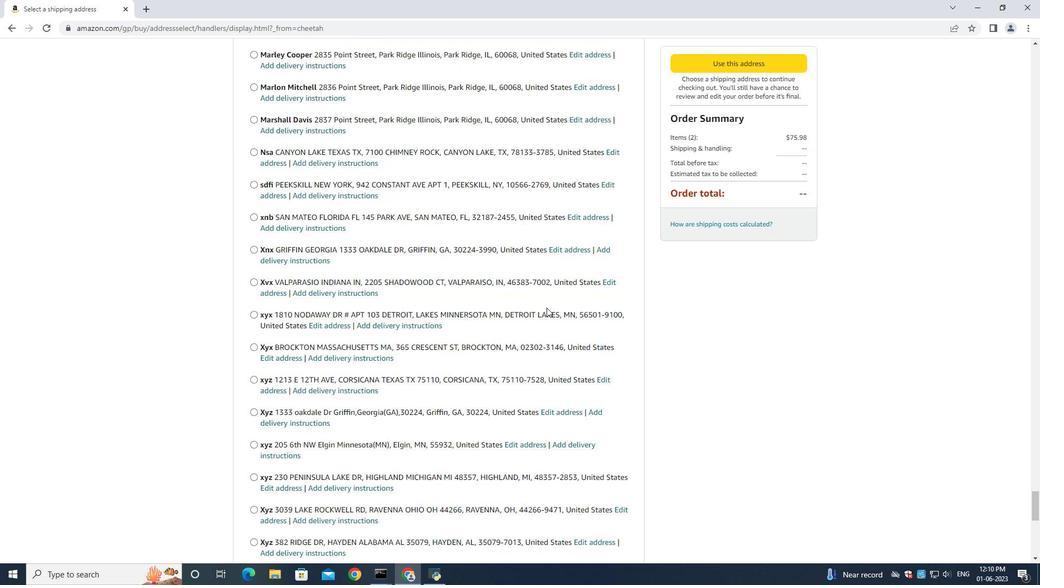 
Action: Mouse scrolled (546, 307) with delta (0, 0)
Screenshot: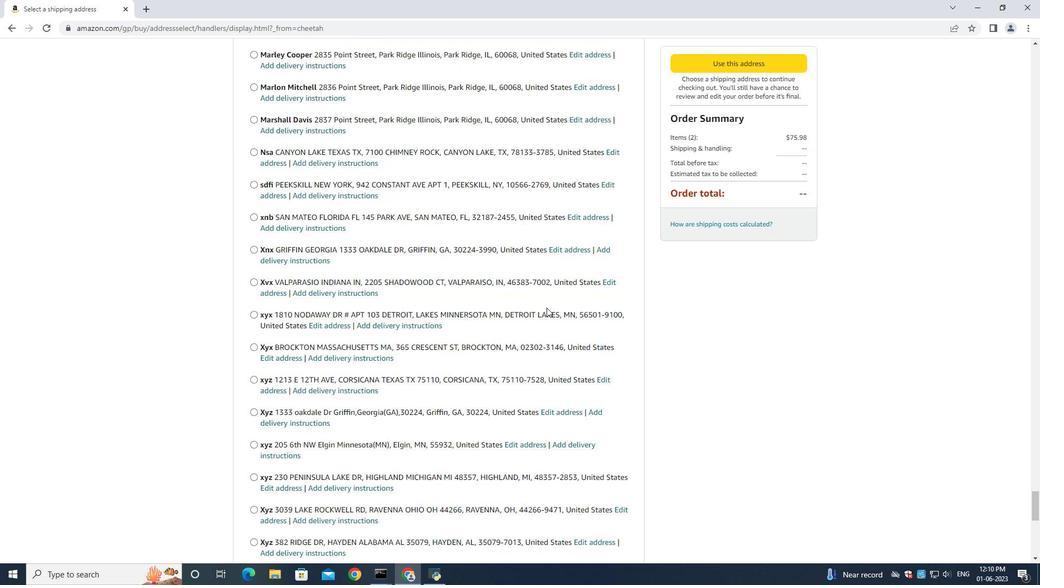 
Action: Mouse scrolled (546, 307) with delta (0, 0)
Screenshot: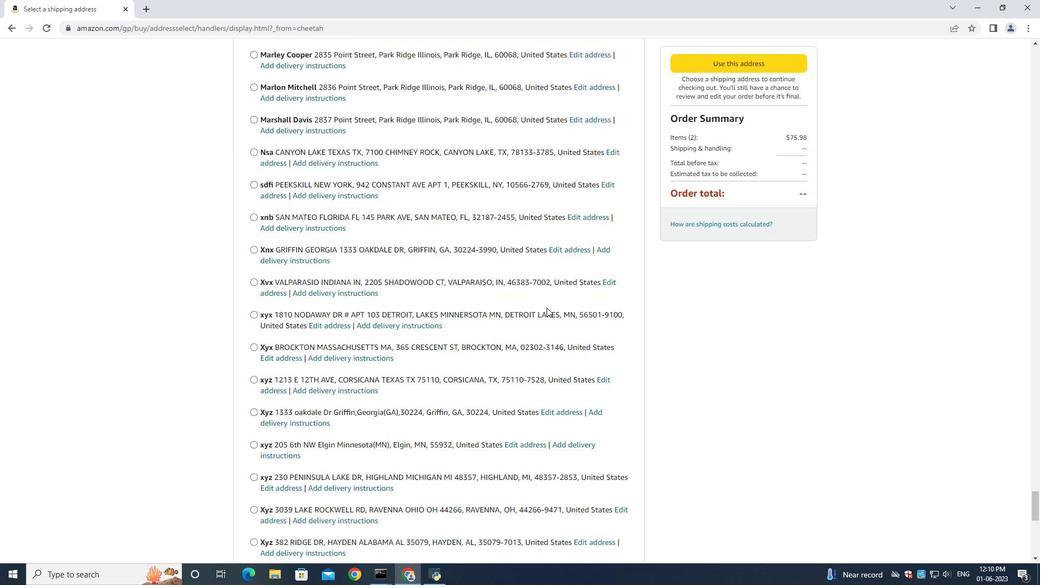 
Action: Mouse scrolled (546, 307) with delta (0, 0)
Screenshot: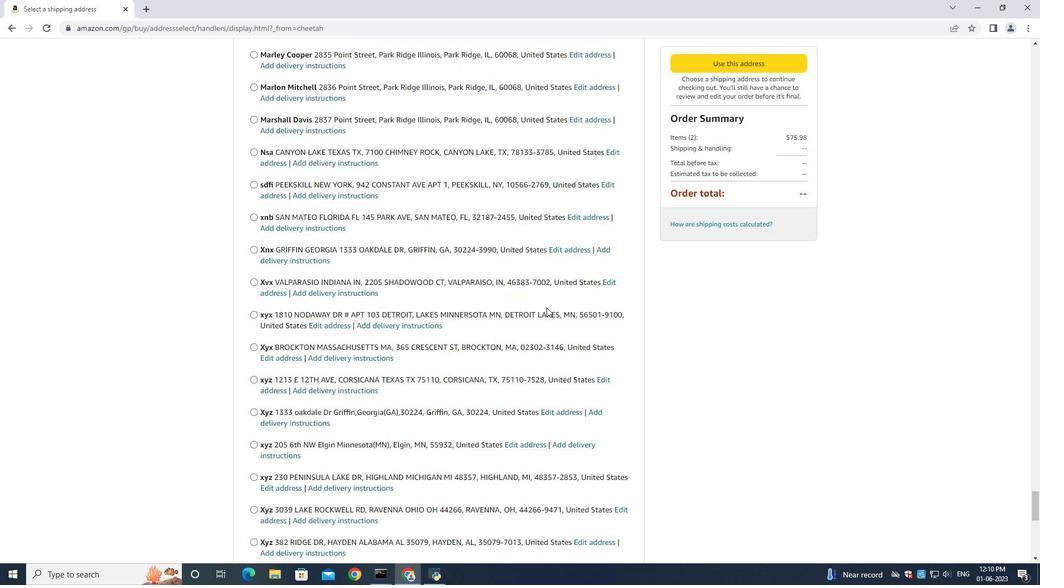
Action: Mouse moved to (546, 311)
Screenshot: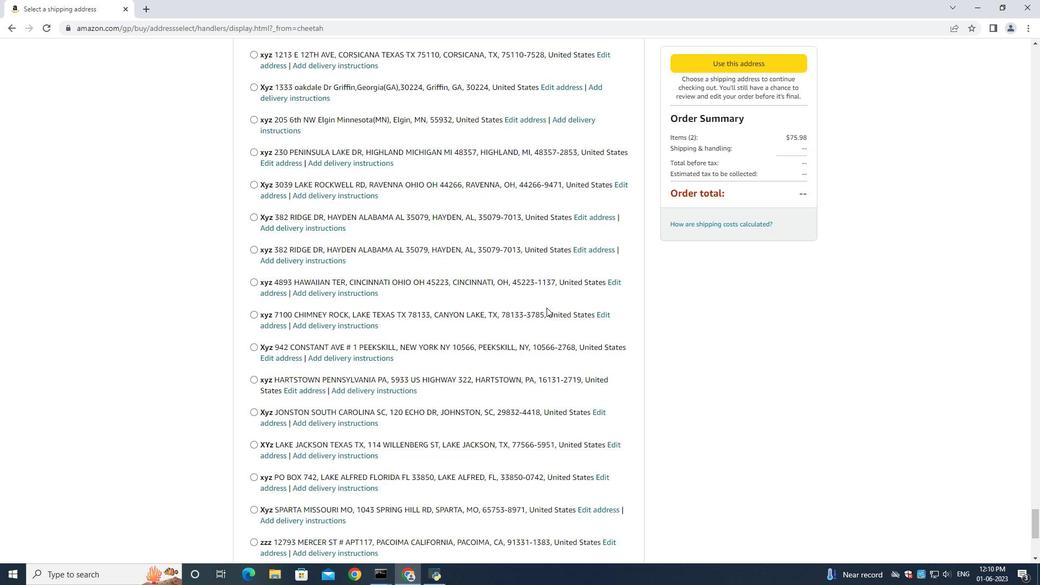 
Action: Mouse scrolled (546, 311) with delta (0, 0)
Screenshot: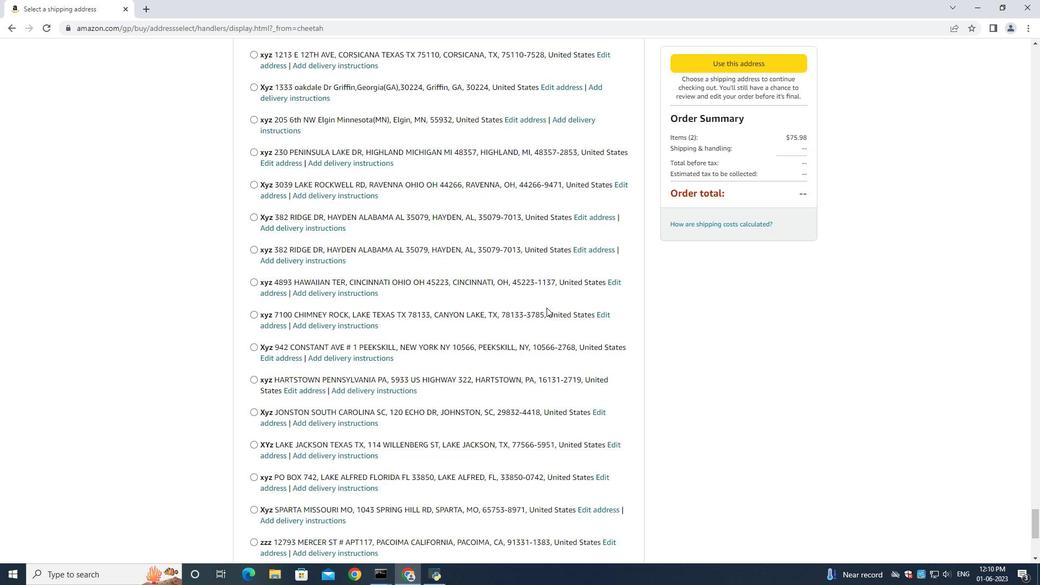 
Action: Mouse scrolled (546, 311) with delta (0, 0)
Screenshot: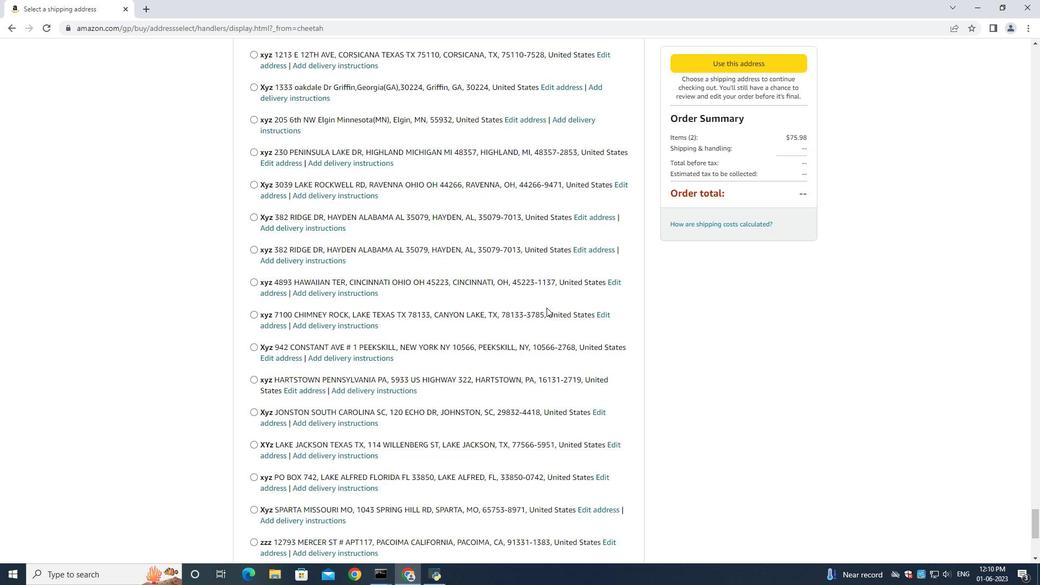 
Action: Mouse scrolled (546, 311) with delta (0, 0)
Screenshot: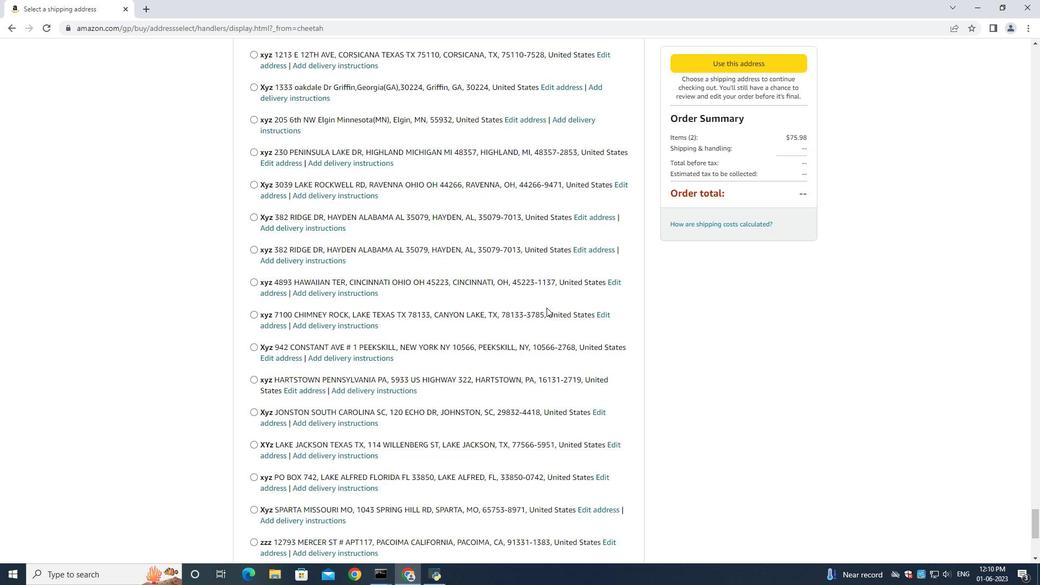 
Action: Mouse moved to (546, 312)
Screenshot: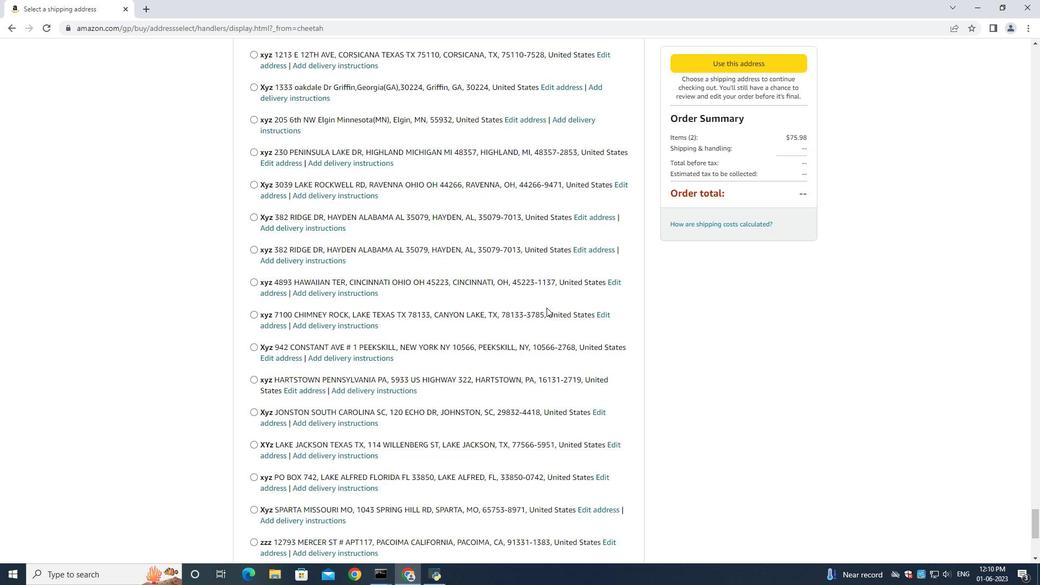 
Action: Mouse scrolled (546, 311) with delta (0, 0)
Screenshot: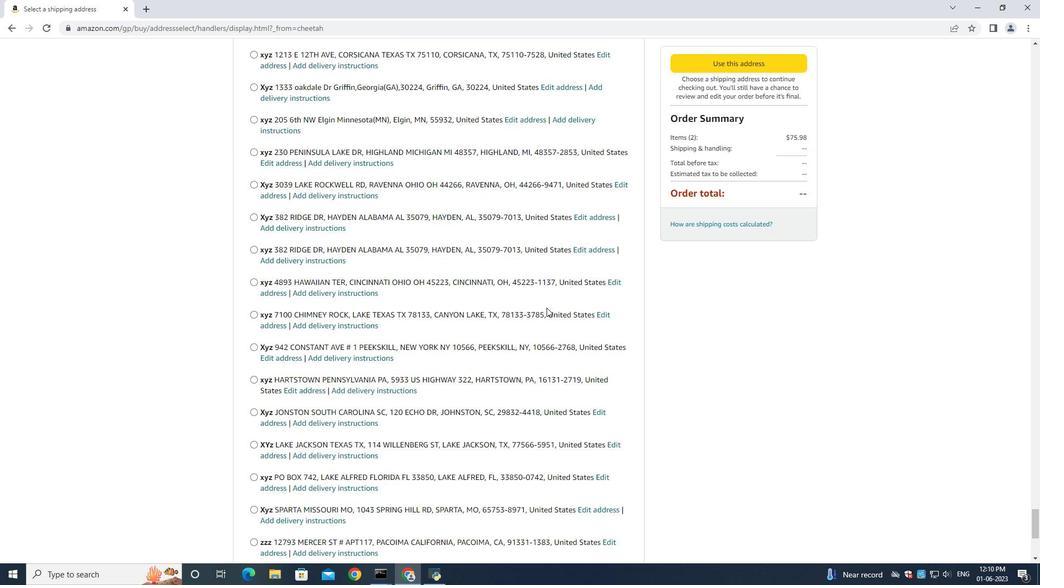 
Action: Mouse scrolled (546, 311) with delta (0, 0)
Screenshot: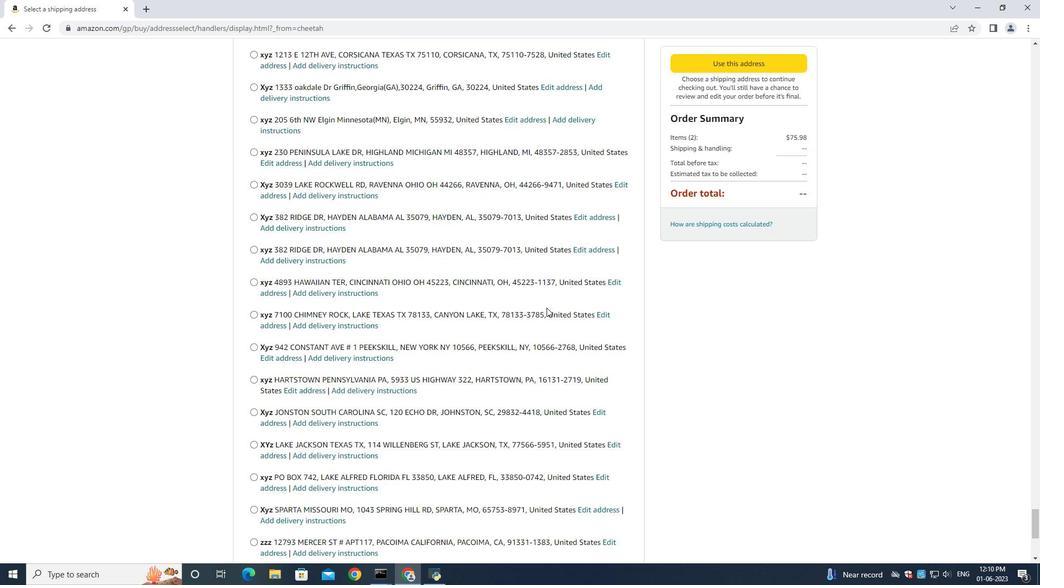 
Action: Mouse scrolled (546, 311) with delta (0, 0)
Screenshot: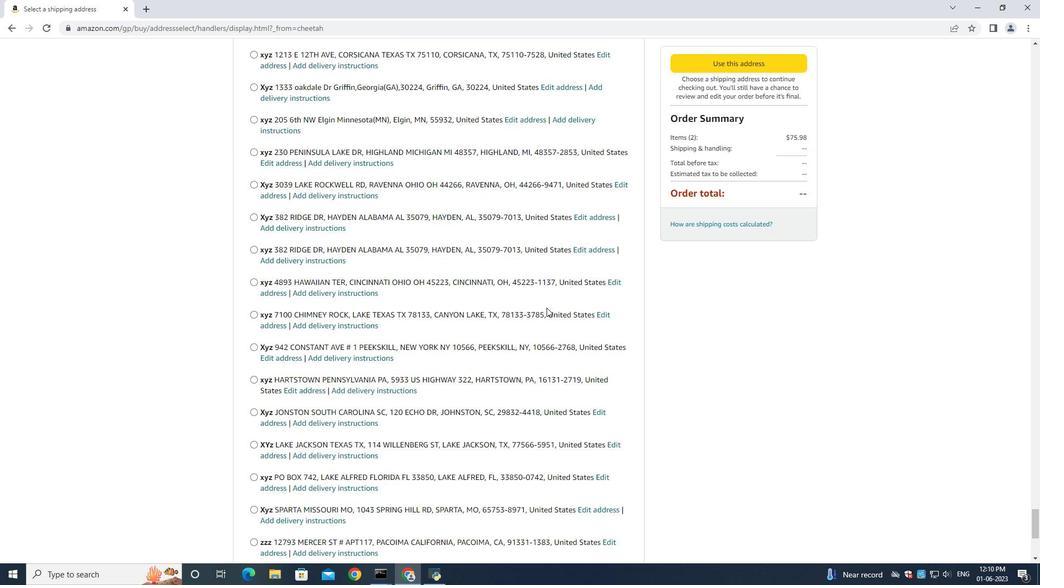 
Action: Mouse moved to (546, 309)
Screenshot: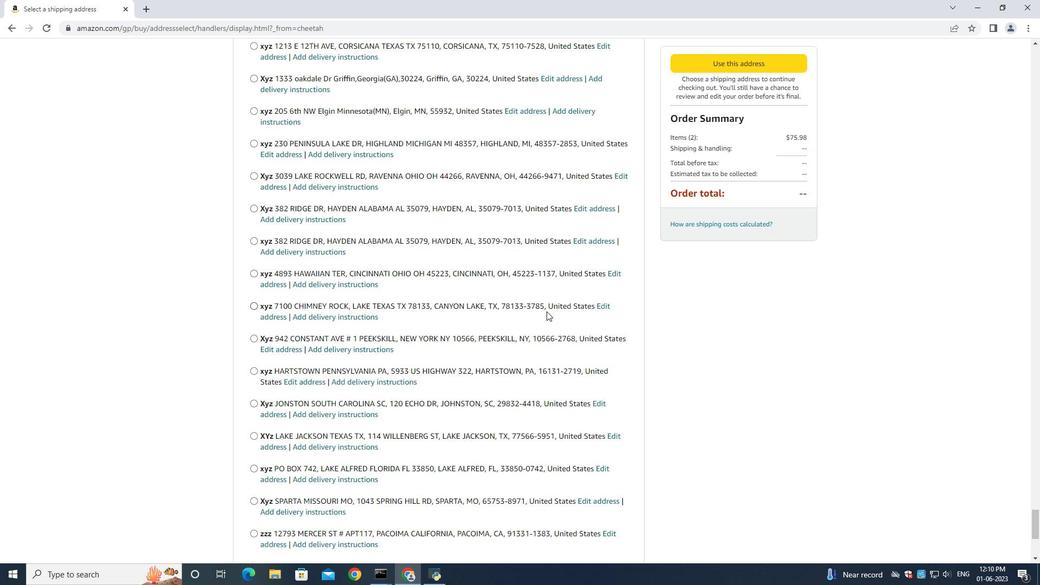
Action: Mouse scrolled (546, 309) with delta (0, 0)
Screenshot: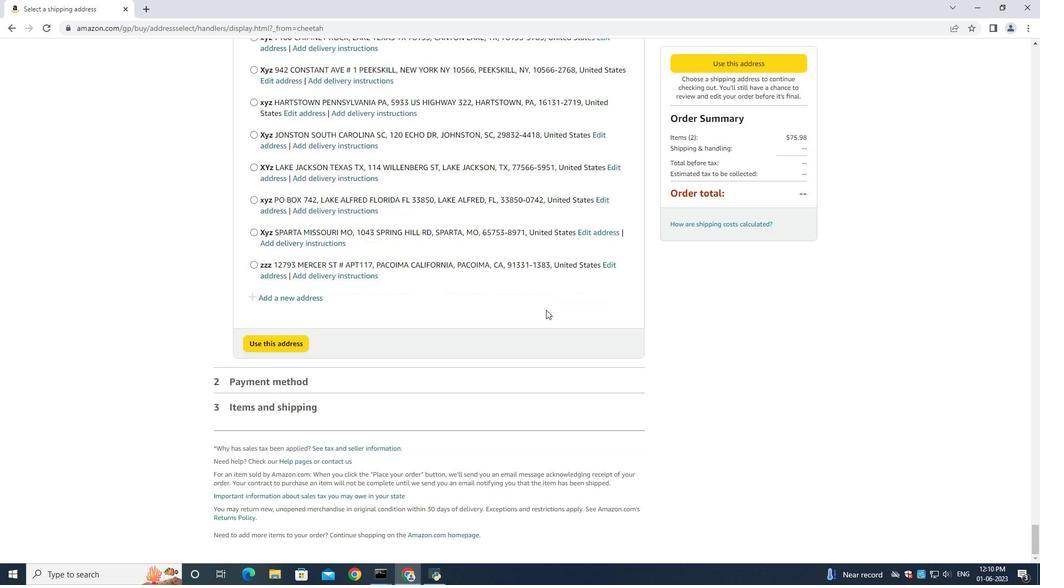 
Action: Mouse scrolled (546, 309) with delta (0, 0)
Screenshot: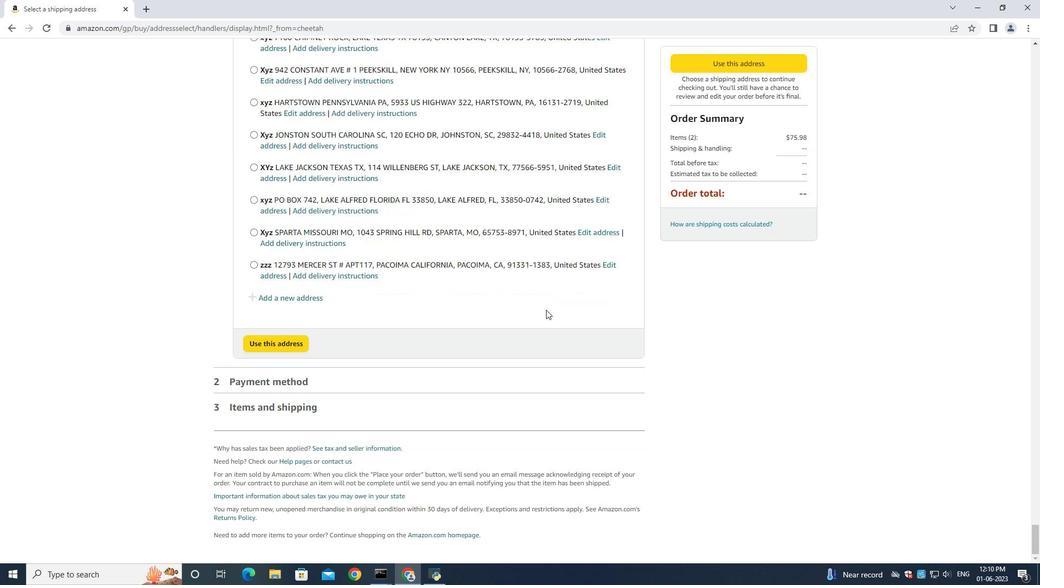 
Action: Mouse scrolled (546, 309) with delta (0, 0)
Screenshot: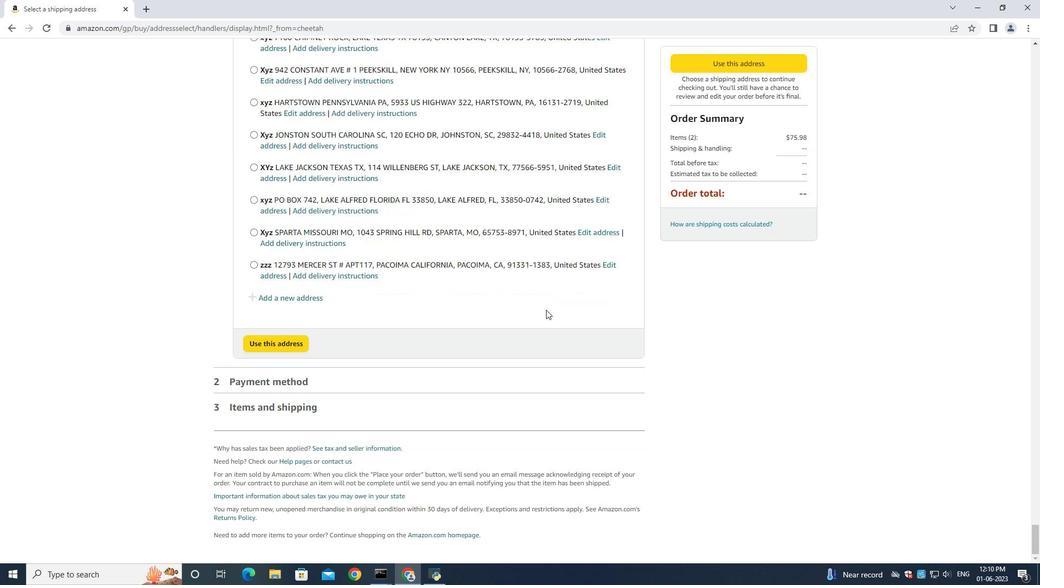 
Action: Mouse scrolled (546, 309) with delta (0, 0)
Screenshot: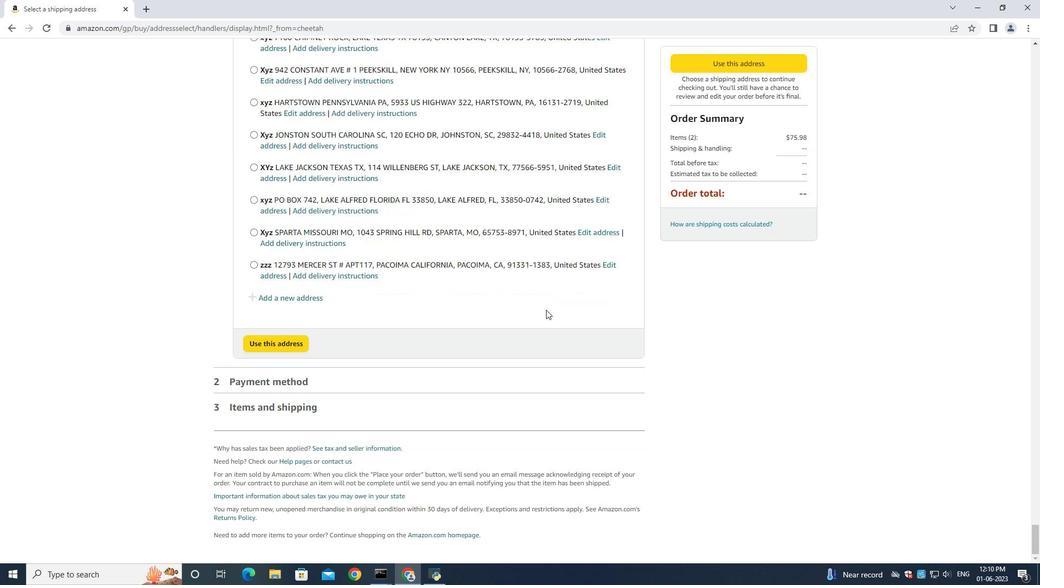 
Action: Mouse scrolled (546, 309) with delta (0, 0)
Screenshot: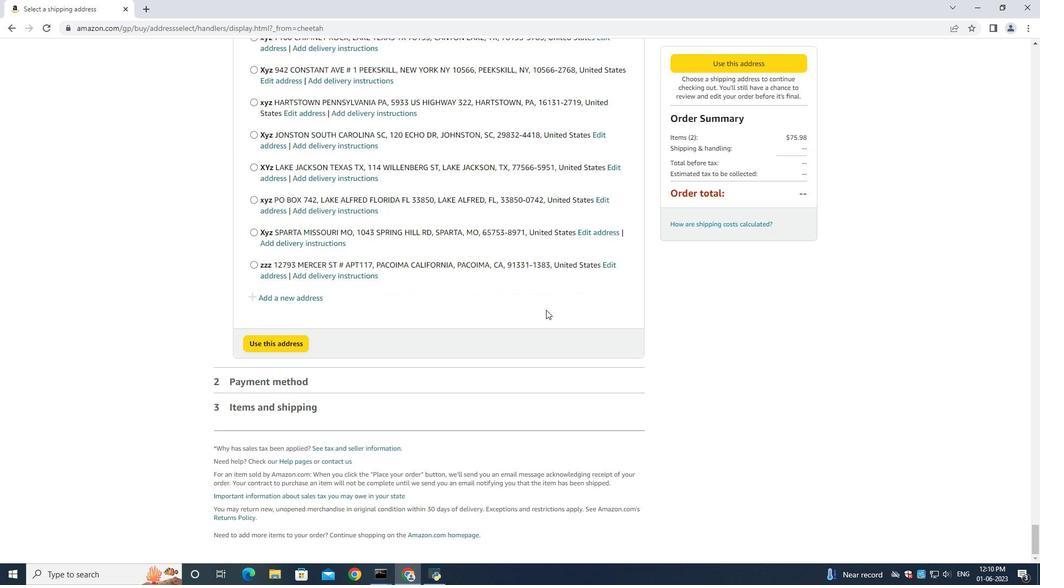 
Action: Mouse scrolled (546, 309) with delta (0, 0)
Screenshot: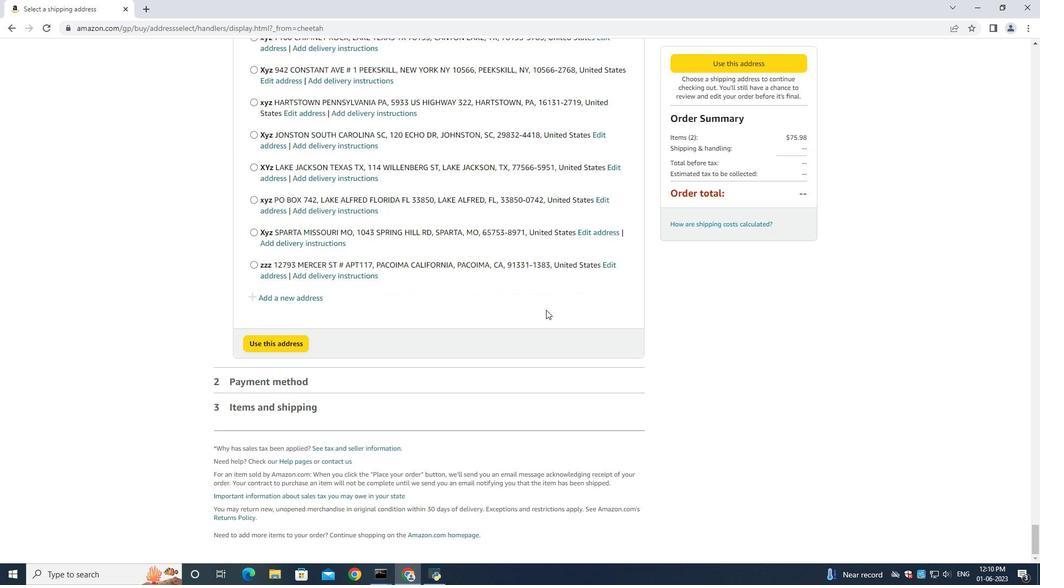 
Action: Mouse moved to (287, 295)
Screenshot: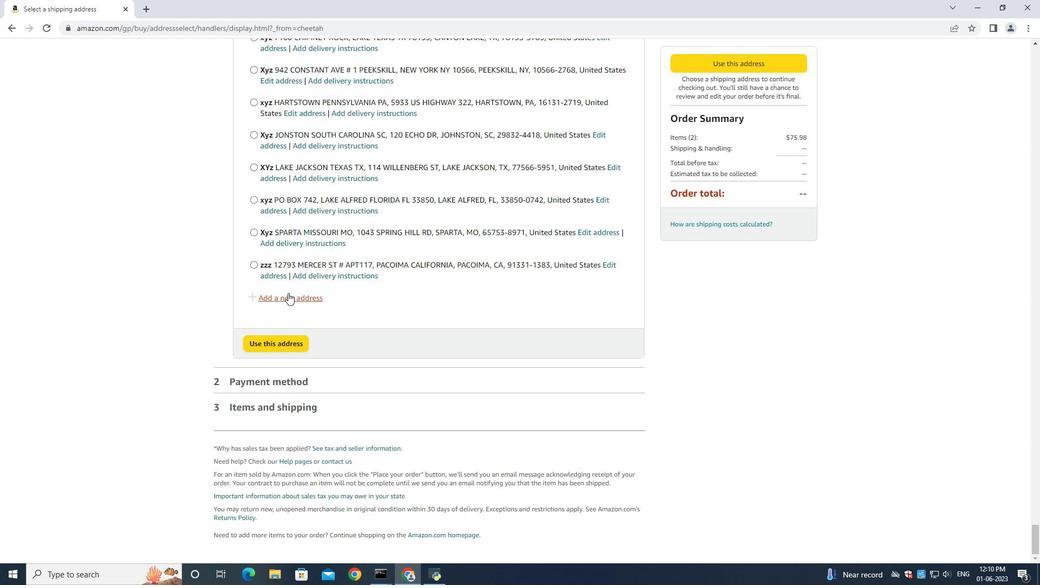 
Action: Mouse pressed left at (287, 295)
Screenshot: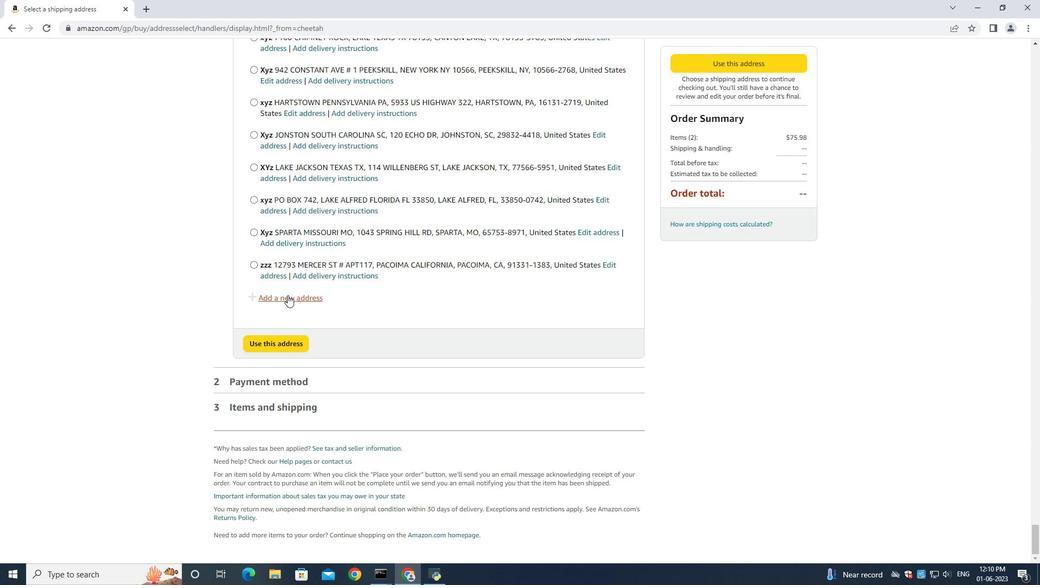 
Action: Mouse moved to (378, 265)
